 Task: When was the Art Deco period most prominent?
Action: Mouse moved to (410, 183)
Screenshot: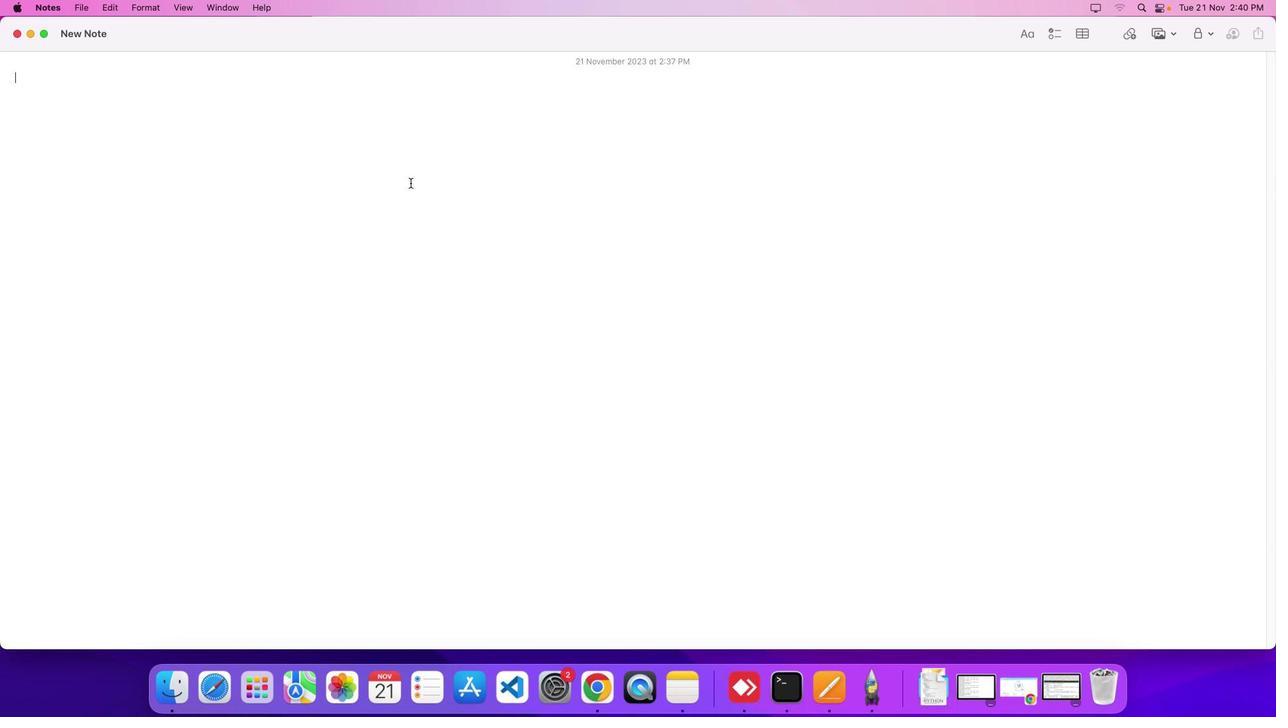 
Action: Mouse pressed left at (410, 183)
Screenshot: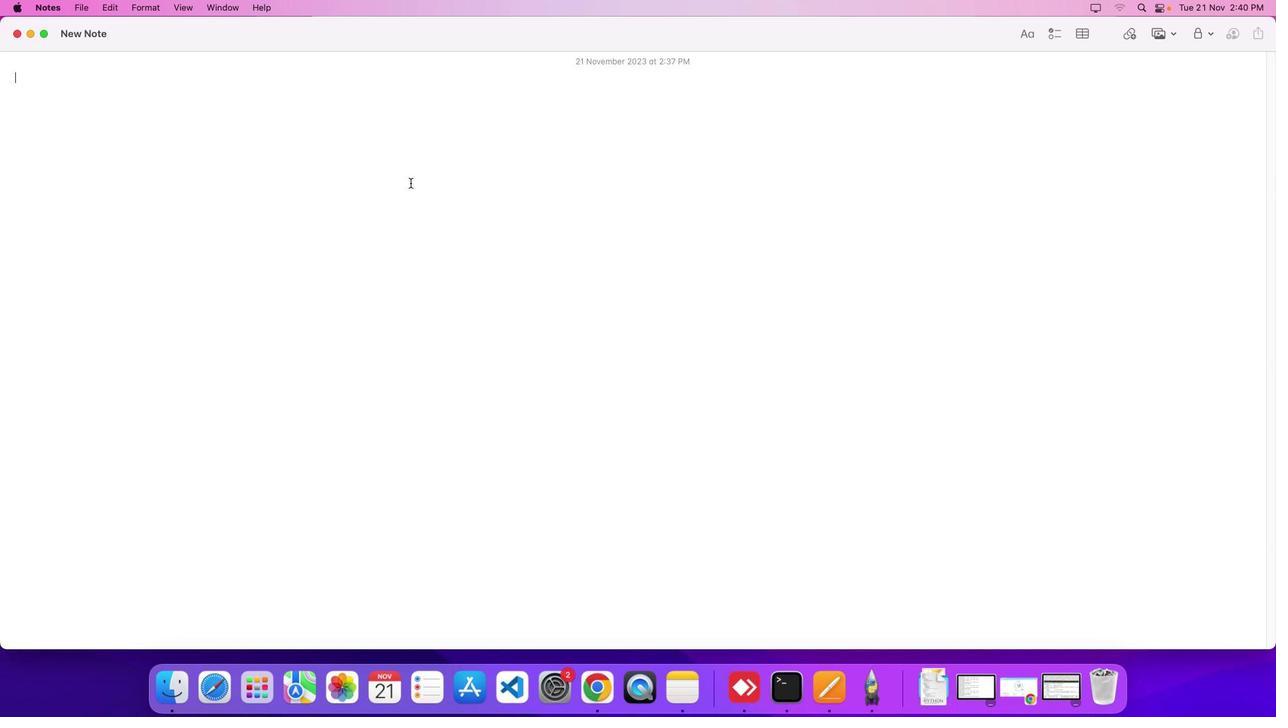 
Action: Mouse moved to (410, 183)
Screenshot: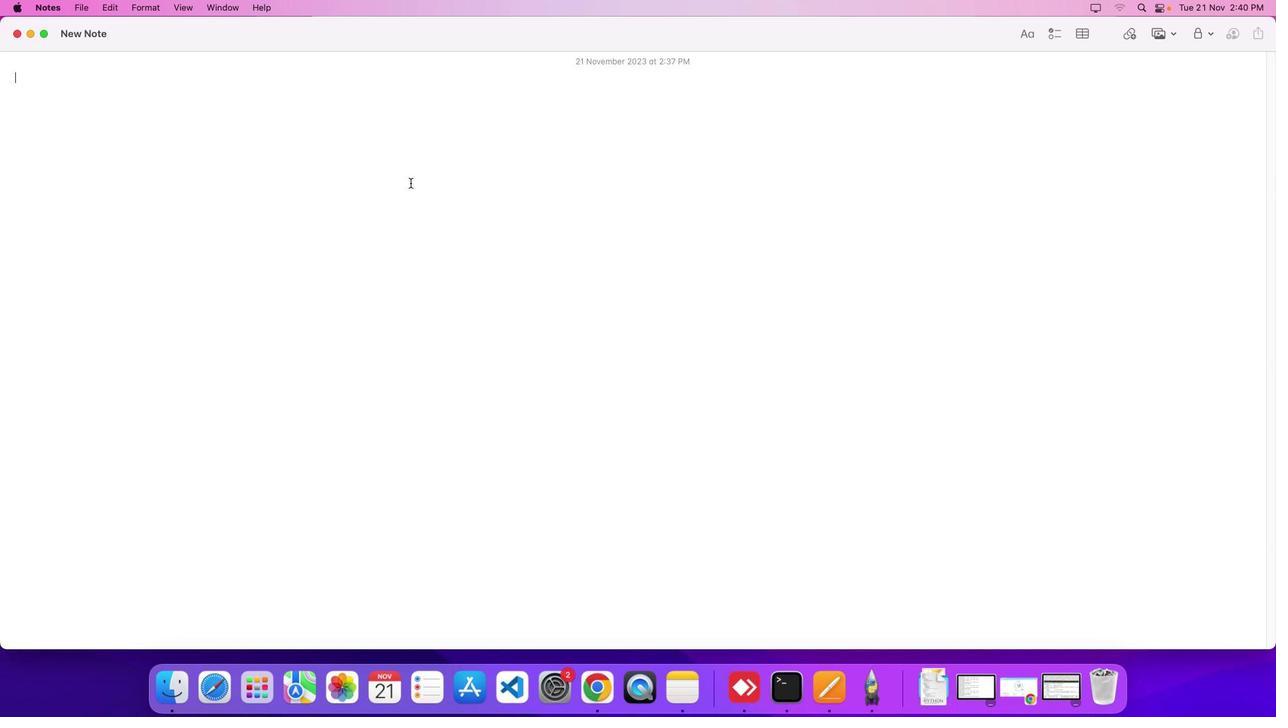 
Action: Key pressed Key.shift'W''h''e''n'Key.space'w''a''s'Key.space't''h''e'Key.spaceKey.shift'A''r''t'Key.spaceKey.shift'D''e''c''o'Key.space'p''e''r''i''o''d'Key.space'm''o''s''t'Key.space'p''r''o''m''i''n''e''n''t'Key.shift_r'?'Key.enter
Screenshot: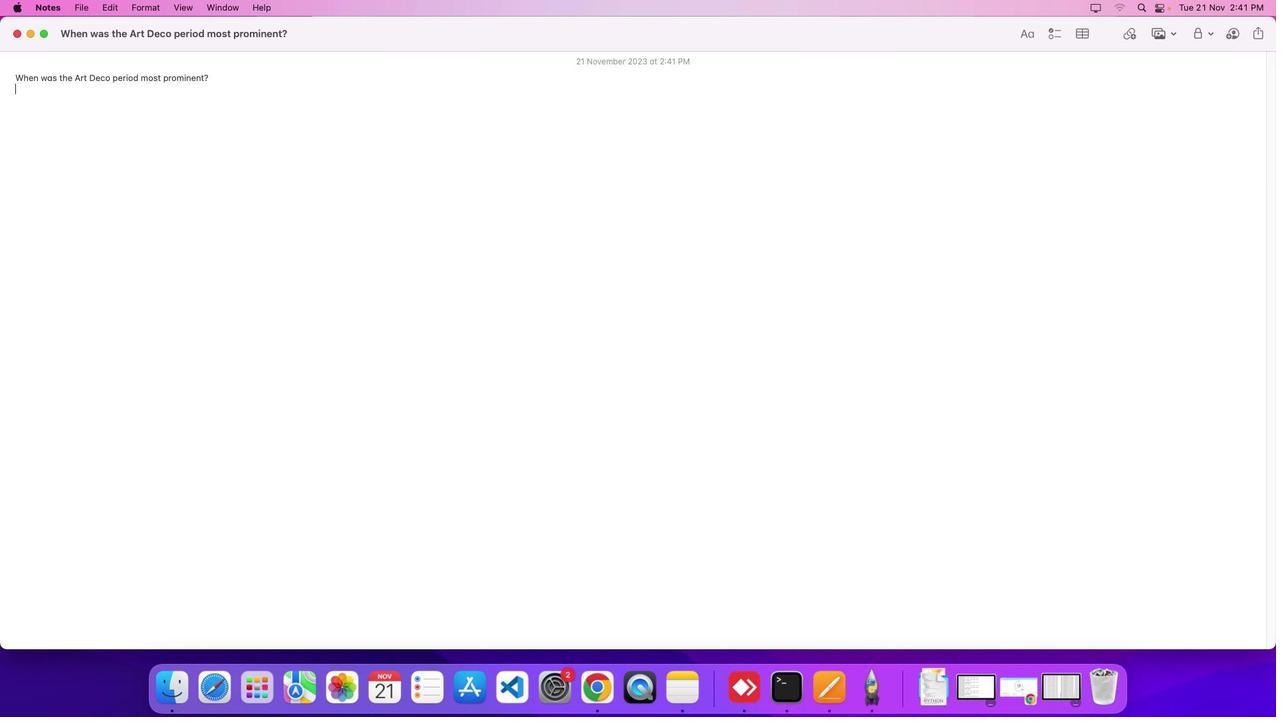 
Action: Mouse moved to (1012, 691)
Screenshot: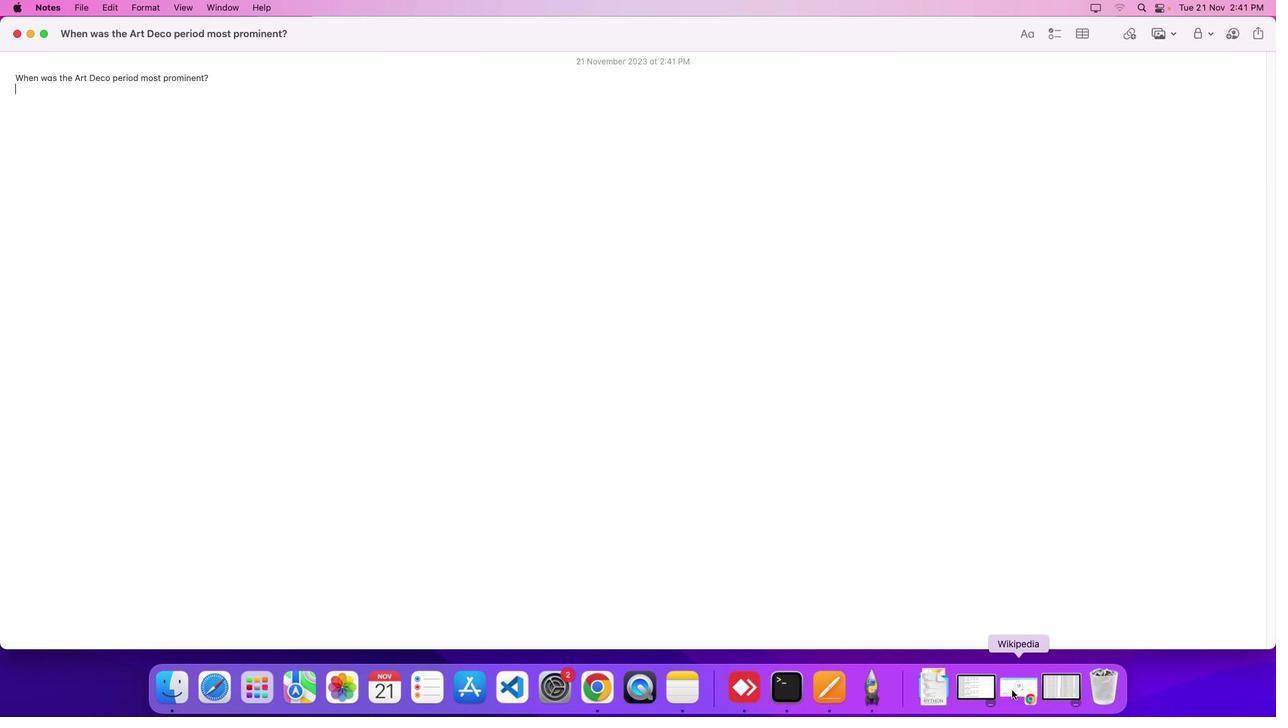 
Action: Mouse pressed left at (1012, 691)
Screenshot: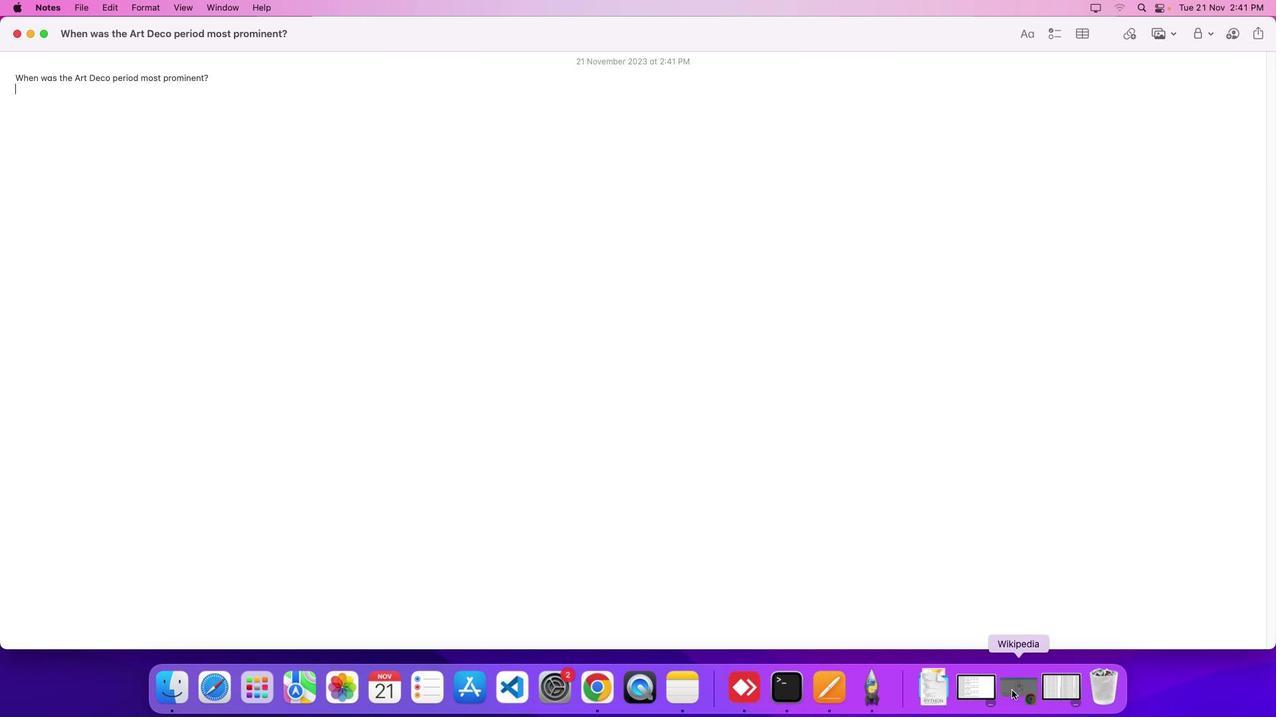 
Action: Mouse moved to (1021, 690)
Screenshot: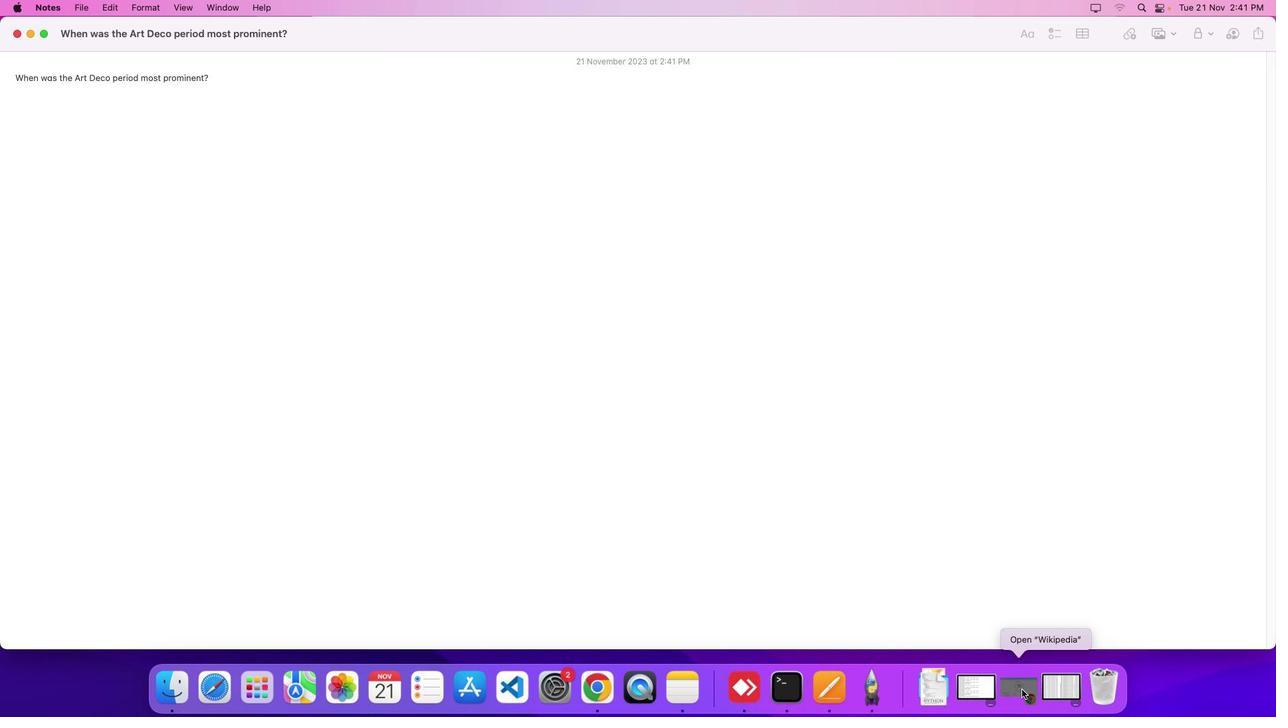 
Action: Mouse pressed left at (1021, 690)
Screenshot: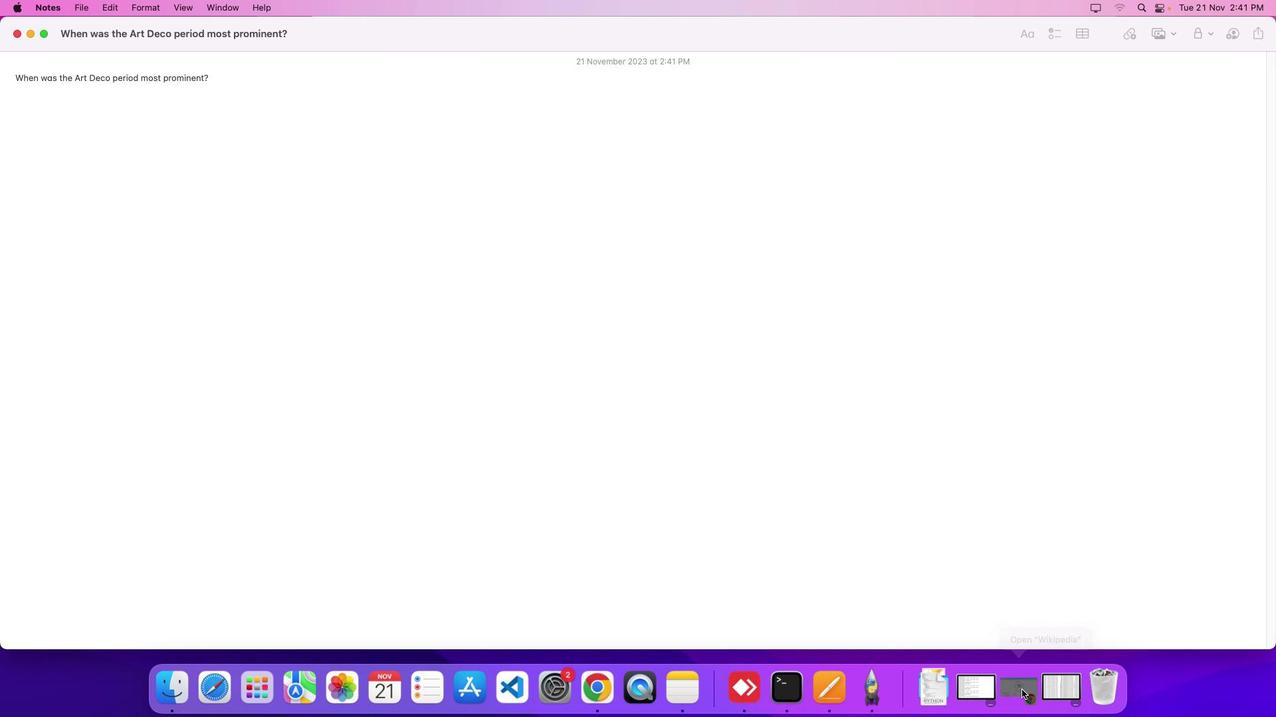 
Action: Mouse moved to (1017, 689)
Screenshot: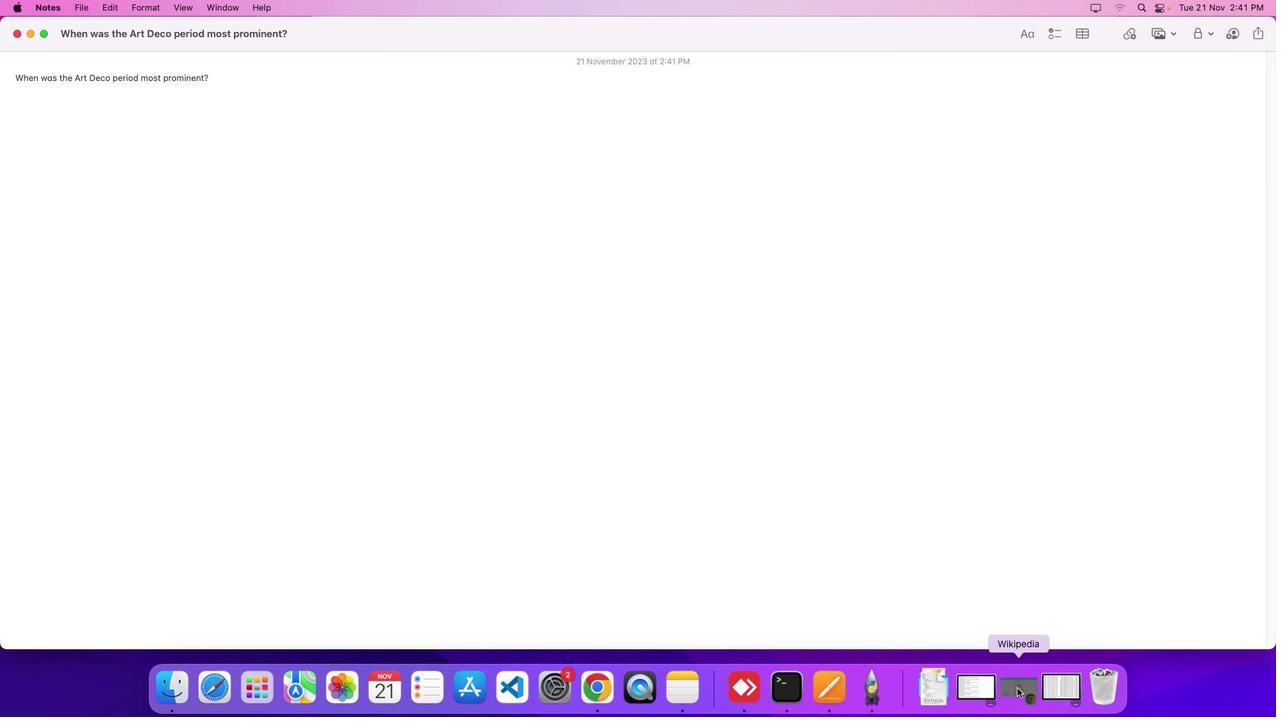 
Action: Mouse pressed left at (1017, 689)
Screenshot: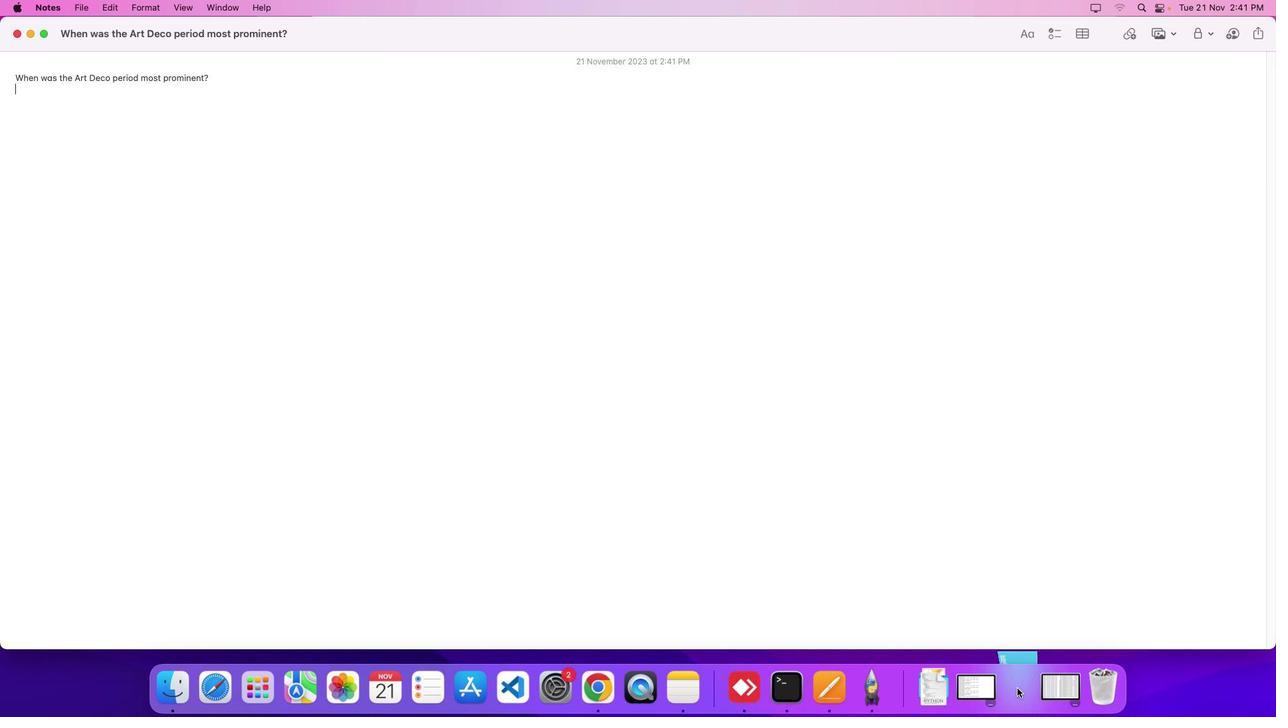 
Action: Mouse moved to (595, 424)
Screenshot: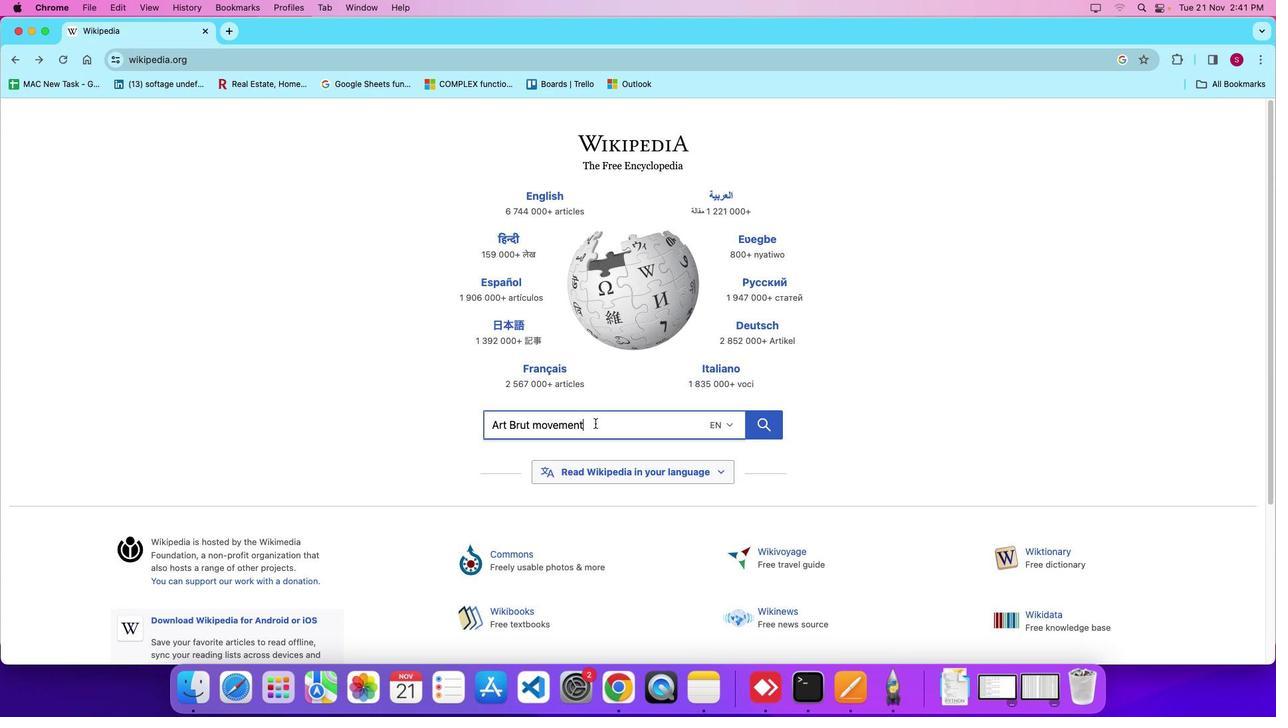 
Action: Mouse pressed left at (595, 424)
Screenshot: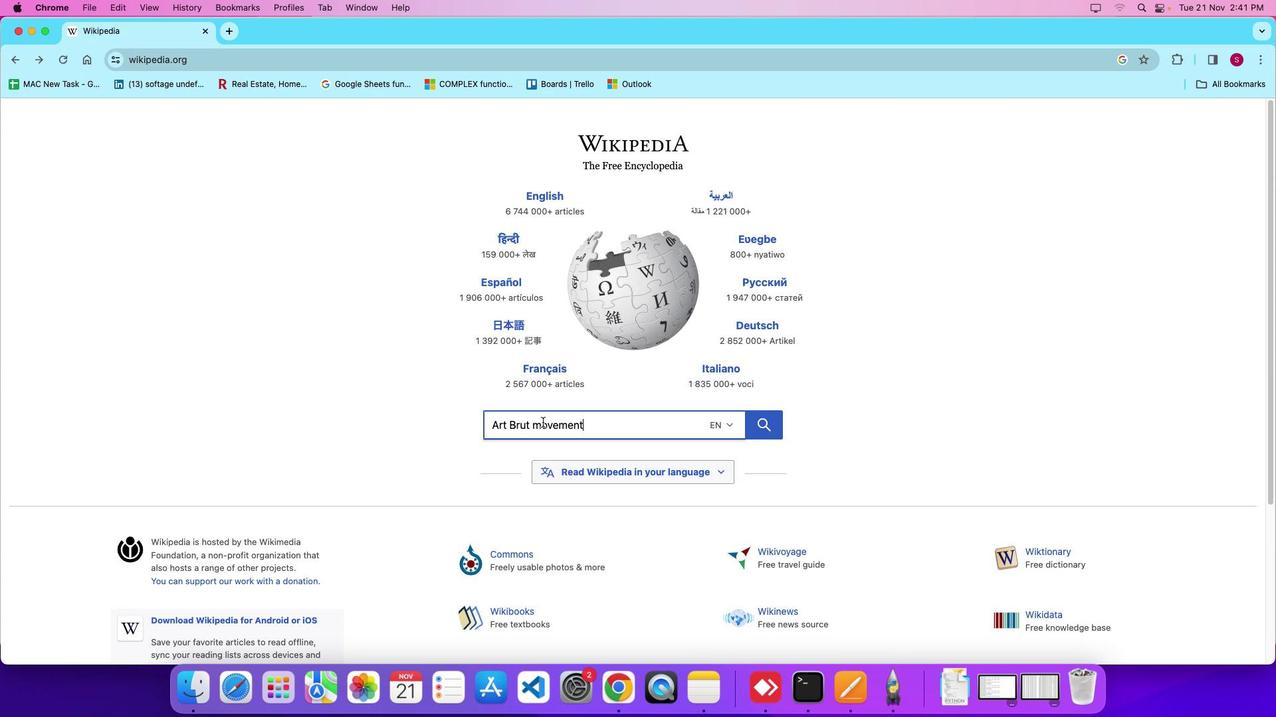 
Action: Mouse moved to (451, 420)
Screenshot: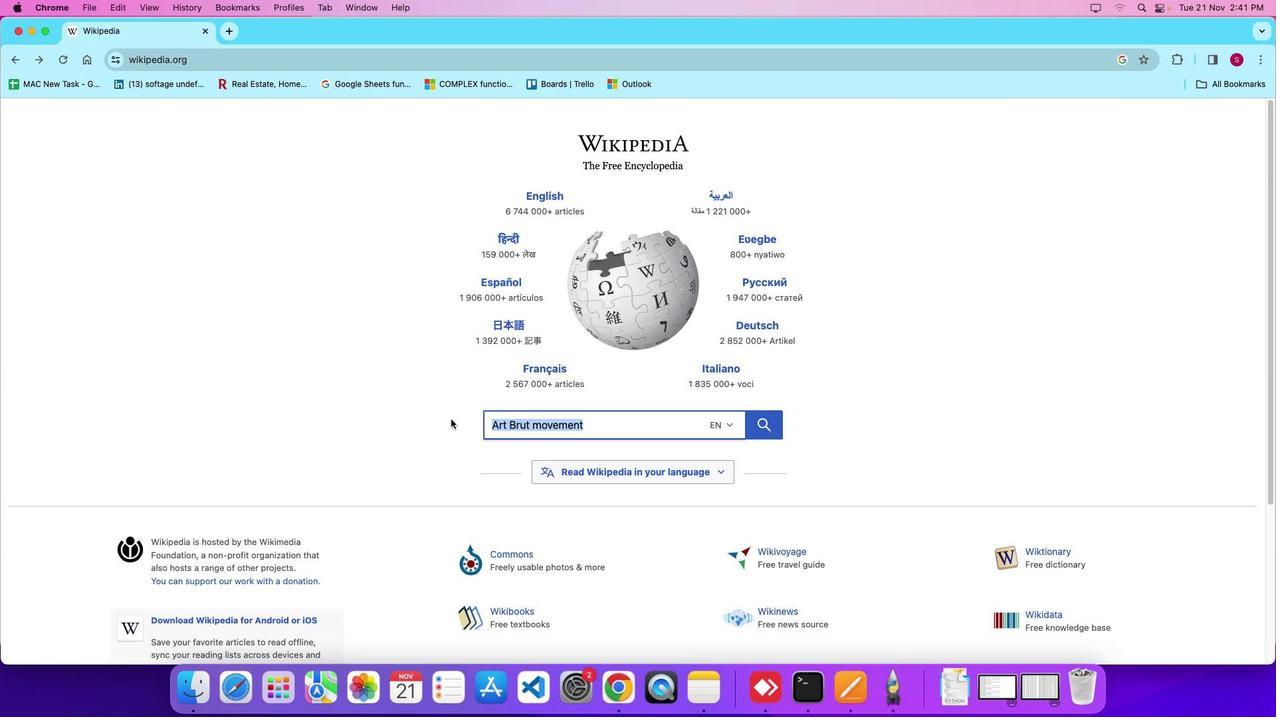
Action: Key pressed Key.shift'A''r''t'Key.spaceKey.shift'D''e''c''o'Key.spaceKey.shift'P''e''r''i''o''d'
Screenshot: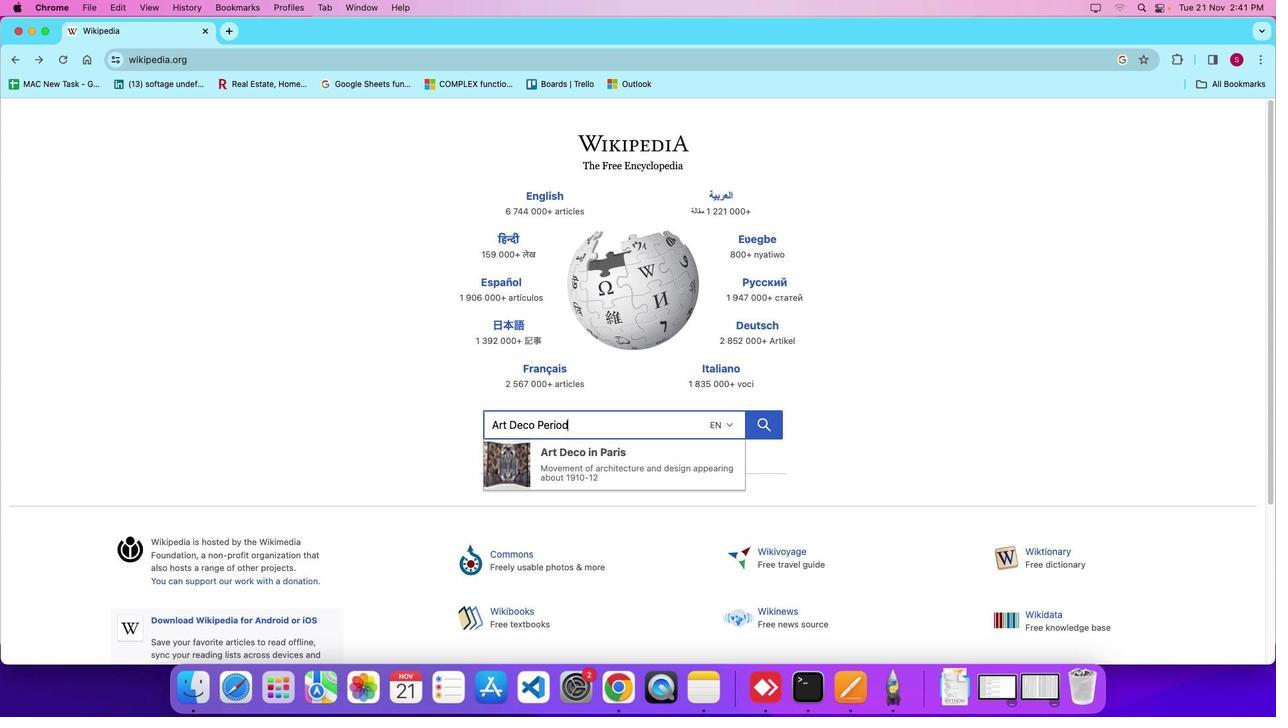 
Action: Mouse moved to (767, 425)
Screenshot: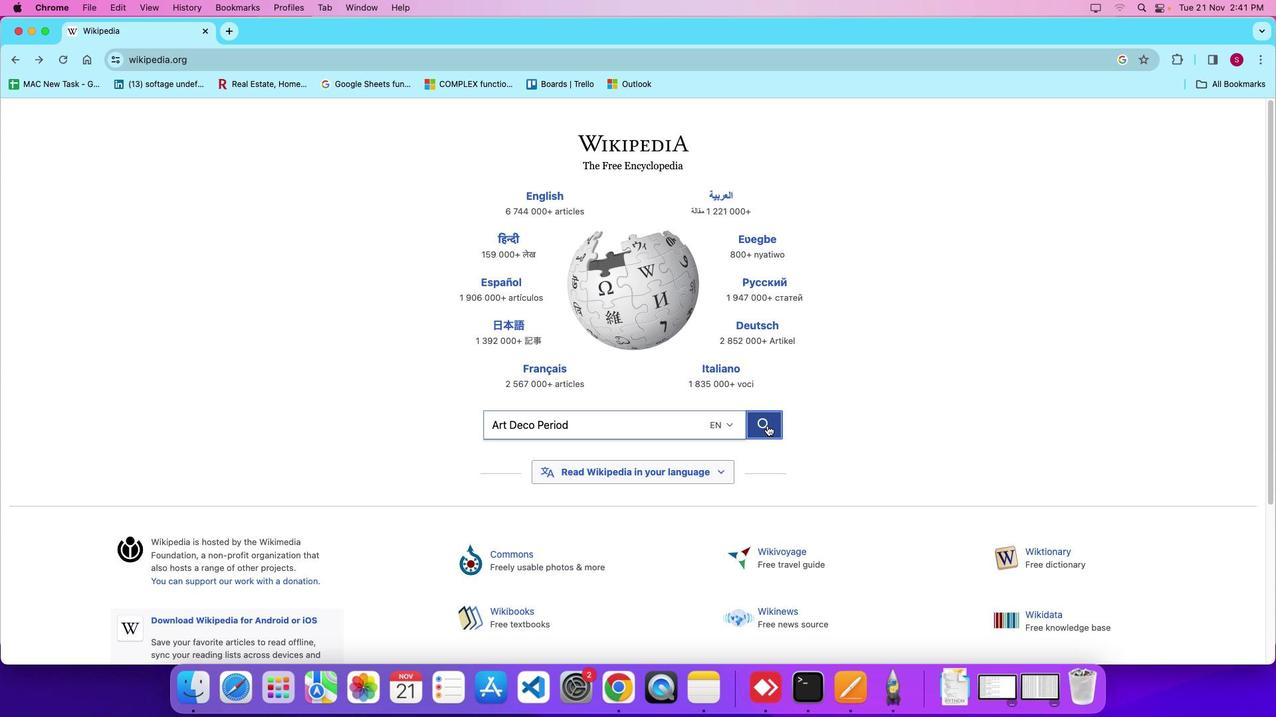 
Action: Mouse pressed left at (767, 425)
Screenshot: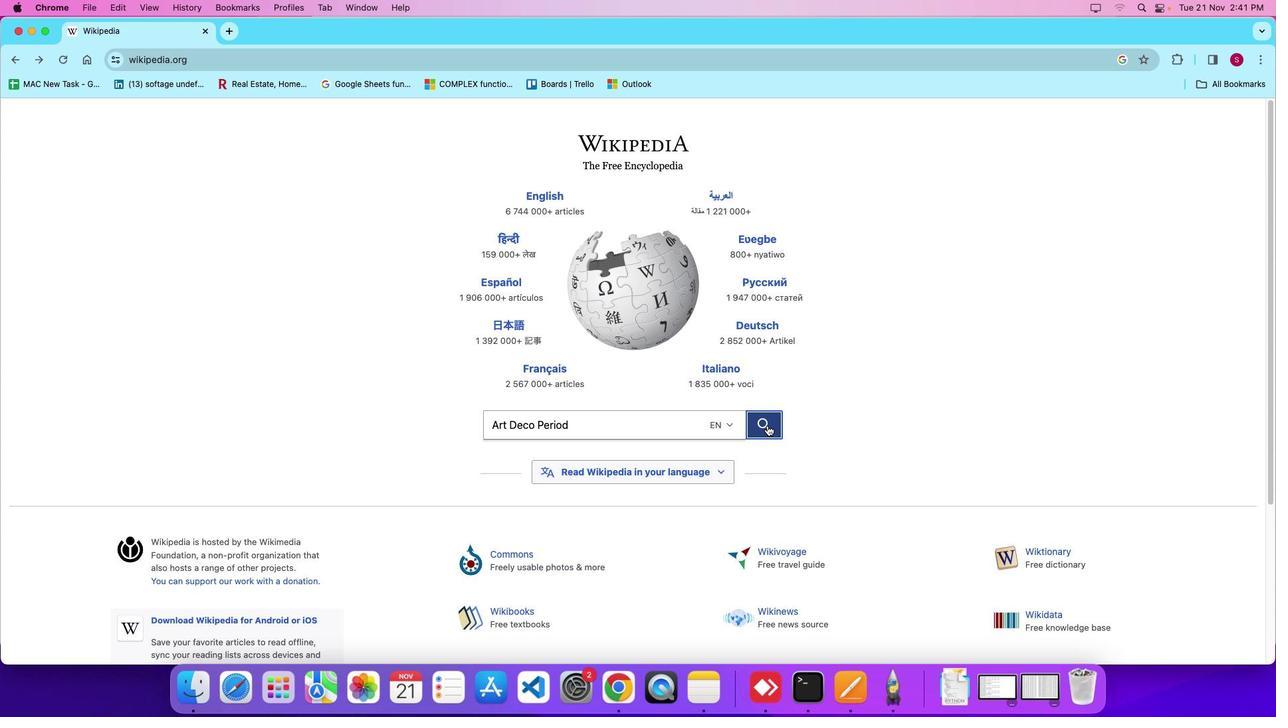 
Action: Mouse moved to (233, 404)
Screenshot: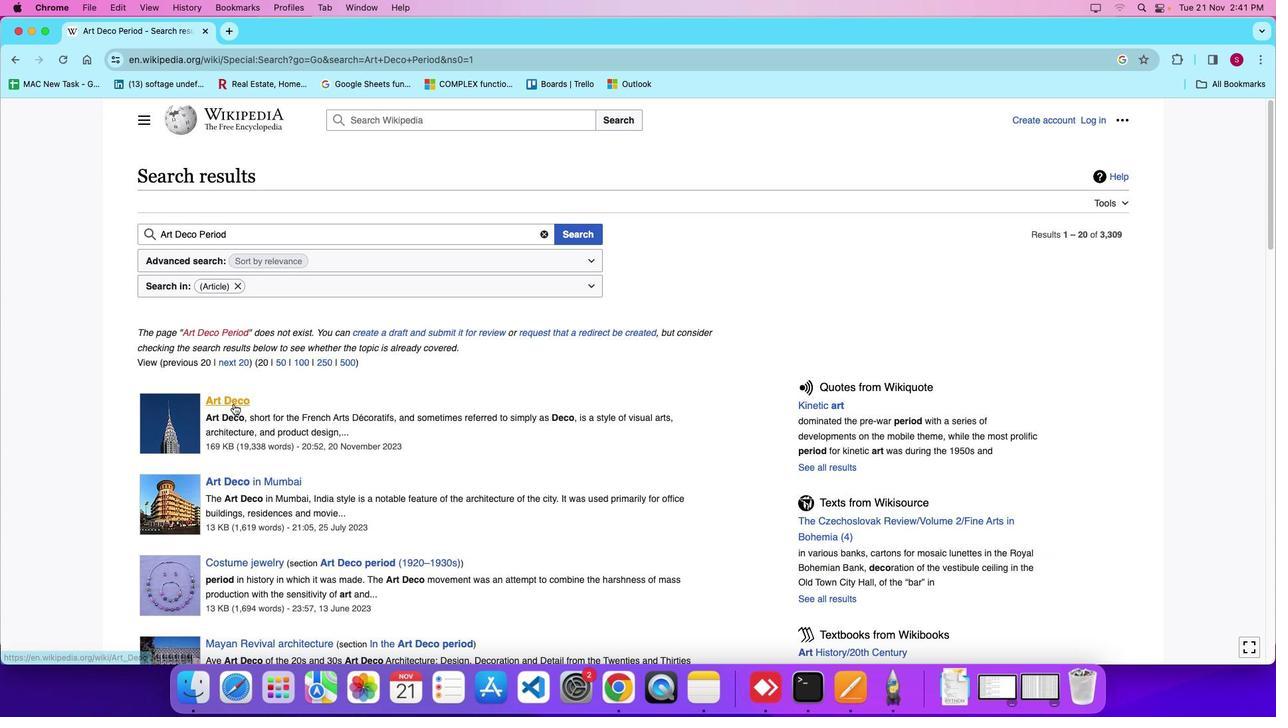 
Action: Mouse pressed left at (233, 404)
Screenshot: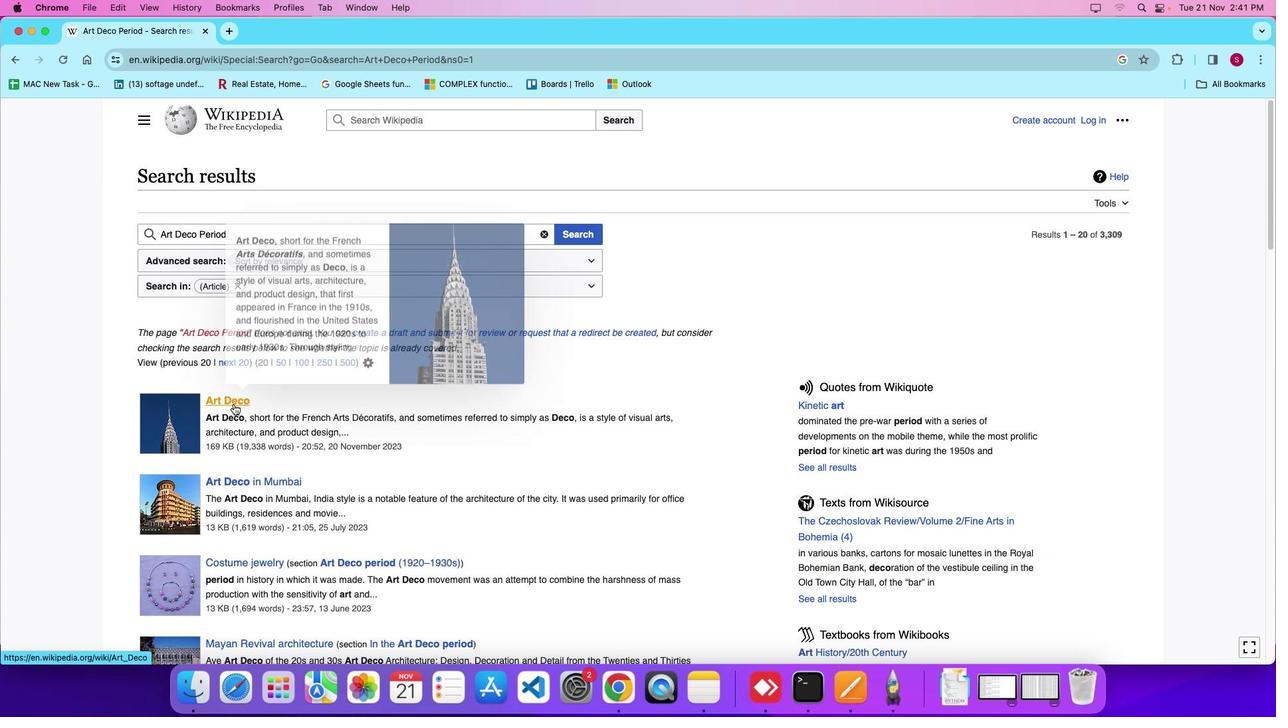 
Action: Mouse moved to (1042, 444)
Screenshot: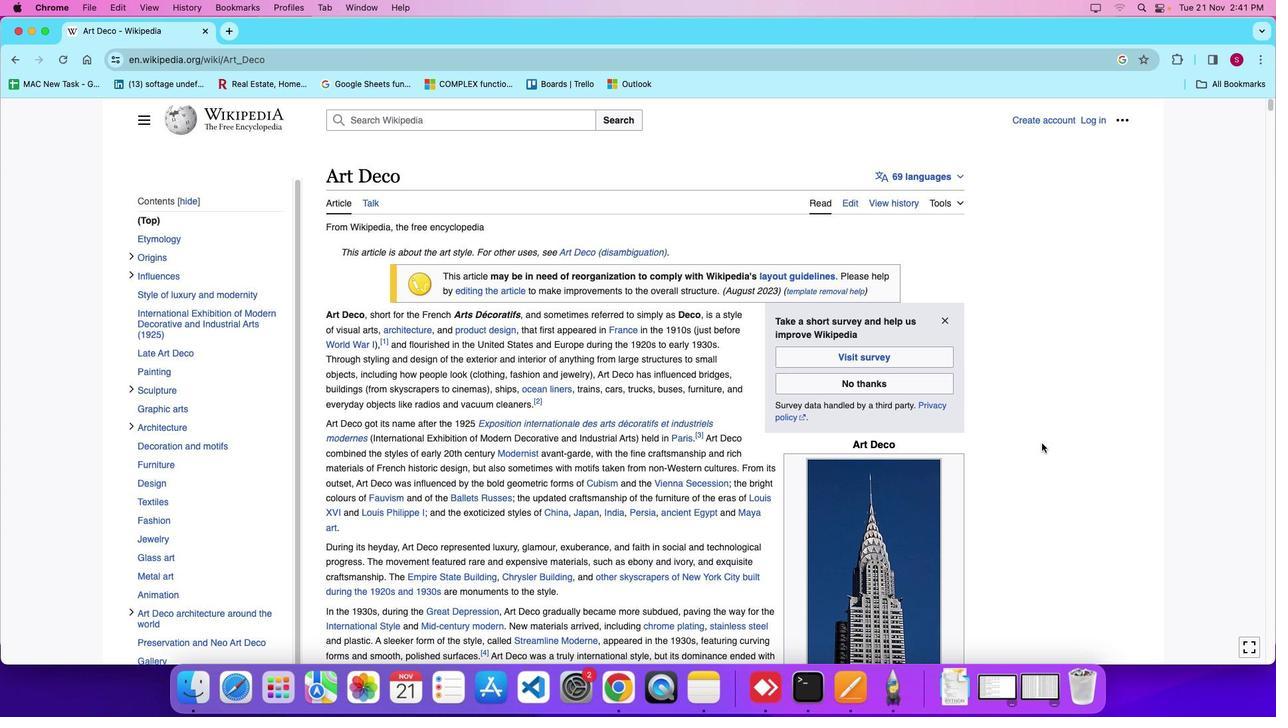 
Action: Mouse scrolled (1042, 444) with delta (0, 0)
Screenshot: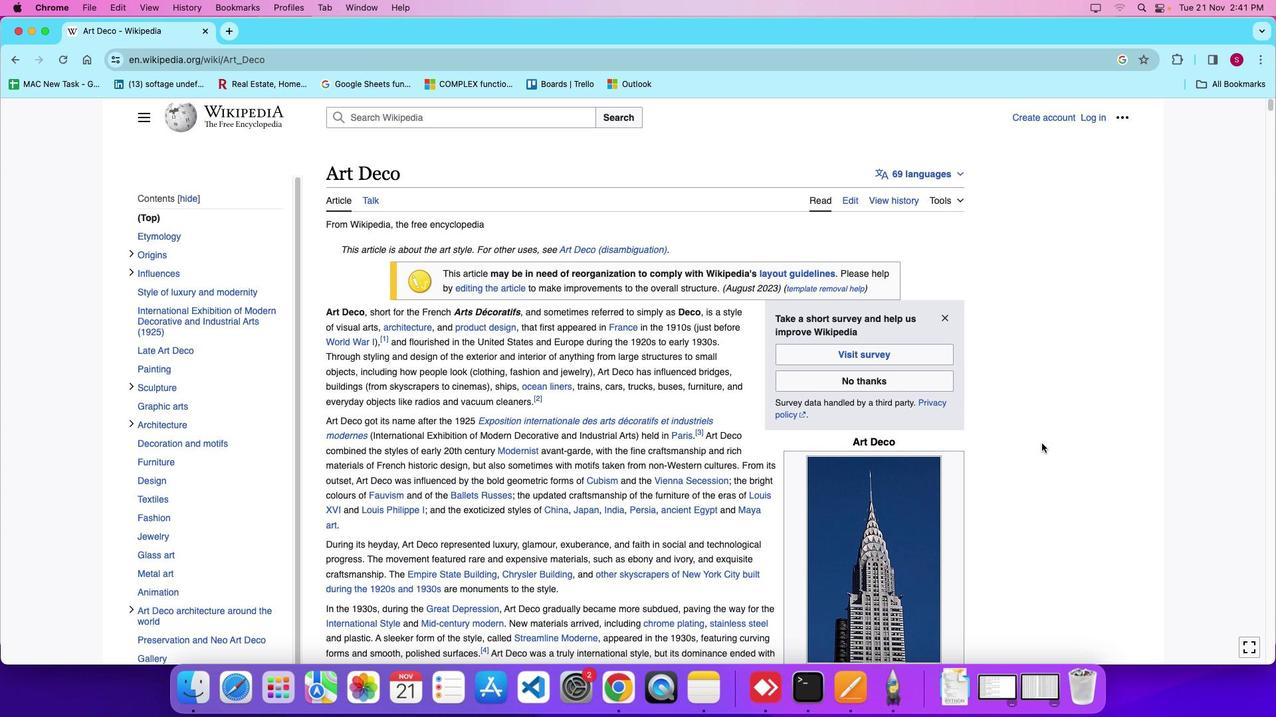 
Action: Mouse scrolled (1042, 444) with delta (0, 0)
Screenshot: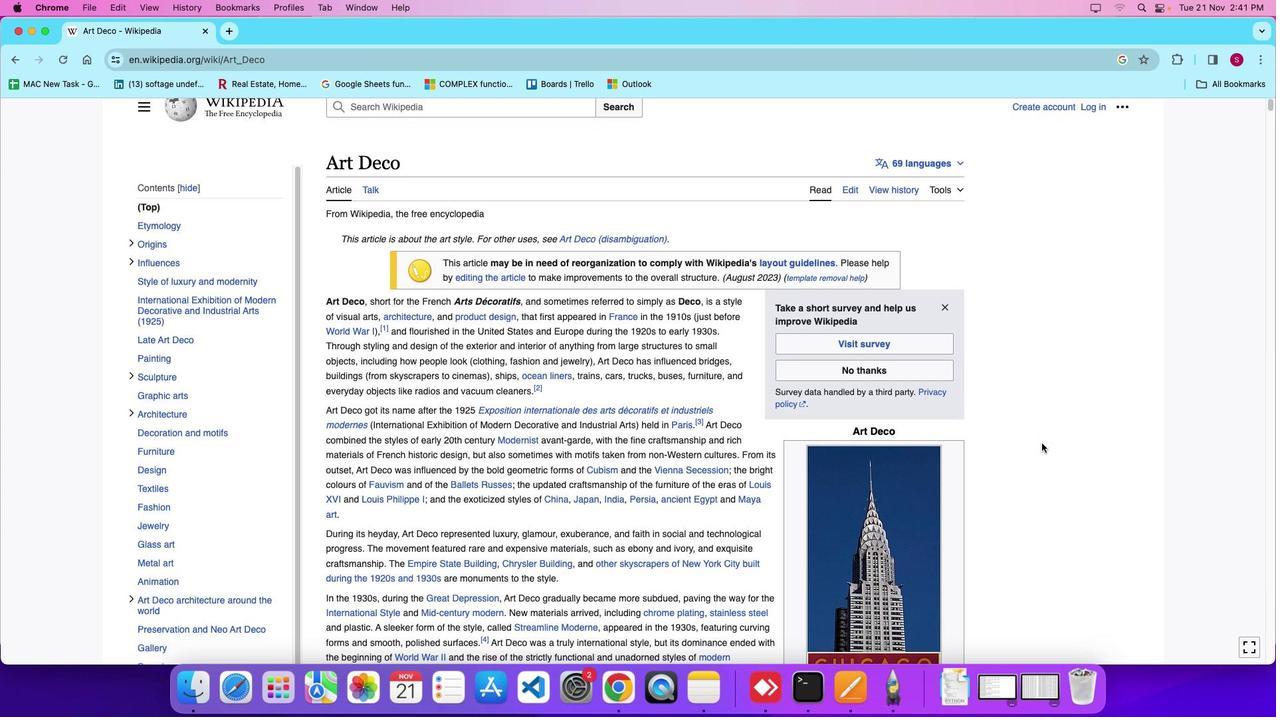 
Action: Mouse scrolled (1042, 444) with delta (0, 0)
Screenshot: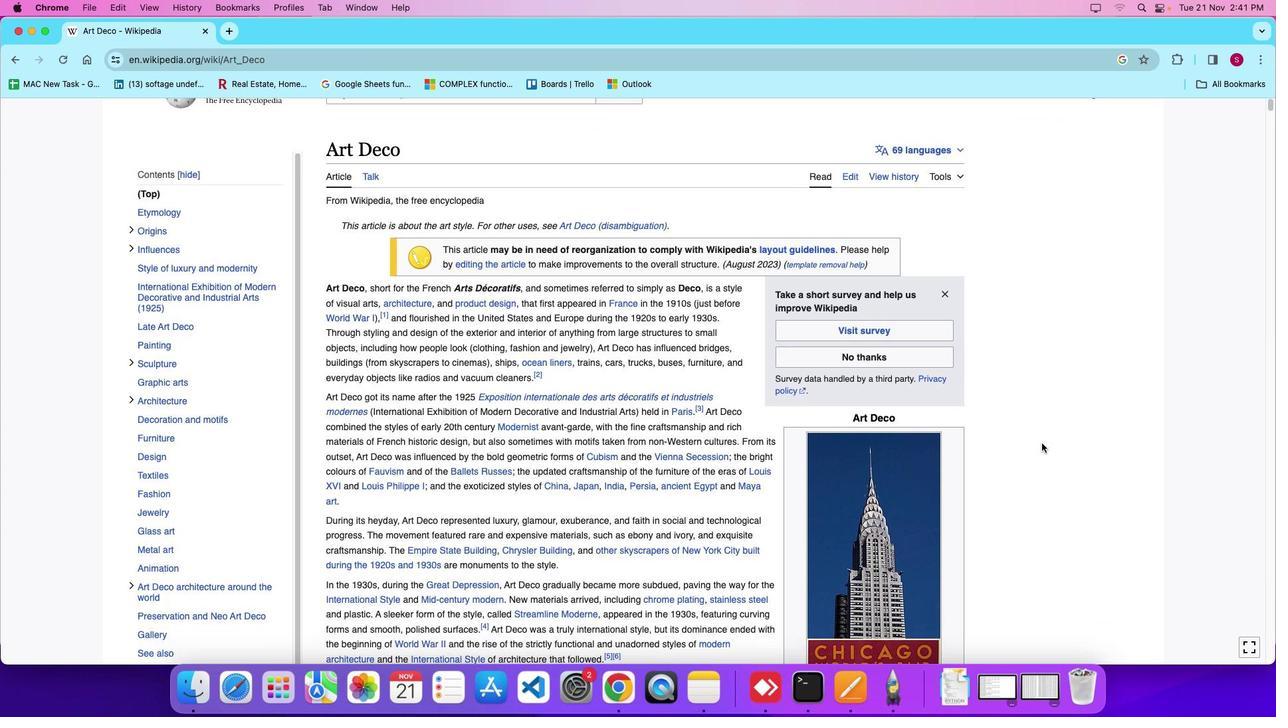 
Action: Mouse scrolled (1042, 444) with delta (0, 0)
Screenshot: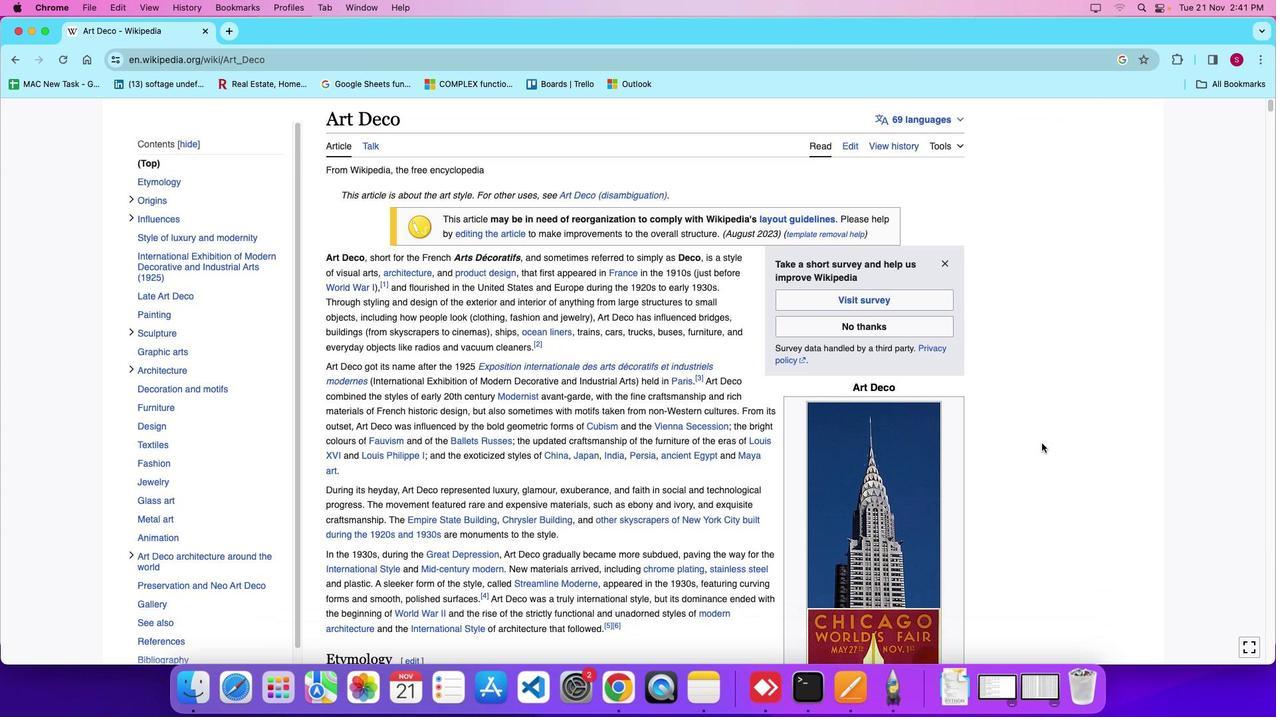 
Action: Mouse moved to (1048, 446)
Screenshot: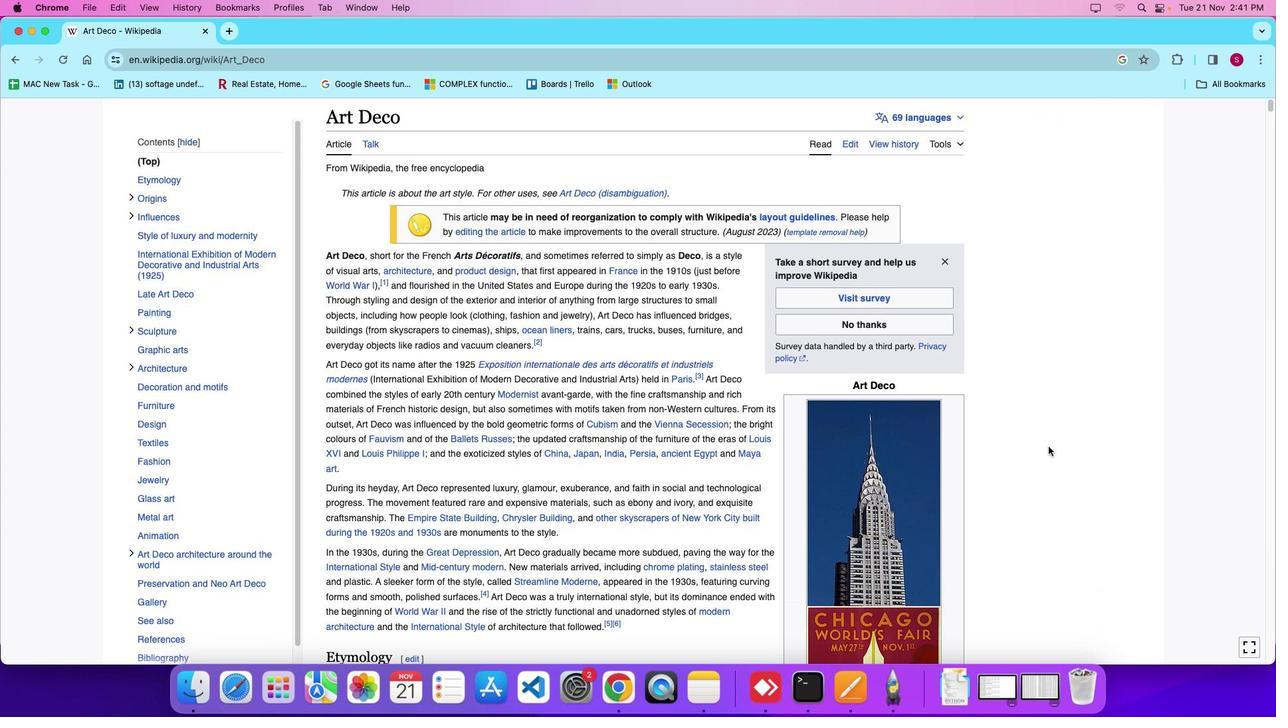 
Action: Mouse scrolled (1048, 446) with delta (0, 0)
Screenshot: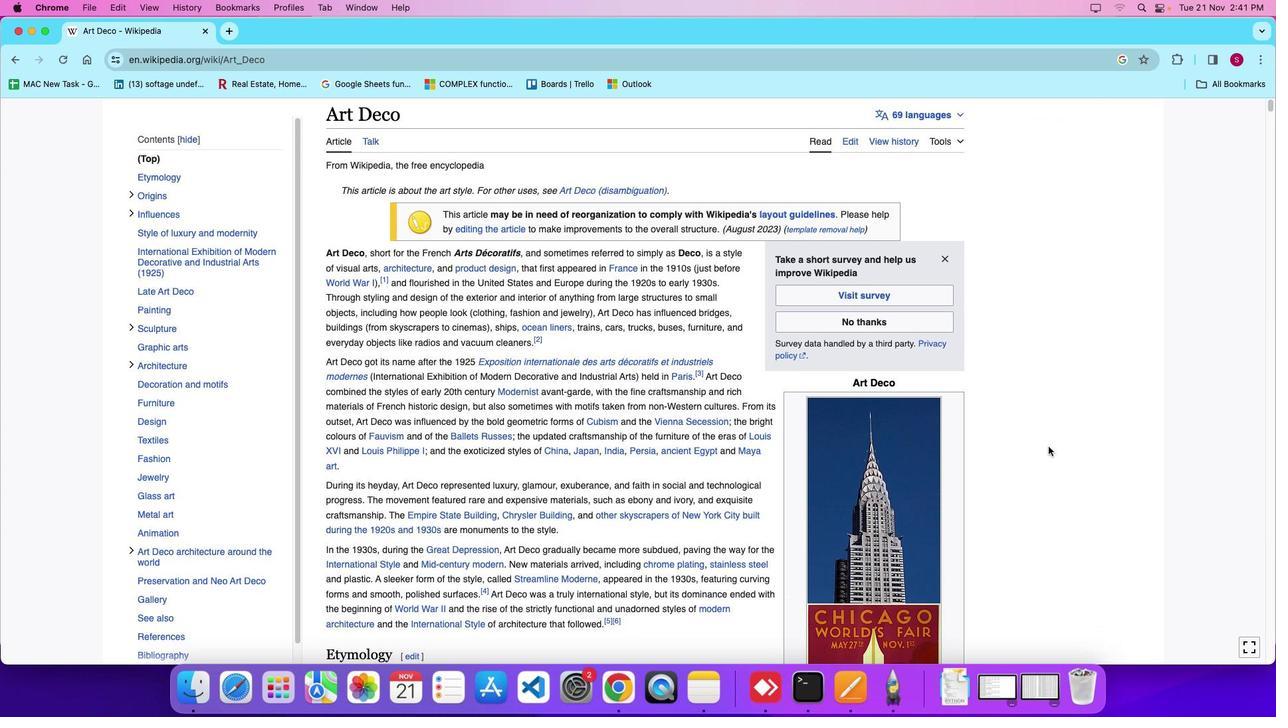 
Action: Mouse moved to (1041, 481)
Screenshot: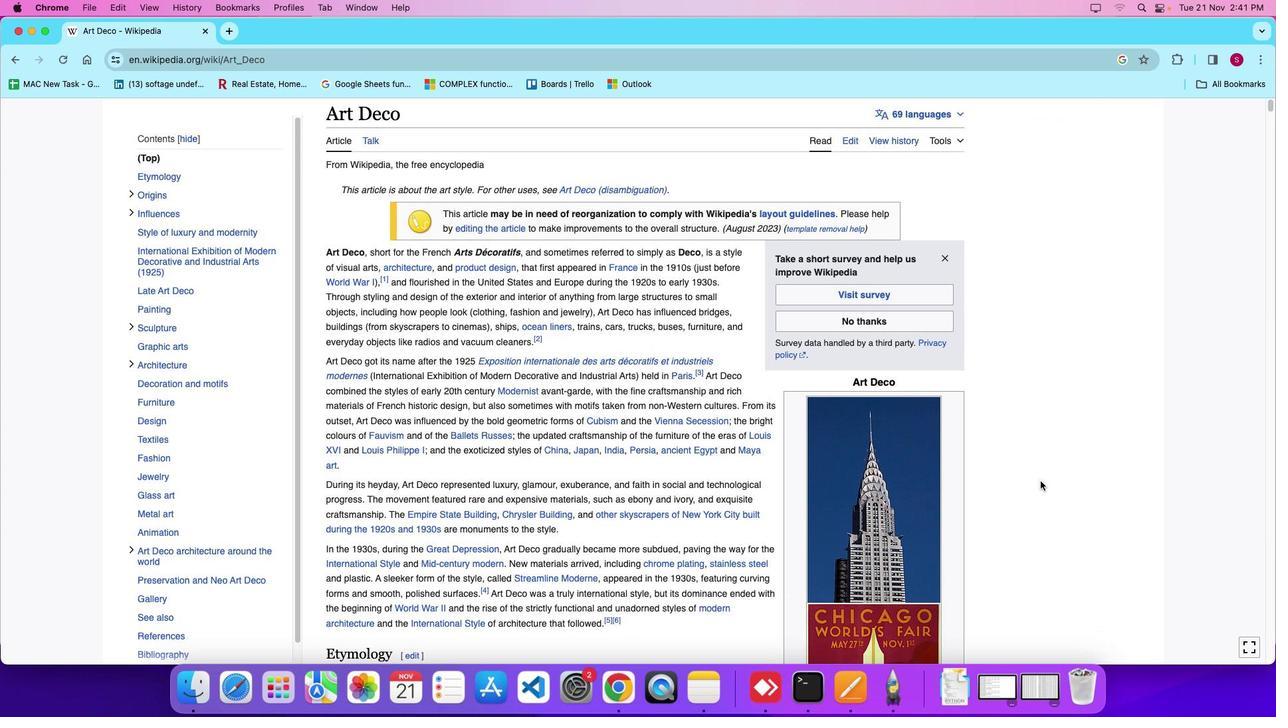
Action: Mouse scrolled (1041, 481) with delta (0, 0)
Screenshot: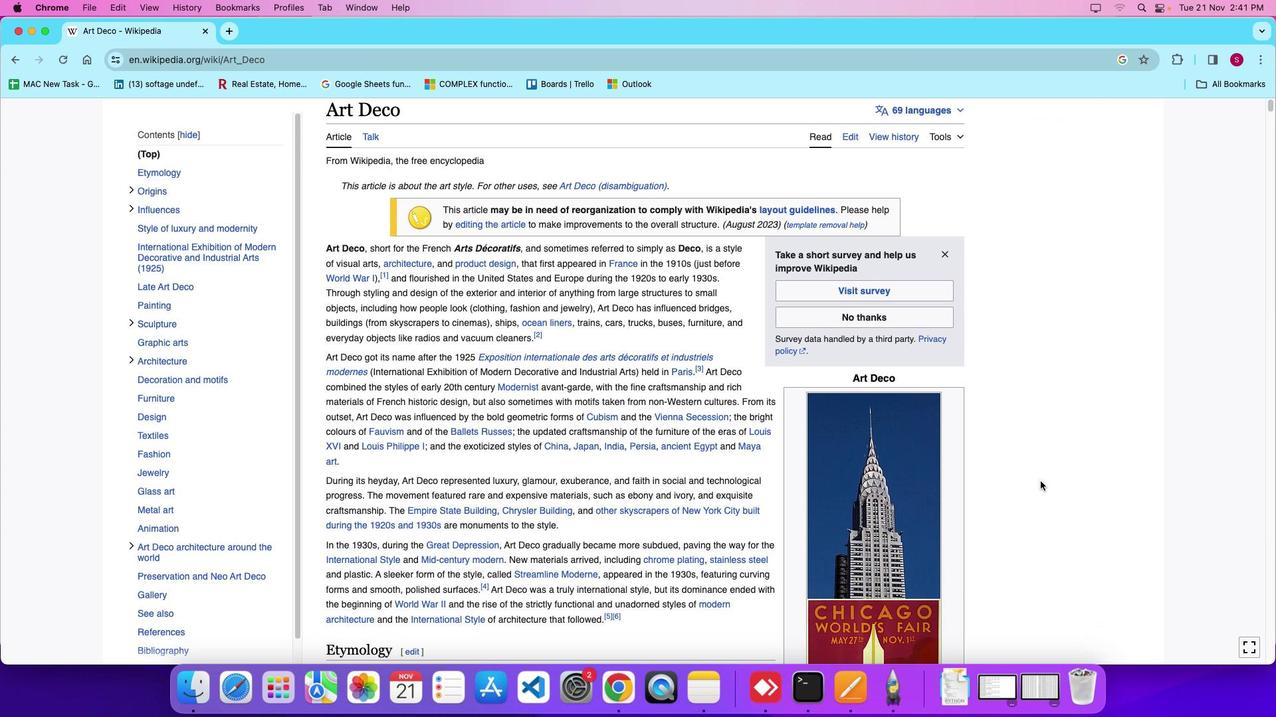 
Action: Mouse moved to (1040, 481)
Screenshot: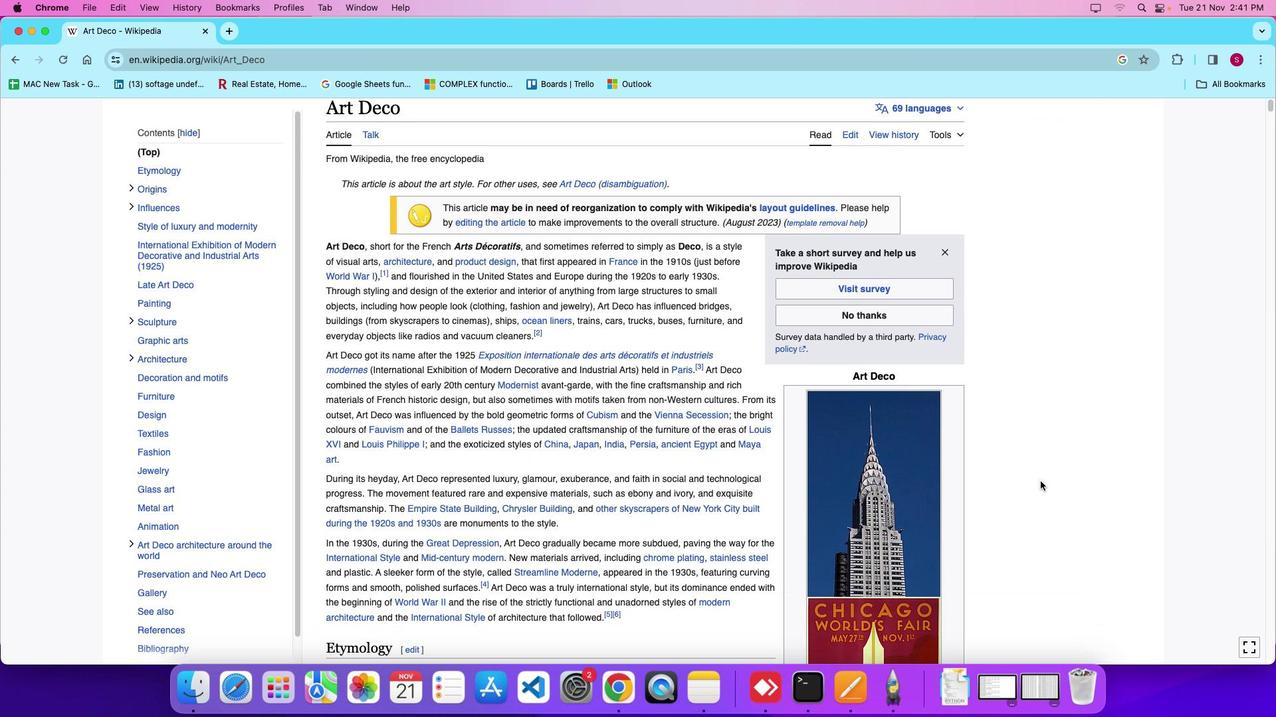 
Action: Mouse scrolled (1040, 481) with delta (0, 0)
Screenshot: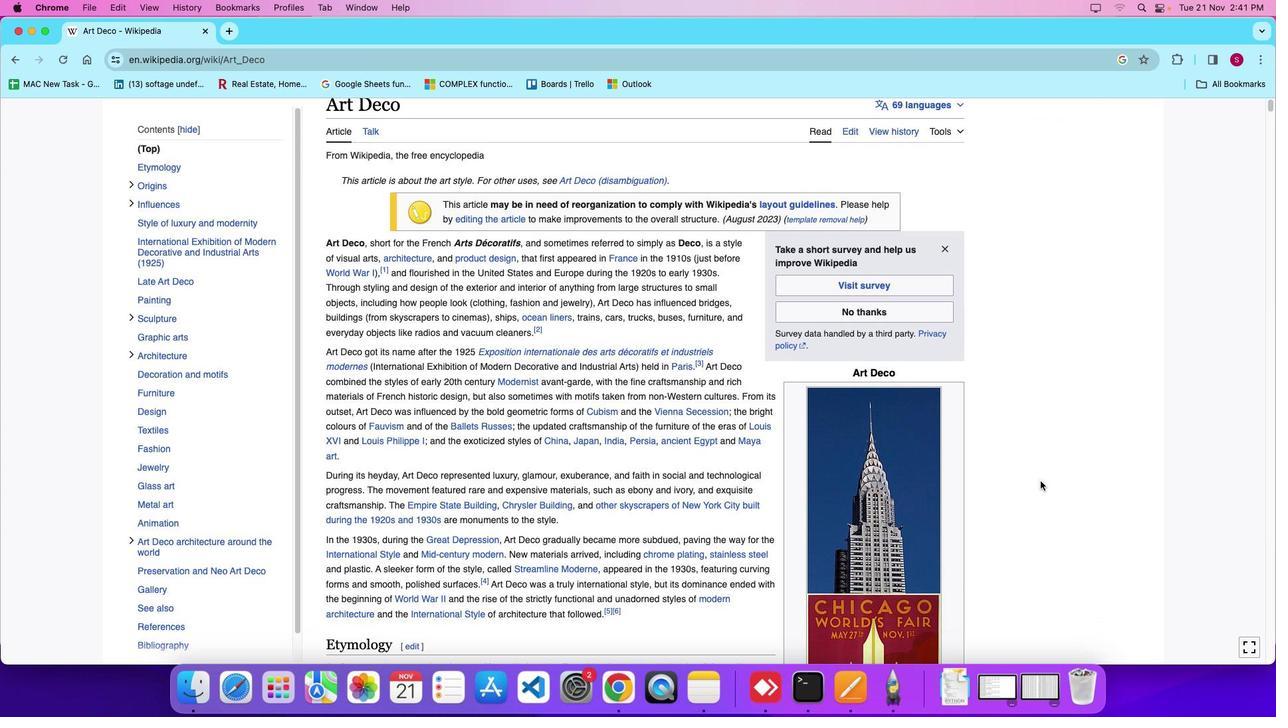 
Action: Mouse scrolled (1040, 481) with delta (0, 0)
Screenshot: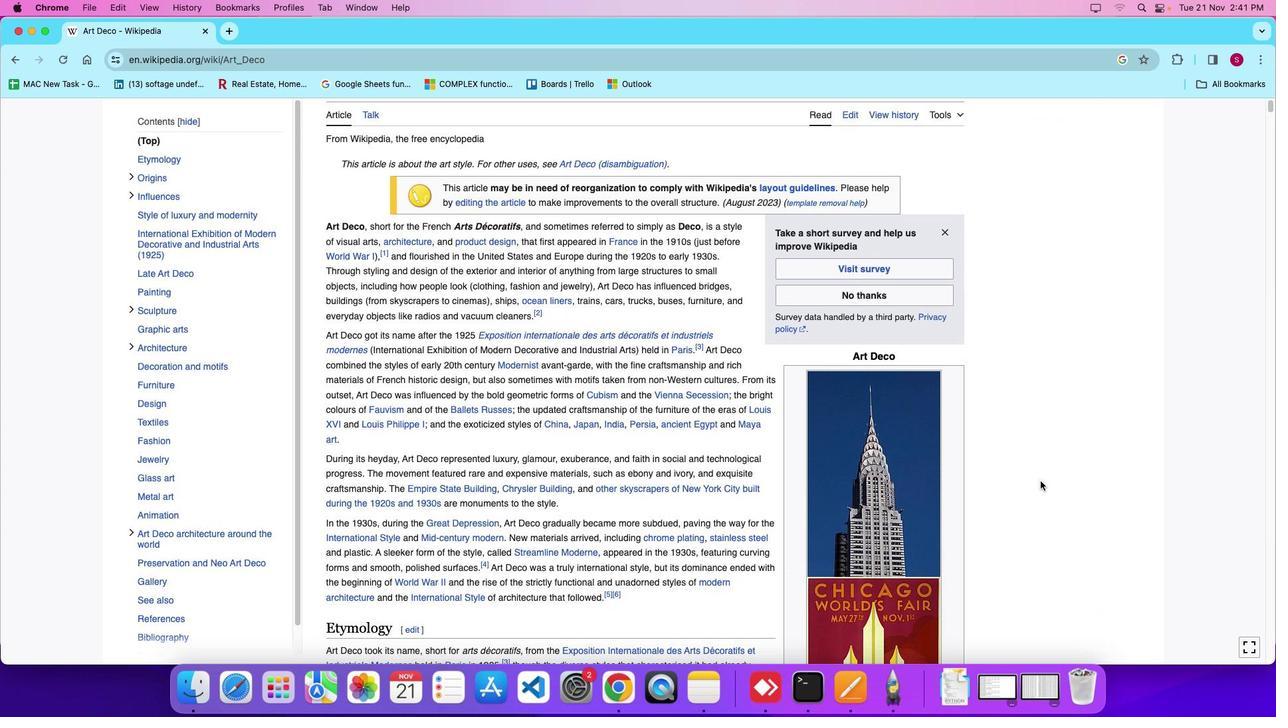 
Action: Mouse scrolled (1040, 481) with delta (0, 0)
Screenshot: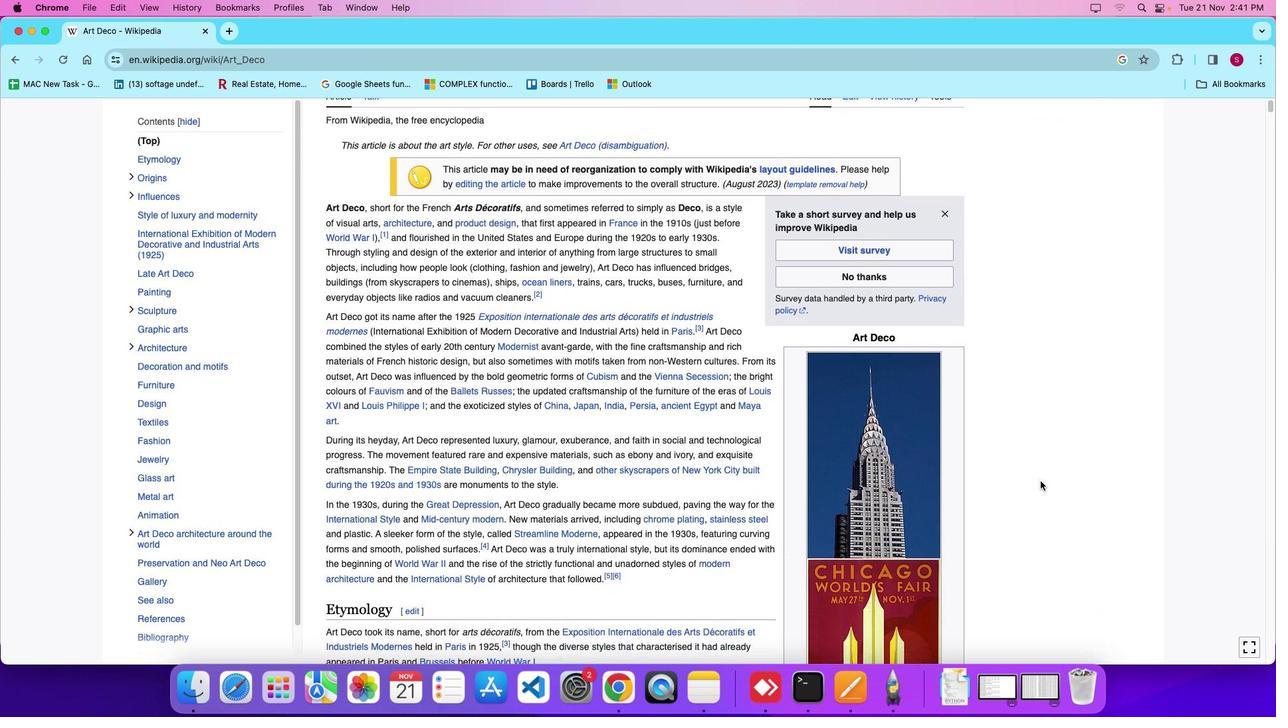 
Action: Mouse moved to (1039, 483)
Screenshot: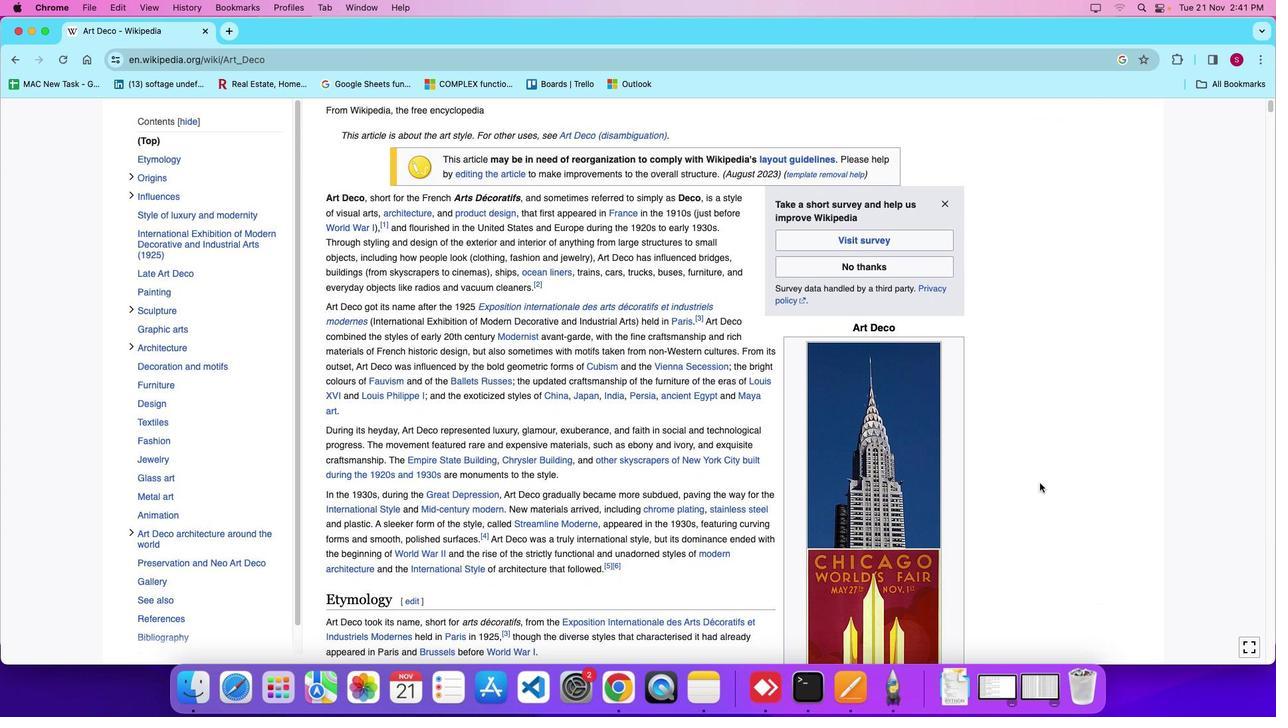 
Action: Mouse scrolled (1039, 483) with delta (0, 0)
Screenshot: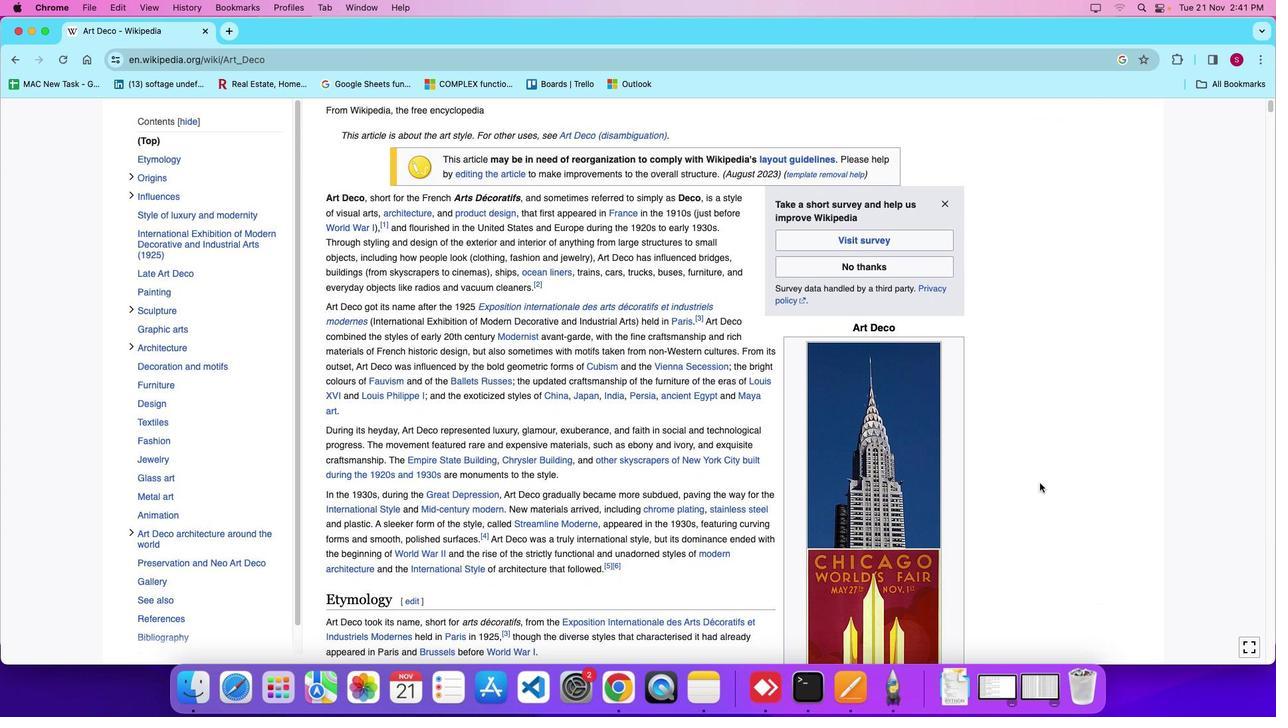 
Action: Mouse scrolled (1039, 483) with delta (0, 0)
Screenshot: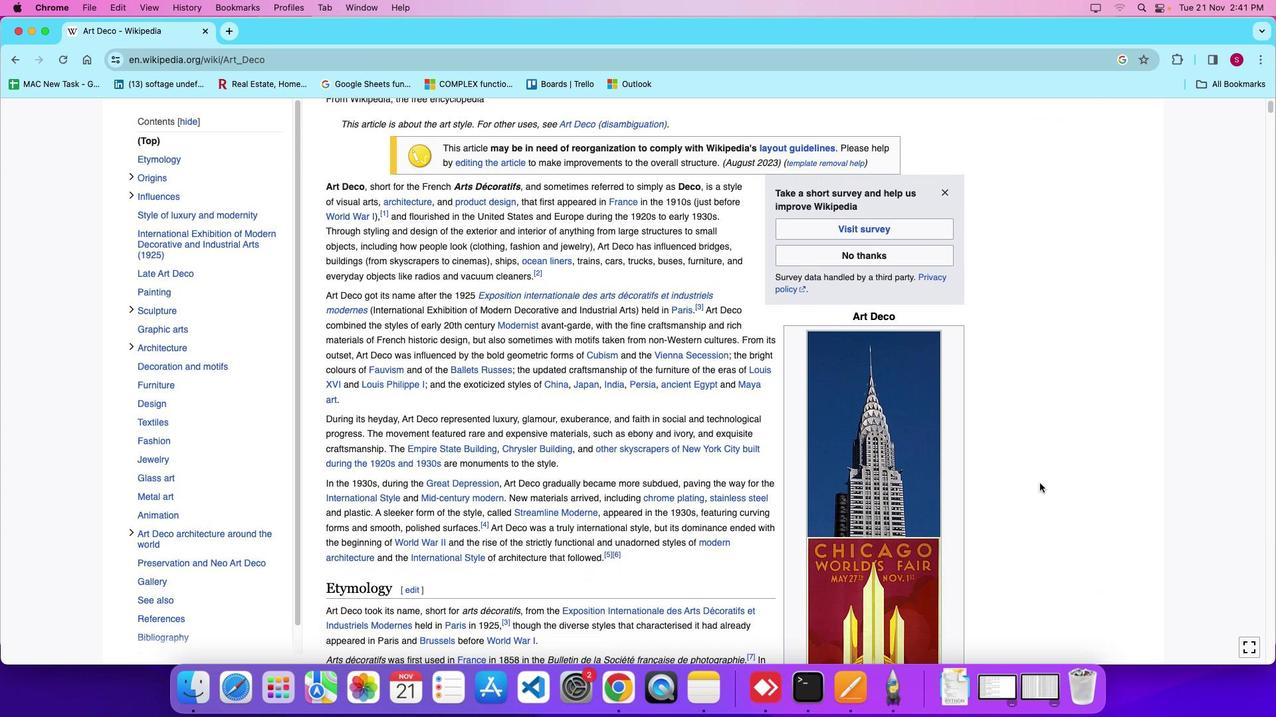 
Action: Mouse scrolled (1039, 483) with delta (0, 0)
Screenshot: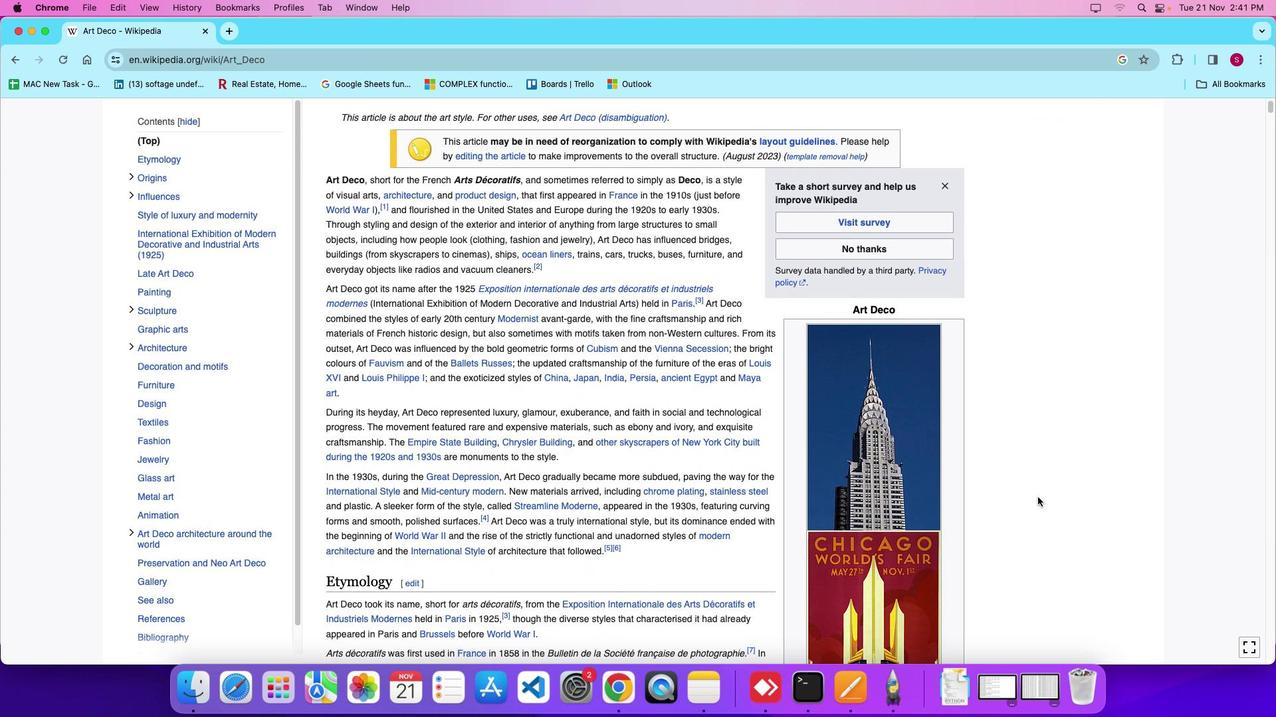 
Action: Mouse moved to (1038, 497)
Screenshot: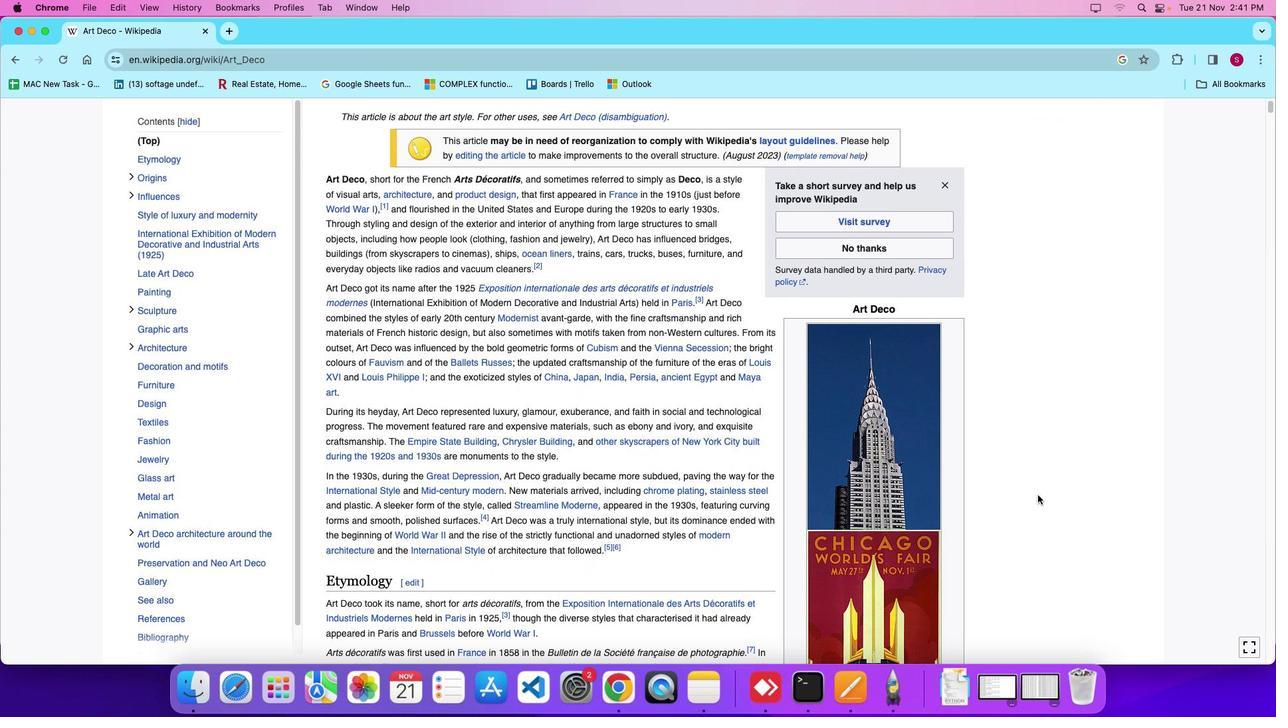 
Action: Mouse scrolled (1038, 497) with delta (0, 0)
Screenshot: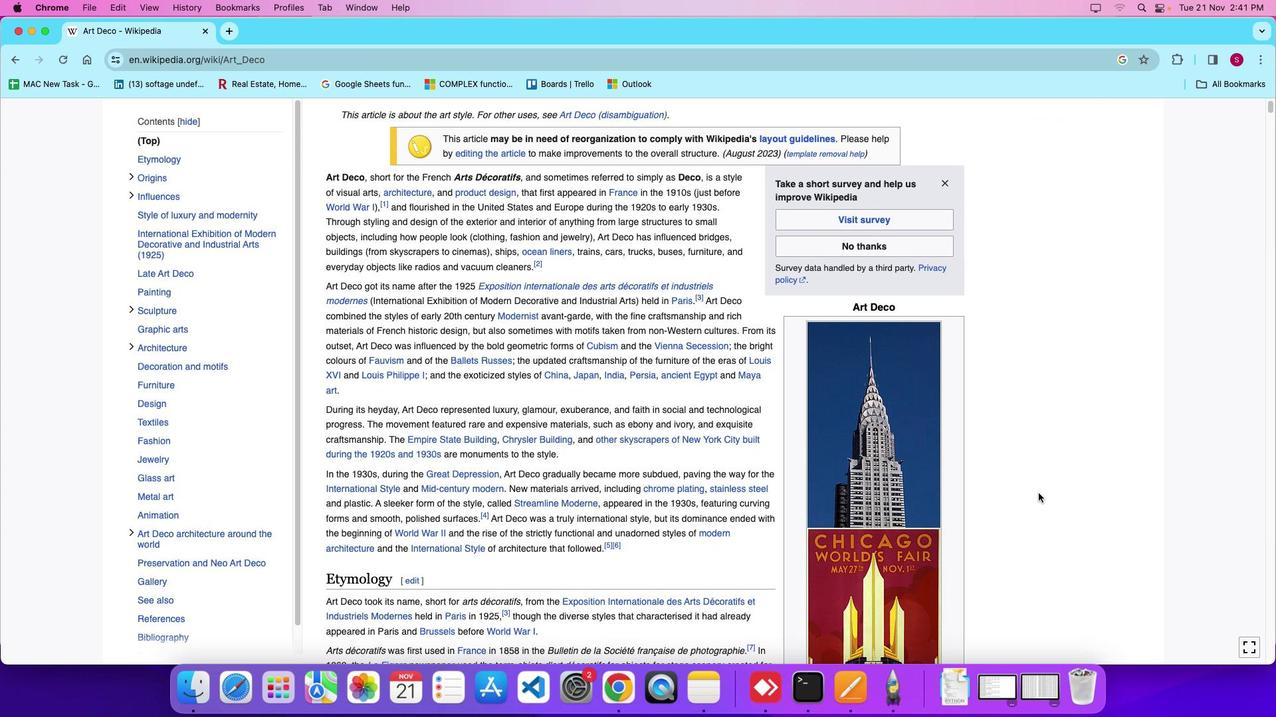 
Action: Mouse moved to (1038, 493)
Screenshot: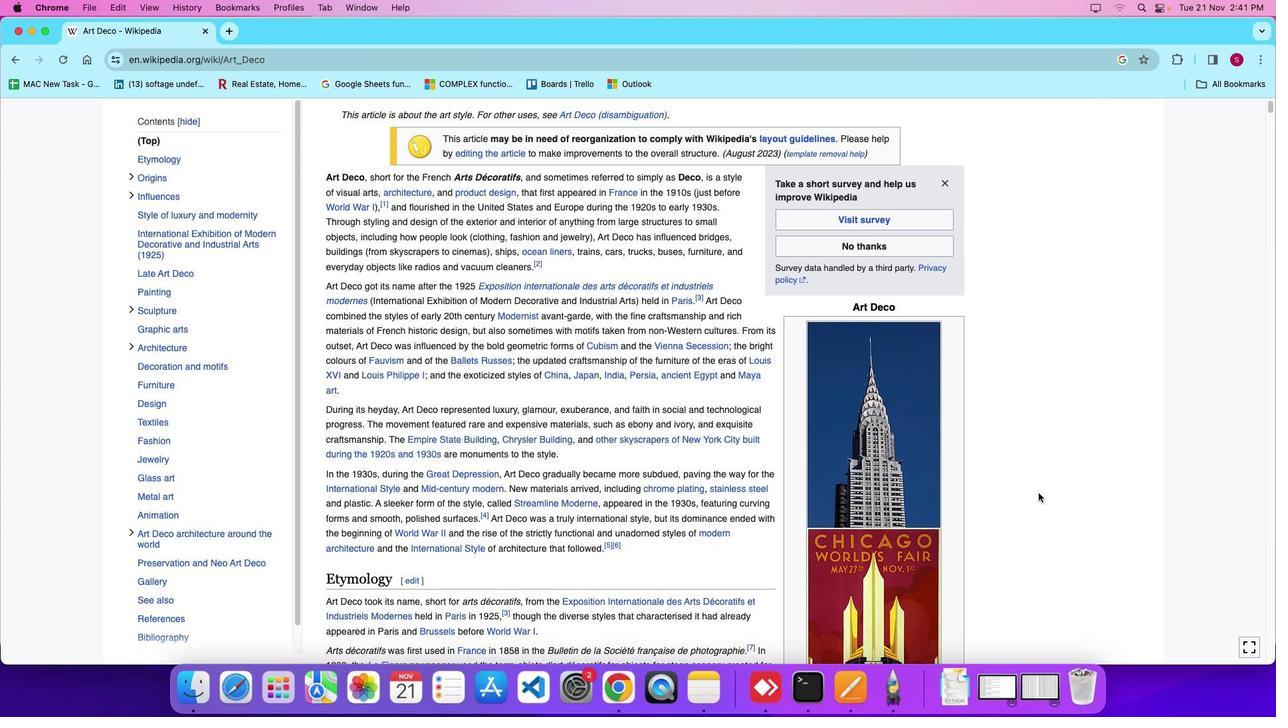 
Action: Mouse scrolled (1038, 493) with delta (0, 0)
Screenshot: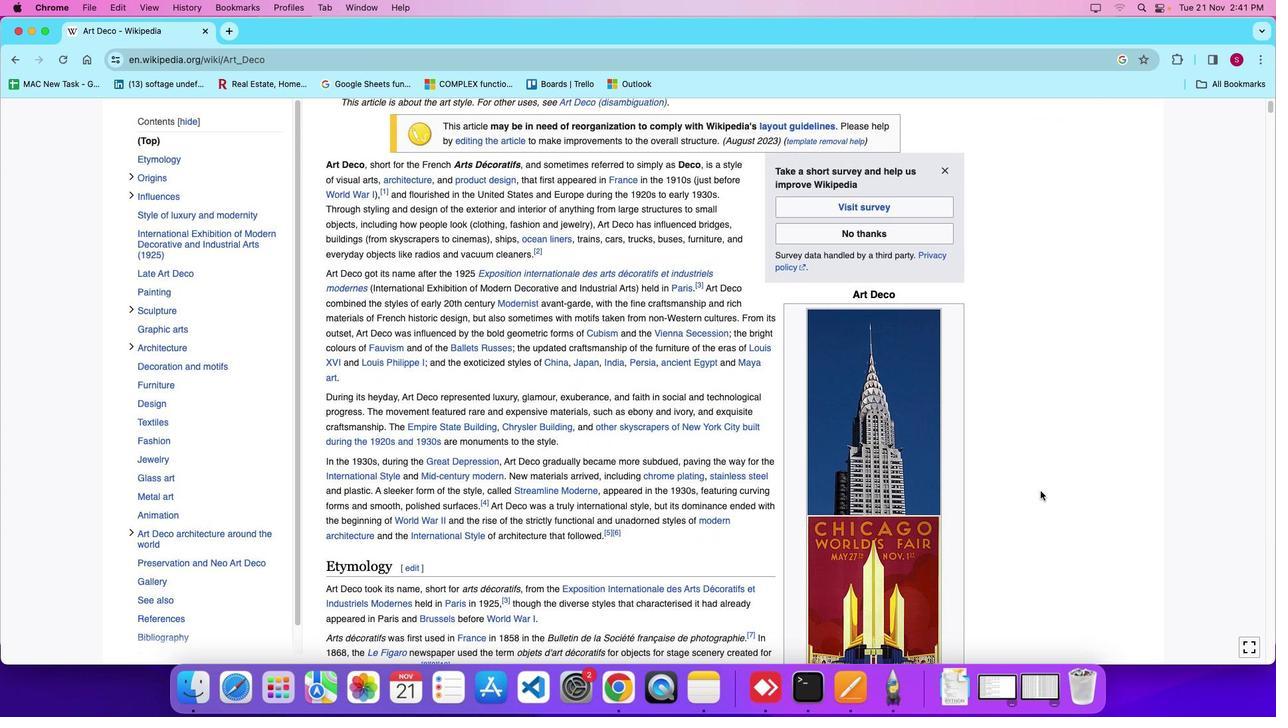 
Action: Mouse moved to (1038, 493)
Screenshot: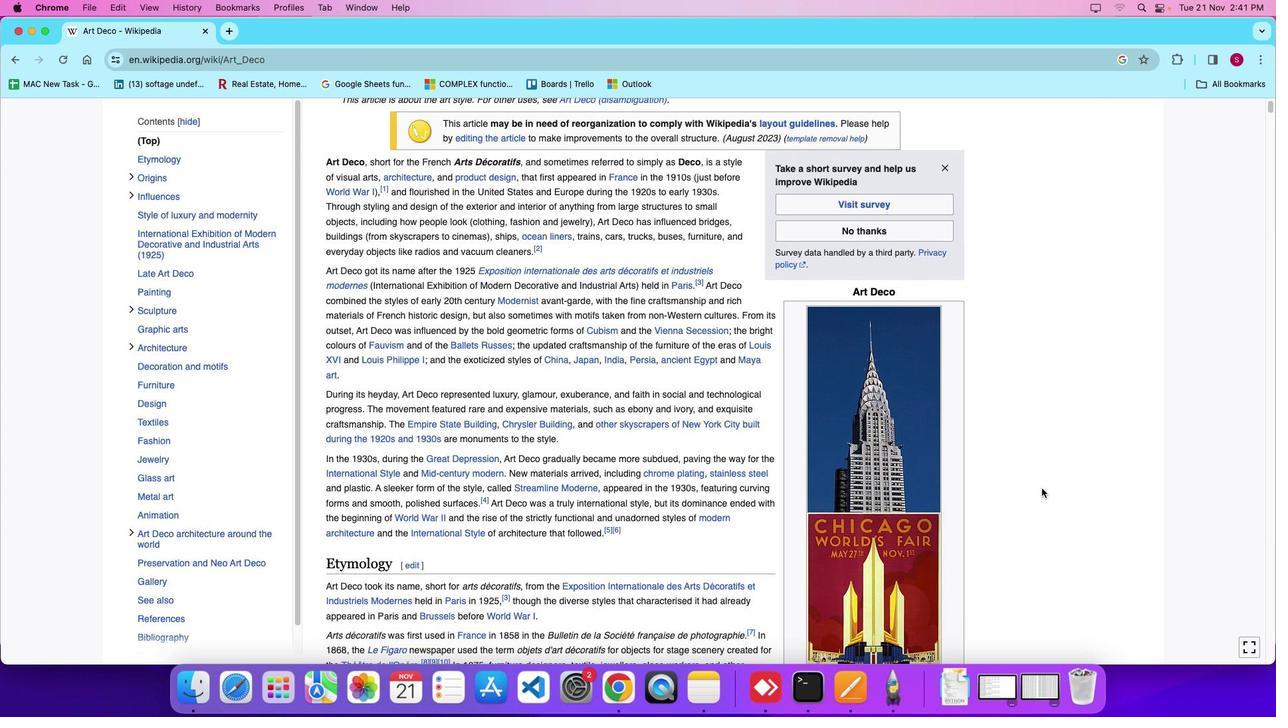 
Action: Mouse scrolled (1038, 493) with delta (0, 0)
Screenshot: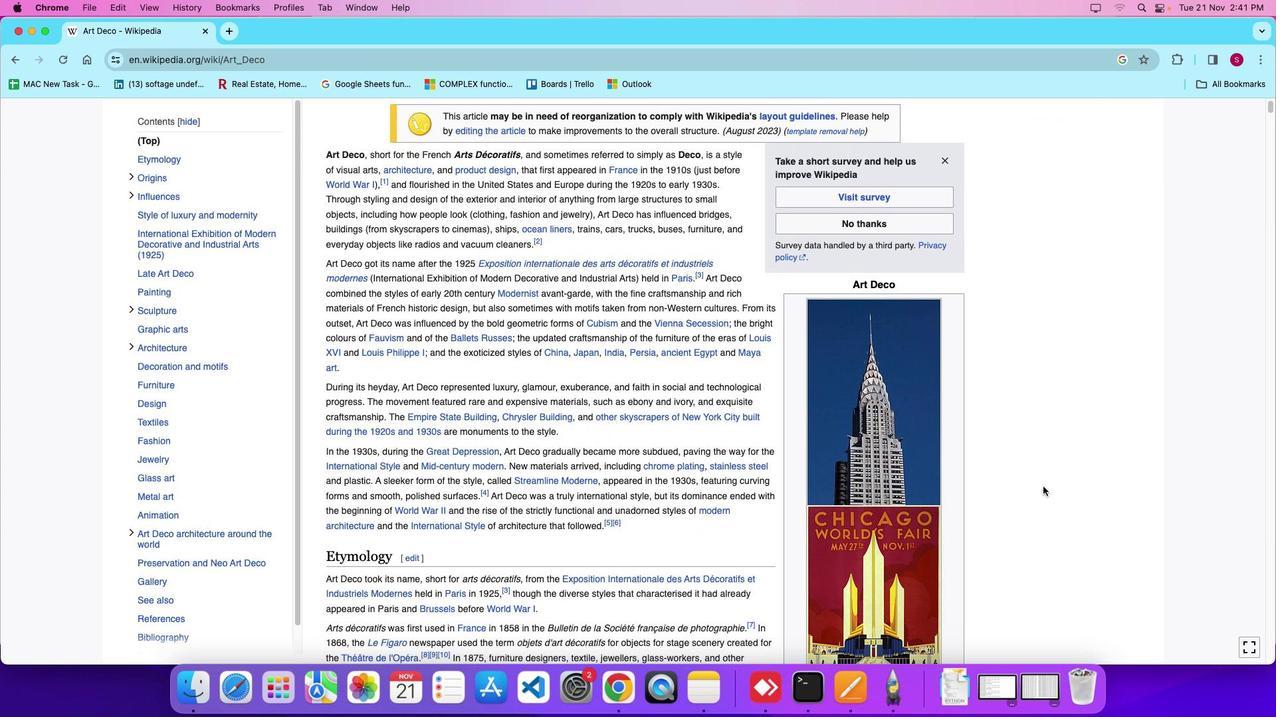 
Action: Mouse moved to (1058, 482)
Screenshot: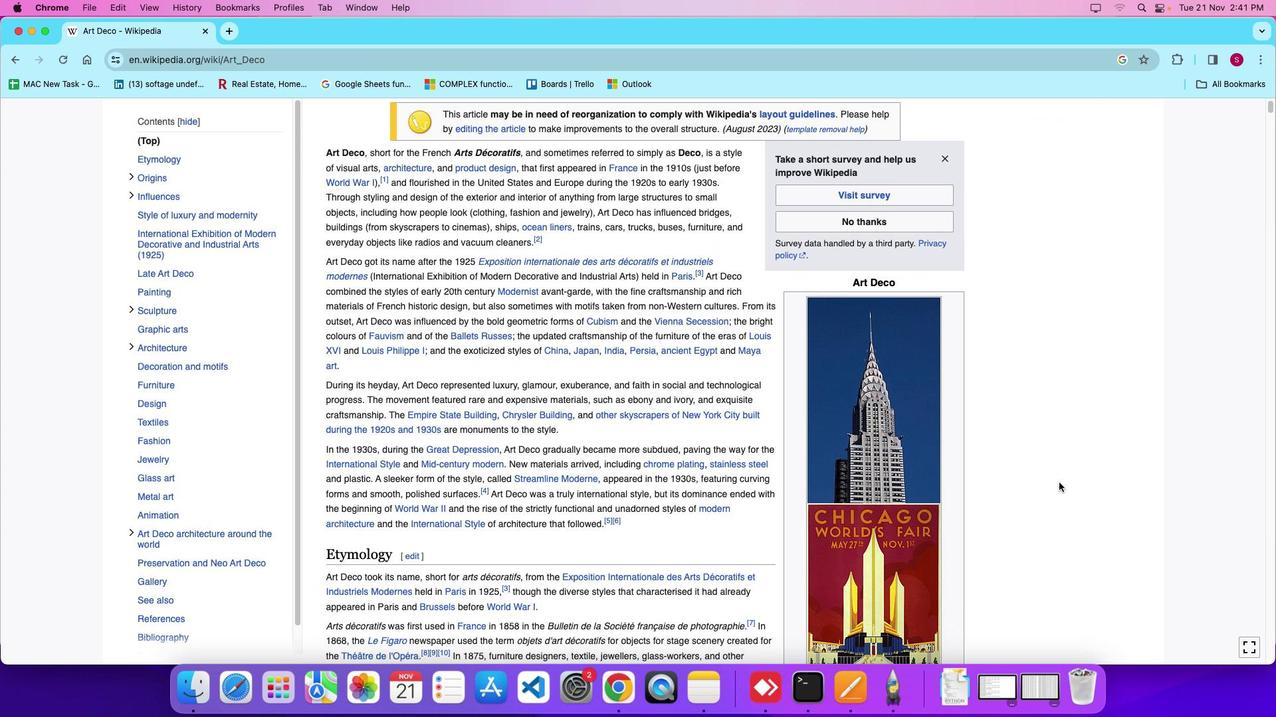 
Action: Mouse scrolled (1058, 482) with delta (0, 0)
Screenshot: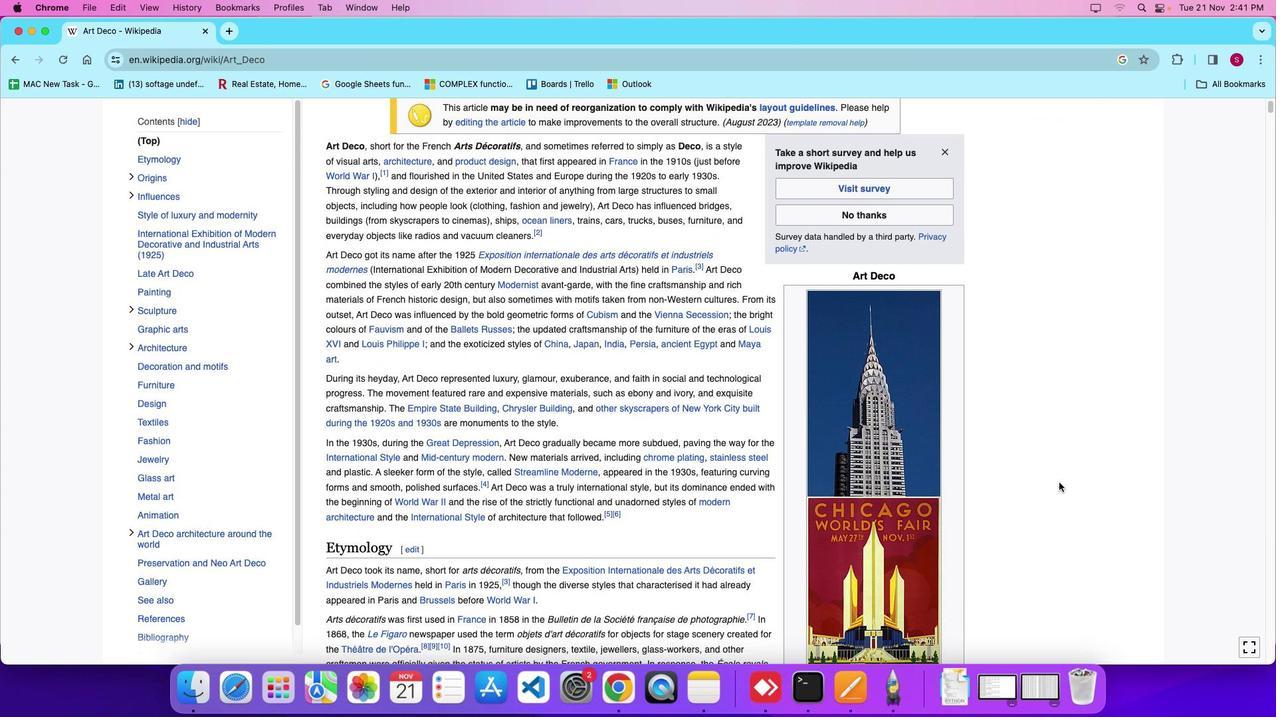 
Action: Mouse scrolled (1058, 482) with delta (0, 0)
Screenshot: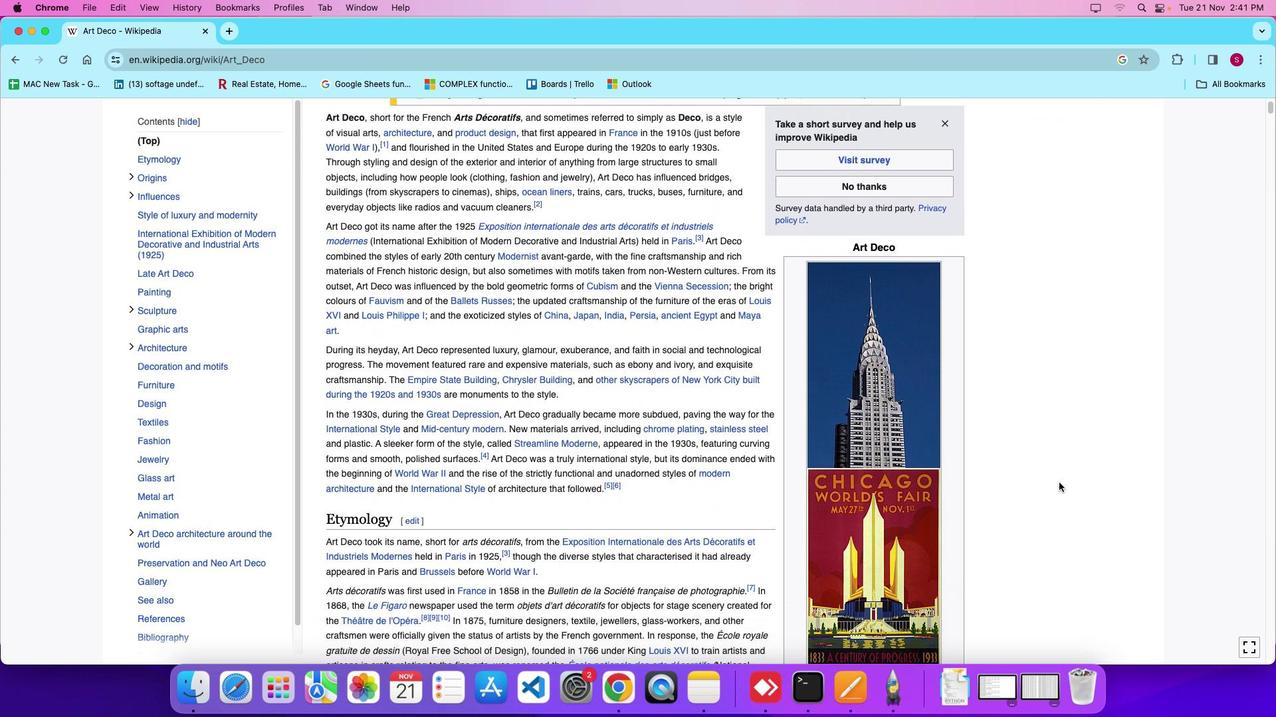 
Action: Mouse scrolled (1058, 482) with delta (0, 0)
Screenshot: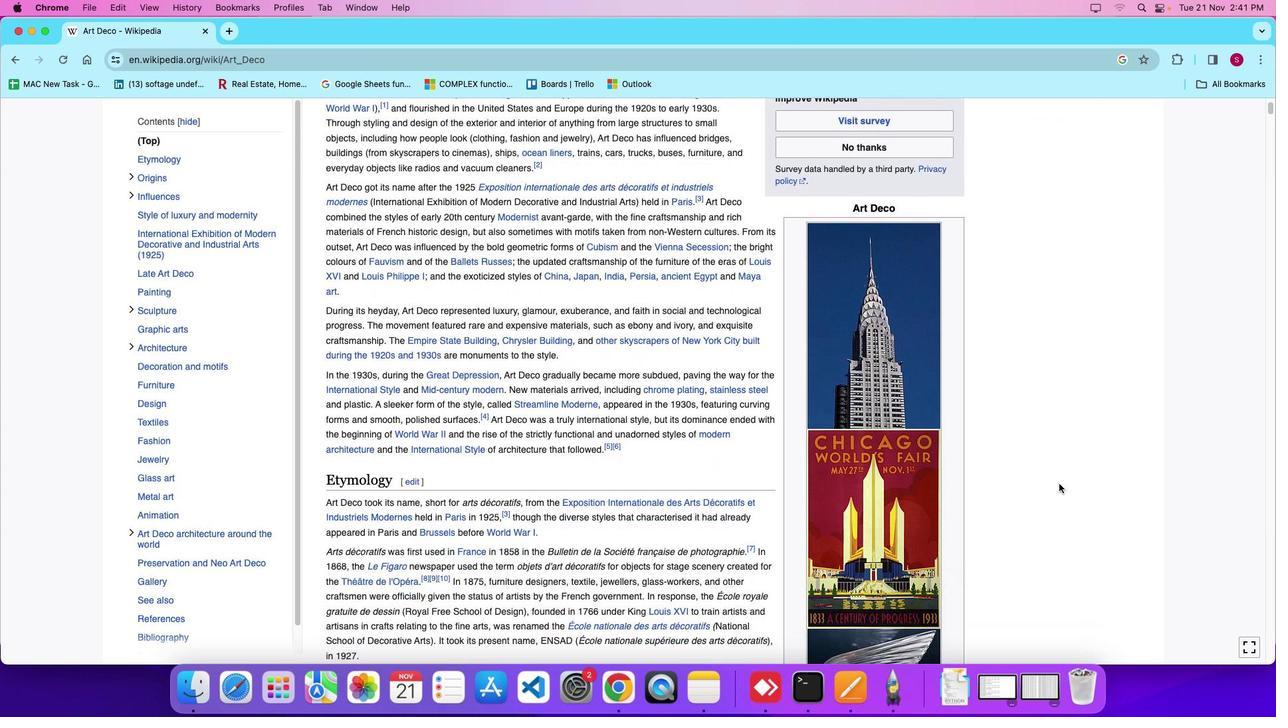 
Action: Mouse moved to (1058, 483)
Screenshot: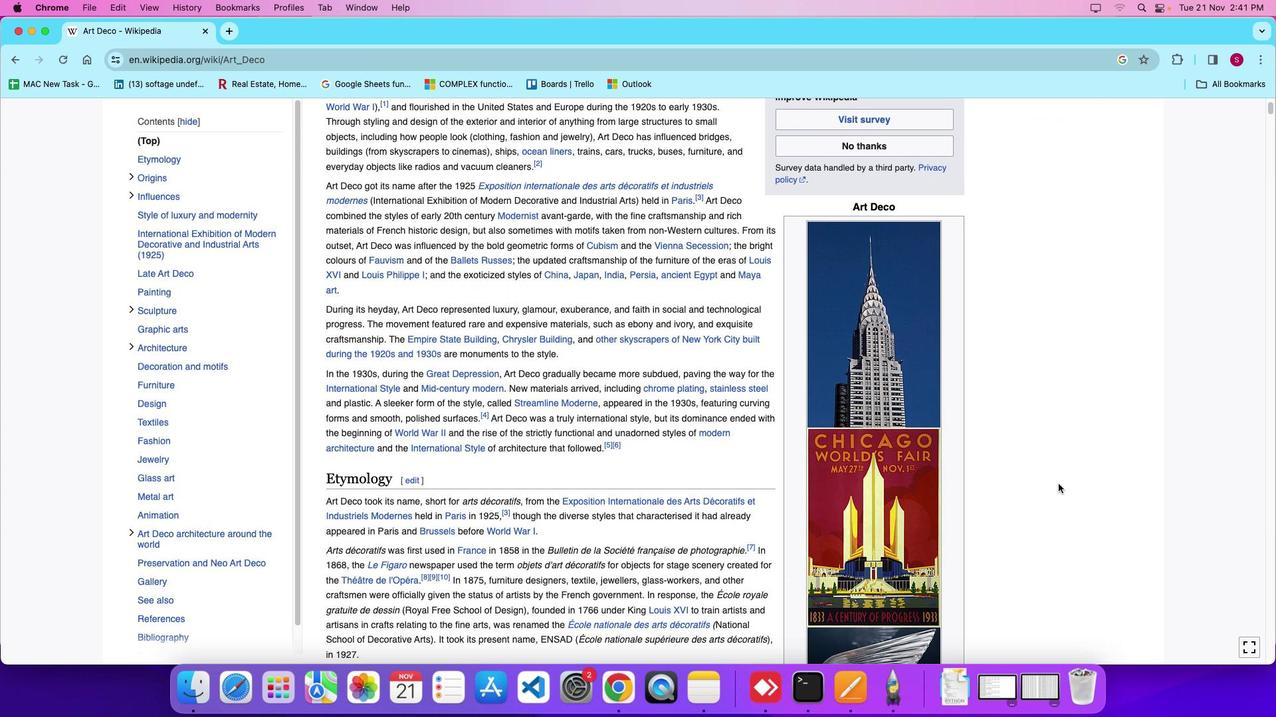 
Action: Mouse scrolled (1058, 483) with delta (0, 0)
Screenshot: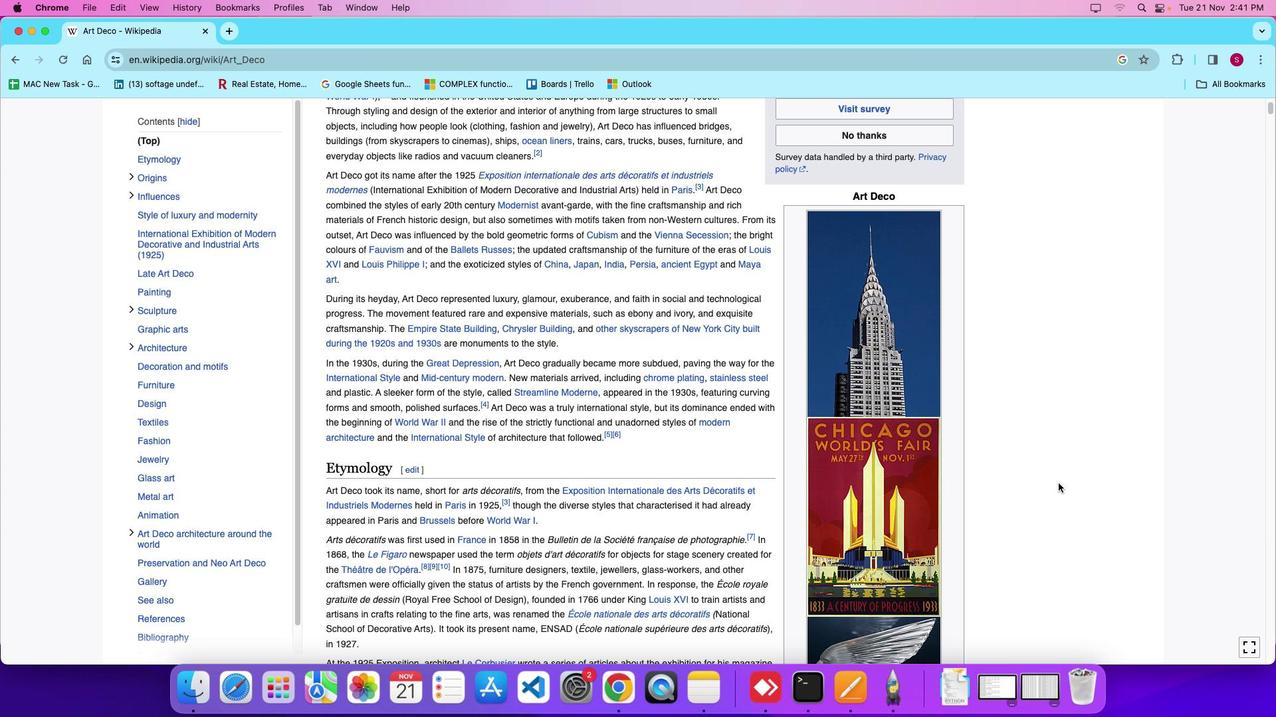 
Action: Mouse scrolled (1058, 483) with delta (0, 0)
Screenshot: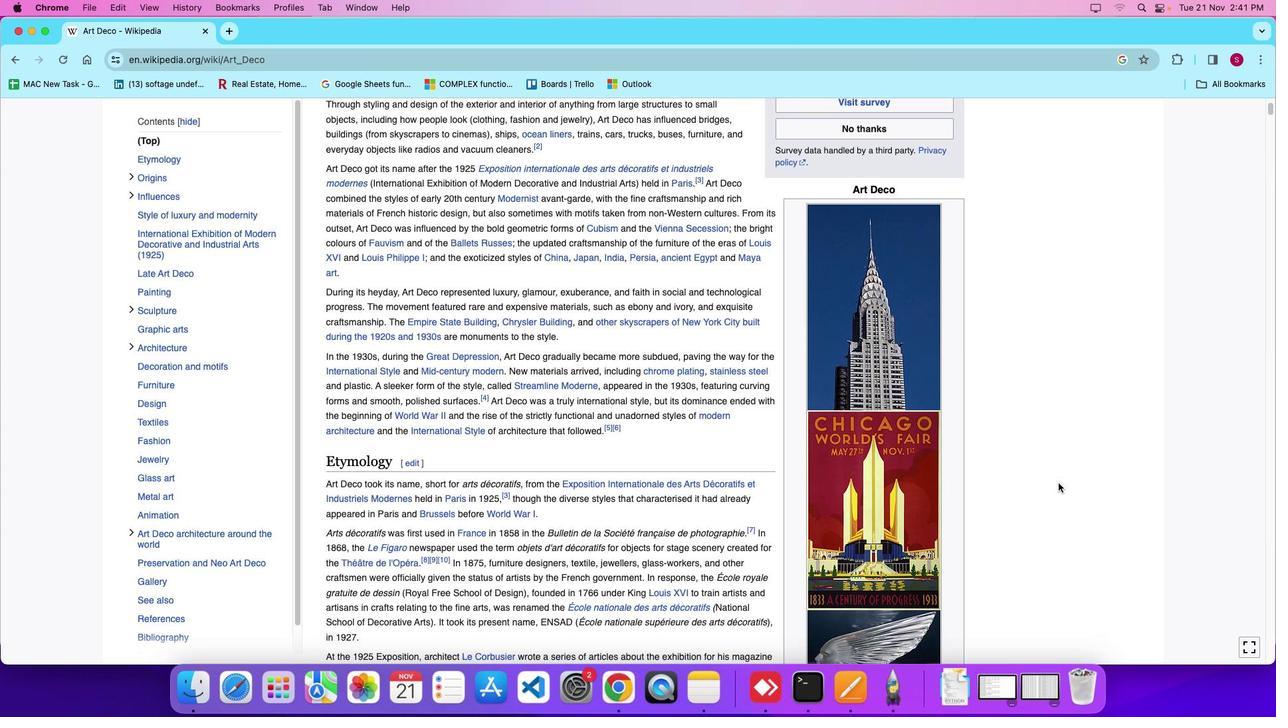 
Action: Mouse moved to (1046, 512)
Screenshot: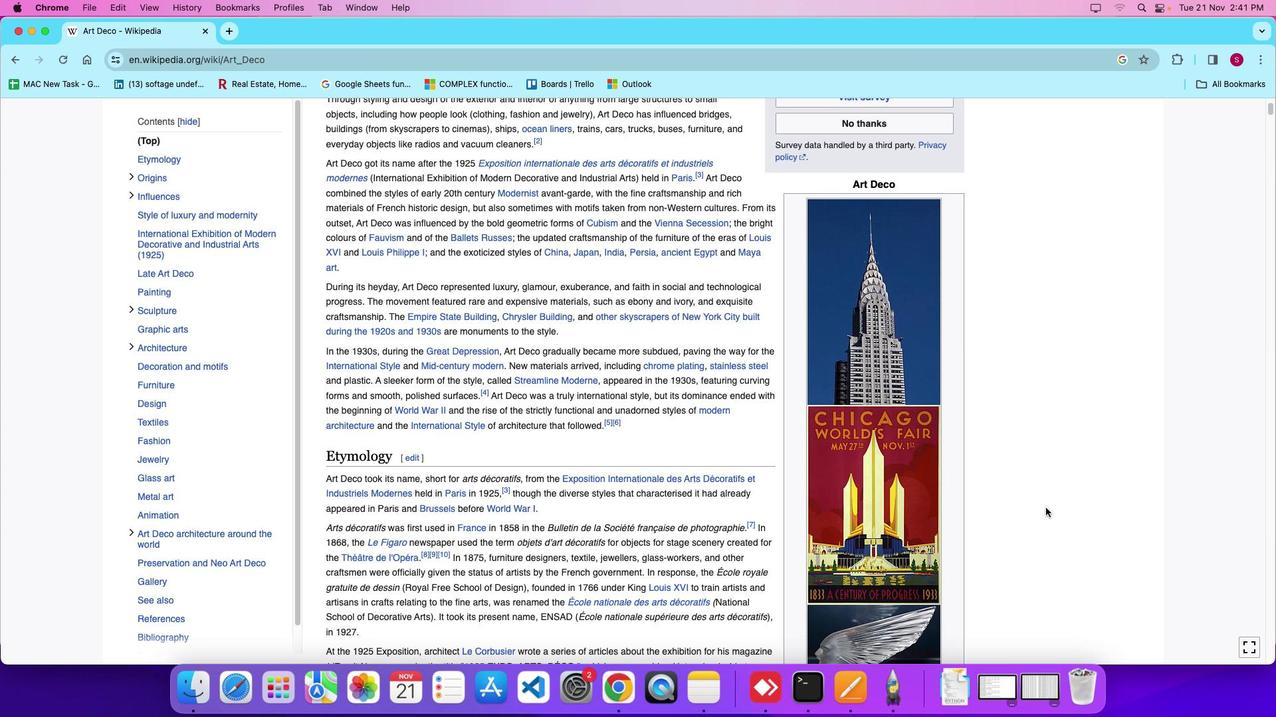 
Action: Mouse scrolled (1046, 512) with delta (0, 0)
Screenshot: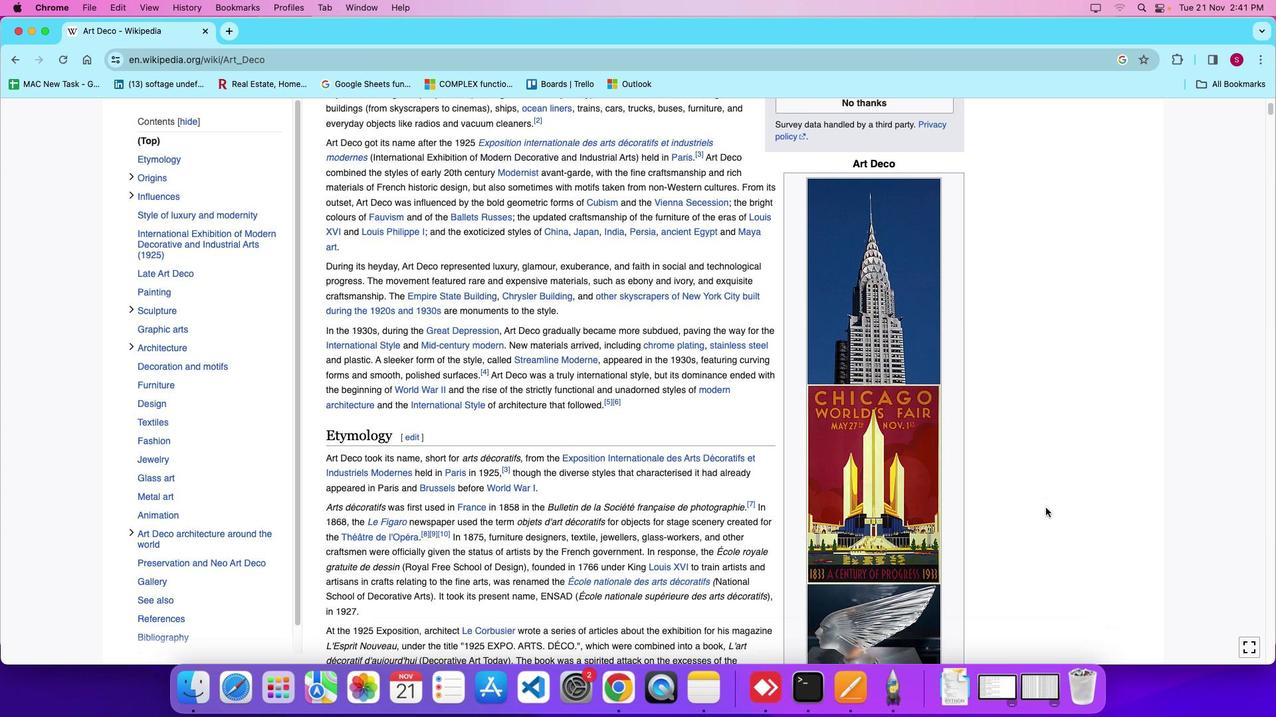 
Action: Mouse moved to (1046, 508)
Screenshot: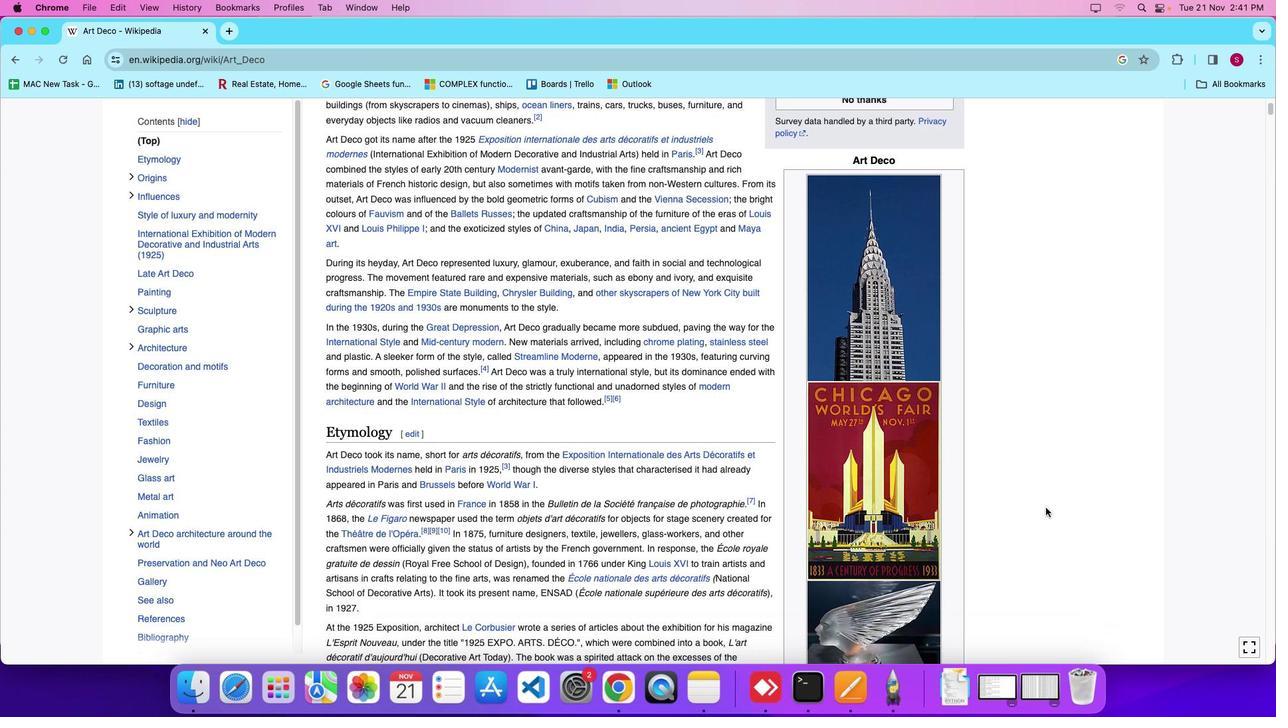 
Action: Mouse scrolled (1046, 508) with delta (0, 0)
Screenshot: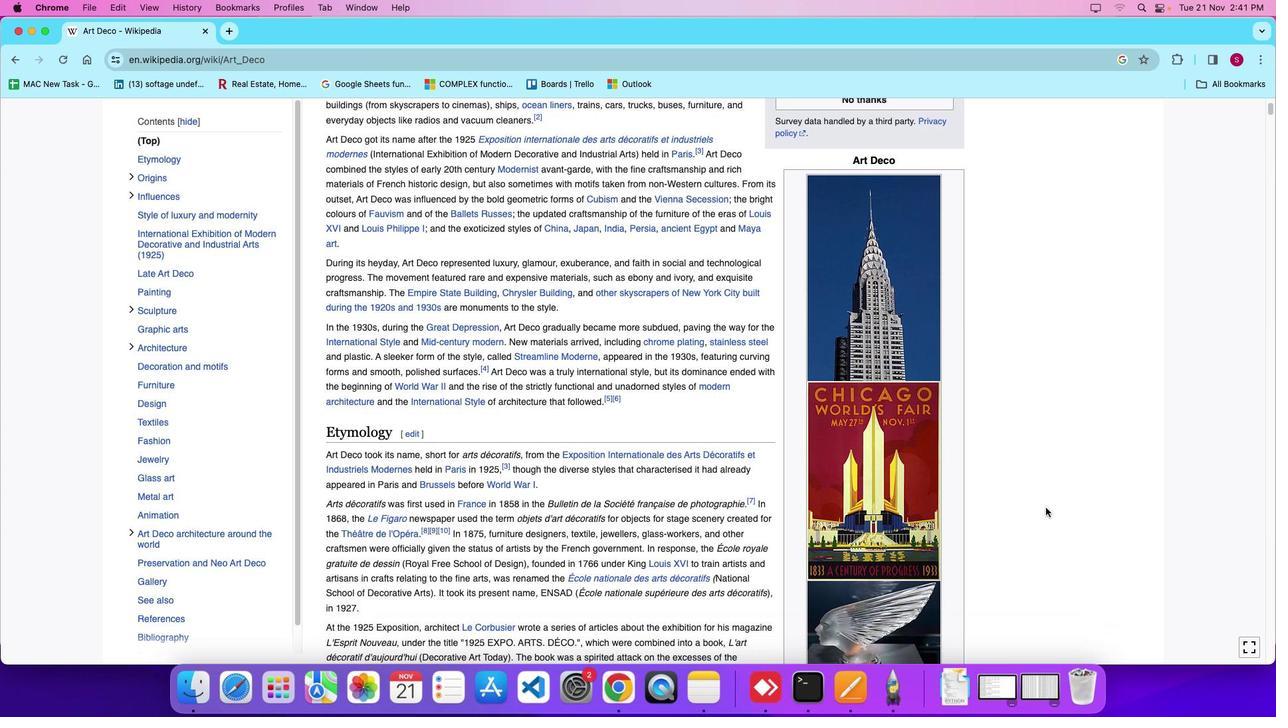 
Action: Mouse moved to (1047, 515)
Screenshot: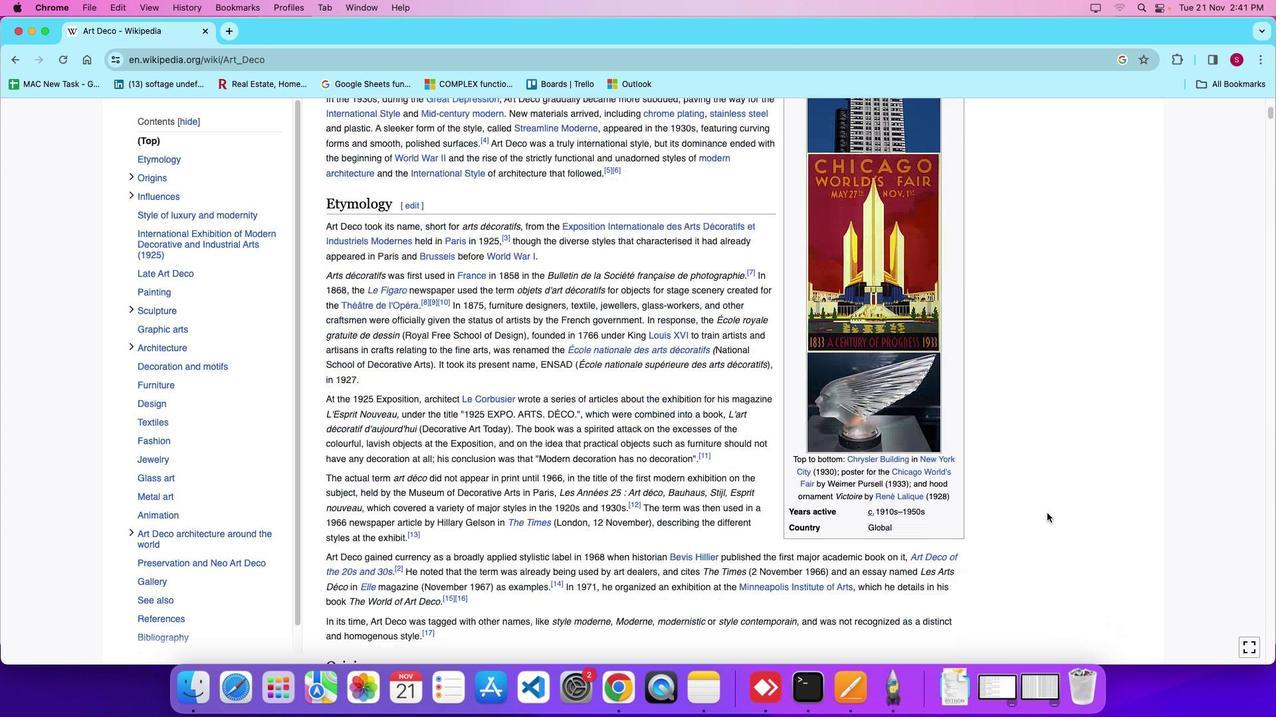 
Action: Mouse scrolled (1047, 515) with delta (0, 0)
Screenshot: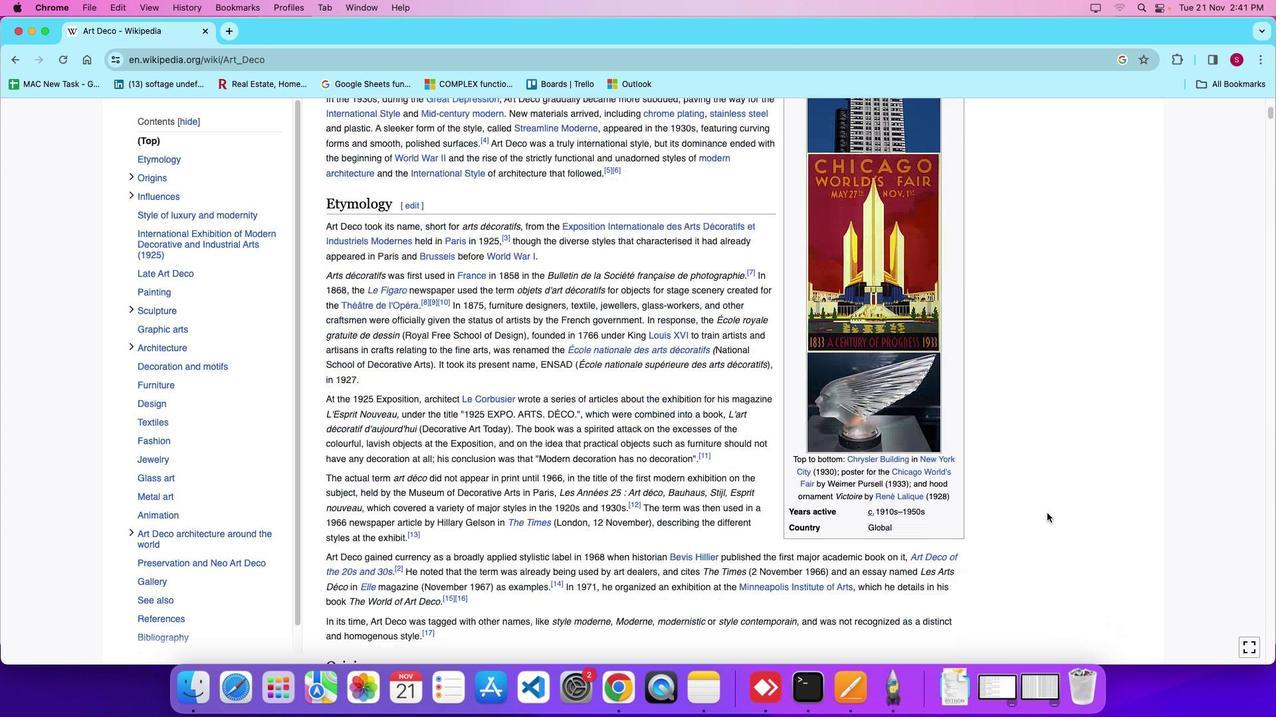 
Action: Mouse moved to (1047, 515)
Screenshot: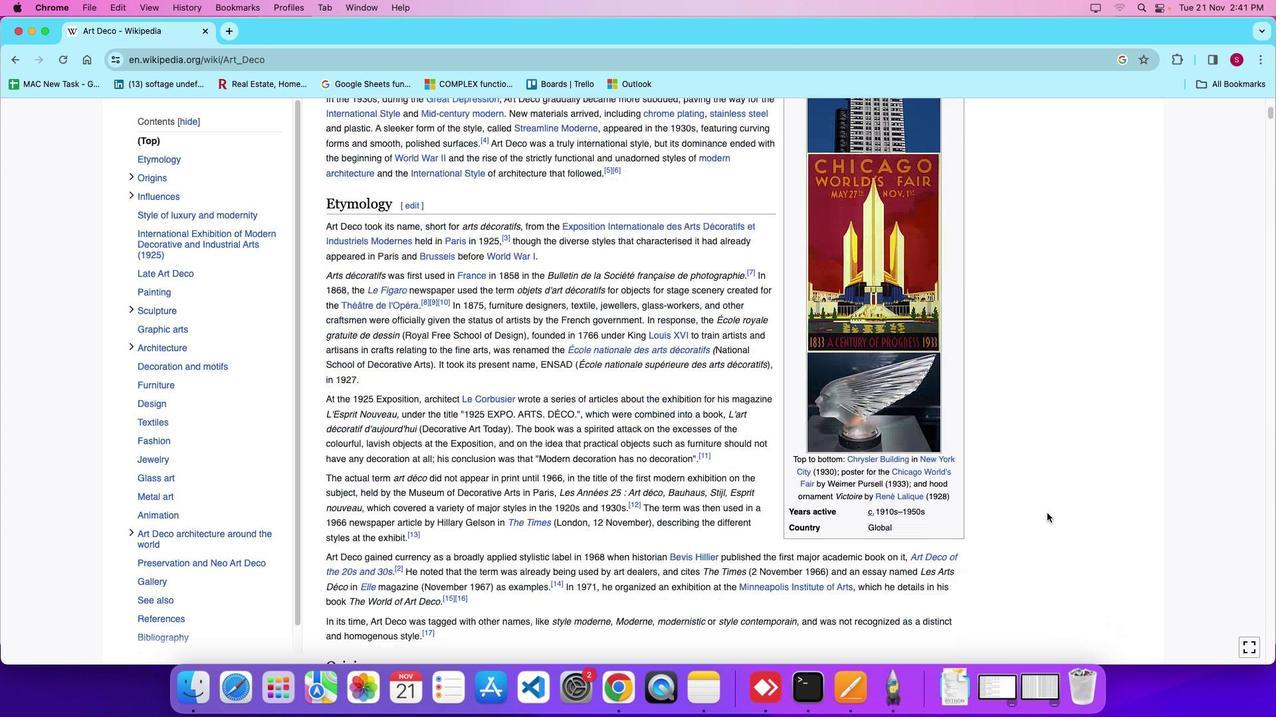 
Action: Mouse scrolled (1047, 515) with delta (0, 0)
Screenshot: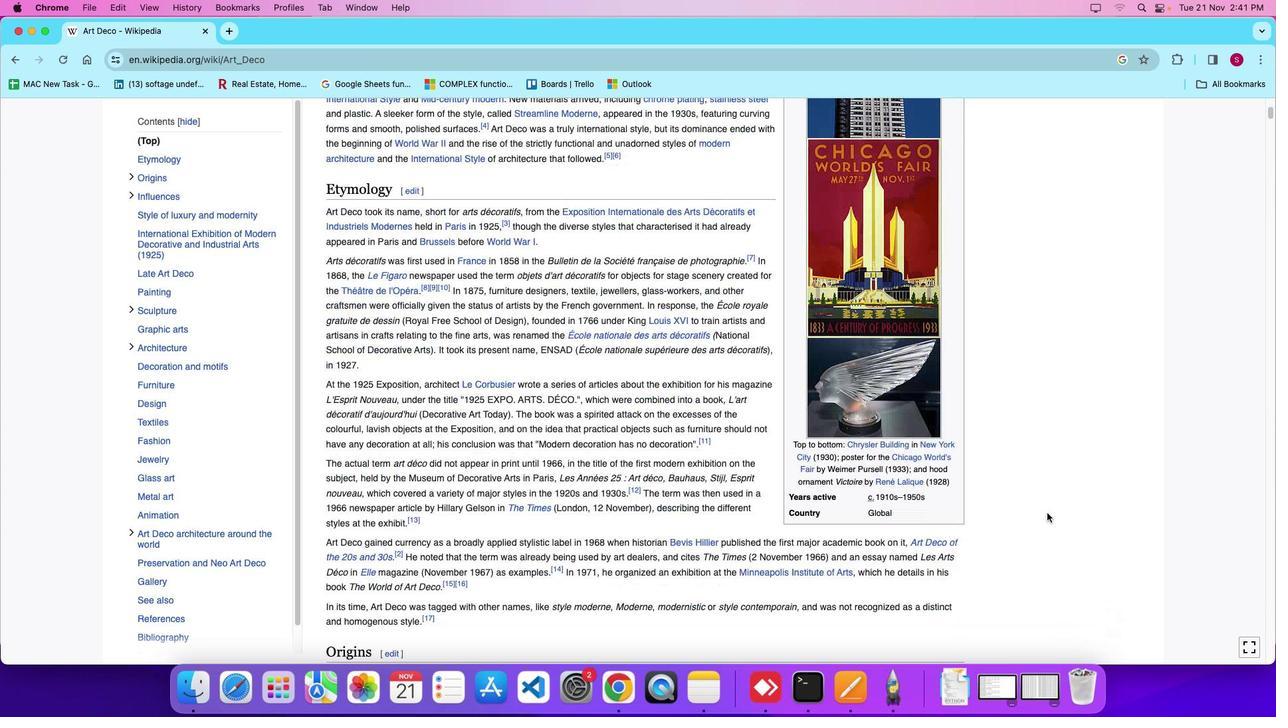 
Action: Mouse moved to (1047, 515)
Screenshot: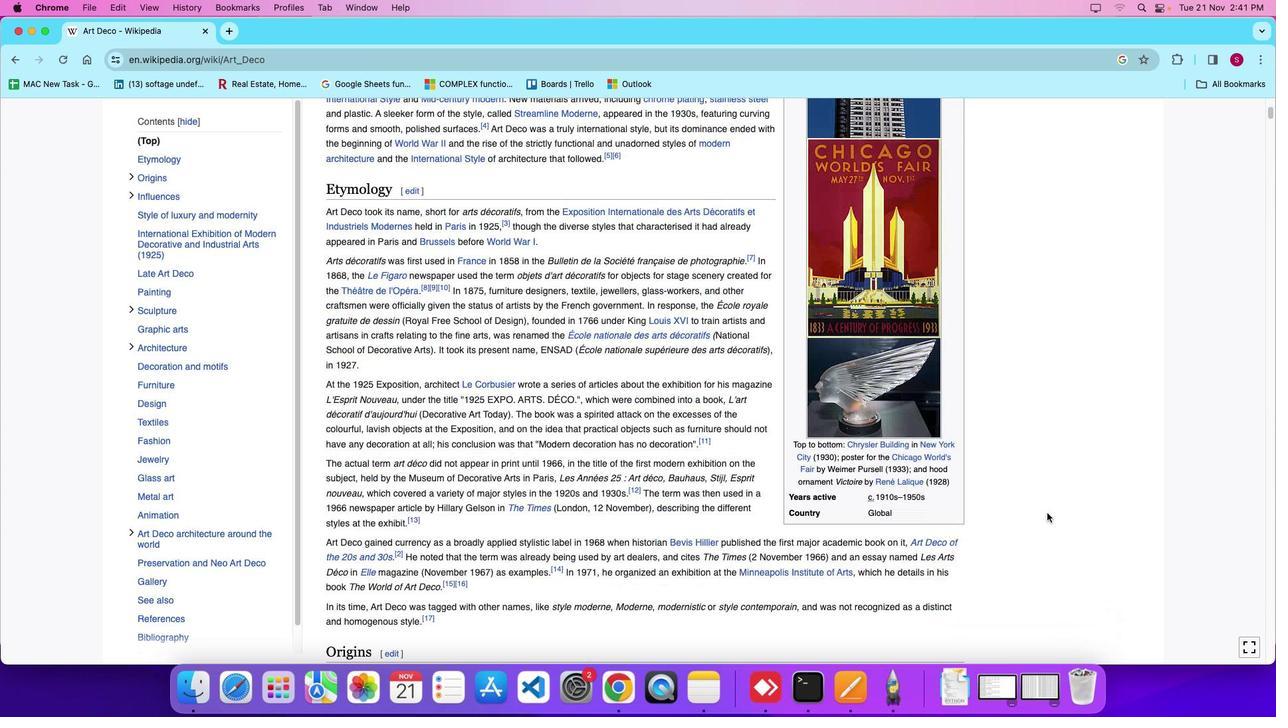 
Action: Mouse scrolled (1047, 515) with delta (0, -4)
Screenshot: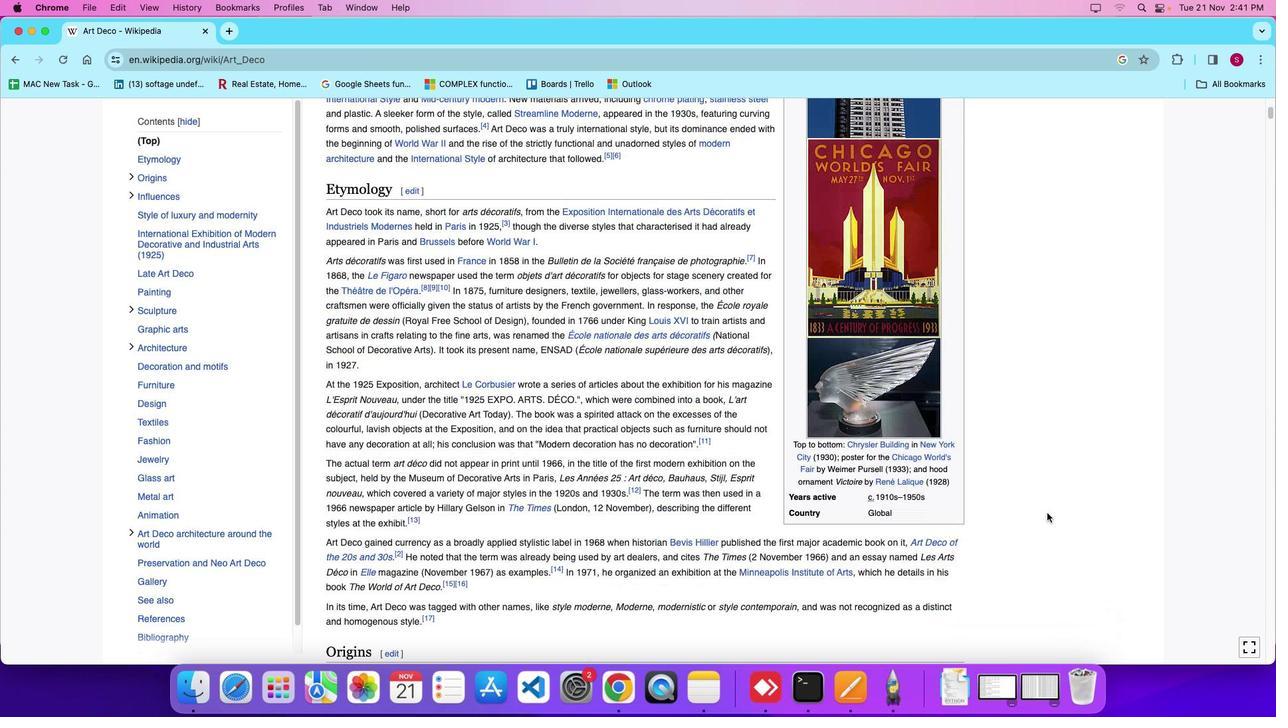 
Action: Mouse moved to (1046, 515)
Screenshot: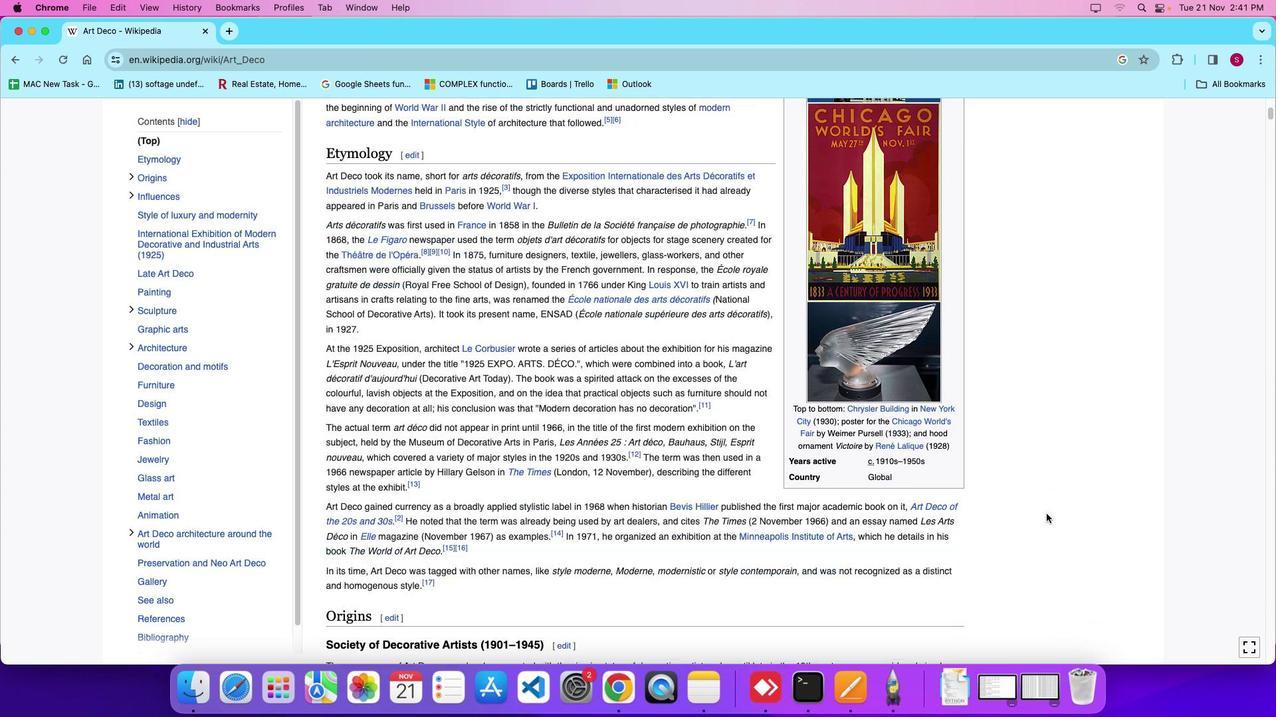 
Action: Mouse scrolled (1046, 515) with delta (0, 0)
Screenshot: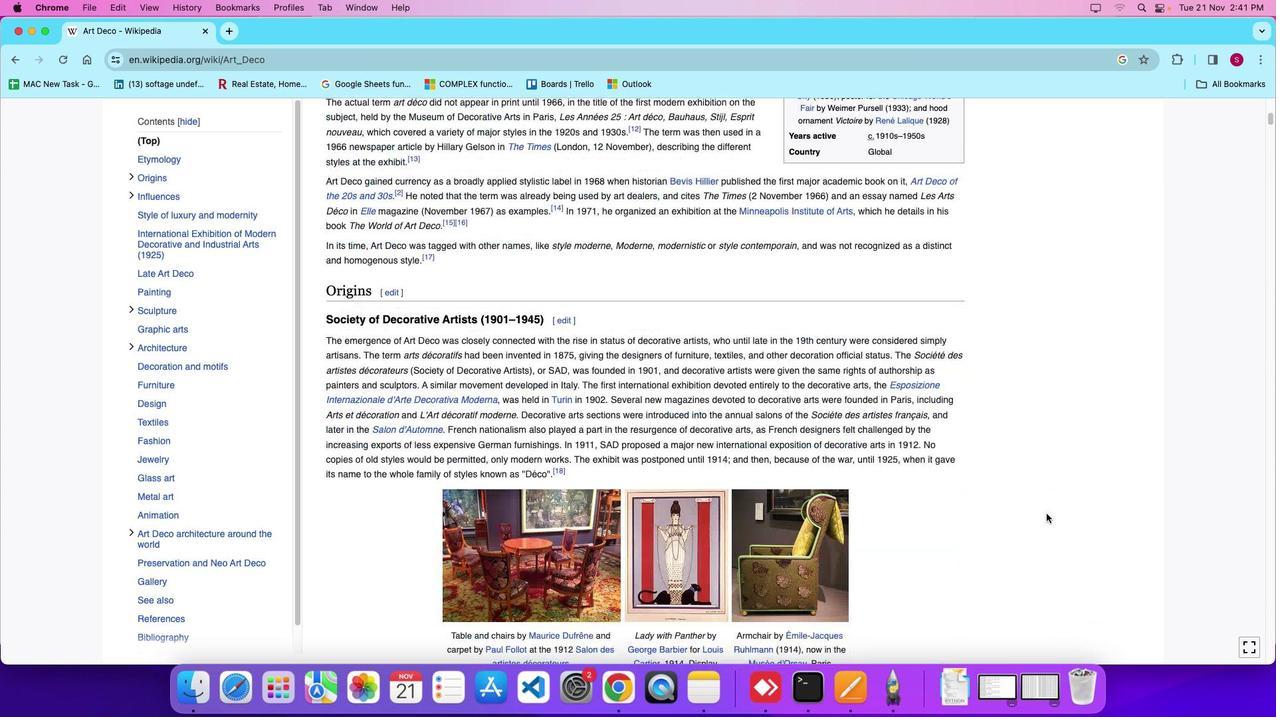 
Action: Mouse scrolled (1046, 515) with delta (0, 0)
Screenshot: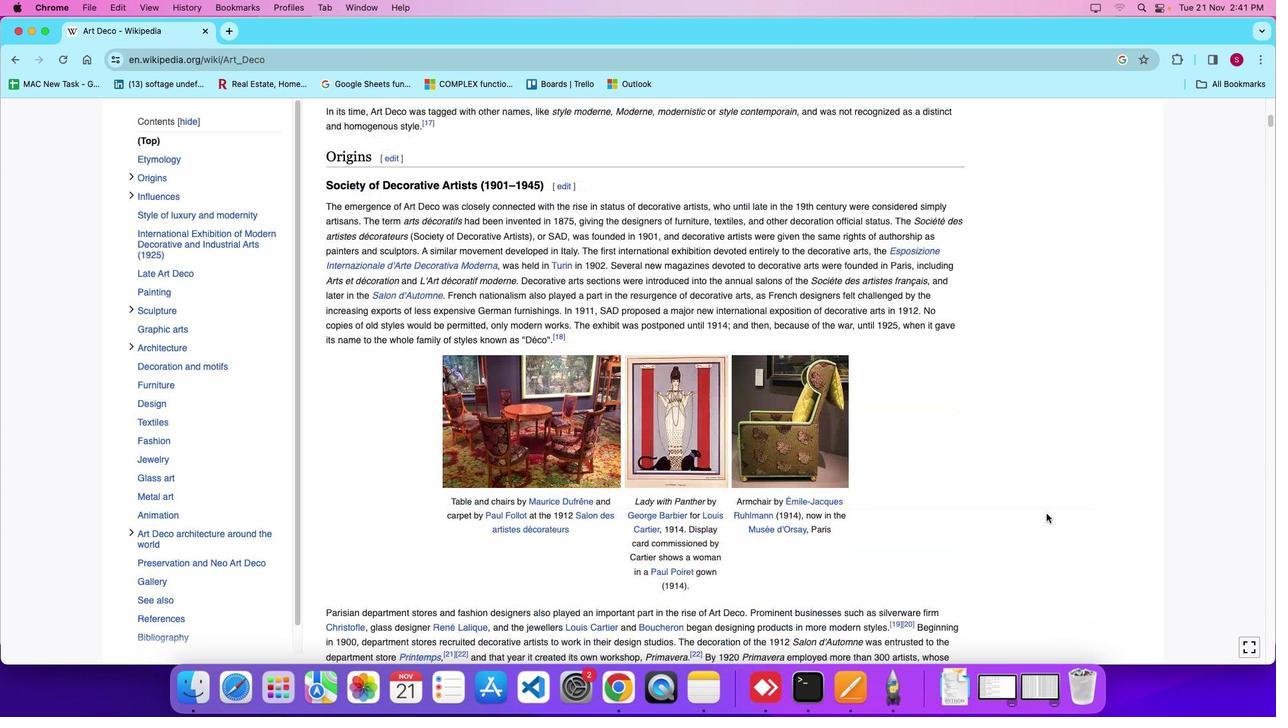 
Action: Mouse moved to (1046, 514)
Screenshot: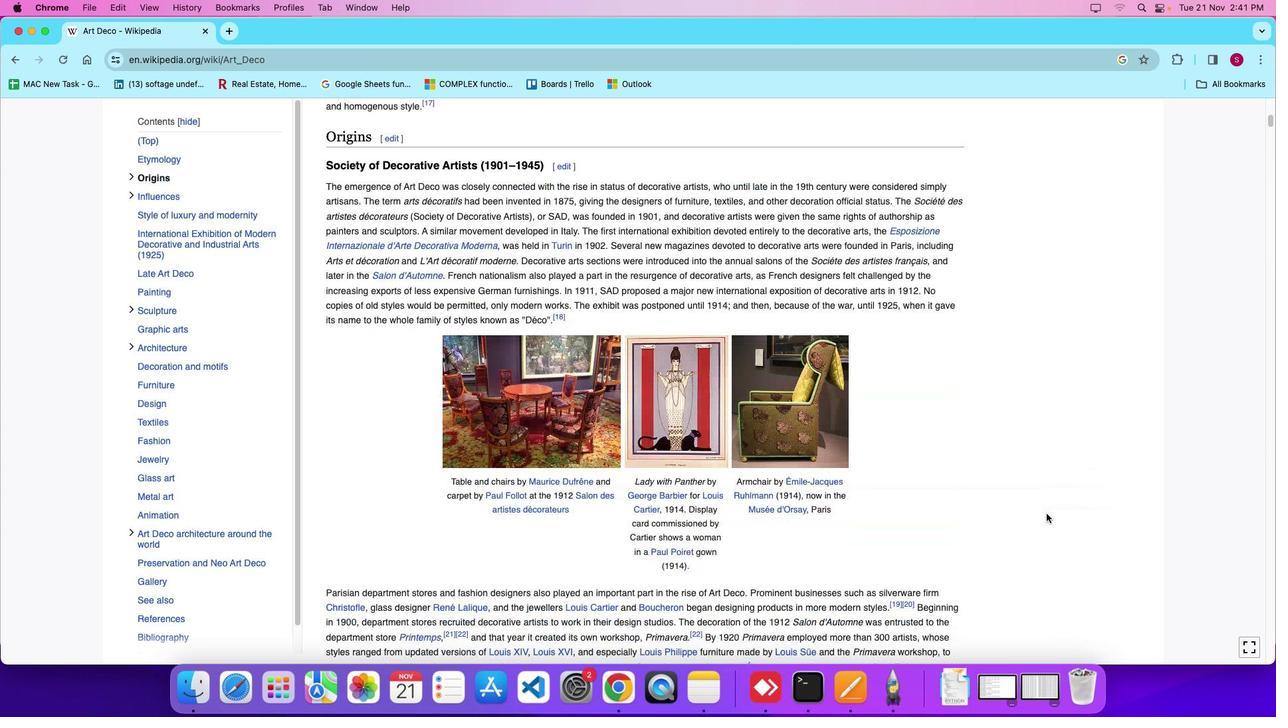 
Action: Mouse scrolled (1046, 514) with delta (0, -4)
Screenshot: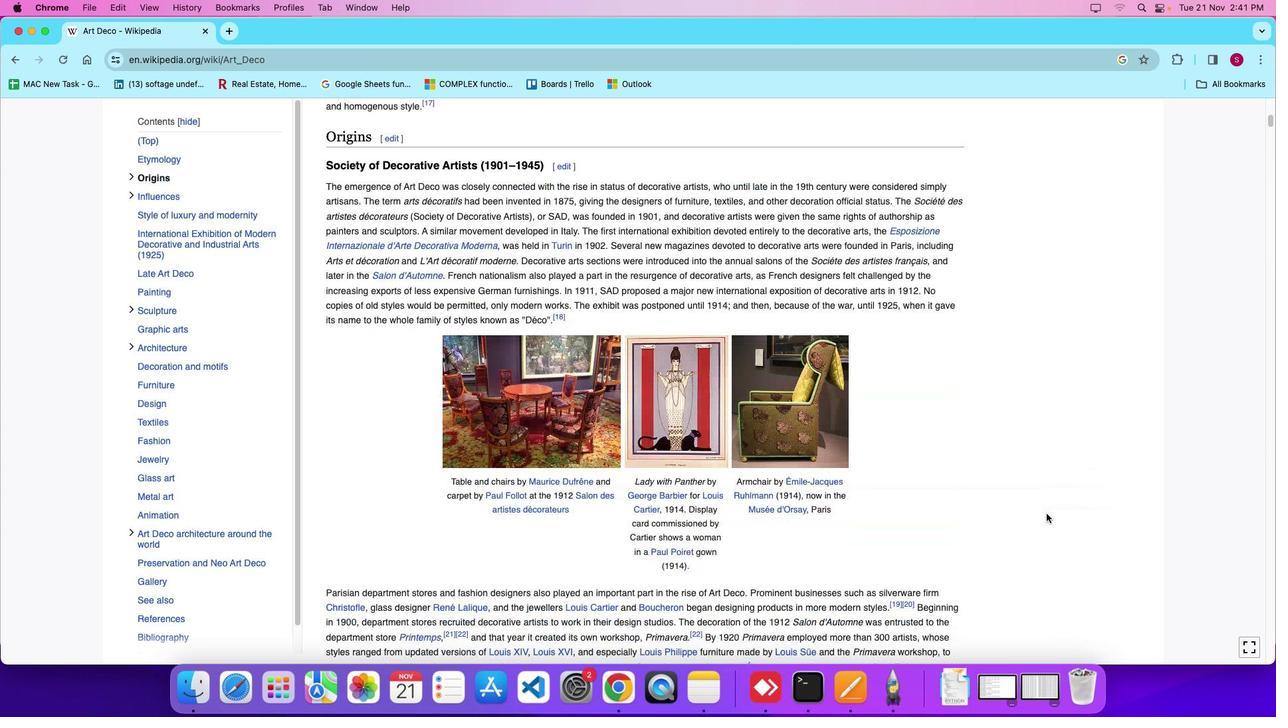 
Action: Mouse moved to (1046, 514)
Screenshot: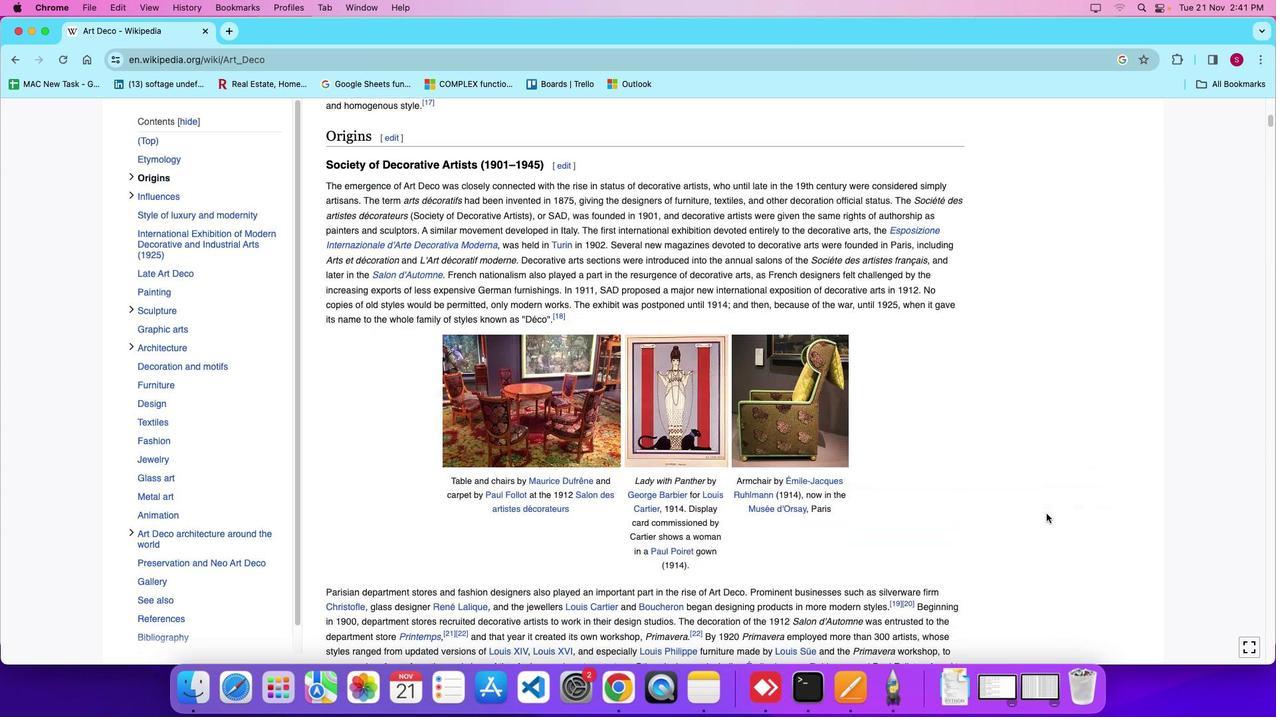 
Action: Mouse scrolled (1046, 514) with delta (0, -5)
Screenshot: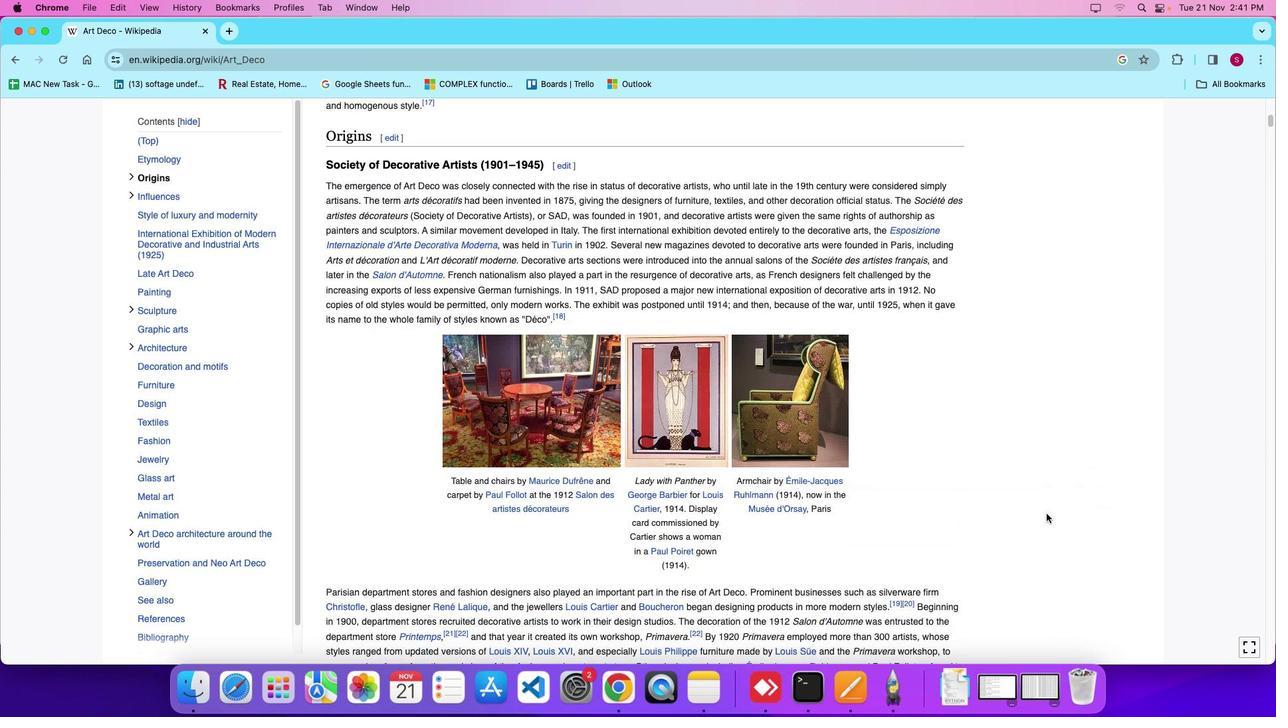 
Action: Mouse moved to (1045, 511)
Screenshot: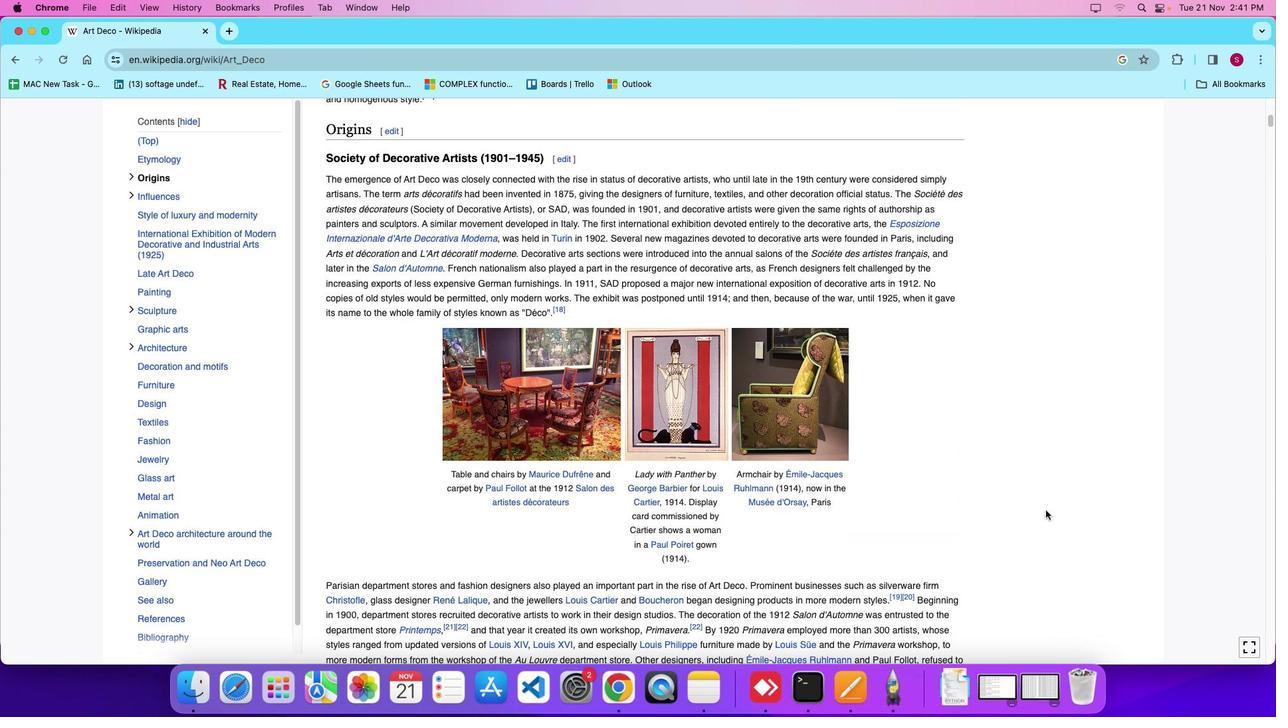 
Action: Mouse scrolled (1045, 511) with delta (0, 0)
Screenshot: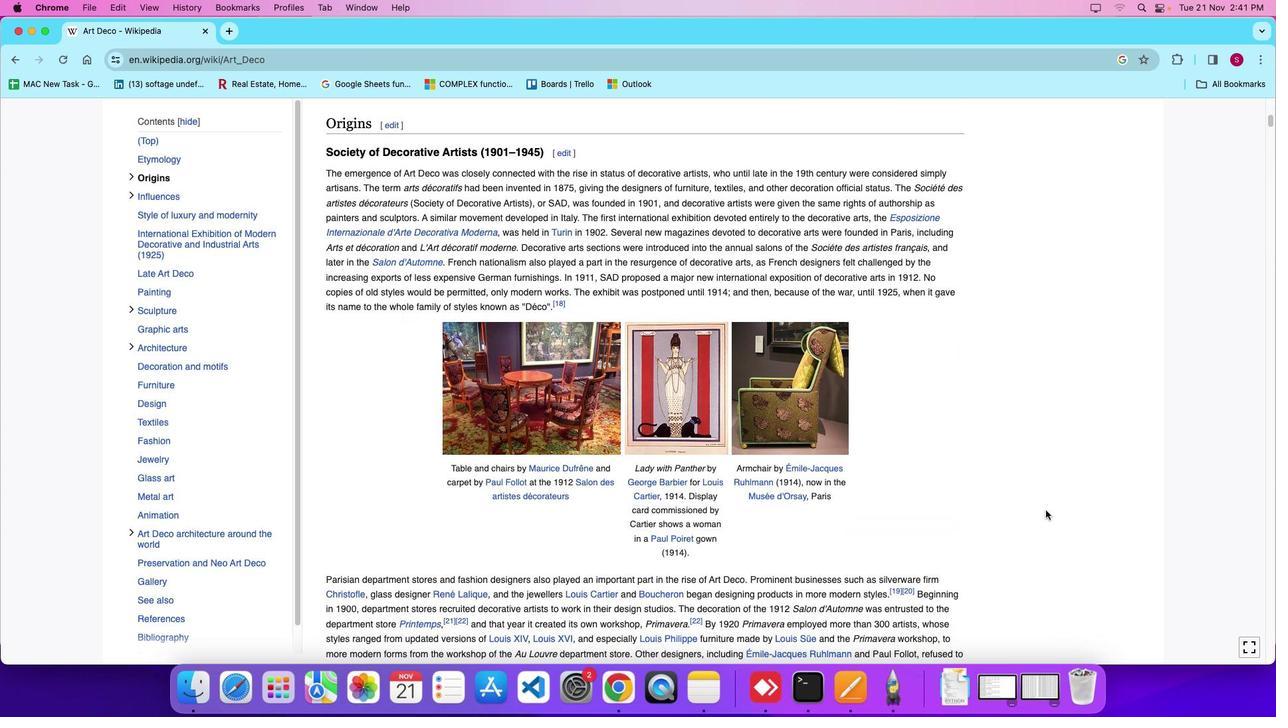 
Action: Mouse moved to (1045, 511)
Screenshot: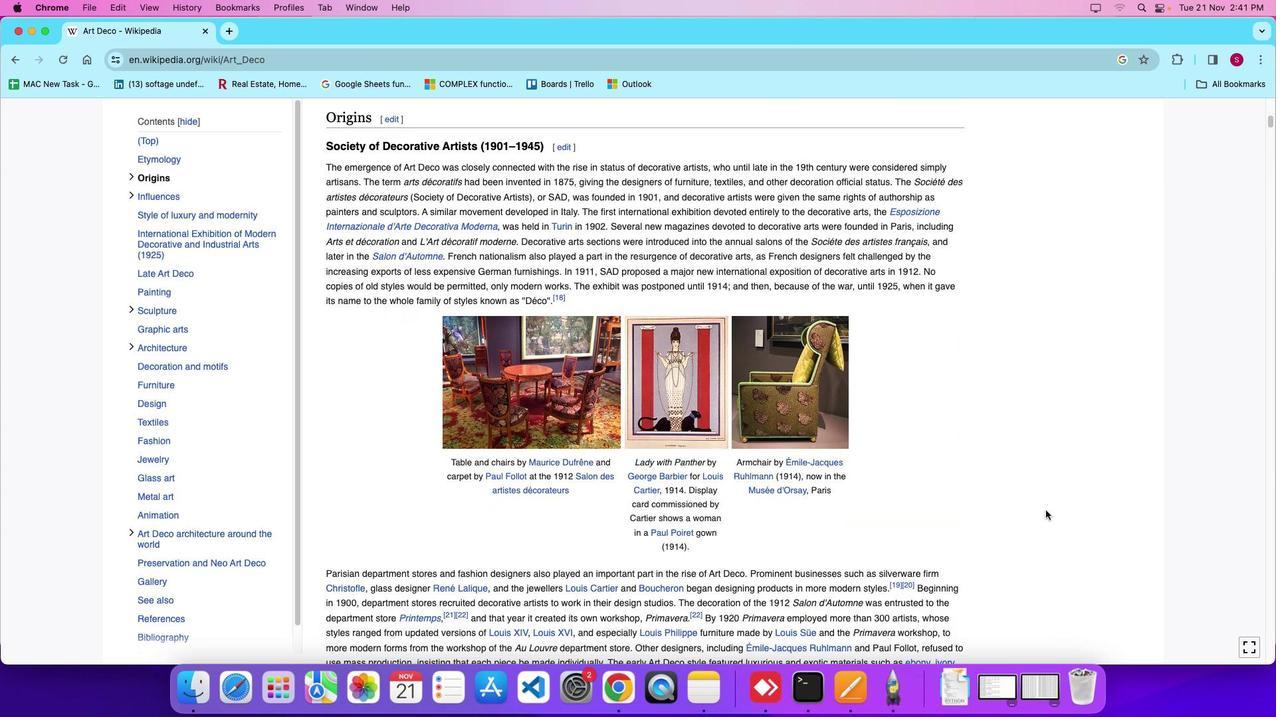 
Action: Mouse scrolled (1045, 511) with delta (0, 0)
Screenshot: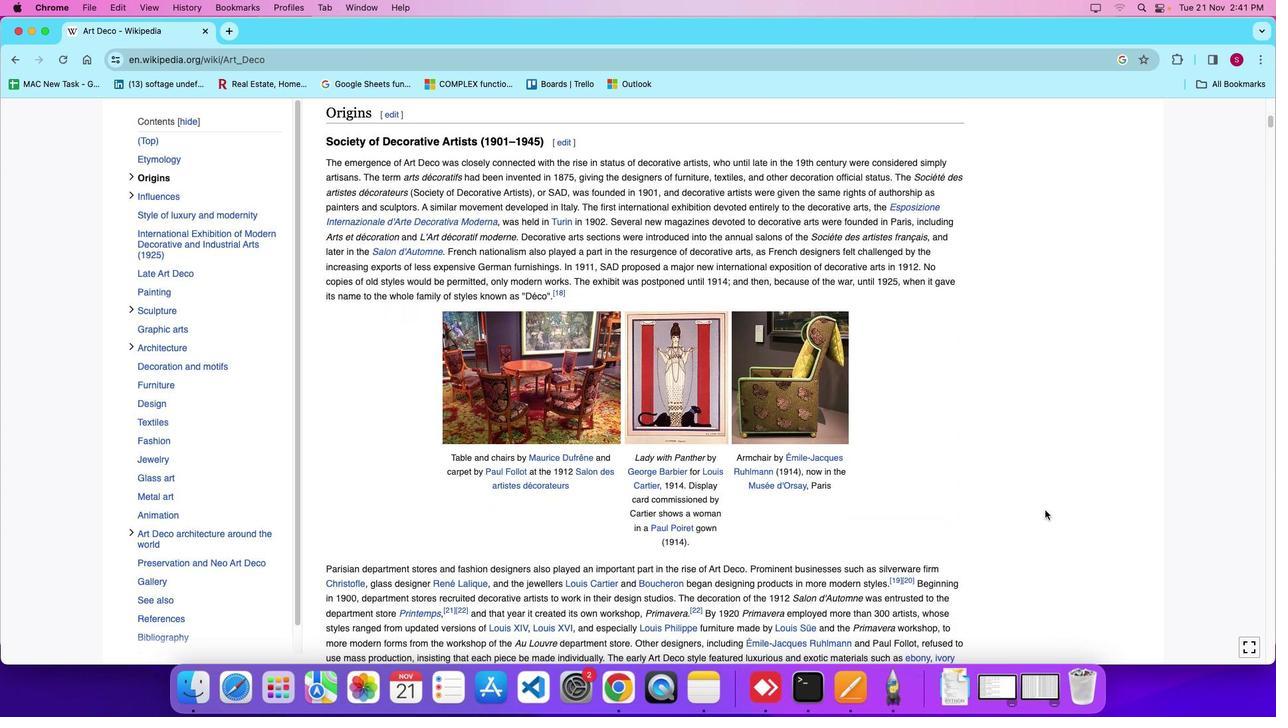 
Action: Mouse moved to (1039, 515)
Screenshot: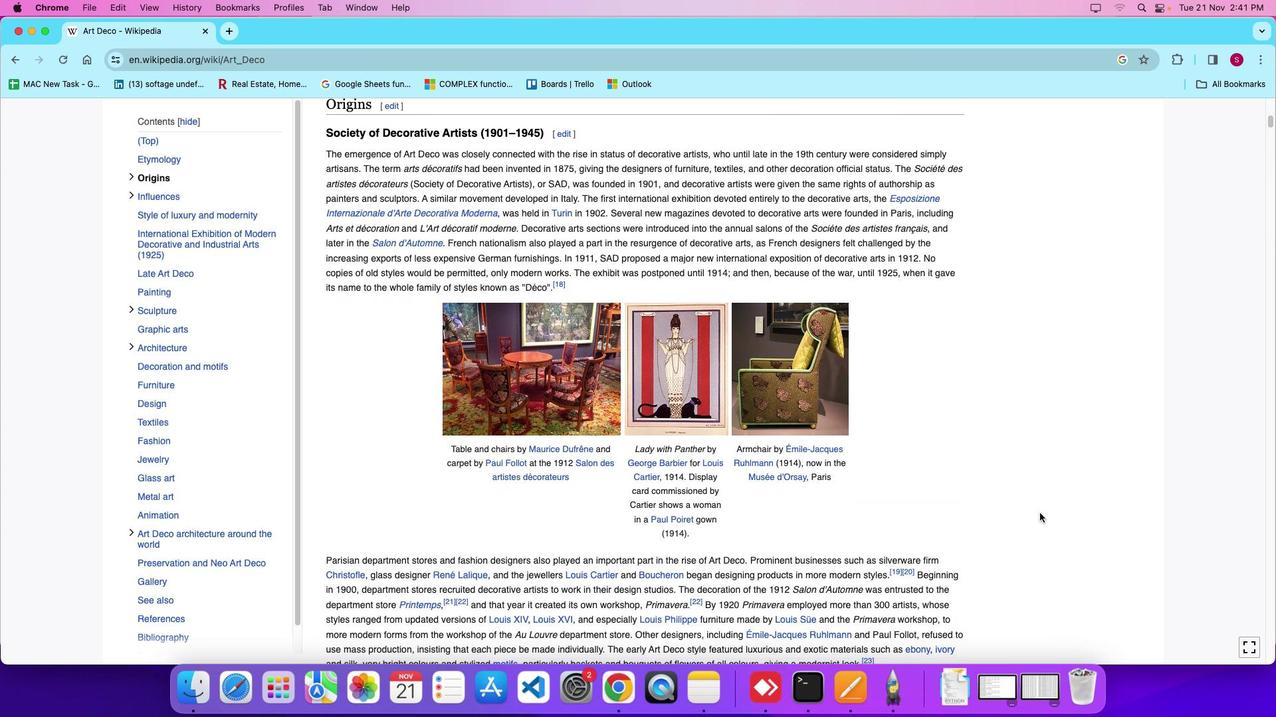 
Action: Mouse scrolled (1039, 515) with delta (0, 0)
Screenshot: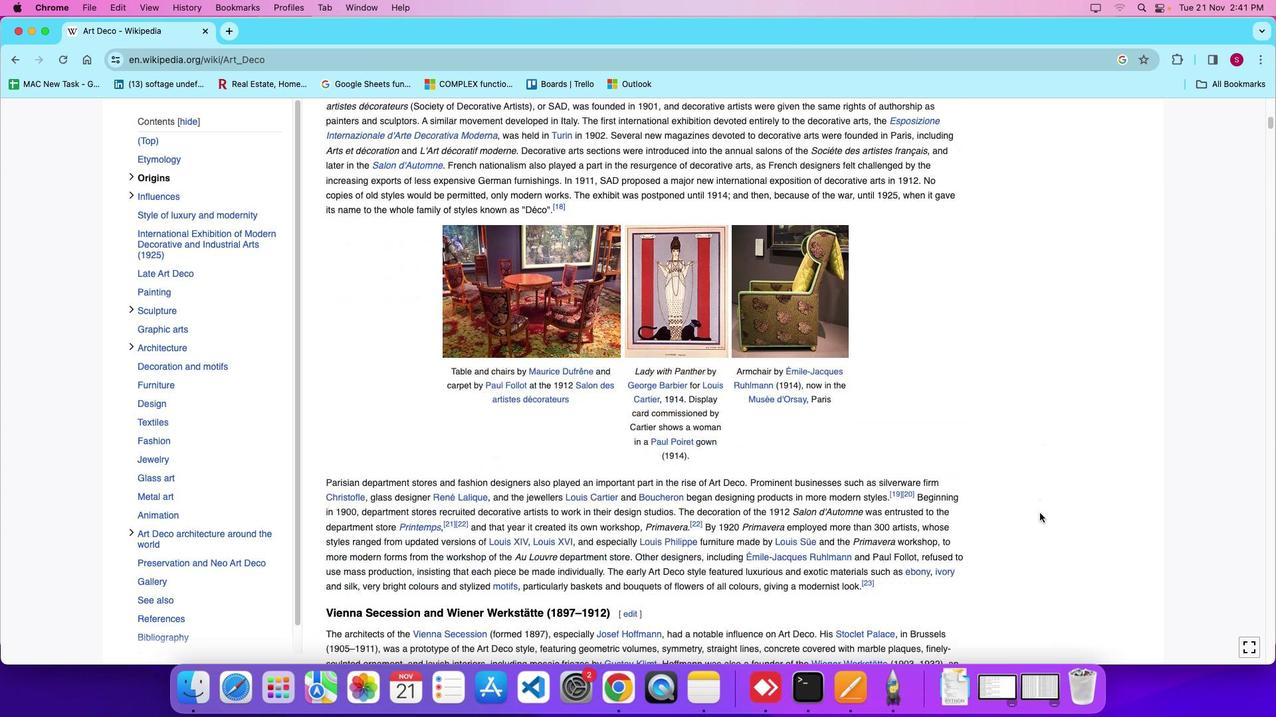 
Action: Mouse scrolled (1039, 515) with delta (0, 0)
Screenshot: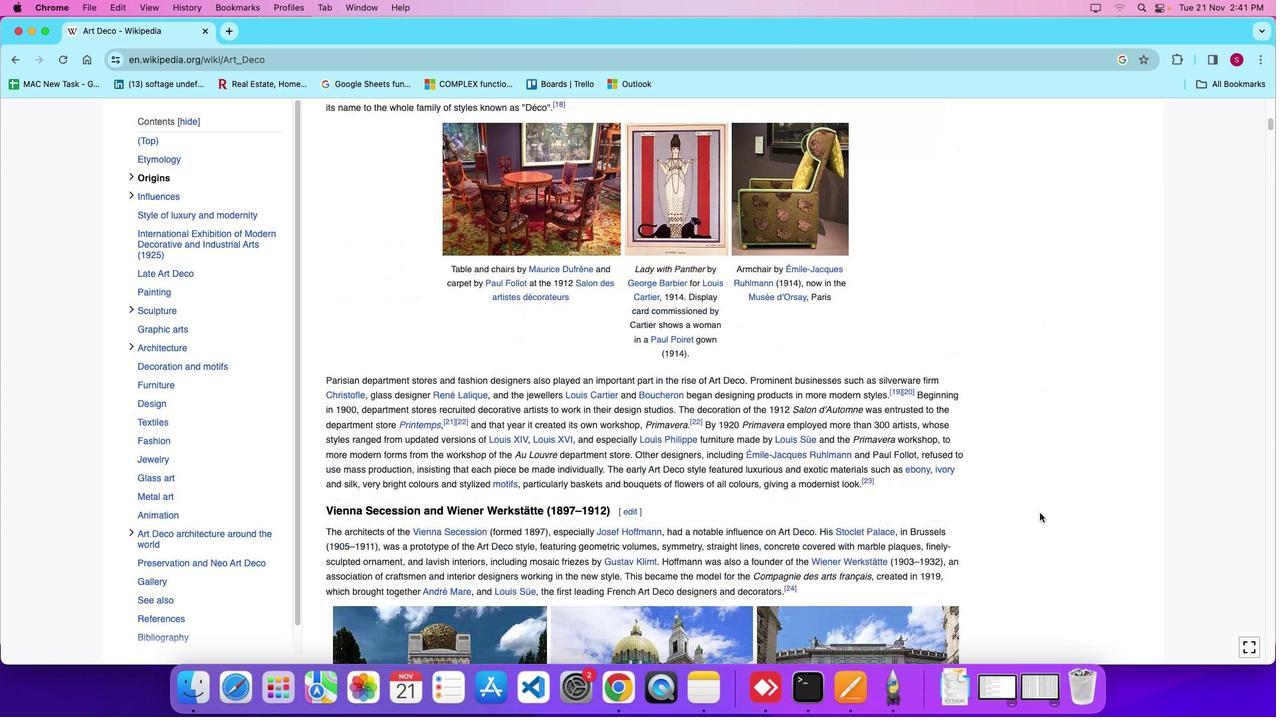 
Action: Mouse moved to (1039, 513)
Screenshot: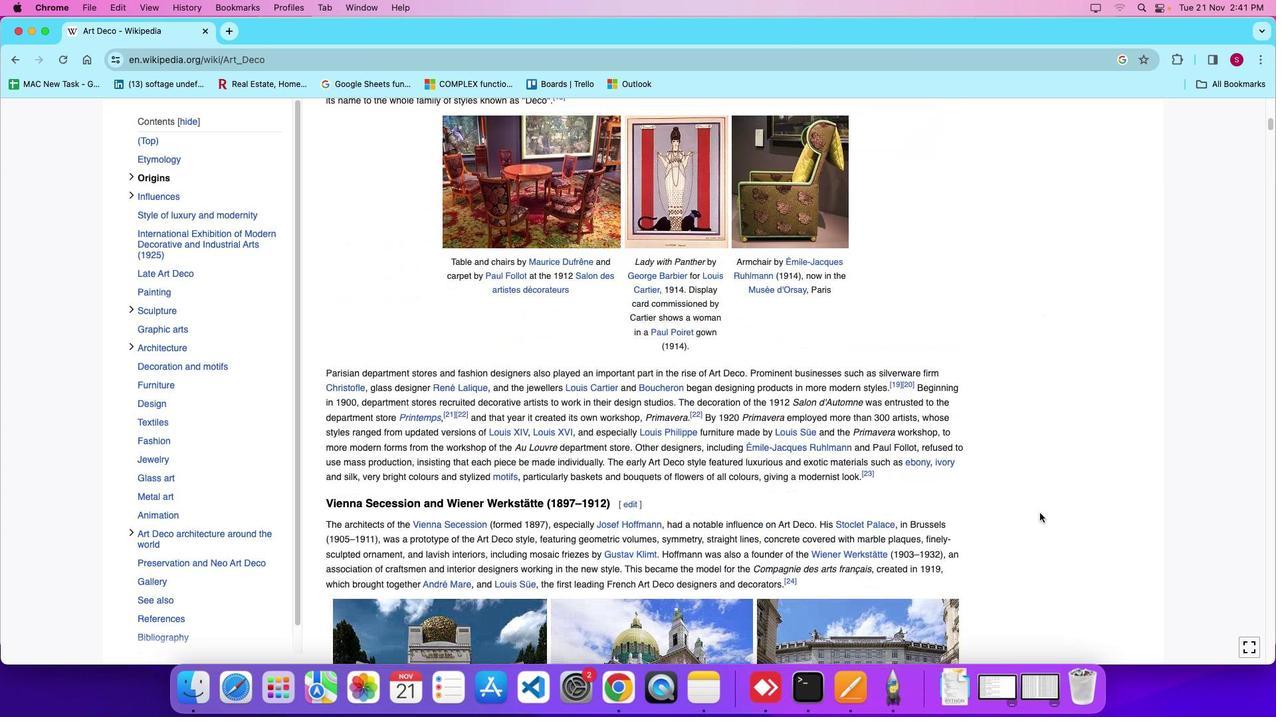
Action: Mouse scrolled (1039, 513) with delta (0, -3)
Screenshot: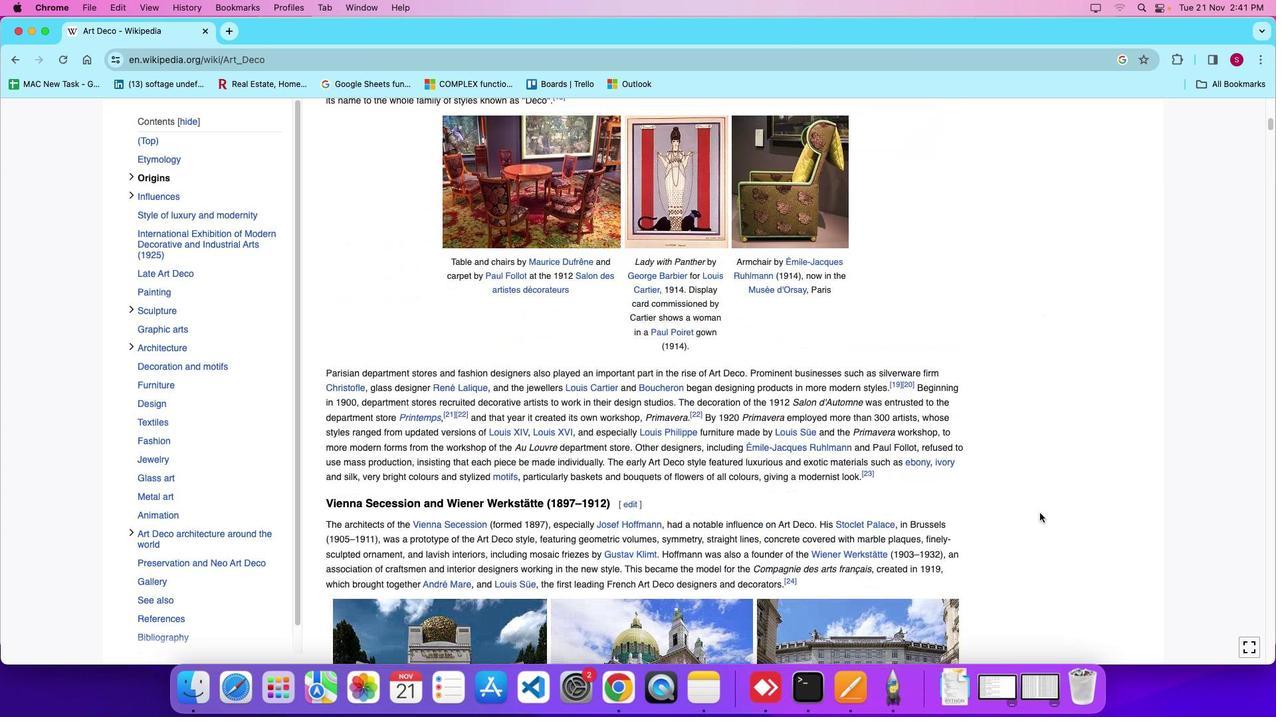 
Action: Mouse moved to (1040, 513)
Screenshot: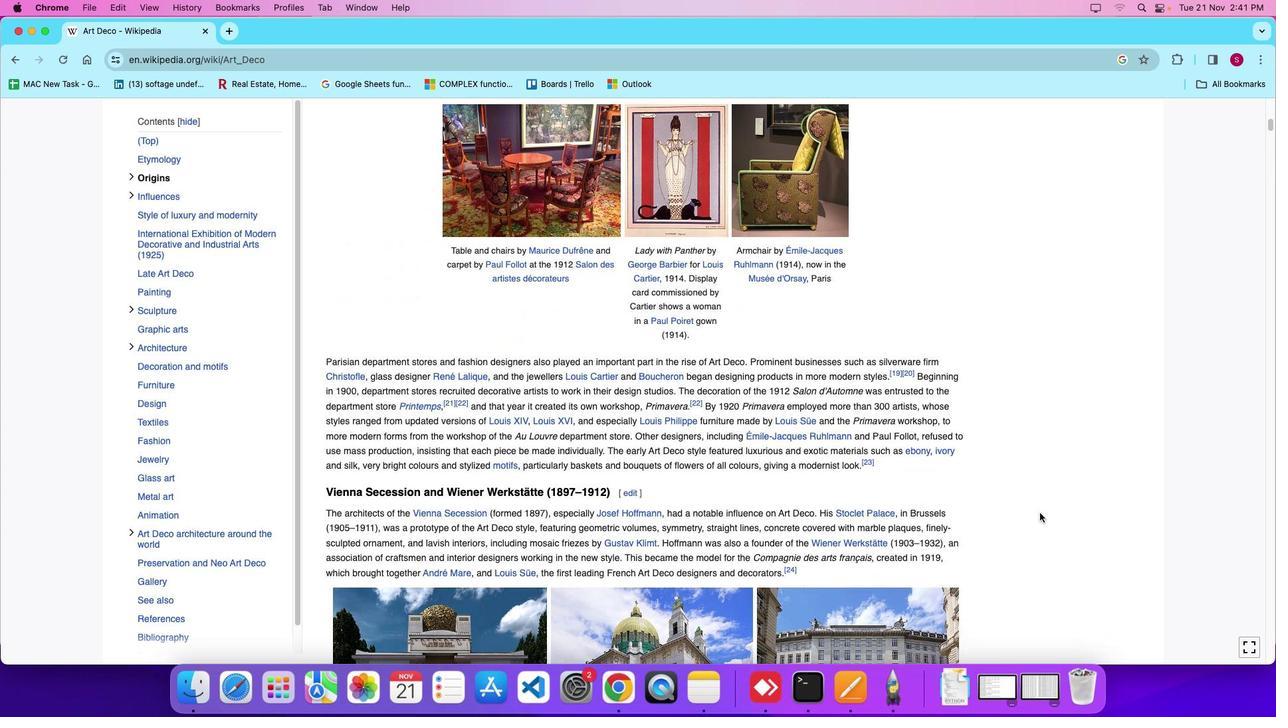 
Action: Mouse scrolled (1040, 513) with delta (0, 0)
Screenshot: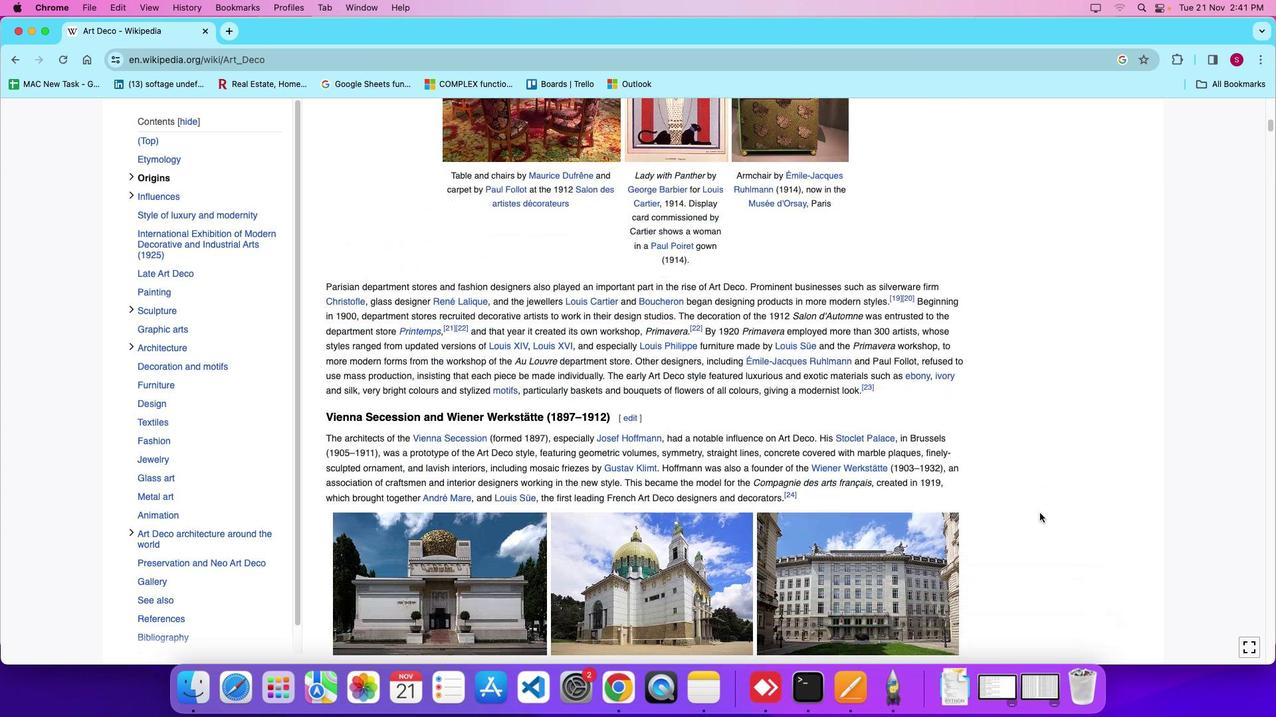 
Action: Mouse scrolled (1040, 513) with delta (0, 0)
Screenshot: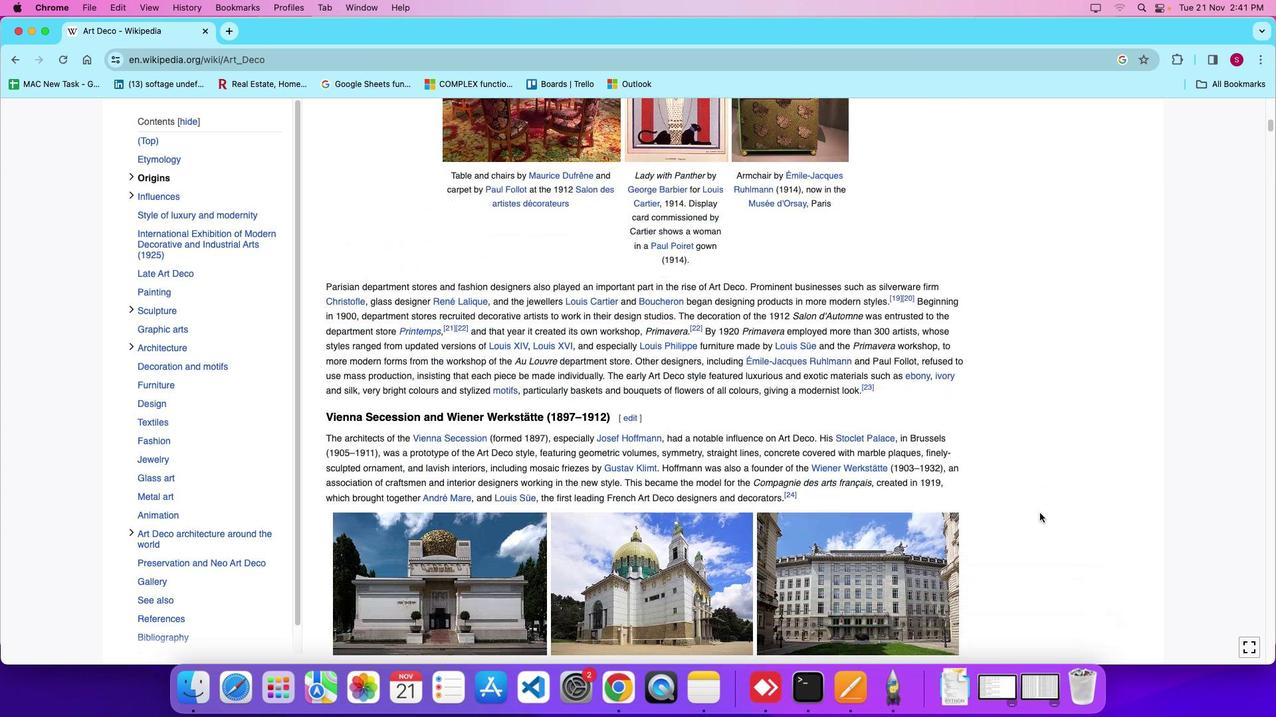 
Action: Mouse scrolled (1040, 513) with delta (0, -3)
Screenshot: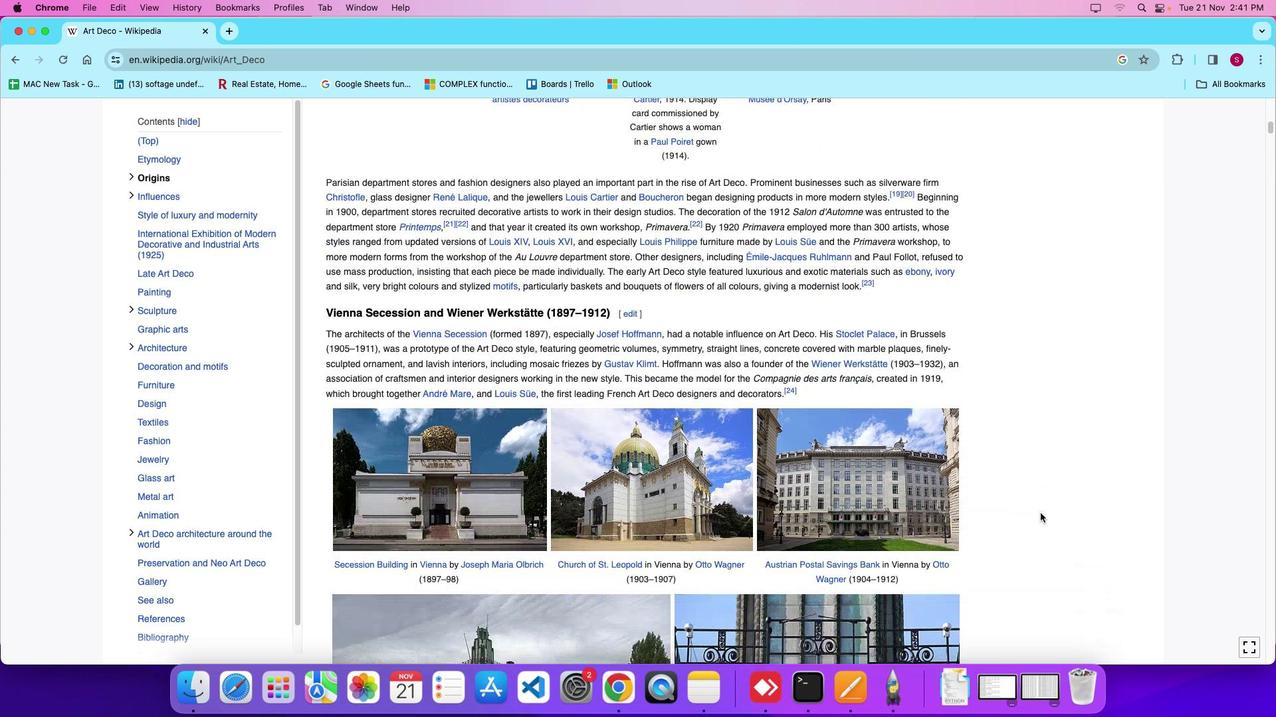 
Action: Mouse moved to (1040, 513)
Screenshot: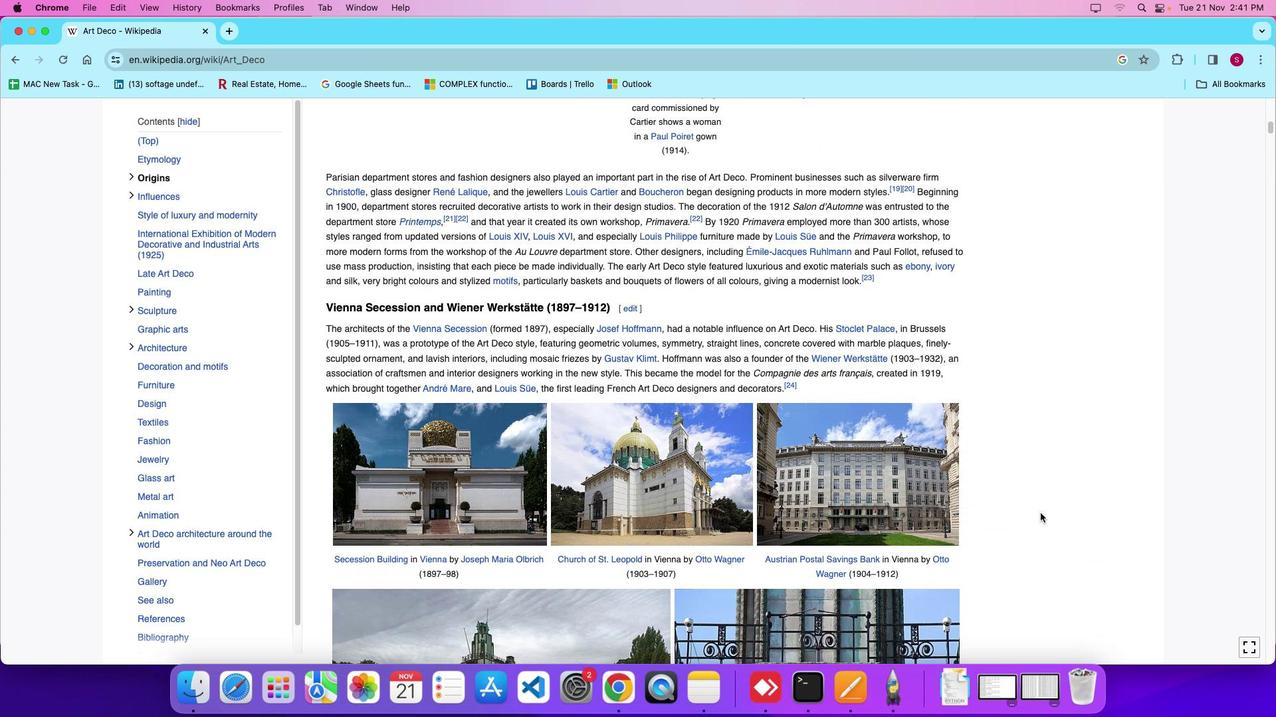 
Action: Mouse scrolled (1040, 513) with delta (0, 0)
Screenshot: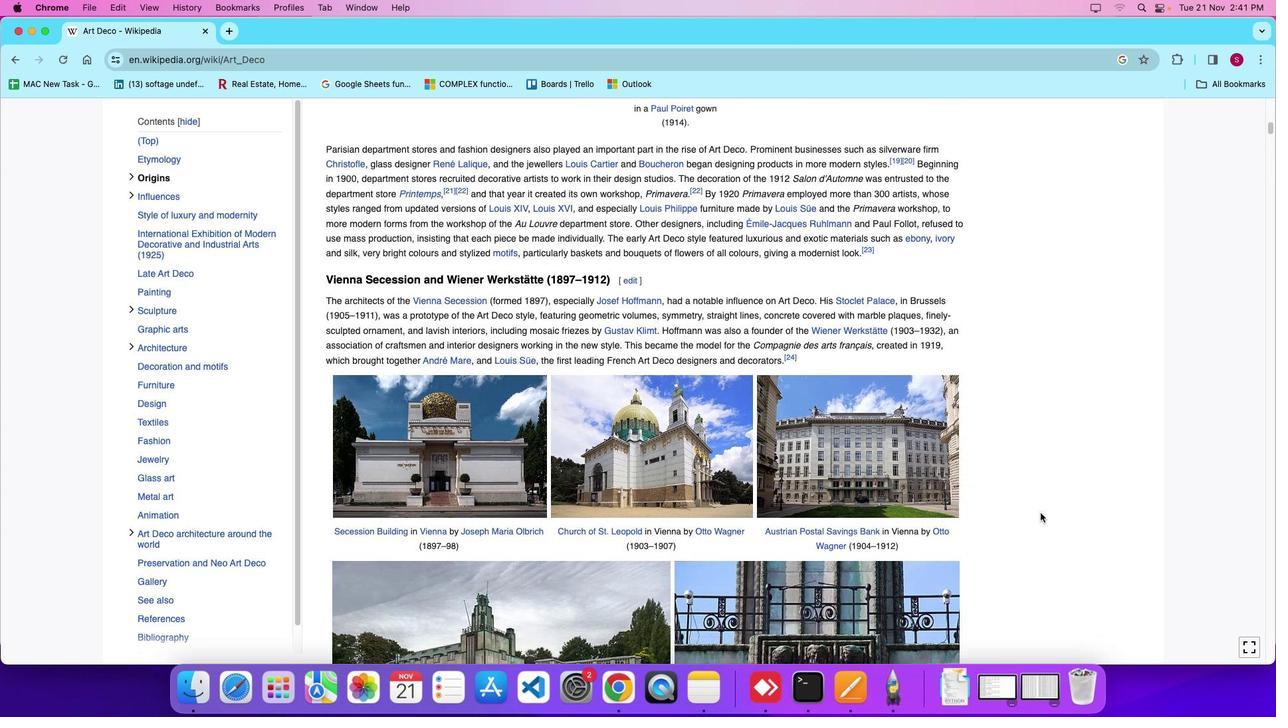 
Action: Mouse scrolled (1040, 513) with delta (0, 0)
Screenshot: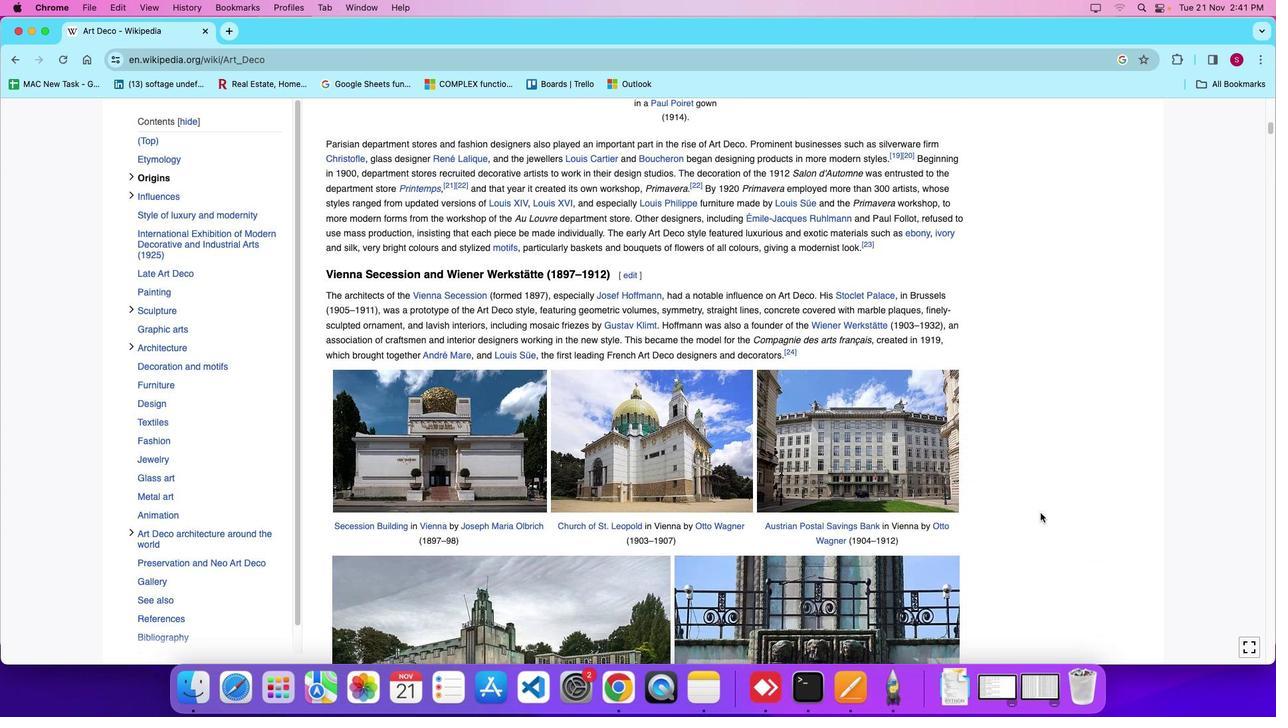 
Action: Mouse scrolled (1040, 513) with delta (0, 0)
Screenshot: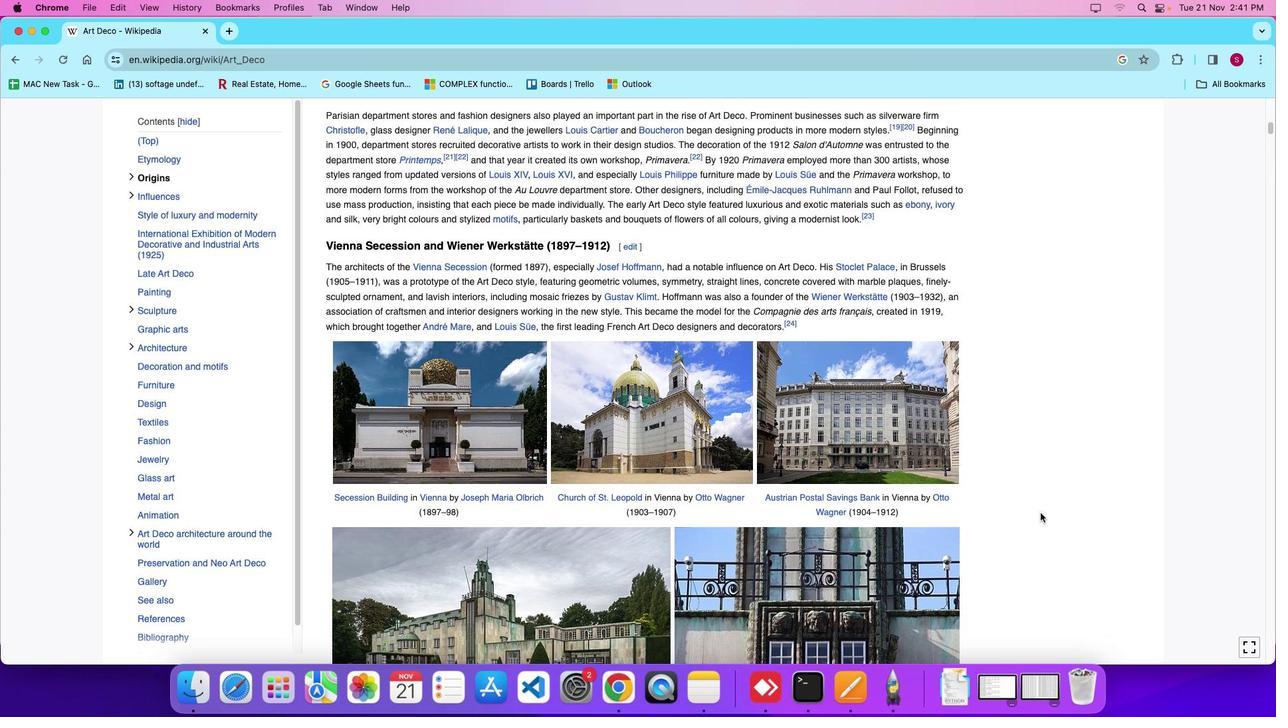 
Action: Mouse scrolled (1040, 513) with delta (0, 0)
Screenshot: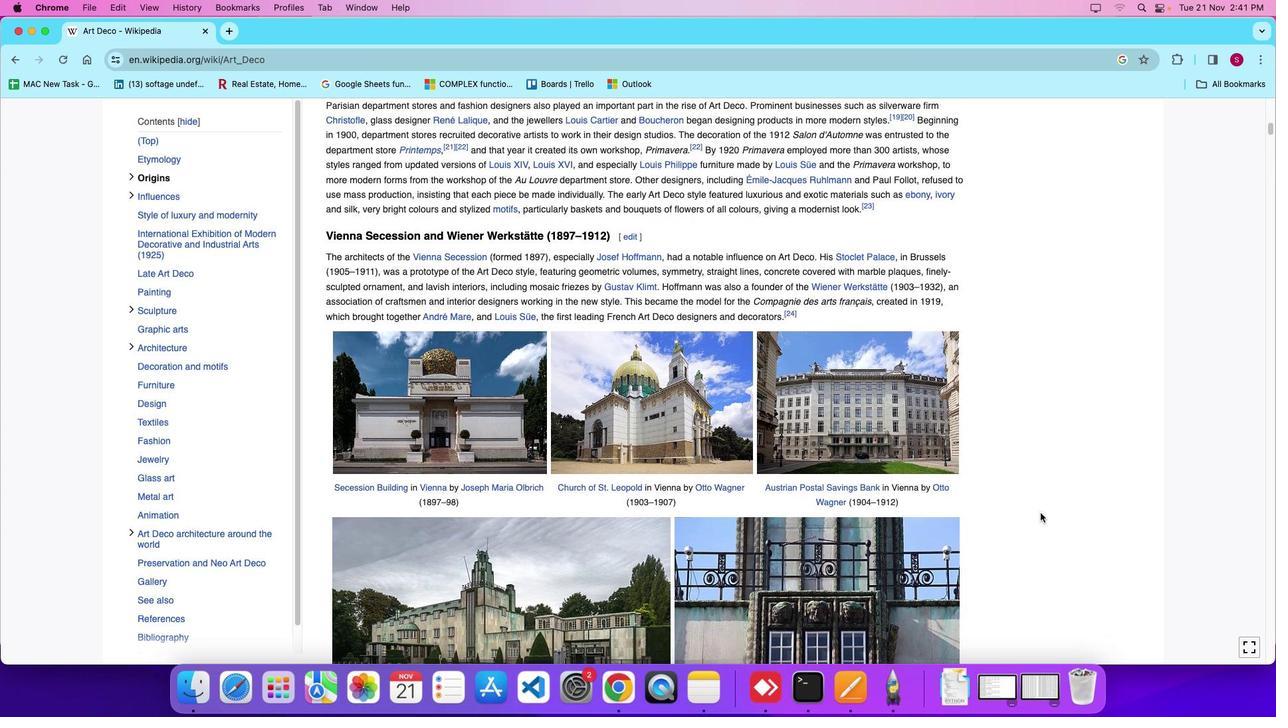 
Action: Mouse scrolled (1040, 513) with delta (0, 0)
Screenshot: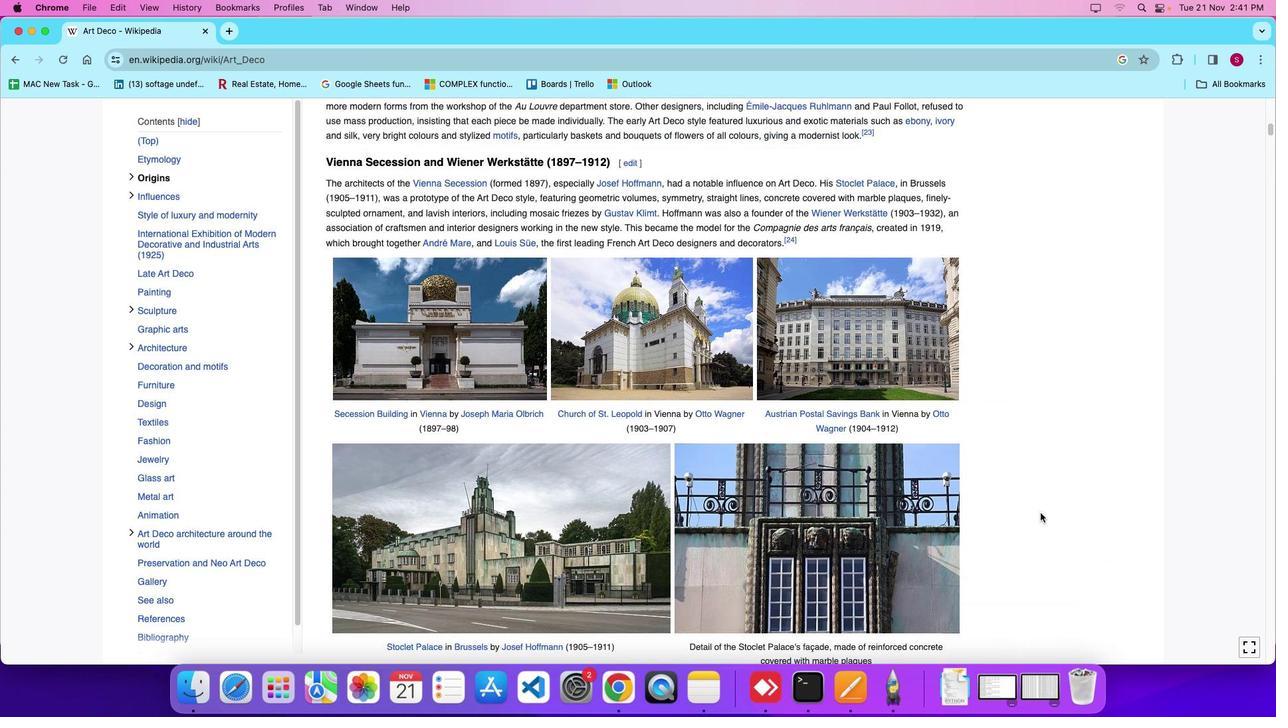 
Action: Mouse scrolled (1040, 513) with delta (0, 0)
Screenshot: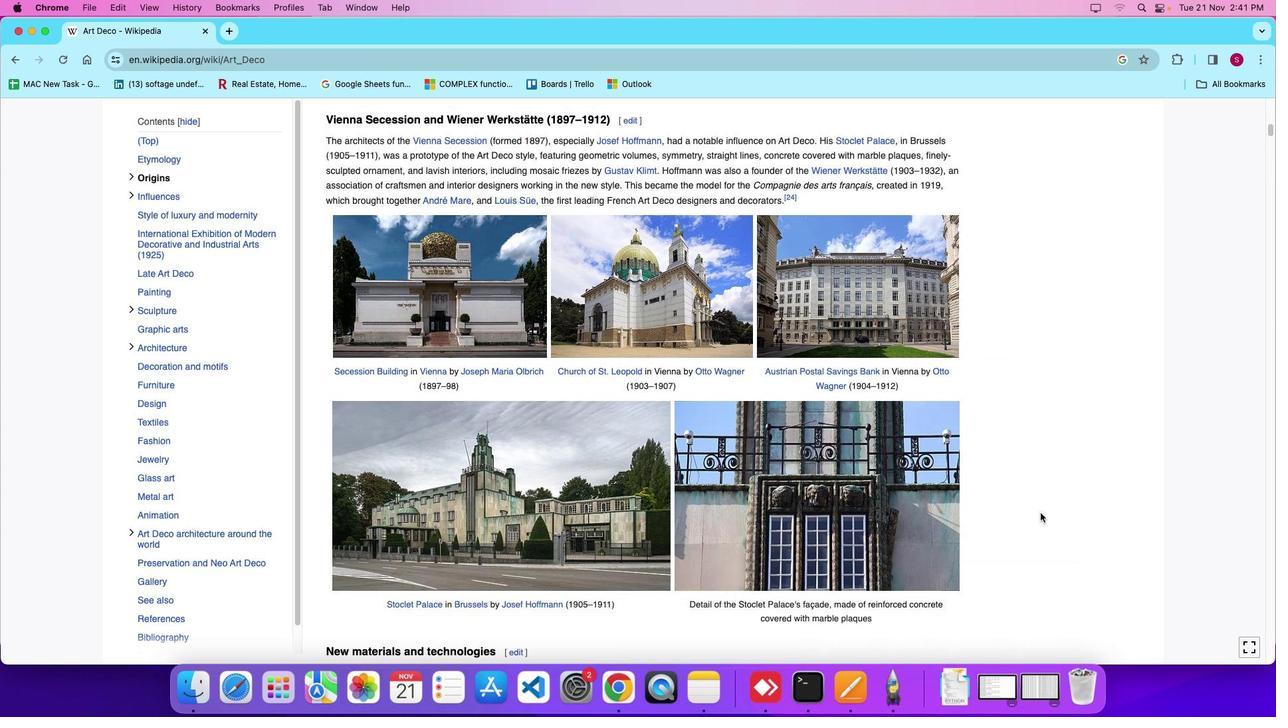 
Action: Mouse scrolled (1040, 513) with delta (0, -2)
Screenshot: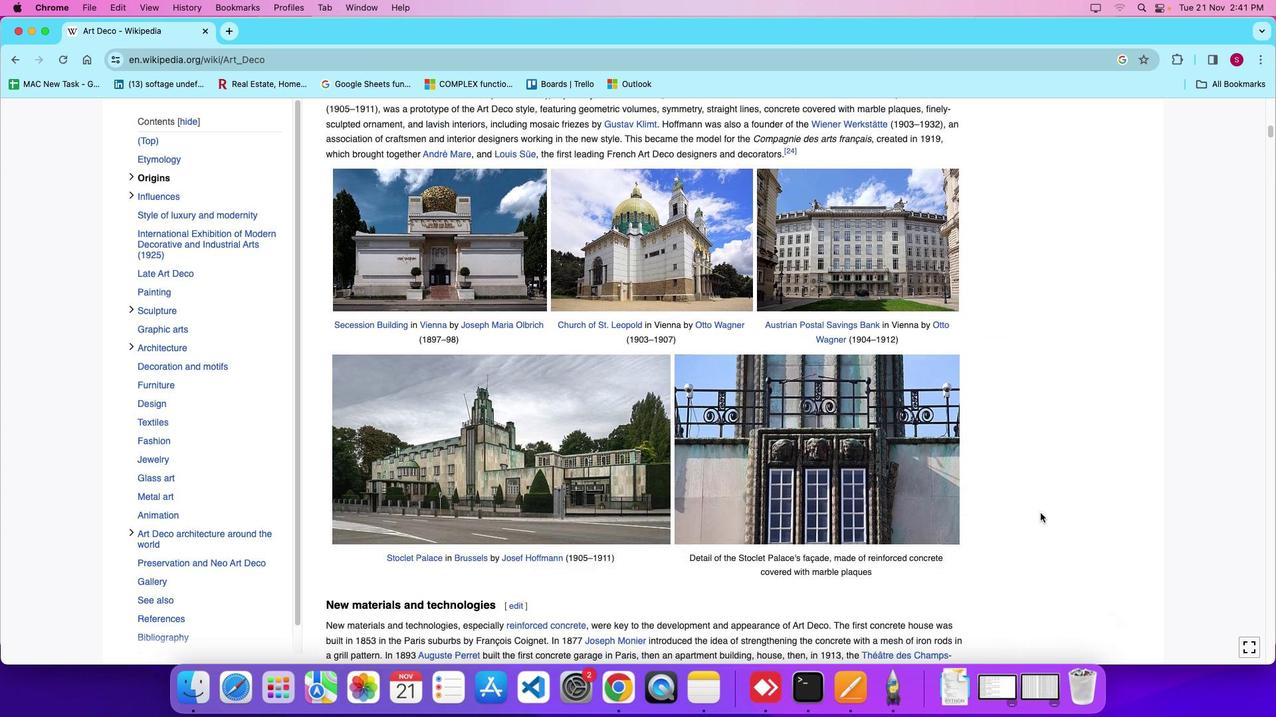 
Action: Mouse scrolled (1040, 513) with delta (0, 0)
Screenshot: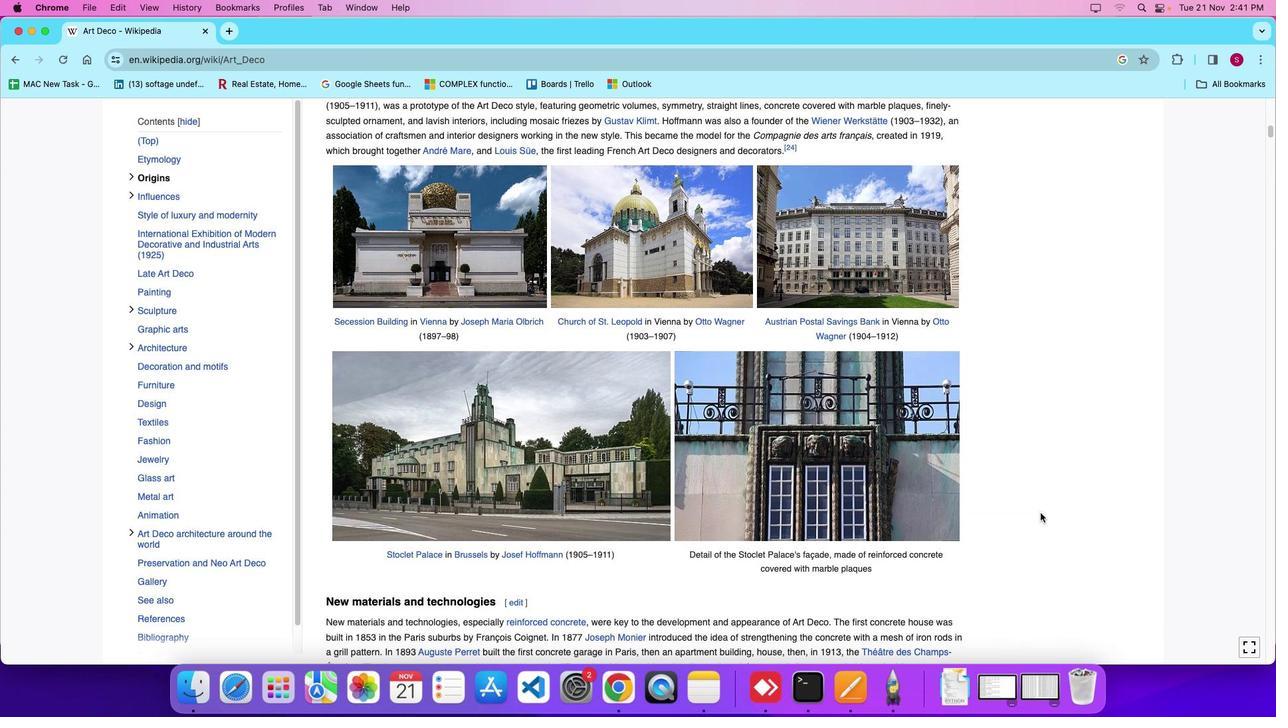 
Action: Mouse scrolled (1040, 513) with delta (0, 0)
Screenshot: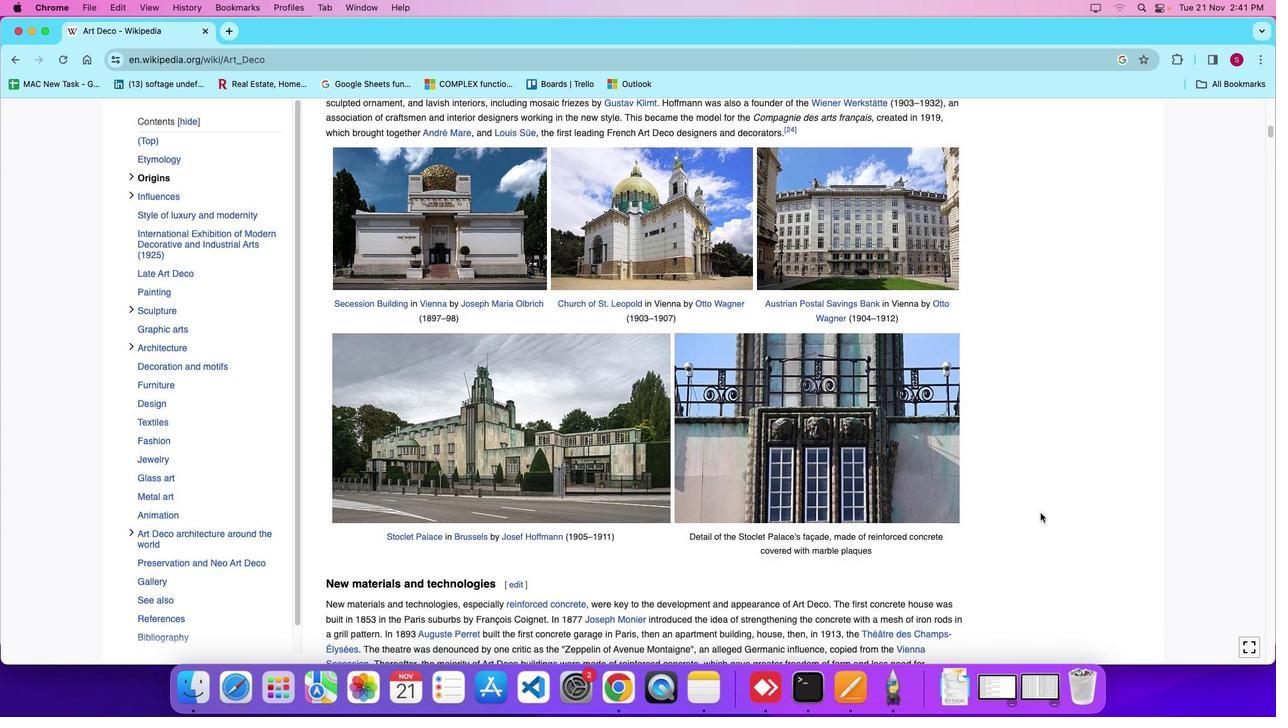 
Action: Mouse scrolled (1040, 513) with delta (0, 0)
Screenshot: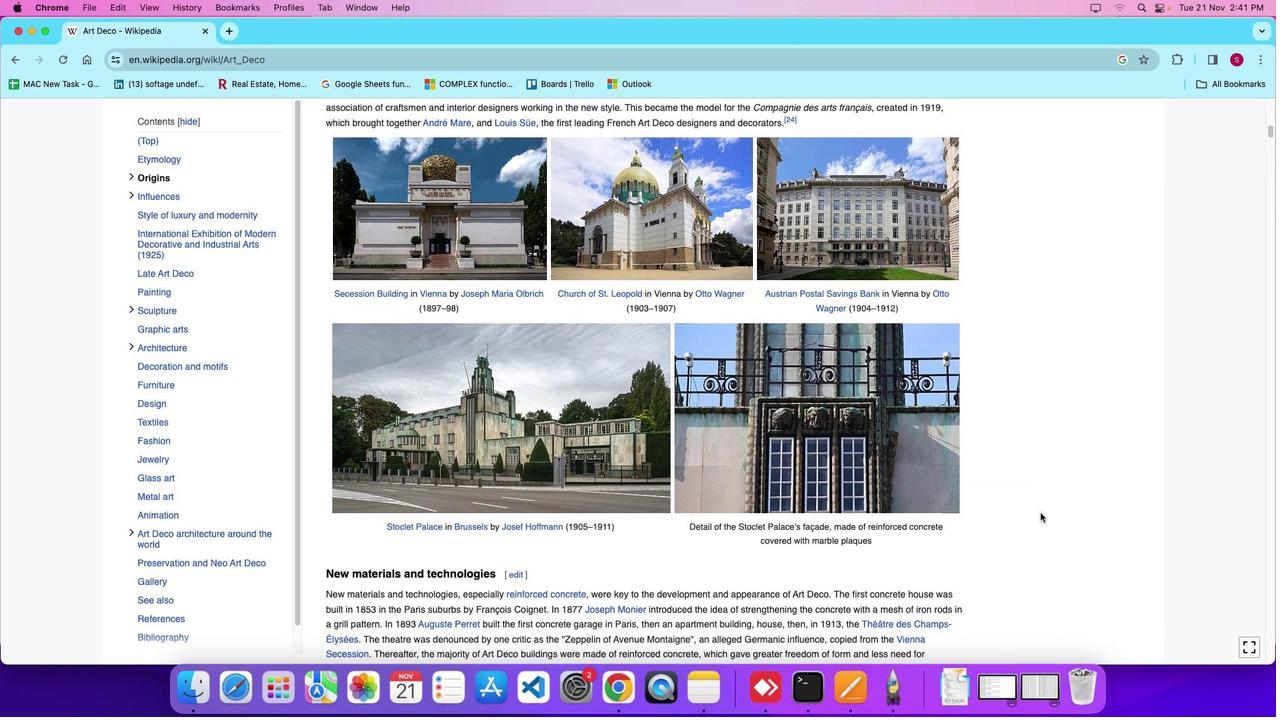 
Action: Mouse moved to (1040, 513)
Screenshot: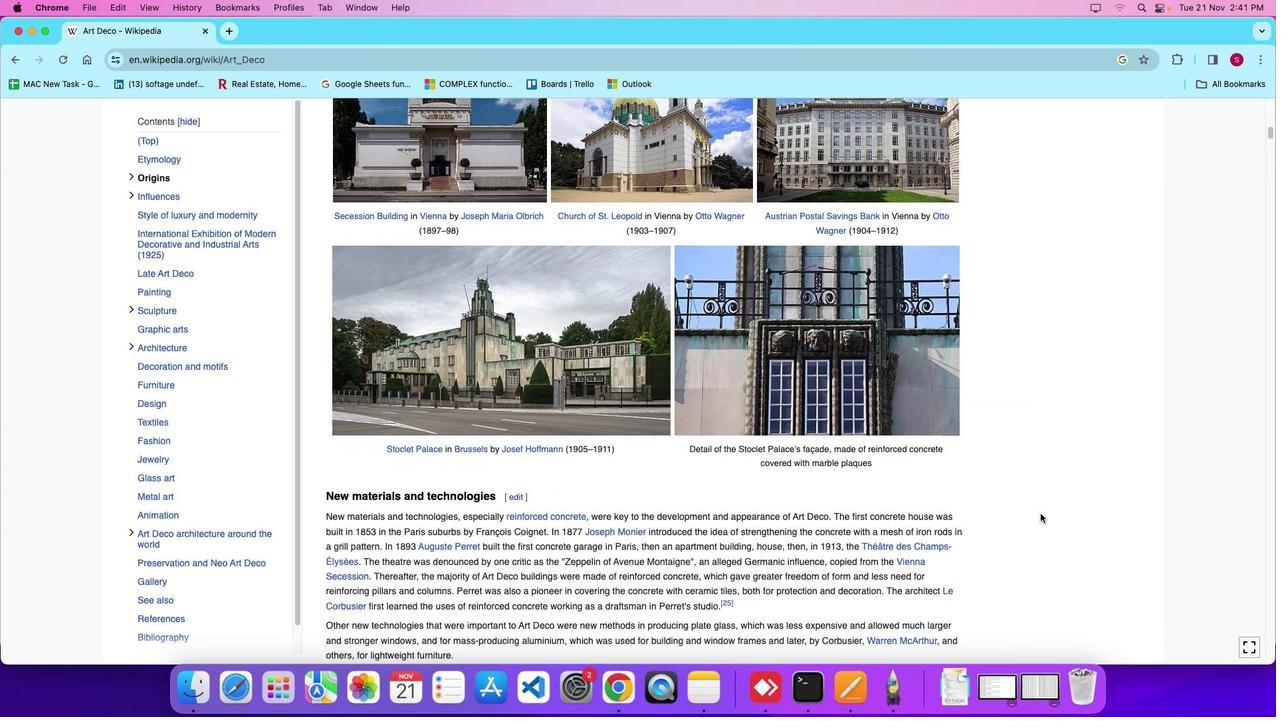 
Action: Mouse scrolled (1040, 513) with delta (0, 0)
Screenshot: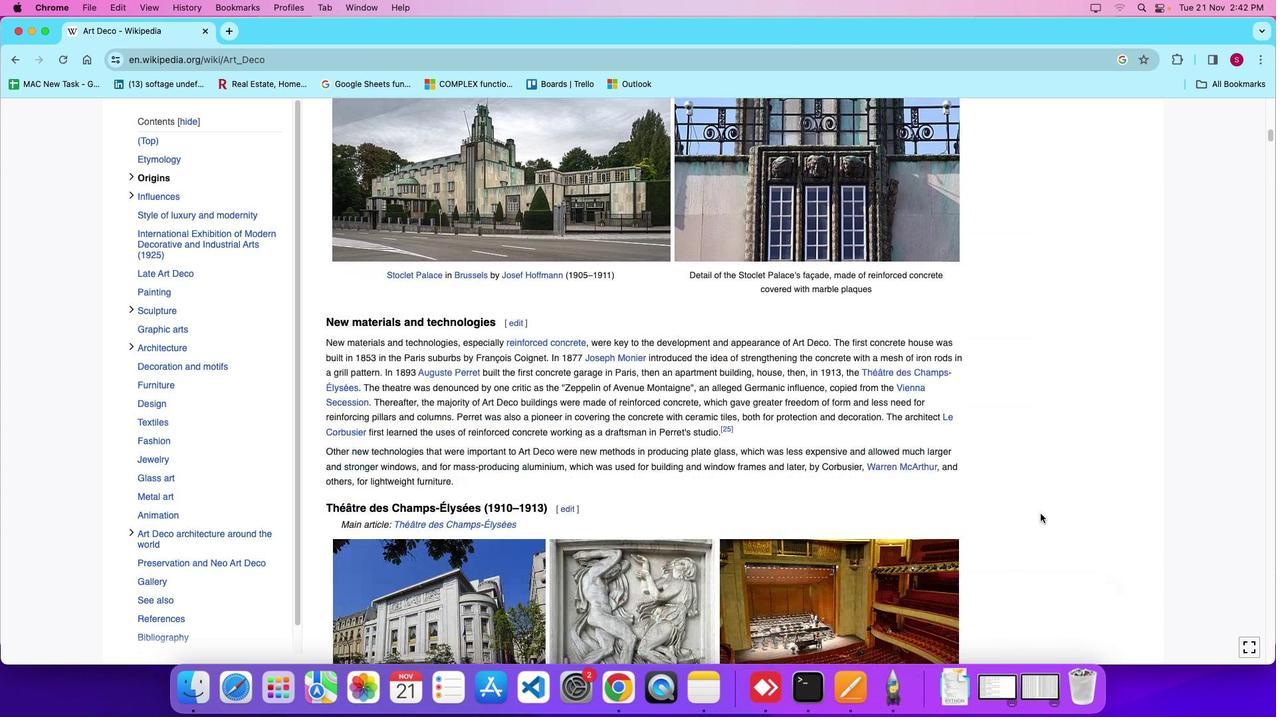 
Action: Mouse scrolled (1040, 513) with delta (0, 0)
Screenshot: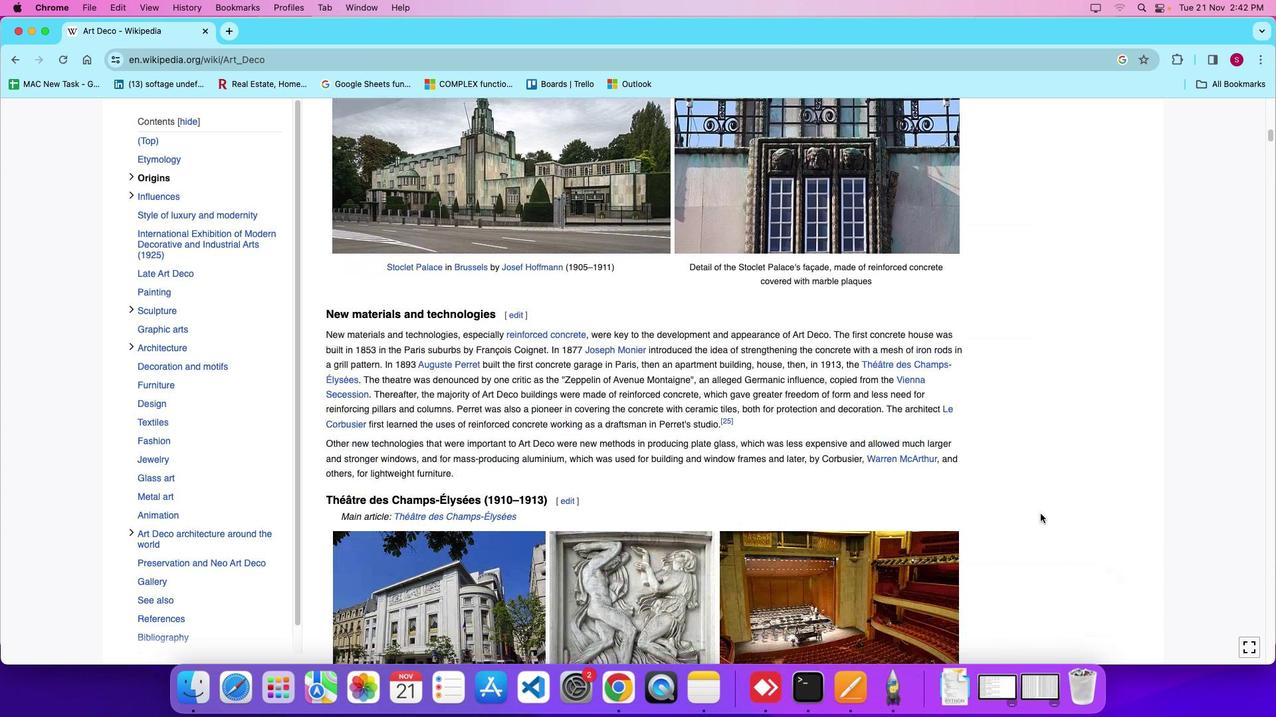 
Action: Mouse moved to (1040, 514)
Screenshot: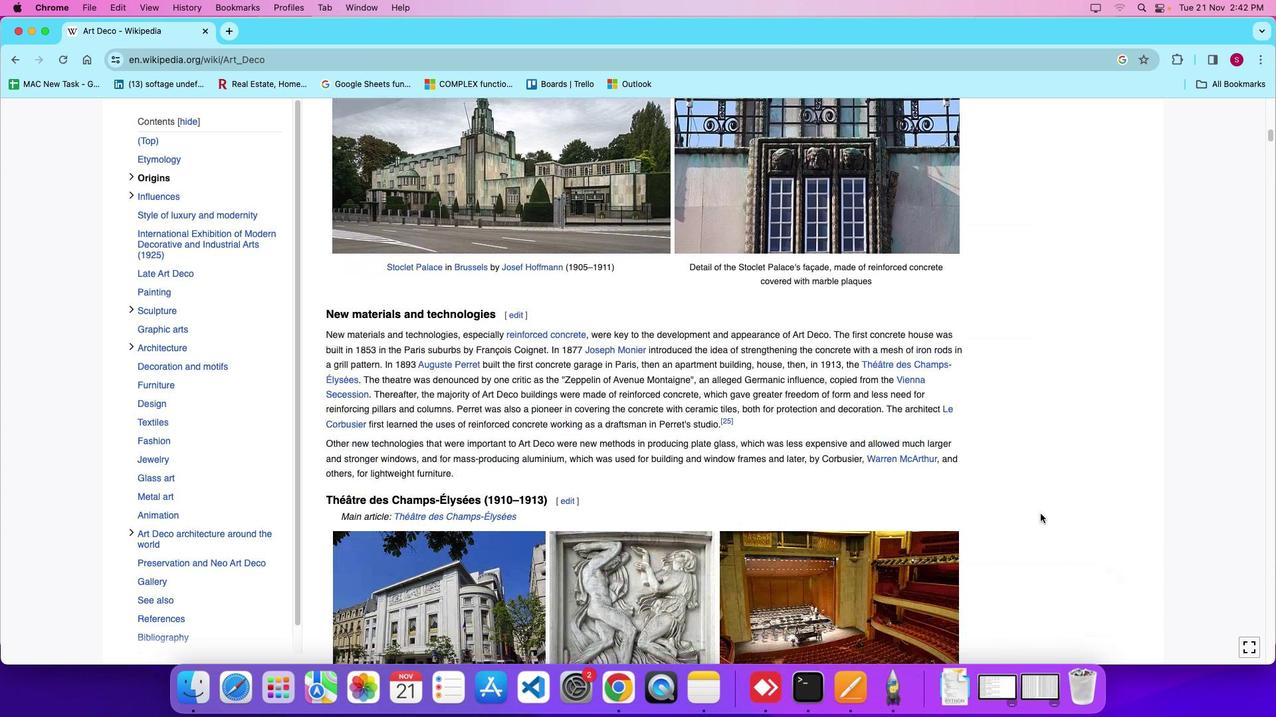 
Action: Mouse scrolled (1040, 514) with delta (0, -4)
Screenshot: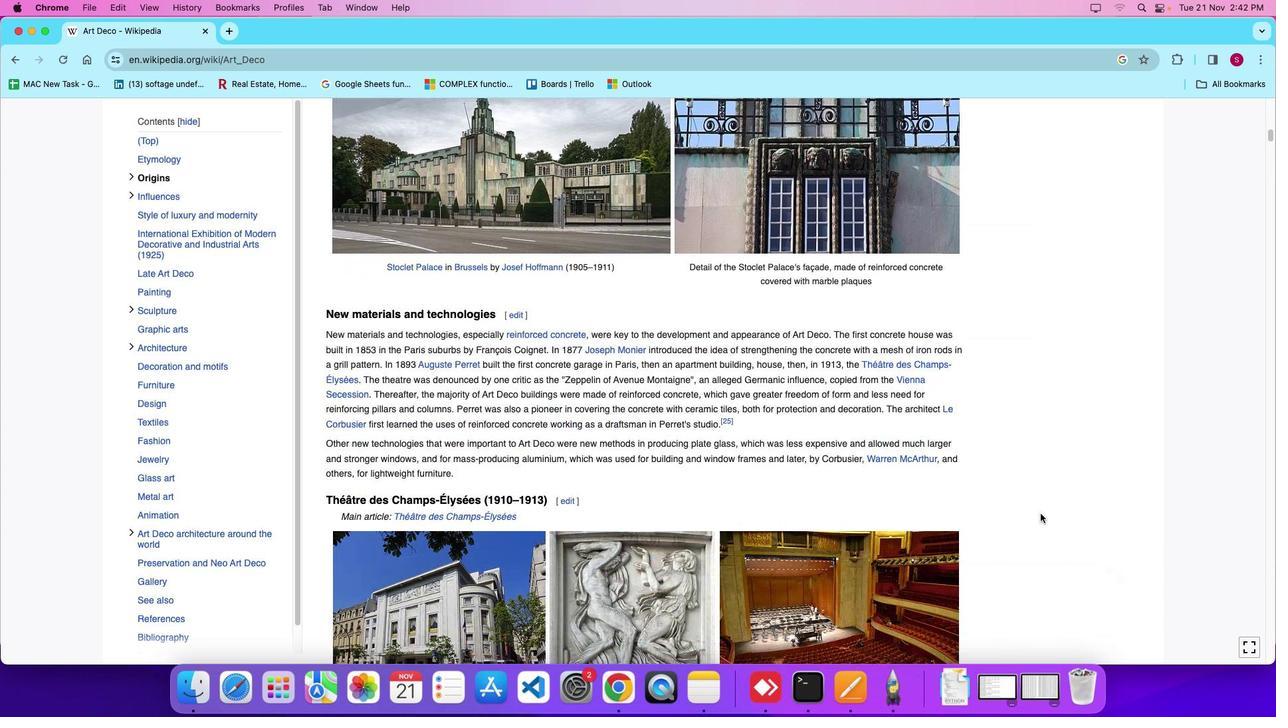 
Action: Mouse scrolled (1040, 514) with delta (0, 0)
Screenshot: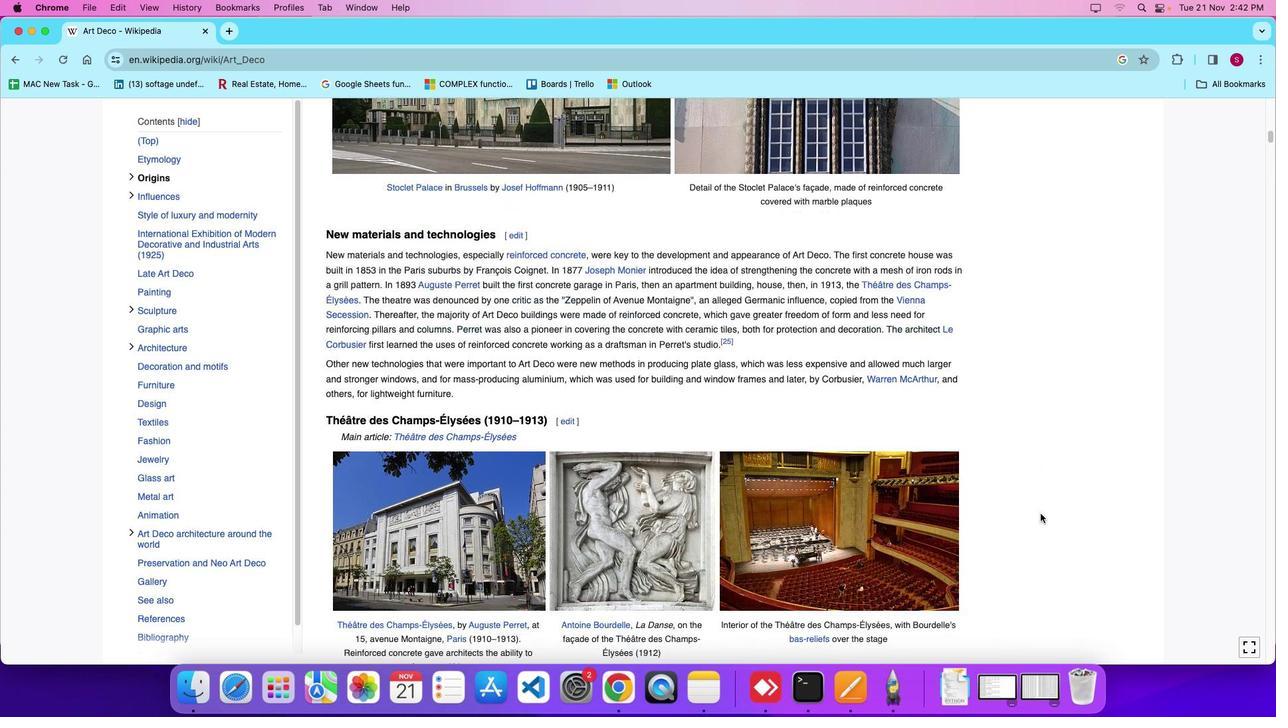 
Action: Mouse scrolled (1040, 514) with delta (0, 0)
Screenshot: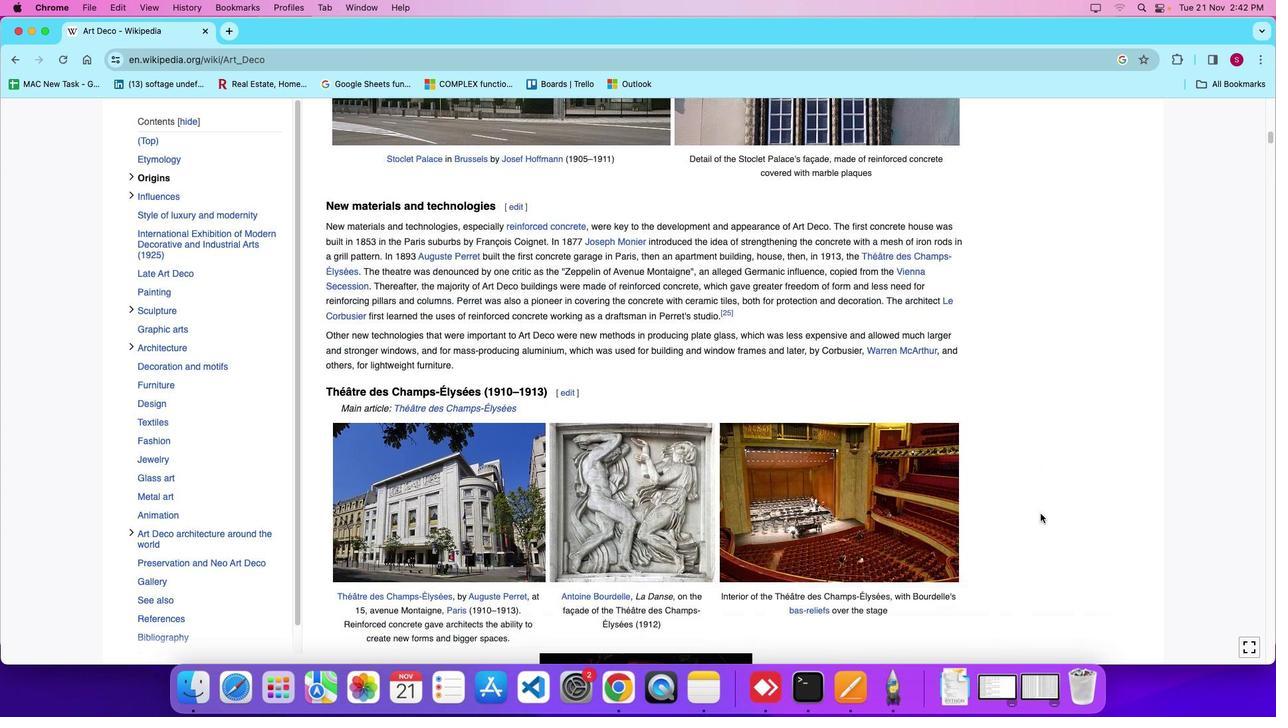 
Action: Mouse scrolled (1040, 514) with delta (0, -3)
Screenshot: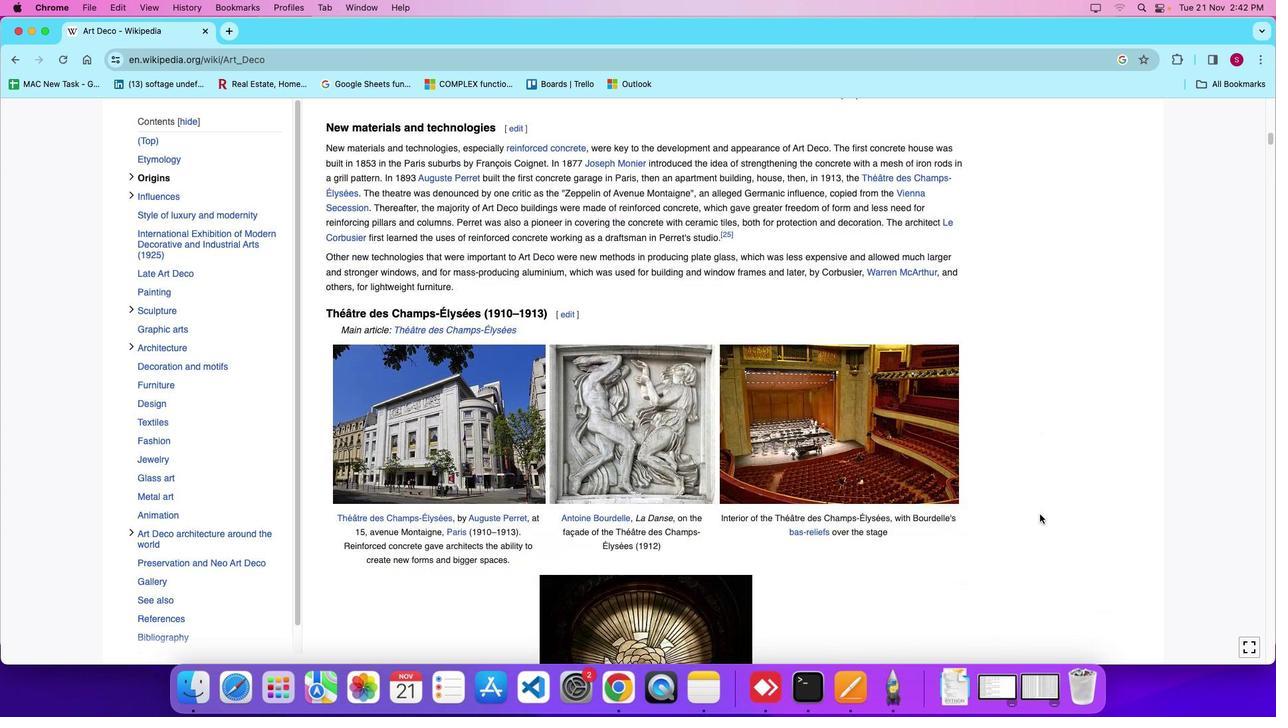 
Action: Mouse moved to (1039, 515)
Screenshot: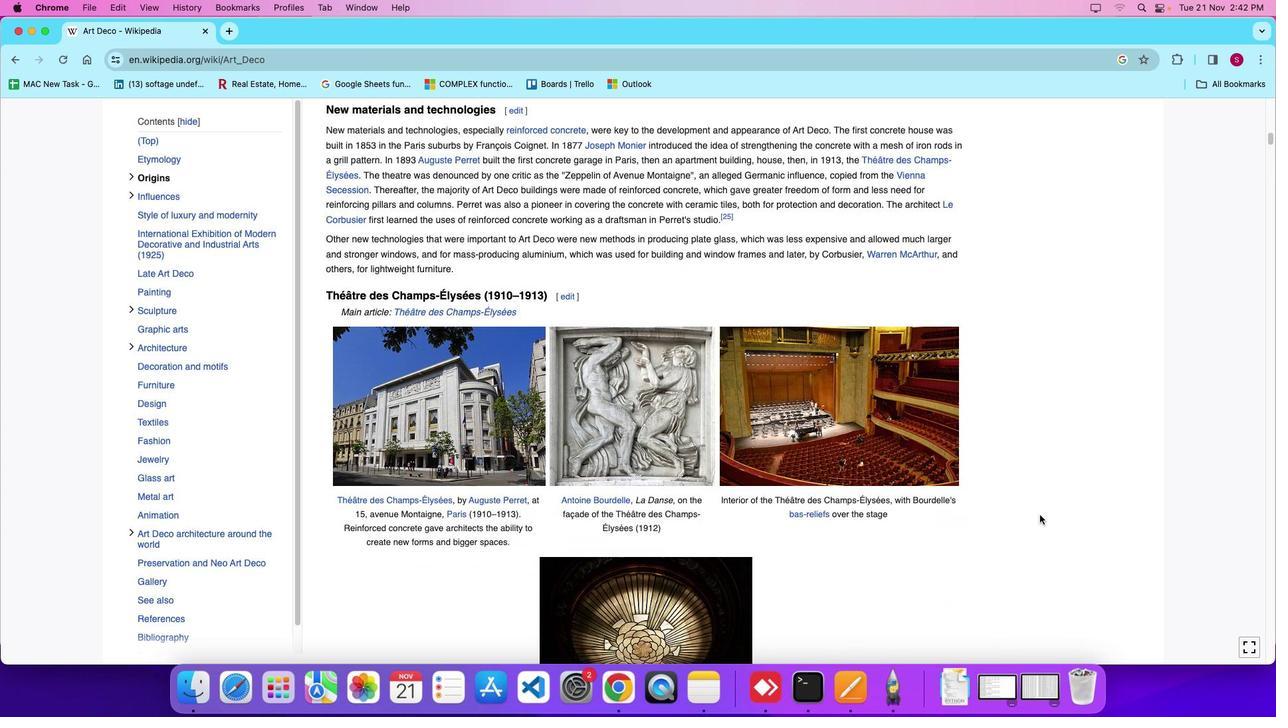 
Action: Mouse scrolled (1039, 515) with delta (0, 0)
Screenshot: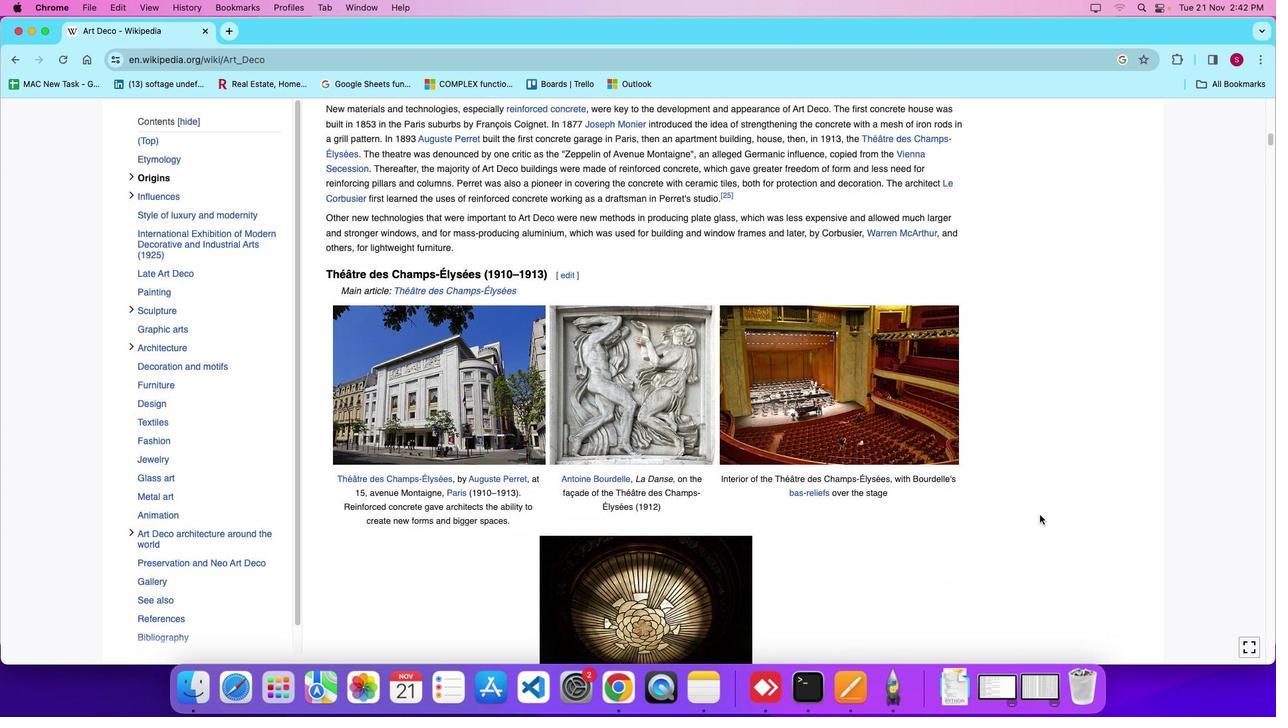 
Action: Mouse scrolled (1039, 515) with delta (0, 0)
Screenshot: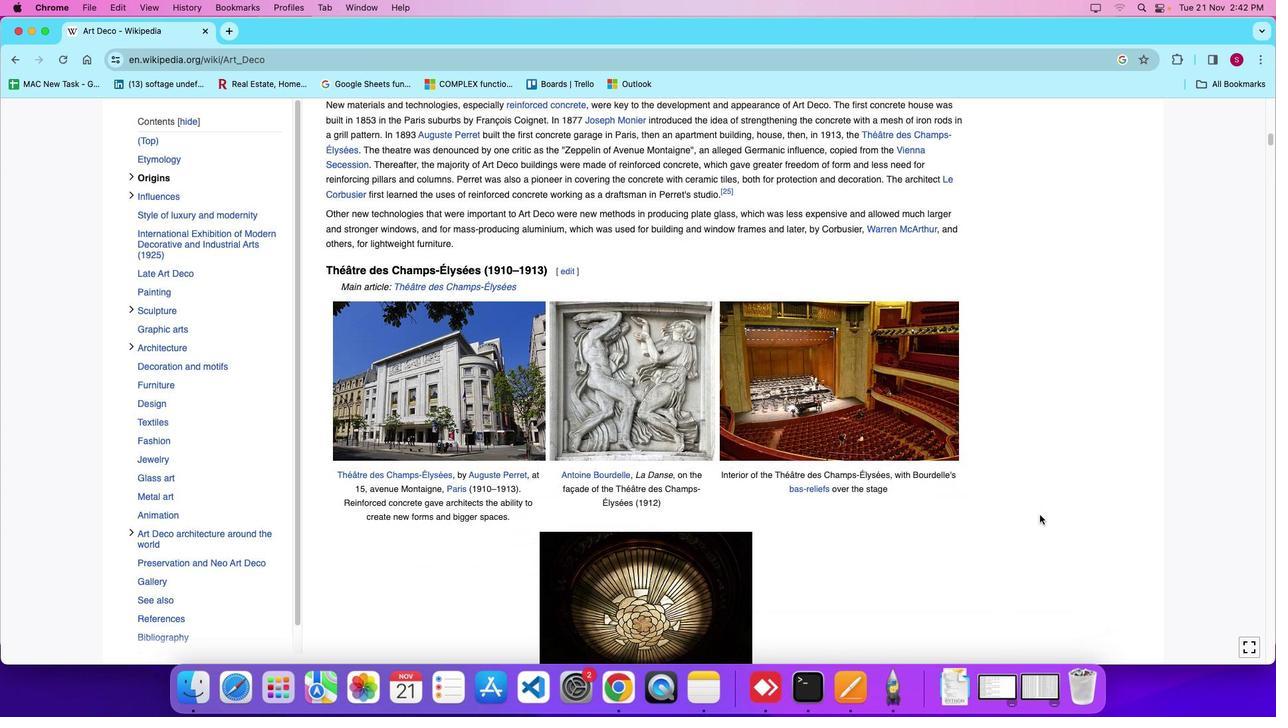 
Action: Mouse scrolled (1039, 515) with delta (0, 0)
Screenshot: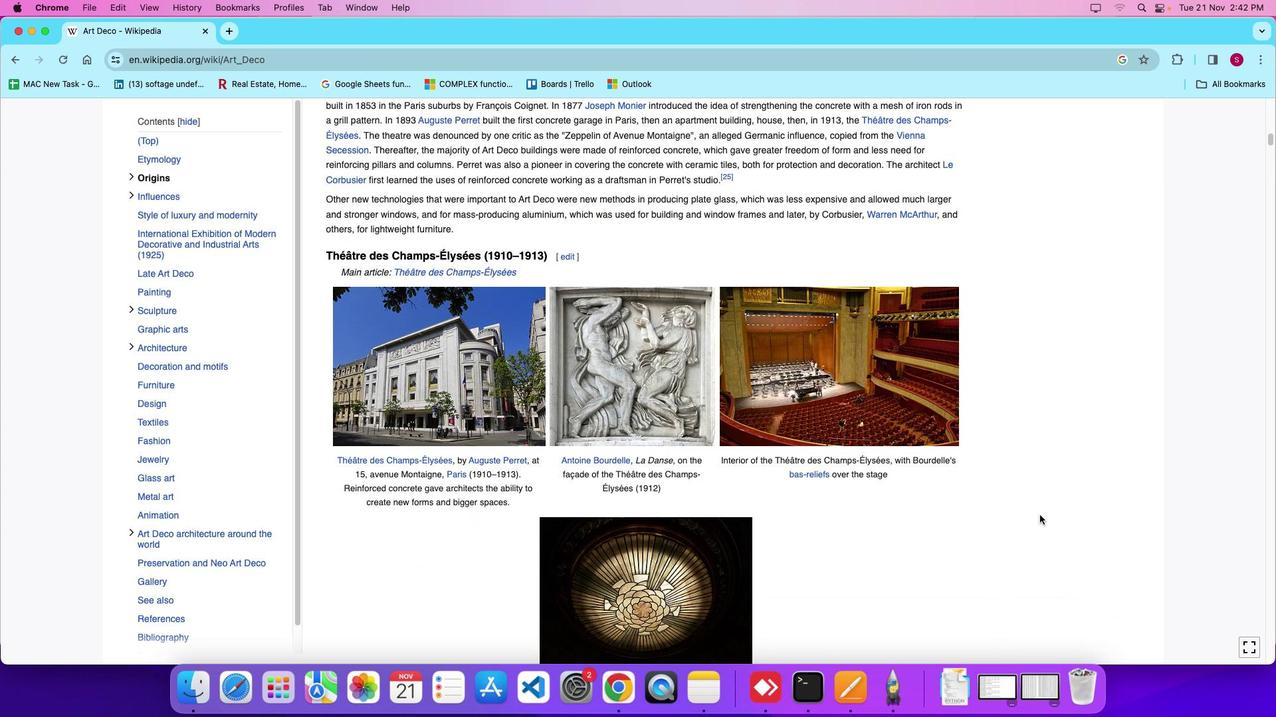 
Action: Mouse scrolled (1039, 515) with delta (0, 0)
Screenshot: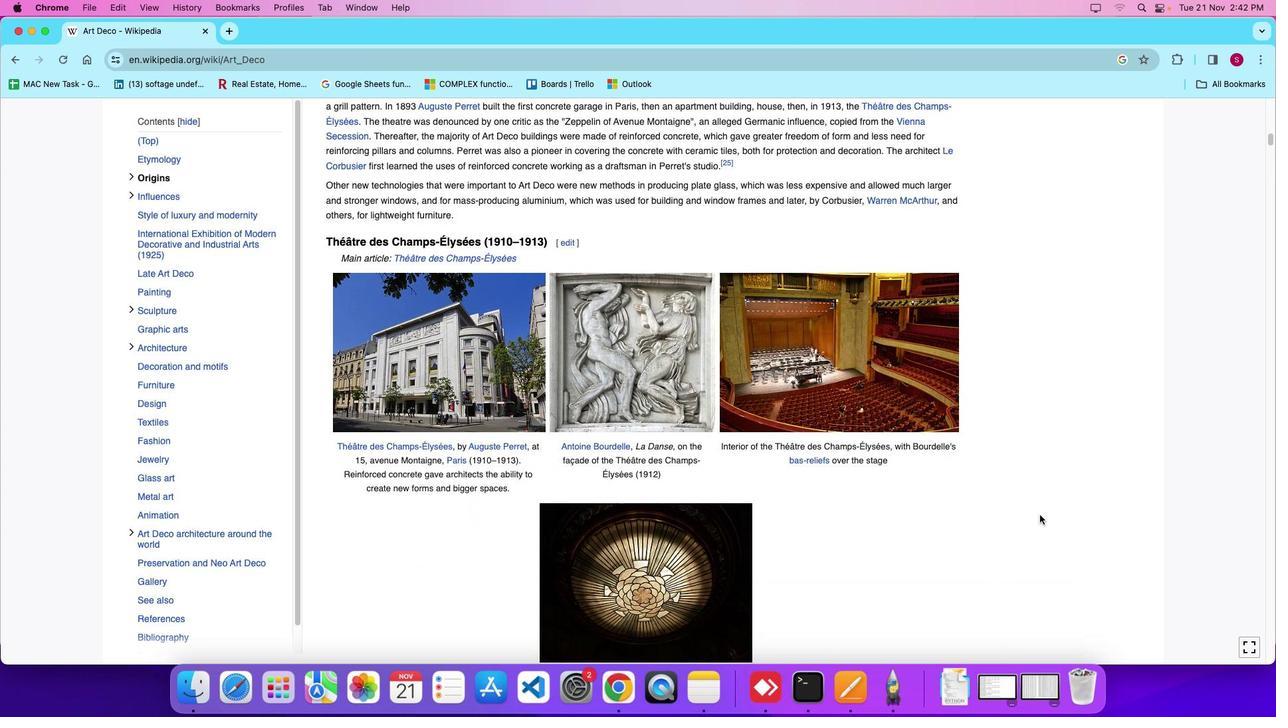 
Action: Mouse scrolled (1039, 515) with delta (0, 0)
Screenshot: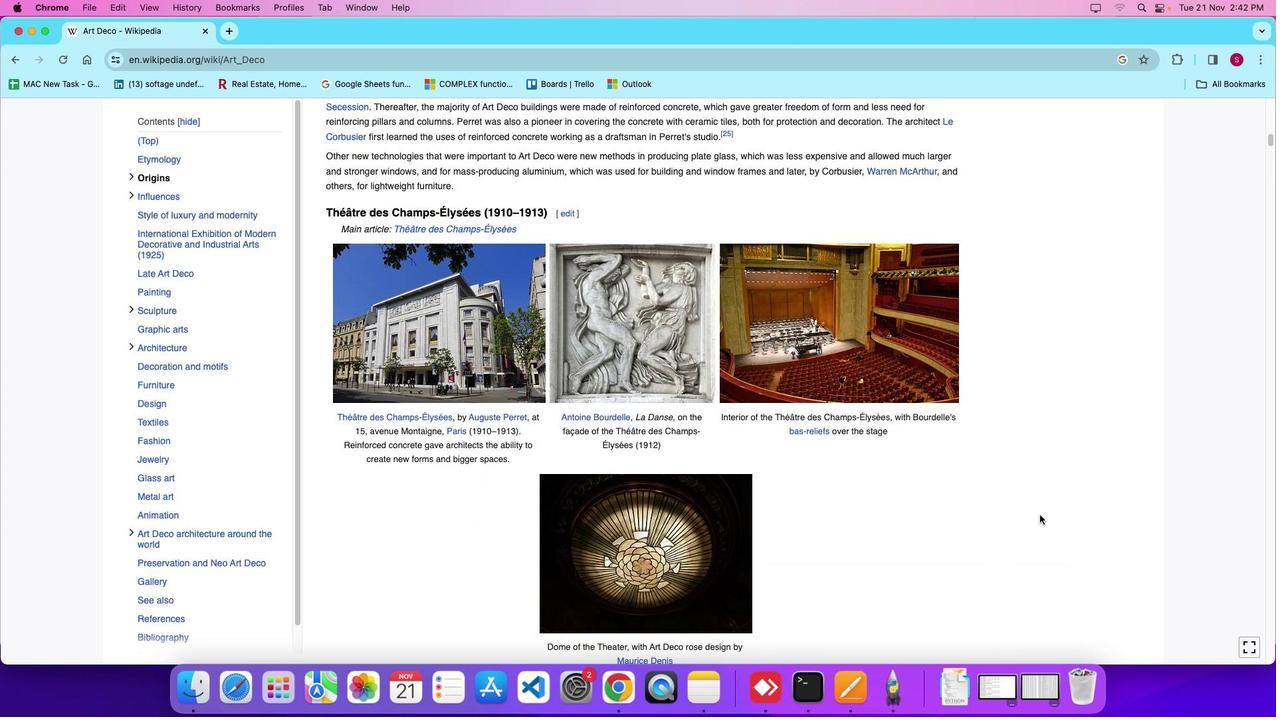 
Action: Mouse scrolled (1039, 515) with delta (0, 0)
Screenshot: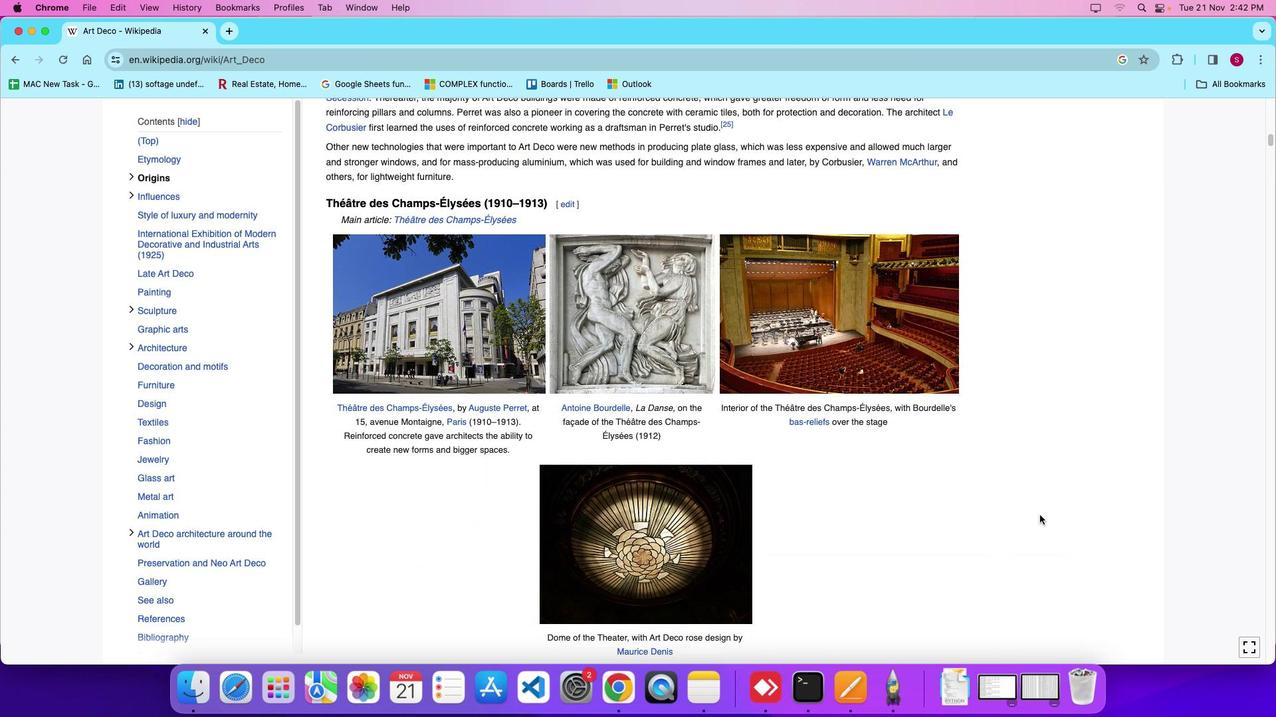 
Action: Mouse moved to (1039, 514)
Screenshot: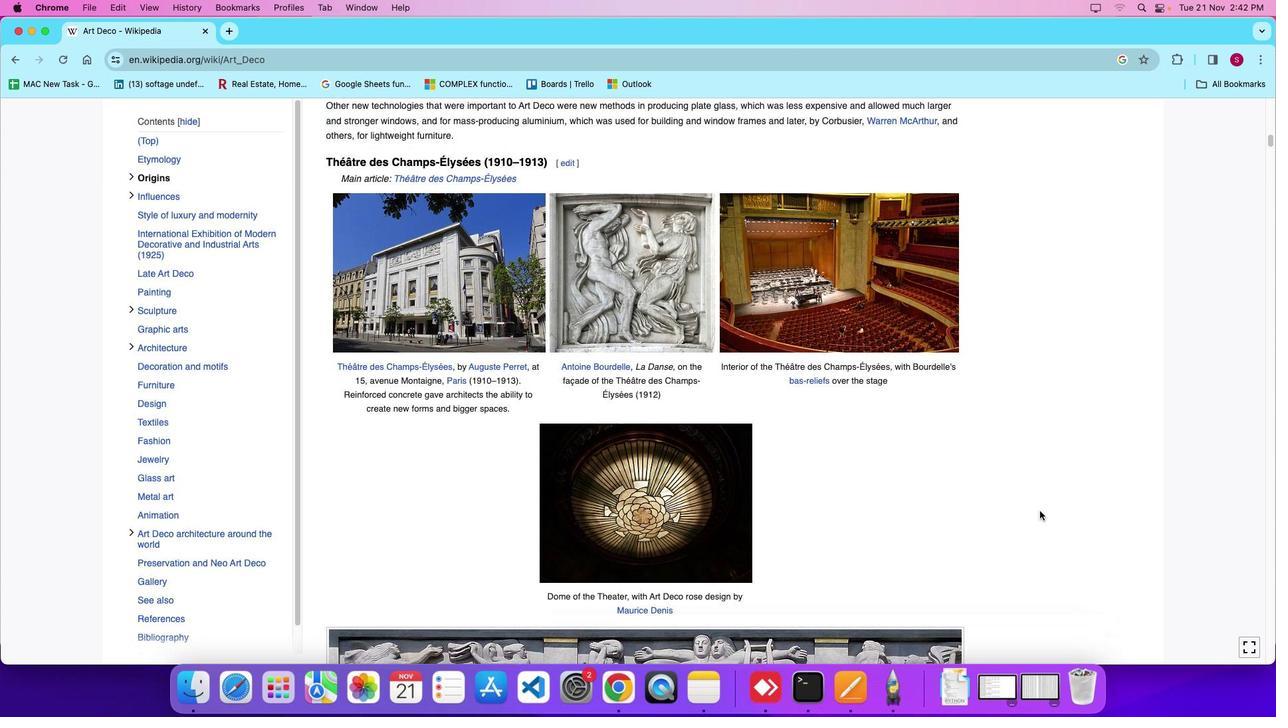 
Action: Mouse scrolled (1039, 514) with delta (0, 0)
Screenshot: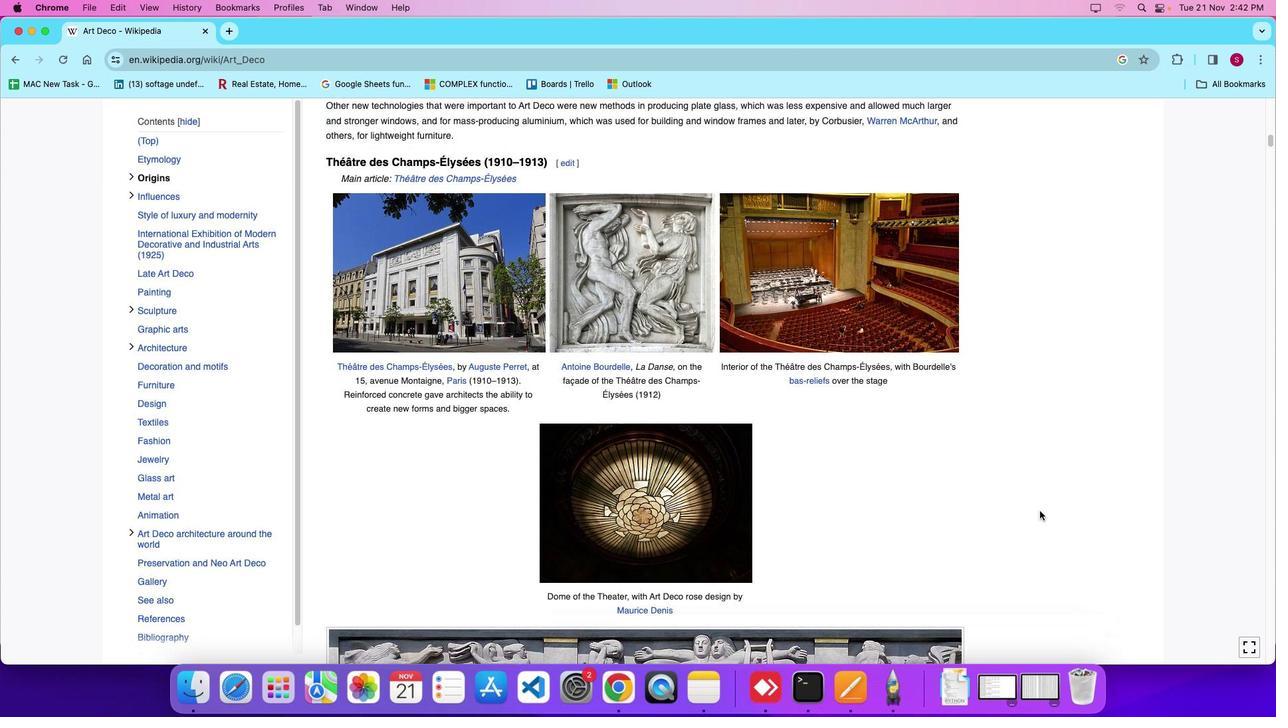 
Action: Mouse moved to (1039, 513)
Screenshot: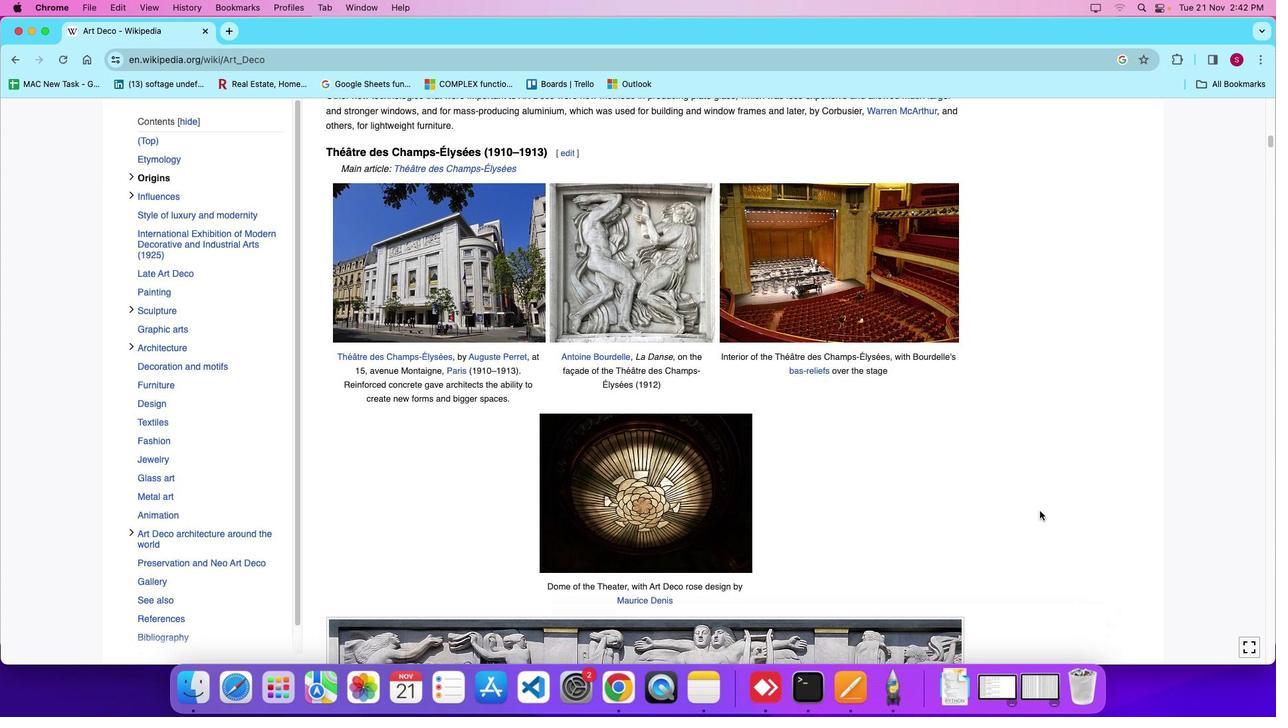 
Action: Mouse scrolled (1039, 513) with delta (0, 0)
Screenshot: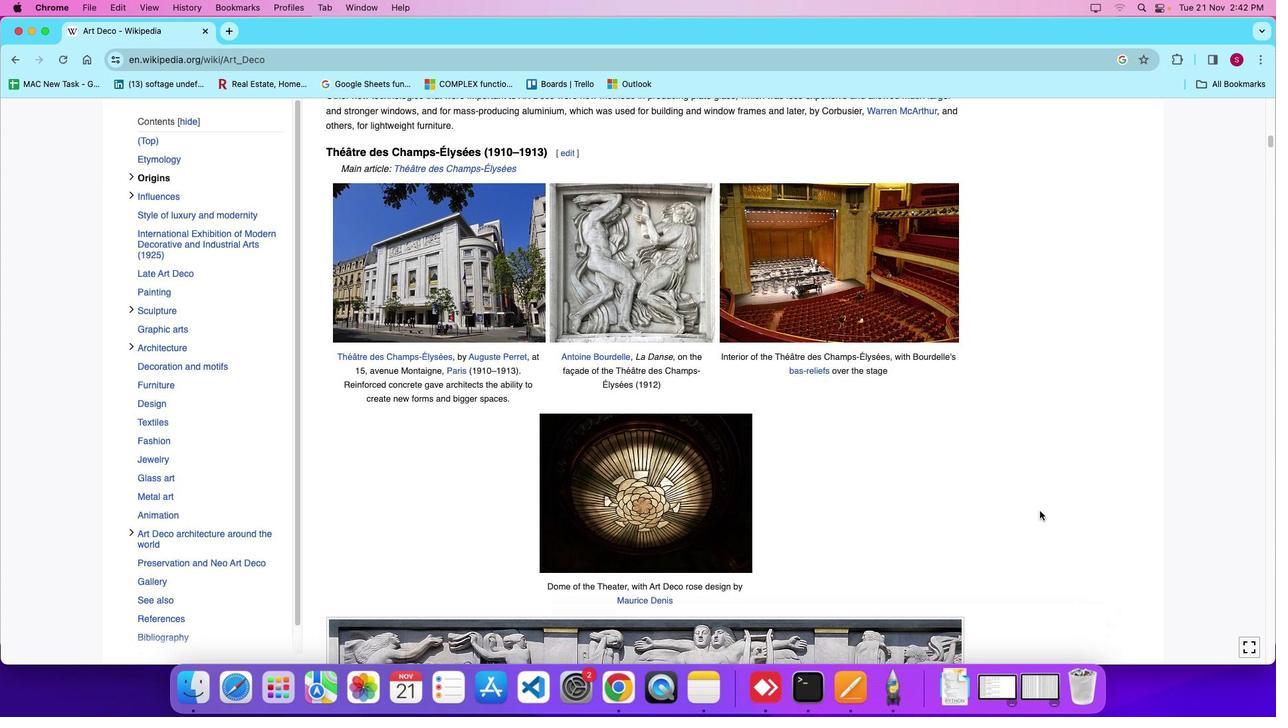 
Action: Mouse moved to (1039, 511)
Screenshot: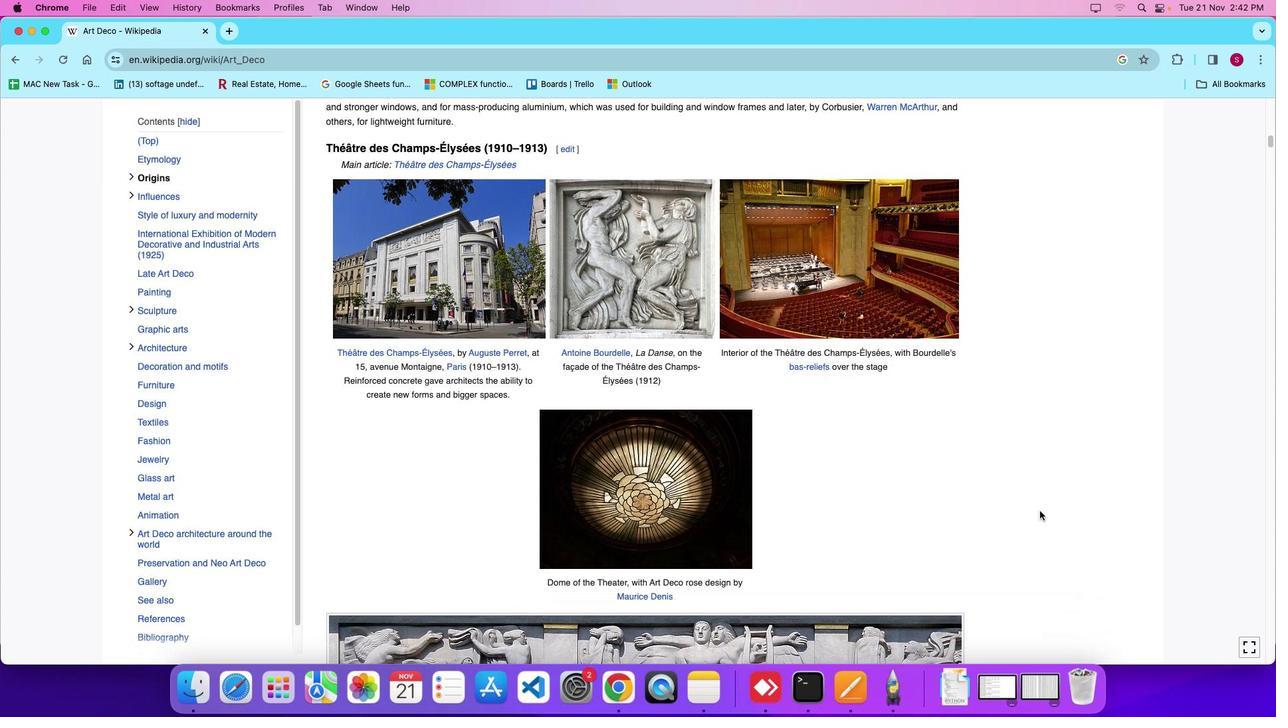 
Action: Mouse scrolled (1039, 511) with delta (0, 0)
Screenshot: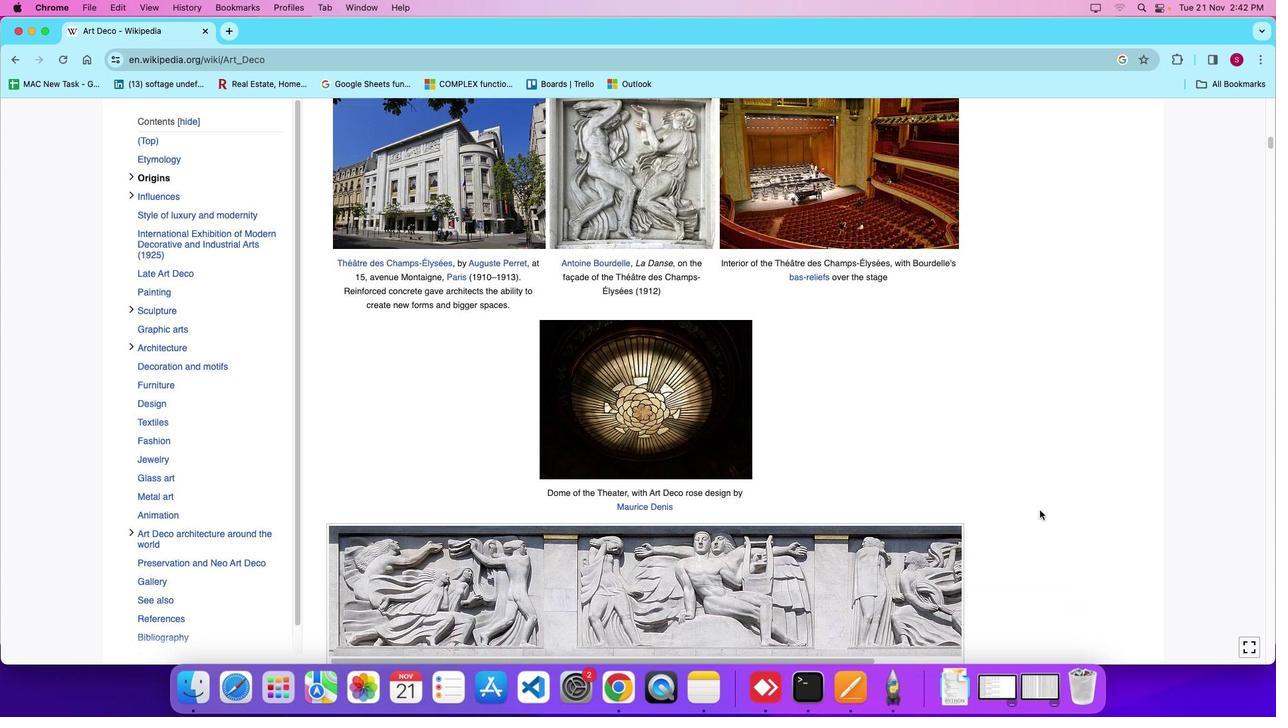 
Action: Mouse scrolled (1039, 511) with delta (0, 0)
Screenshot: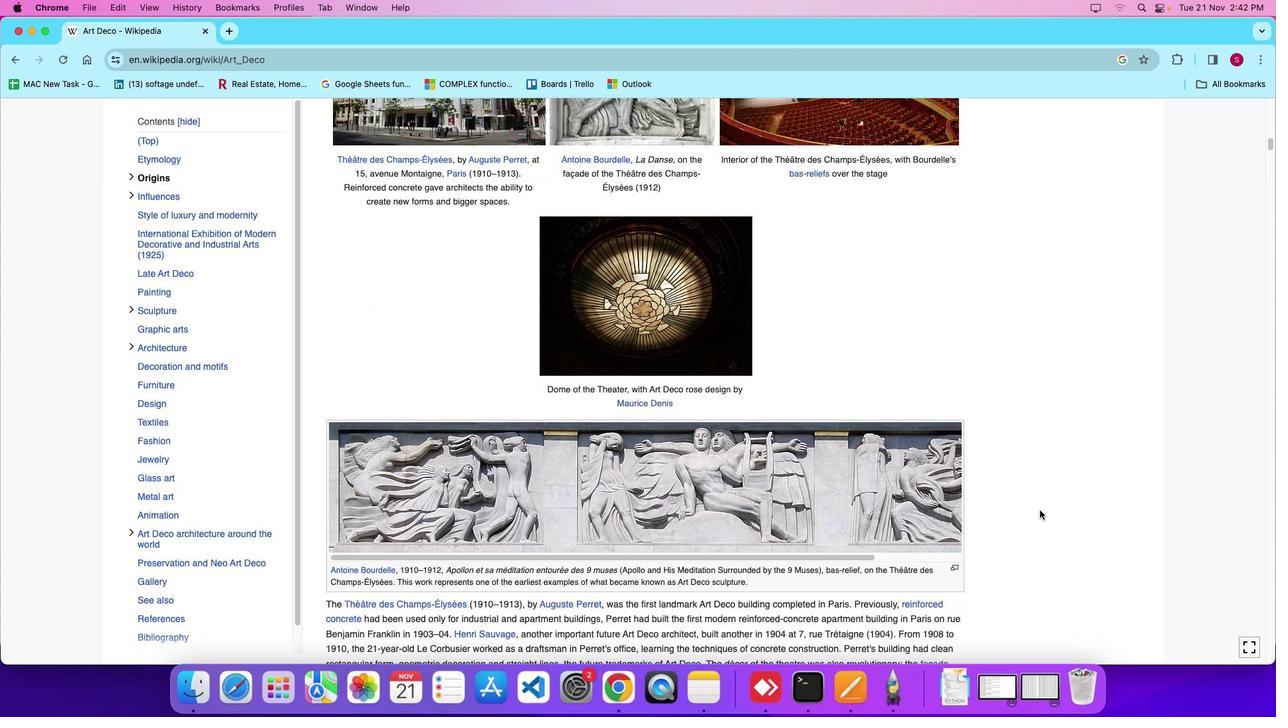 
Action: Mouse scrolled (1039, 511) with delta (0, -4)
Screenshot: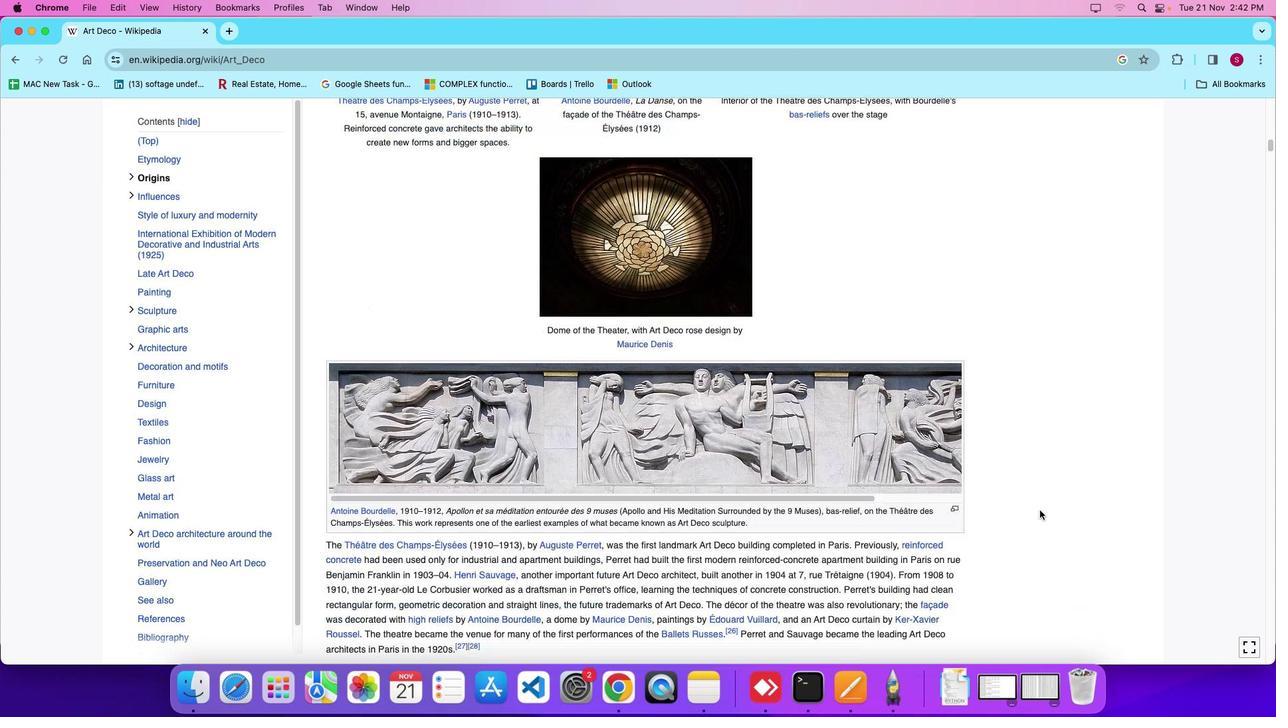 
Action: Mouse moved to (1038, 511)
Screenshot: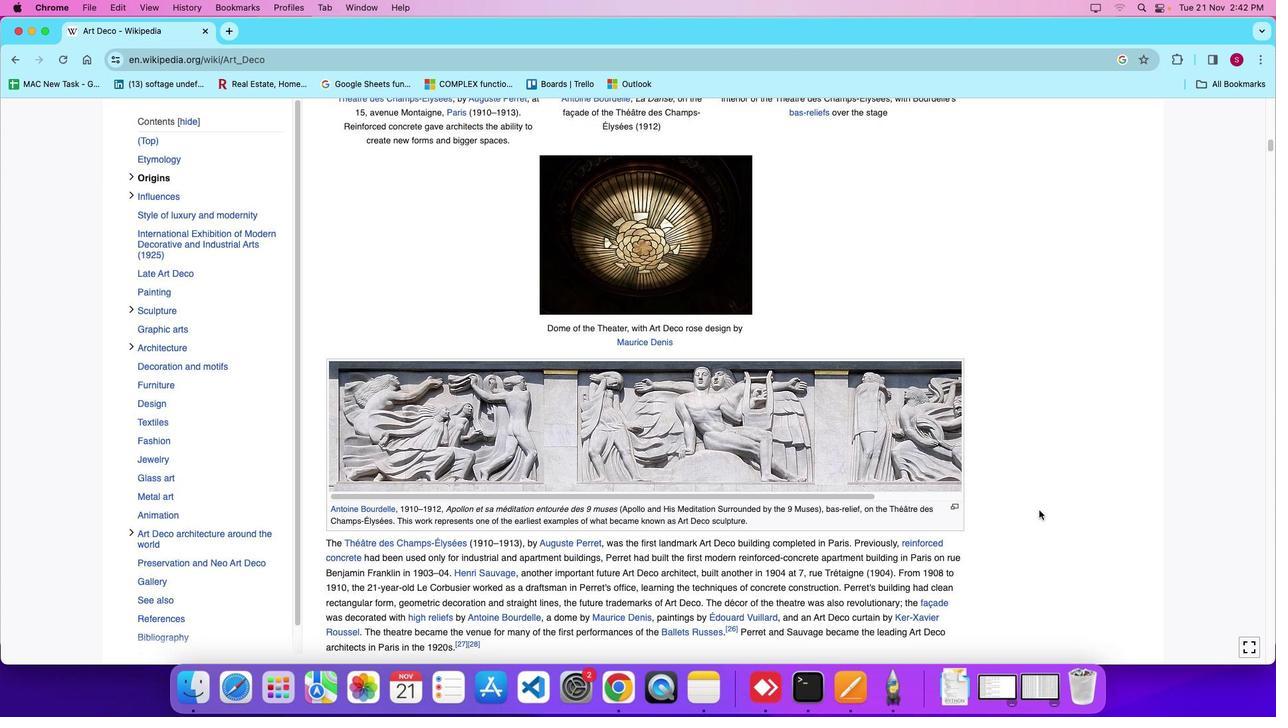 
Action: Mouse scrolled (1038, 511) with delta (0, 0)
Screenshot: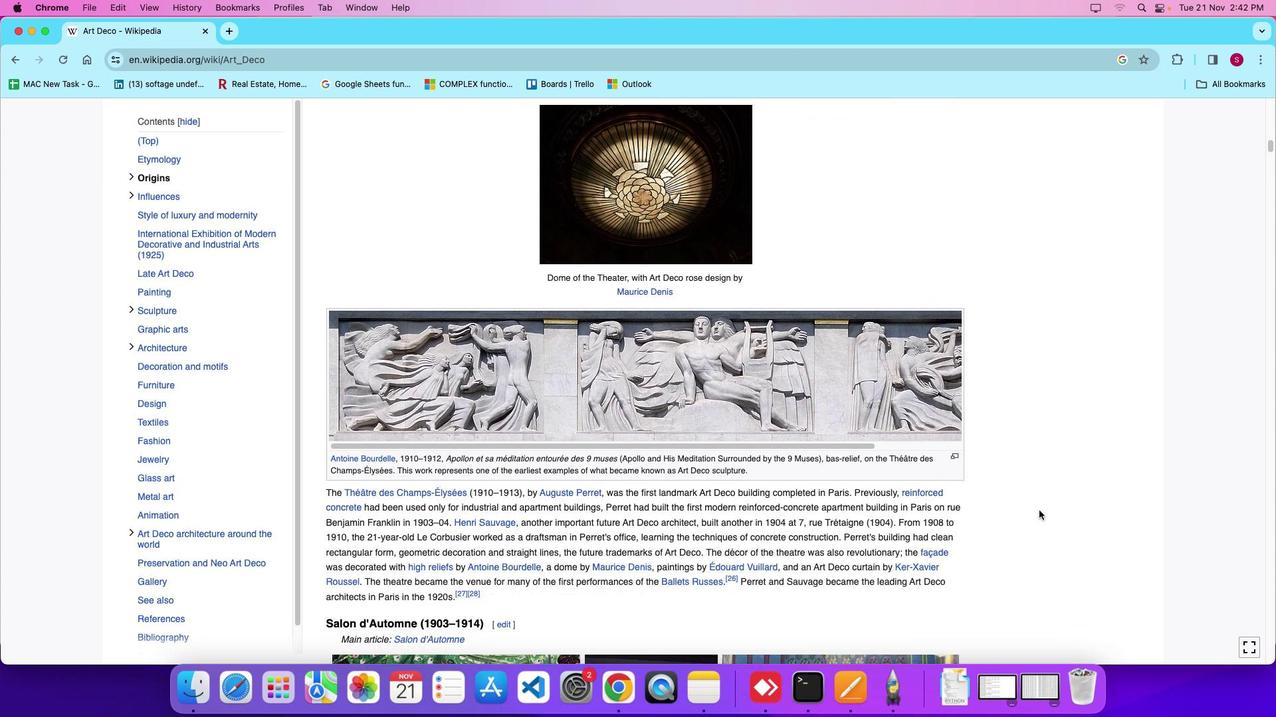 
Action: Mouse scrolled (1038, 511) with delta (0, 0)
Screenshot: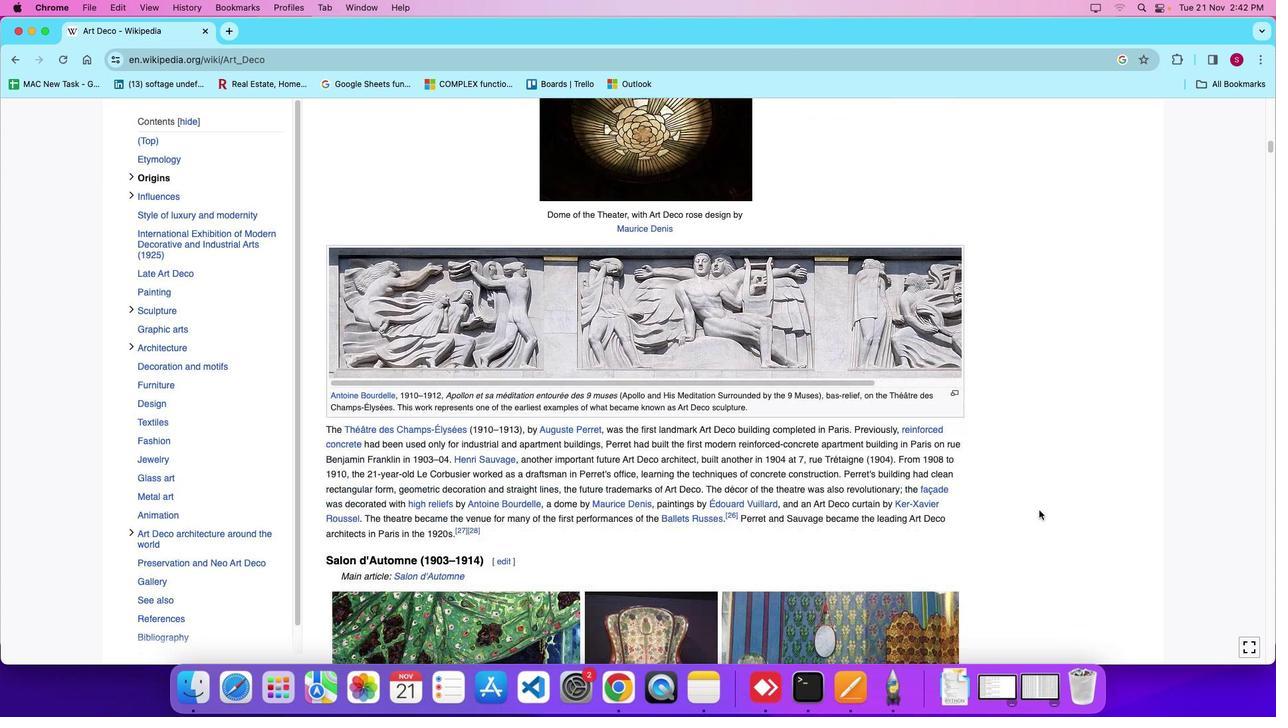 
Action: Mouse scrolled (1038, 511) with delta (0, -3)
Screenshot: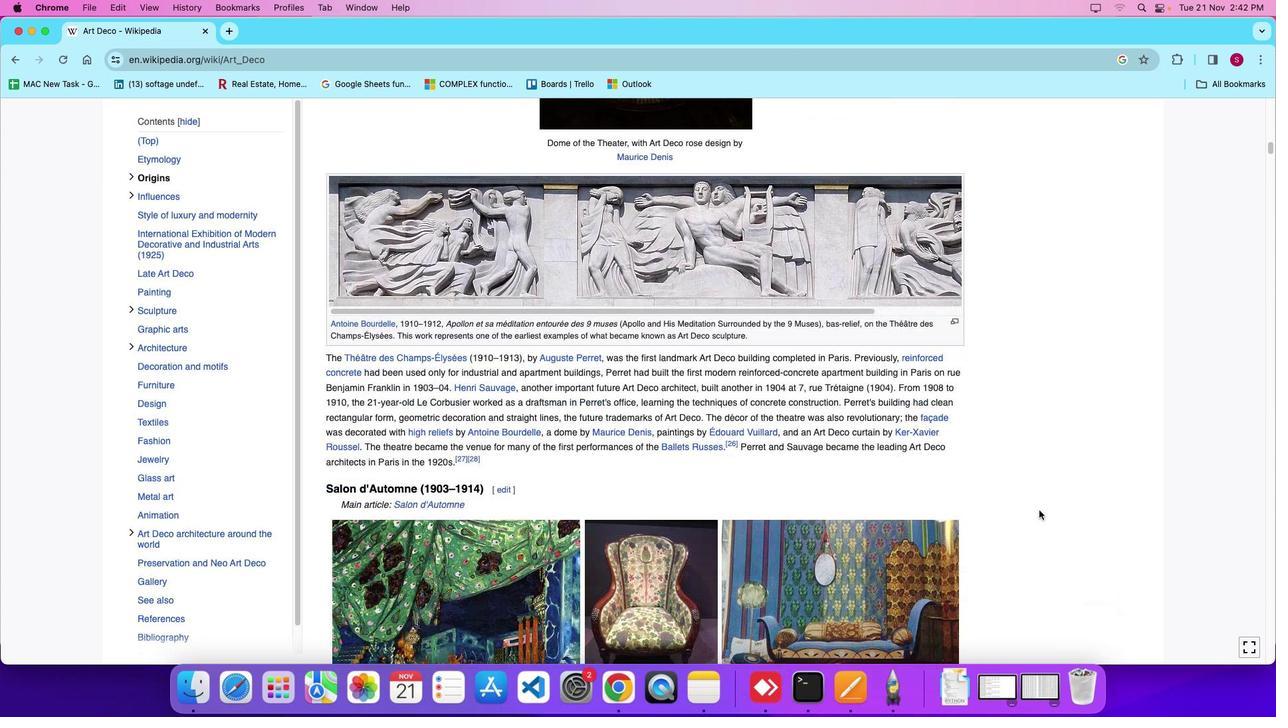 
Action: Mouse moved to (1038, 510)
Screenshot: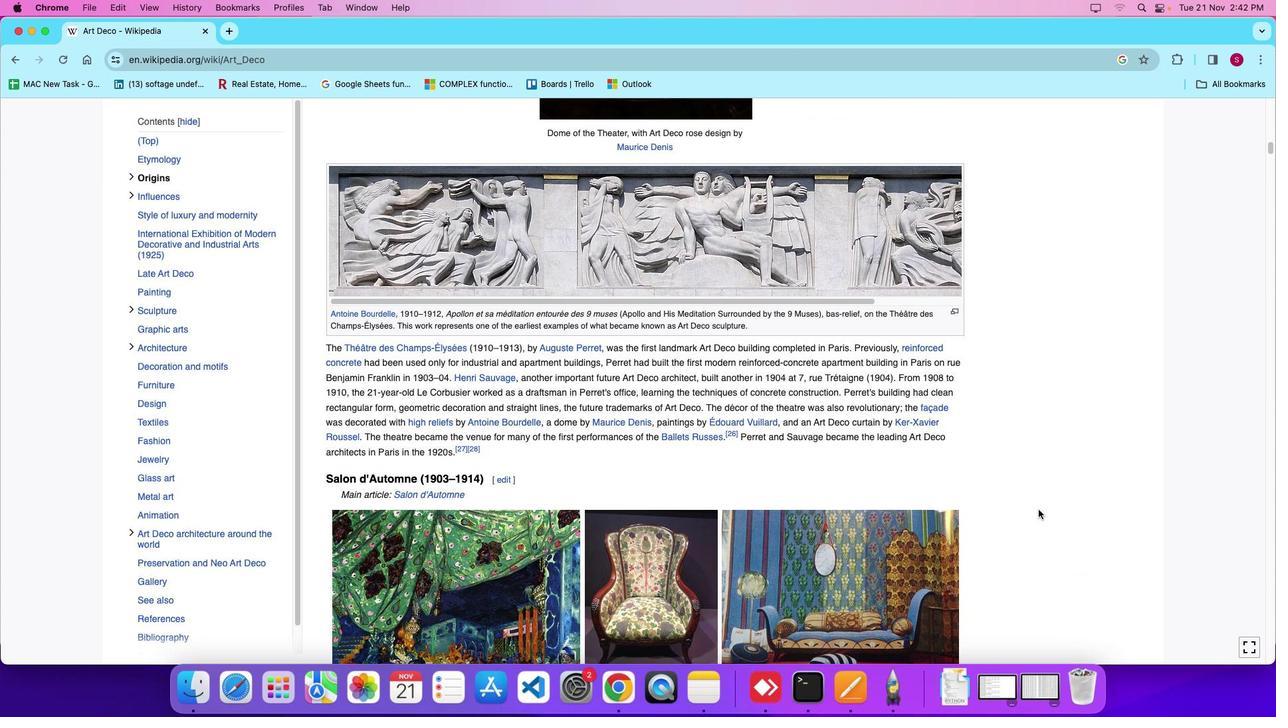 
Action: Mouse scrolled (1038, 510) with delta (0, 0)
Screenshot: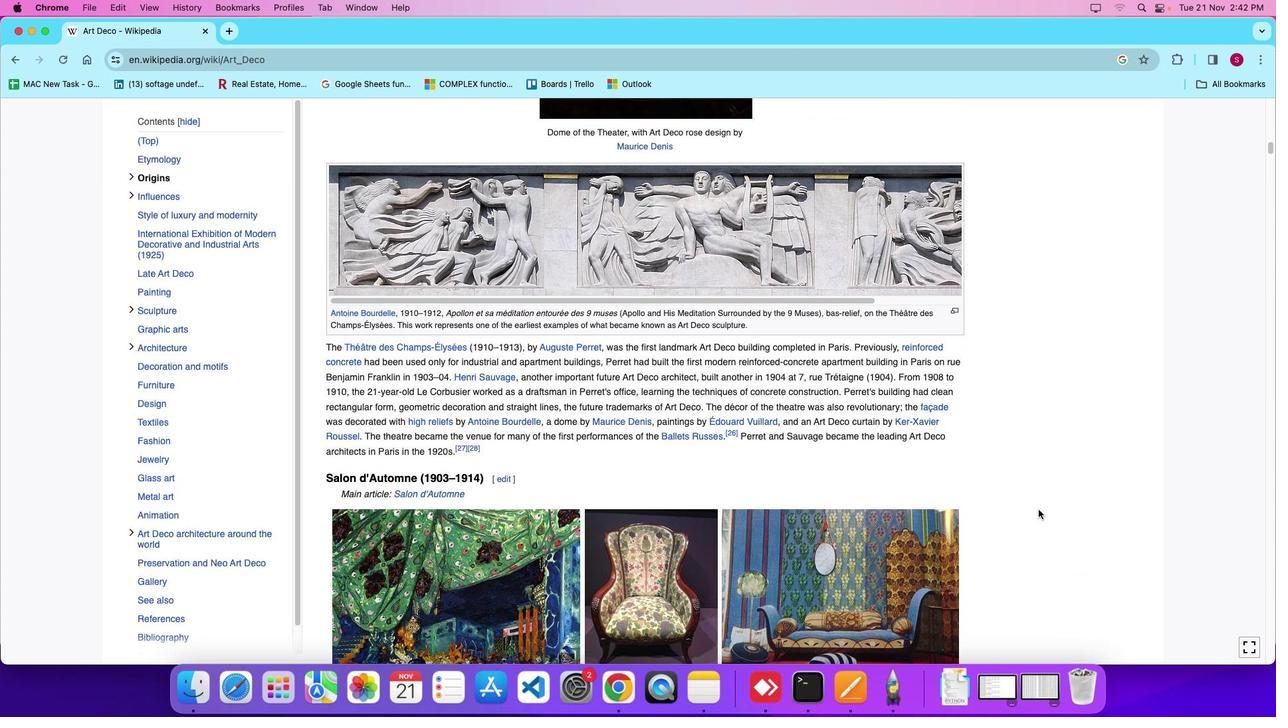 
Action: Mouse scrolled (1038, 510) with delta (0, 0)
Screenshot: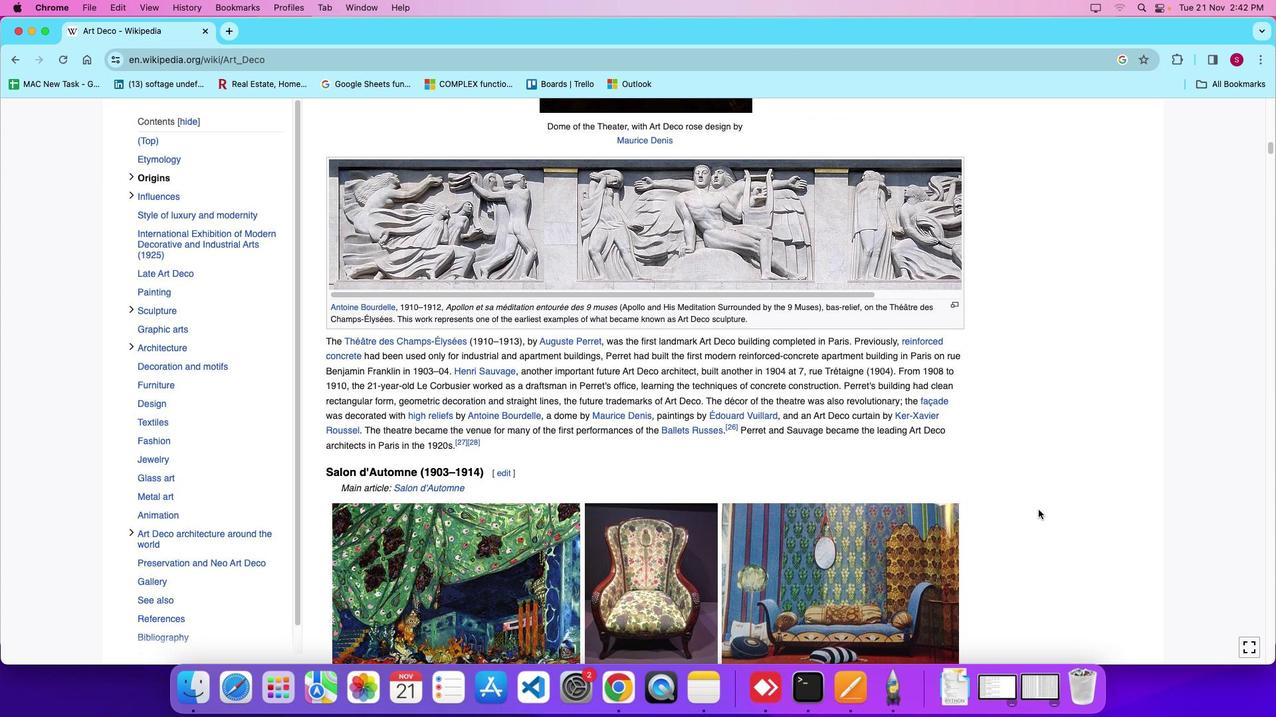 
Action: Mouse scrolled (1038, 510) with delta (0, 0)
Screenshot: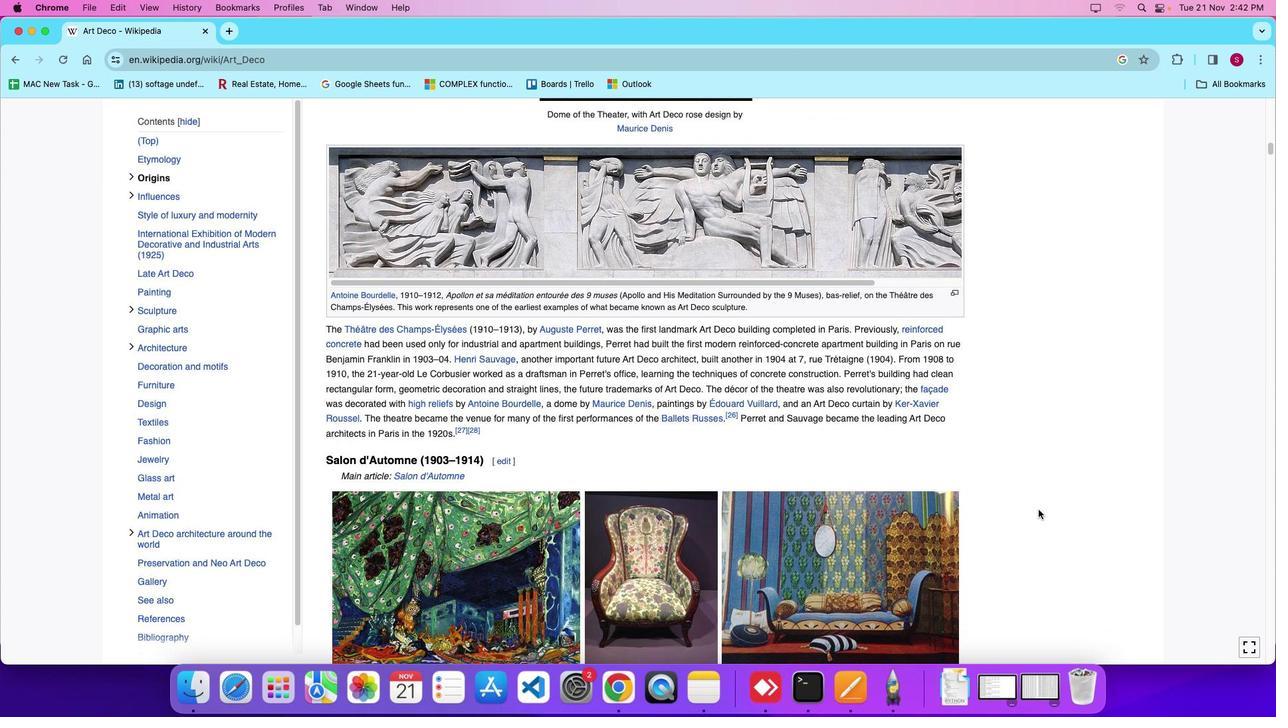 
Action: Mouse moved to (1031, 531)
Screenshot: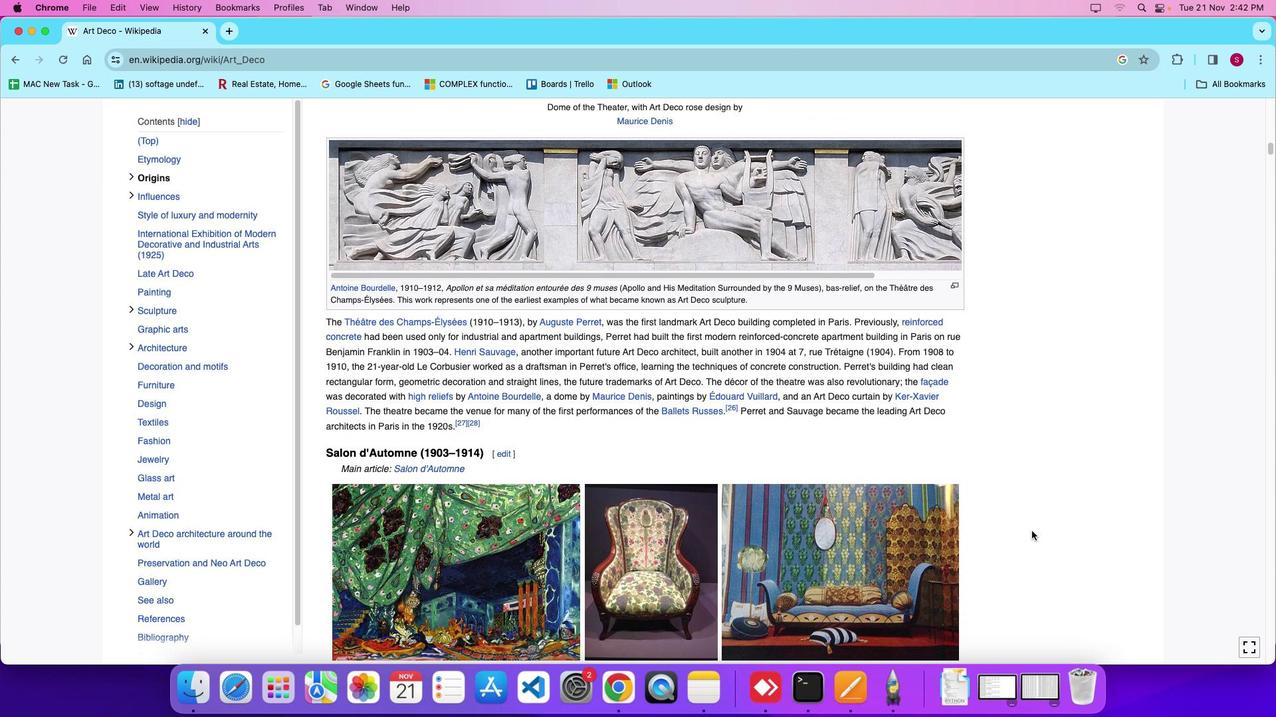 
Action: Mouse scrolled (1031, 531) with delta (0, 0)
Screenshot: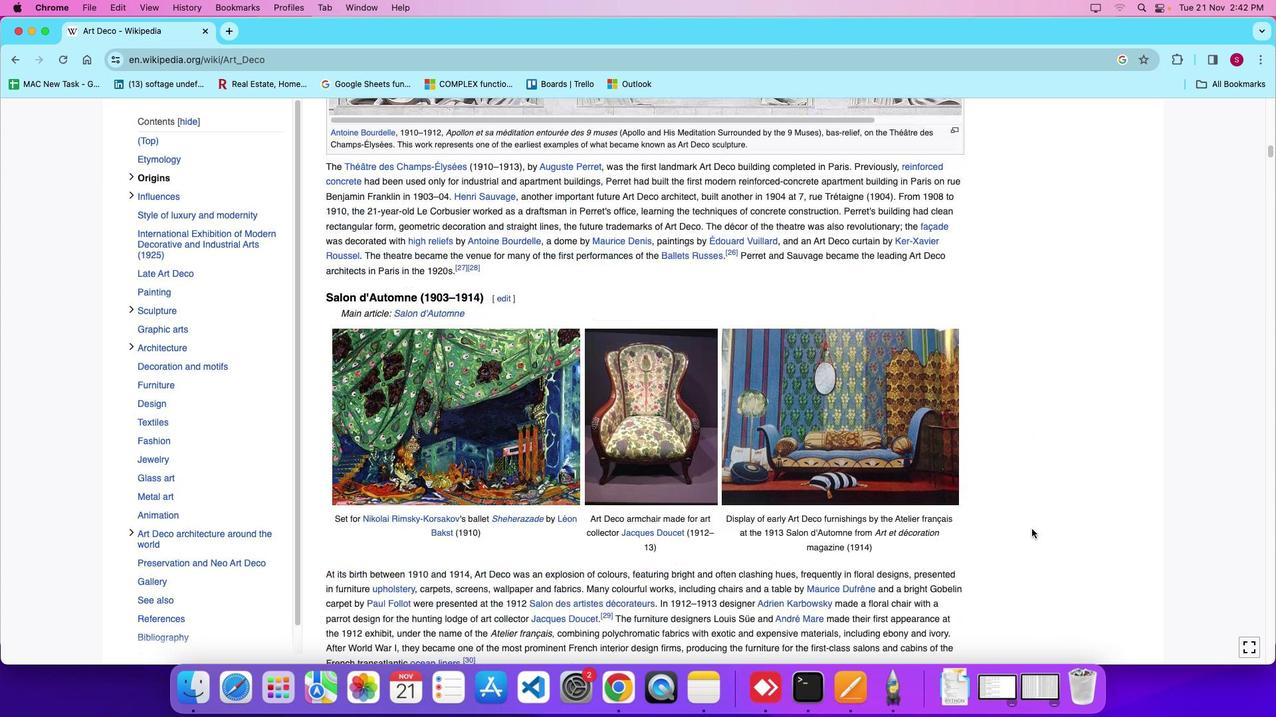 
Action: Mouse scrolled (1031, 531) with delta (0, 0)
Screenshot: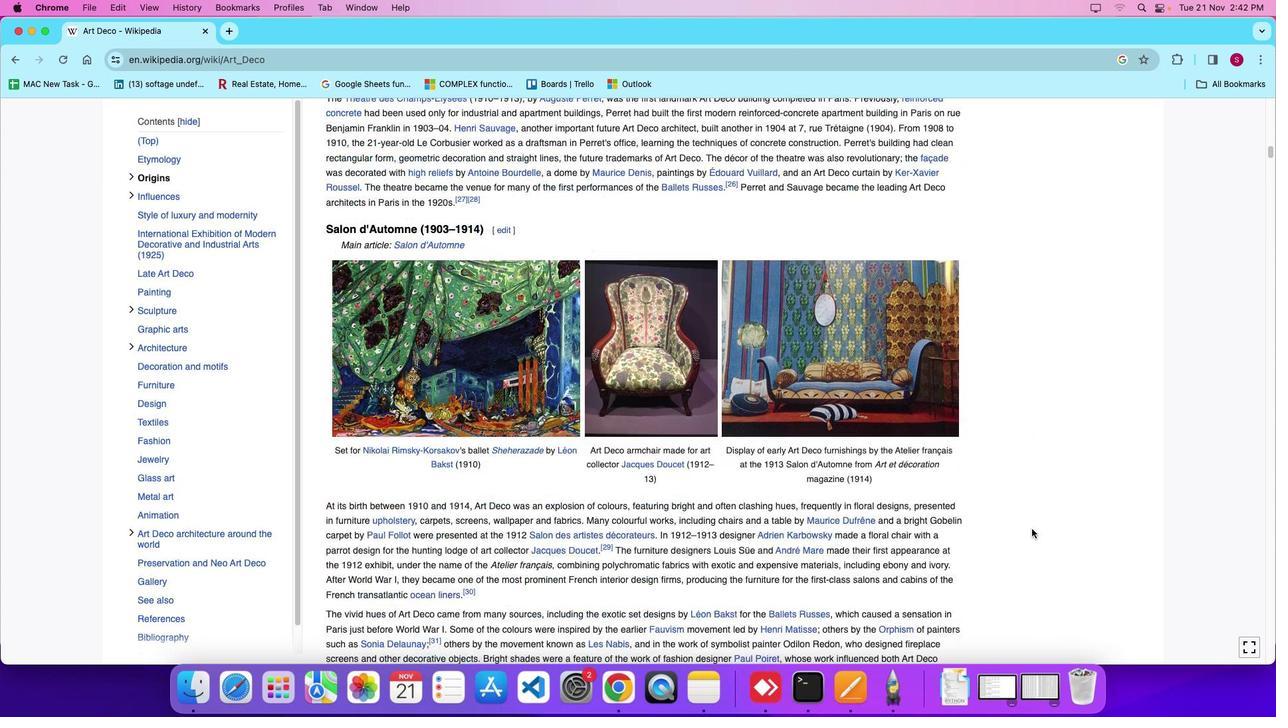 
Action: Mouse moved to (1031, 531)
Screenshot: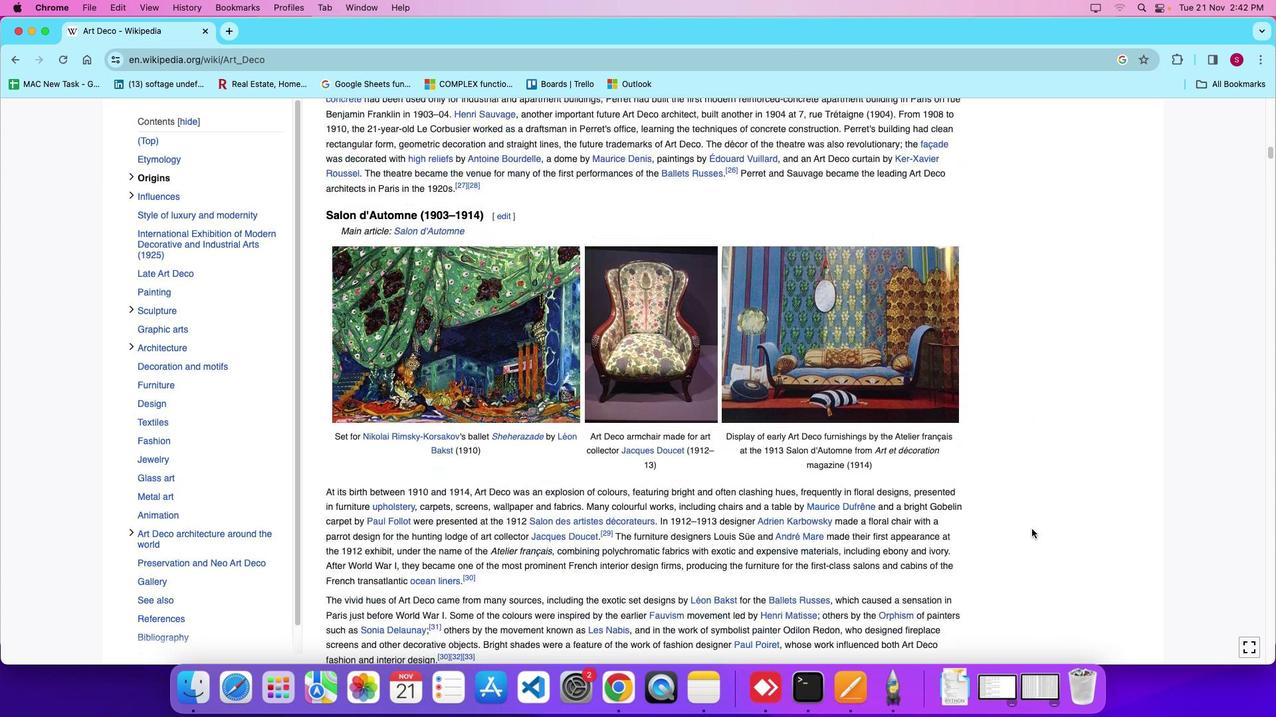 
Action: Mouse scrolled (1031, 531) with delta (0, -4)
Screenshot: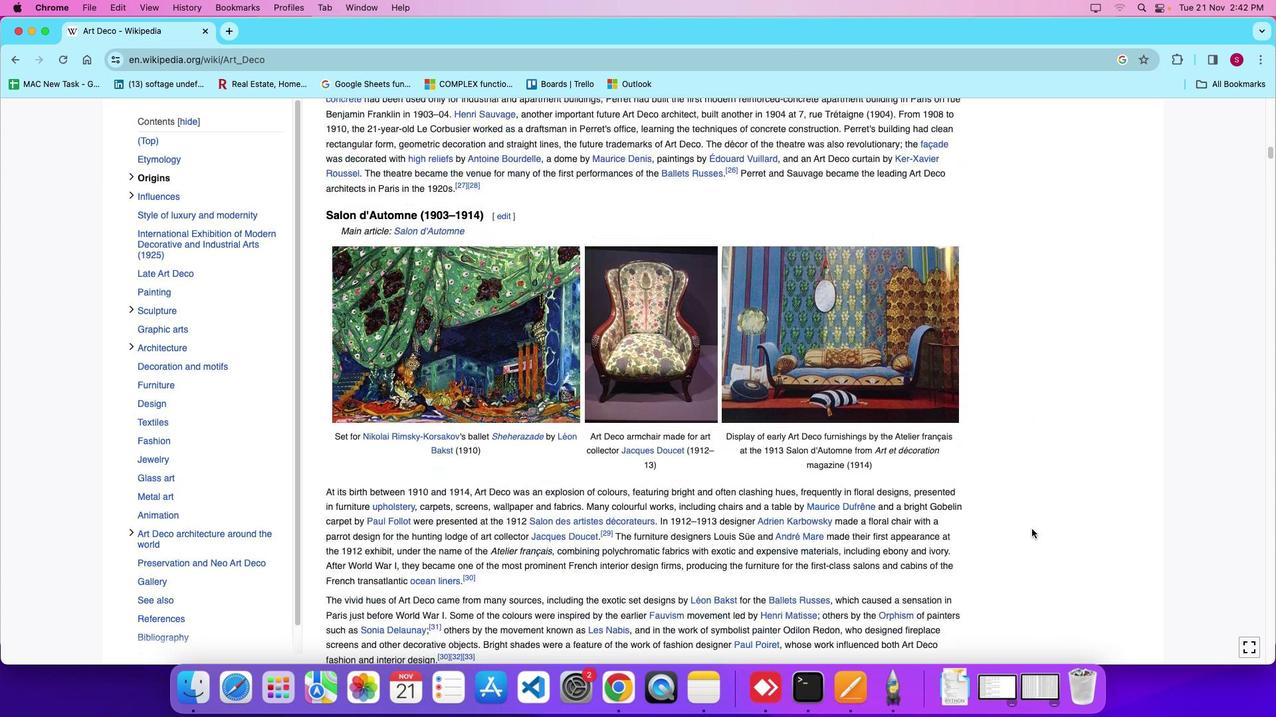 
Action: Mouse moved to (1031, 529)
Screenshot: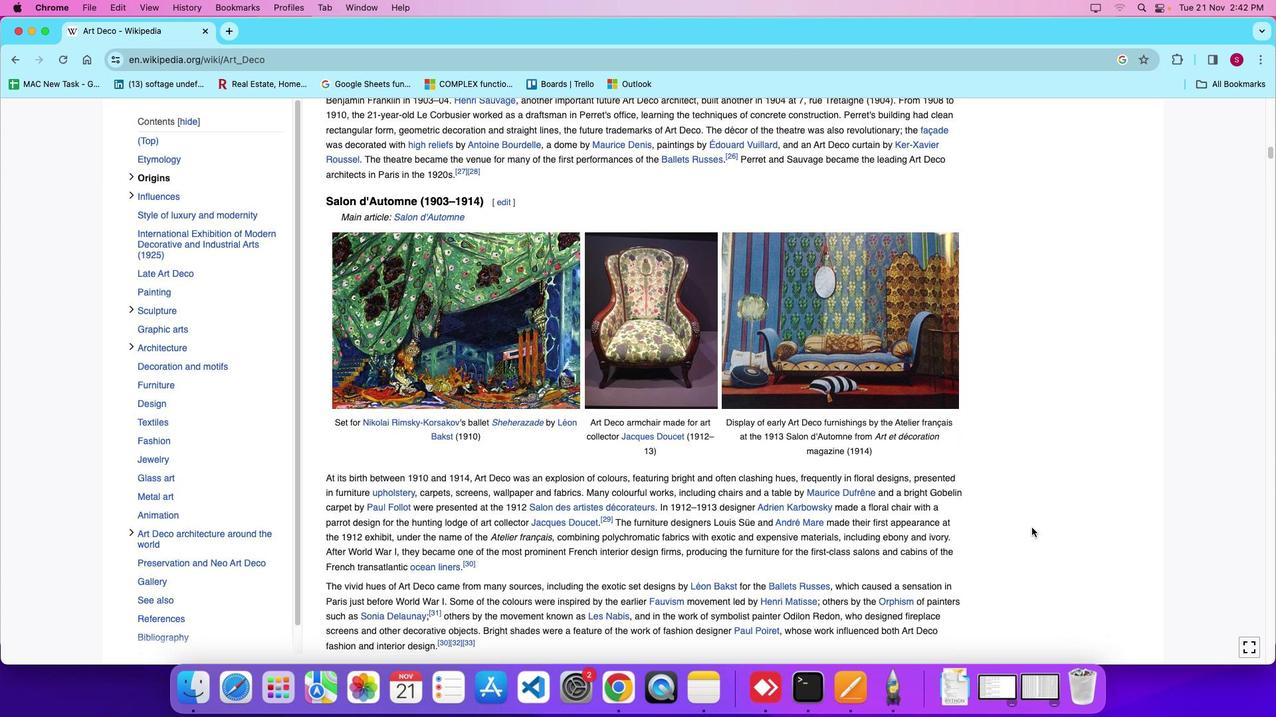 
Action: Mouse scrolled (1031, 529) with delta (0, 0)
Screenshot: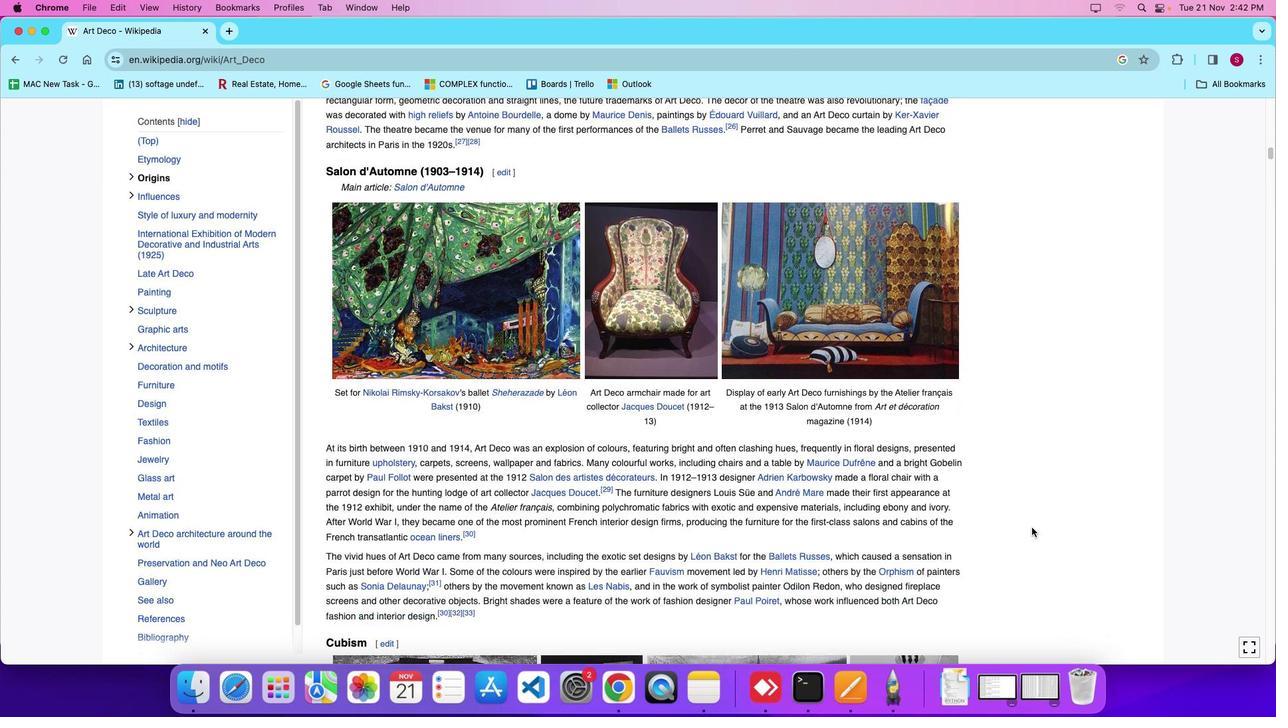 
Action: Mouse moved to (1031, 529)
Screenshot: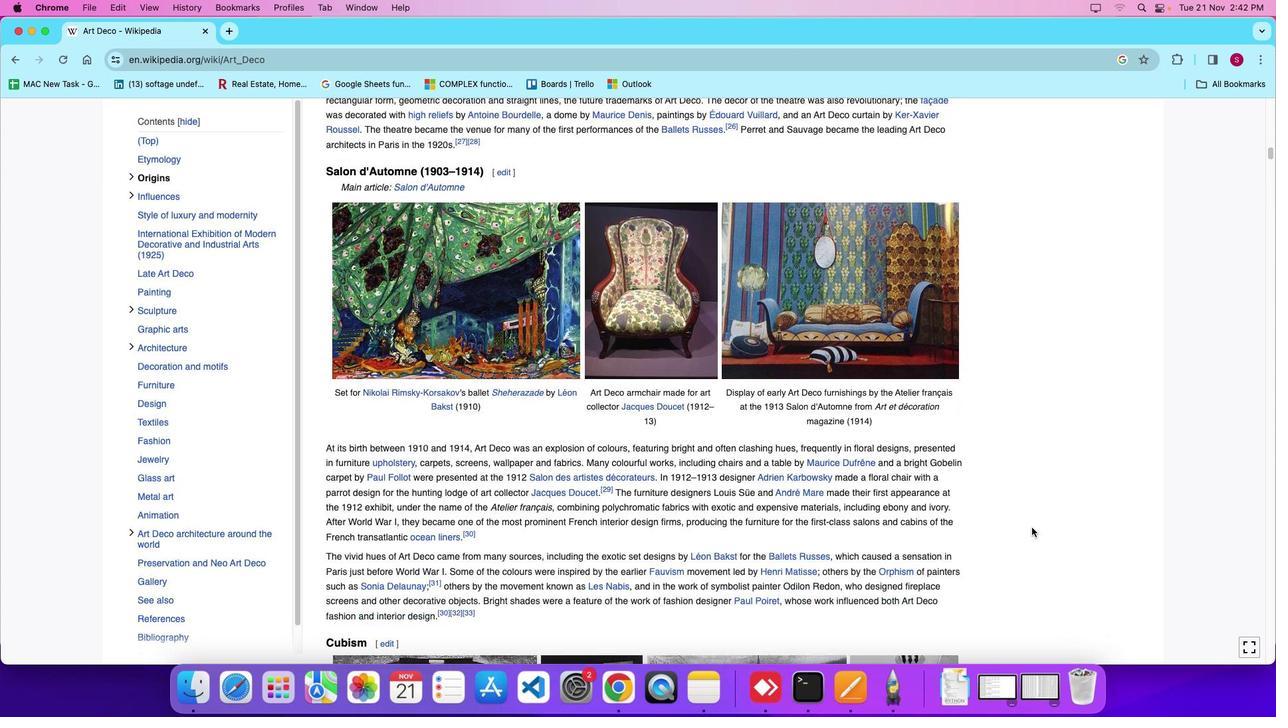 
Action: Mouse scrolled (1031, 529) with delta (0, 0)
Screenshot: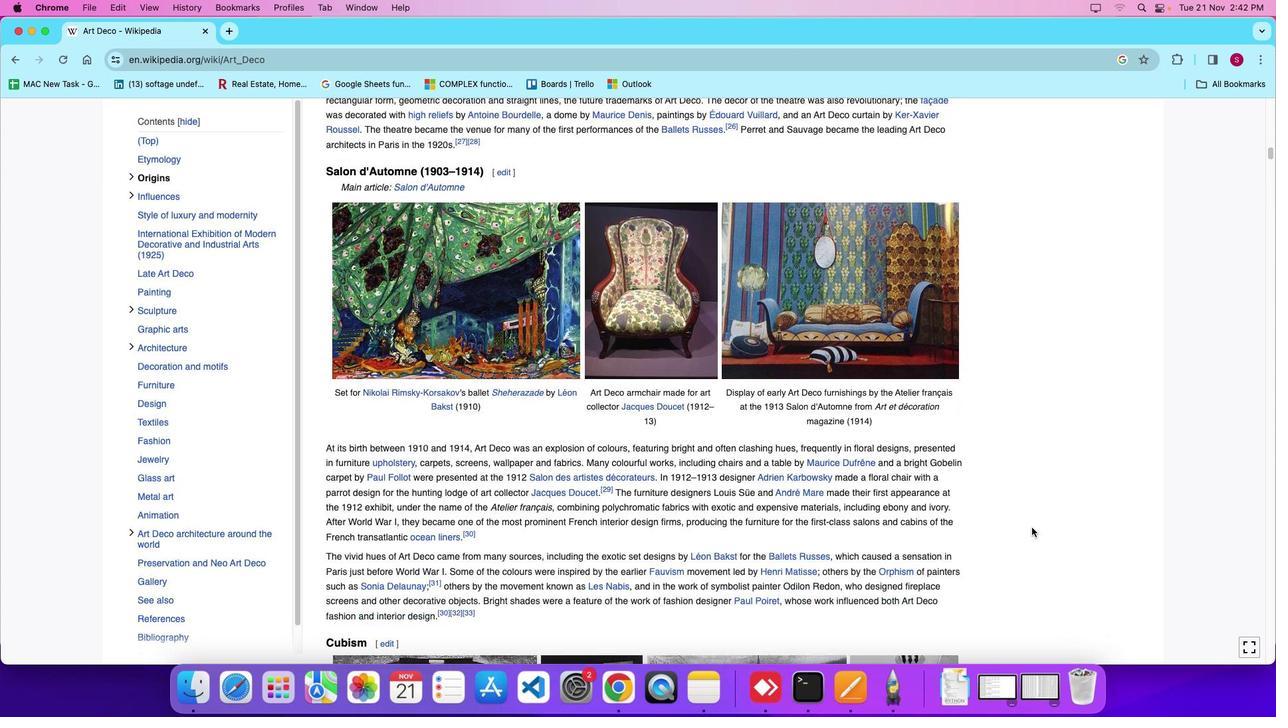 
Action: Mouse moved to (1031, 528)
Screenshot: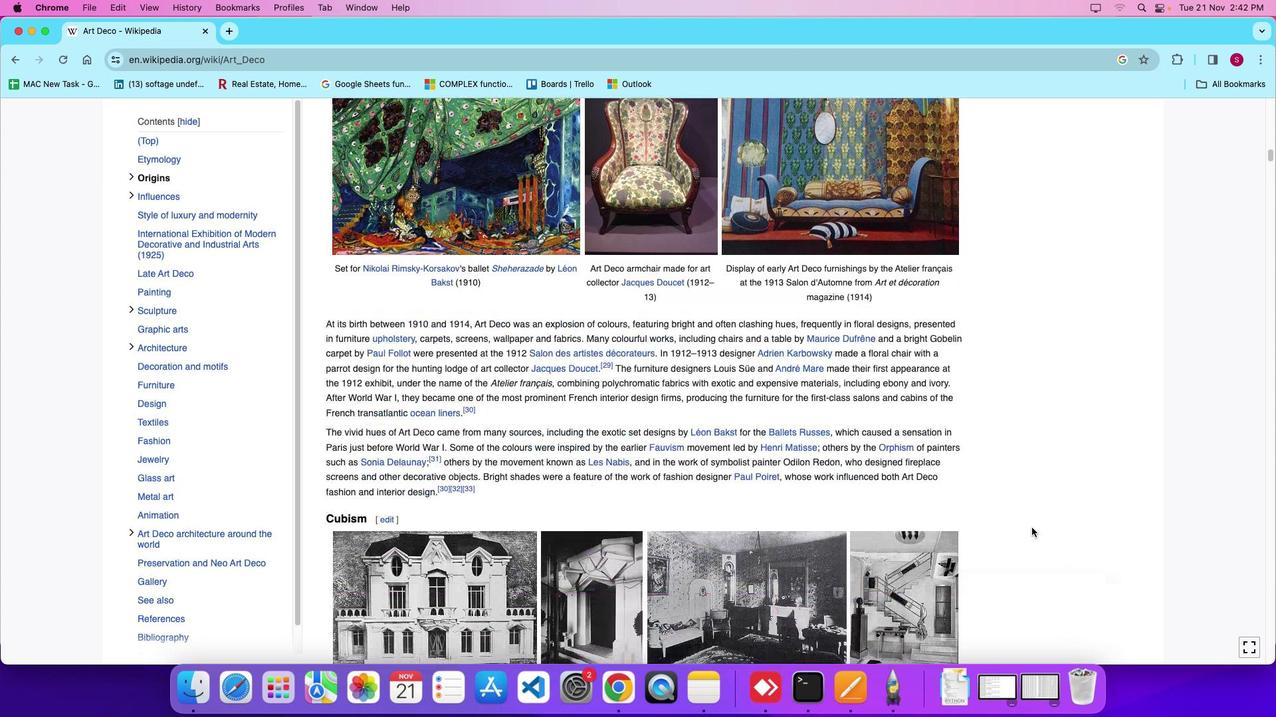 
Action: Mouse scrolled (1031, 528) with delta (0, -3)
Screenshot: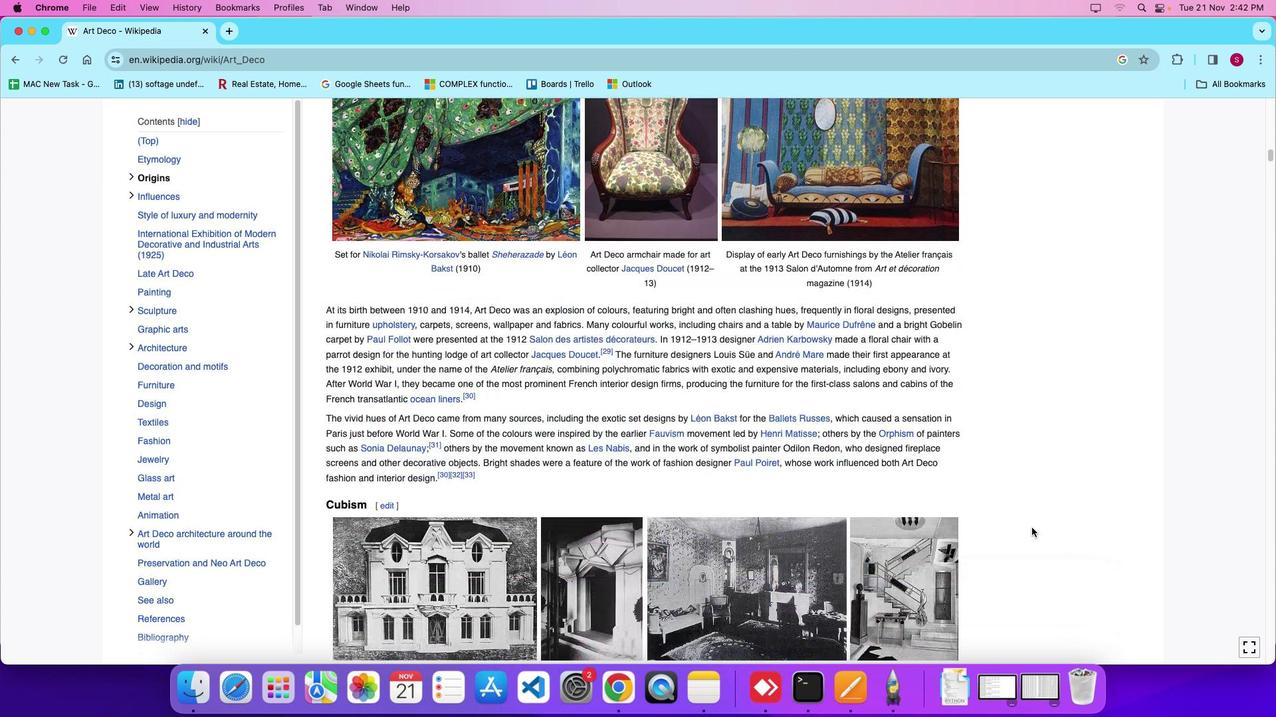 
Action: Mouse scrolled (1031, 528) with delta (0, 0)
Screenshot: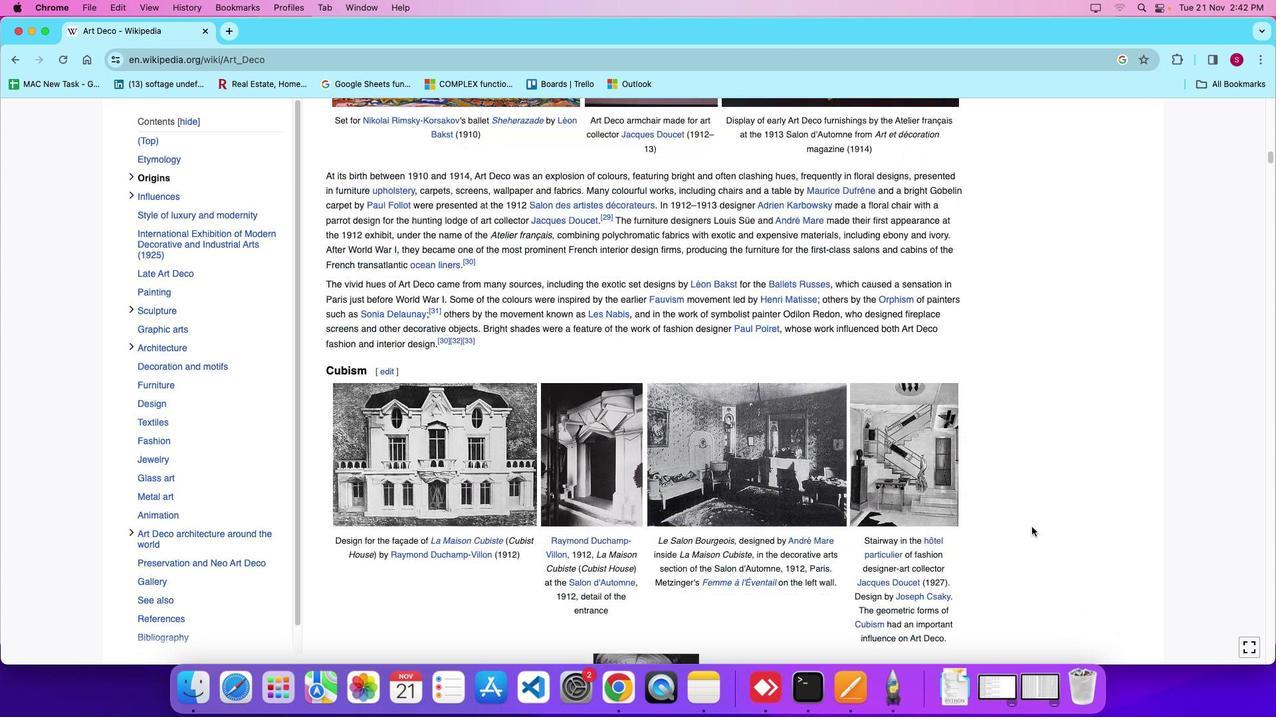 
Action: Mouse scrolled (1031, 528) with delta (0, 0)
Screenshot: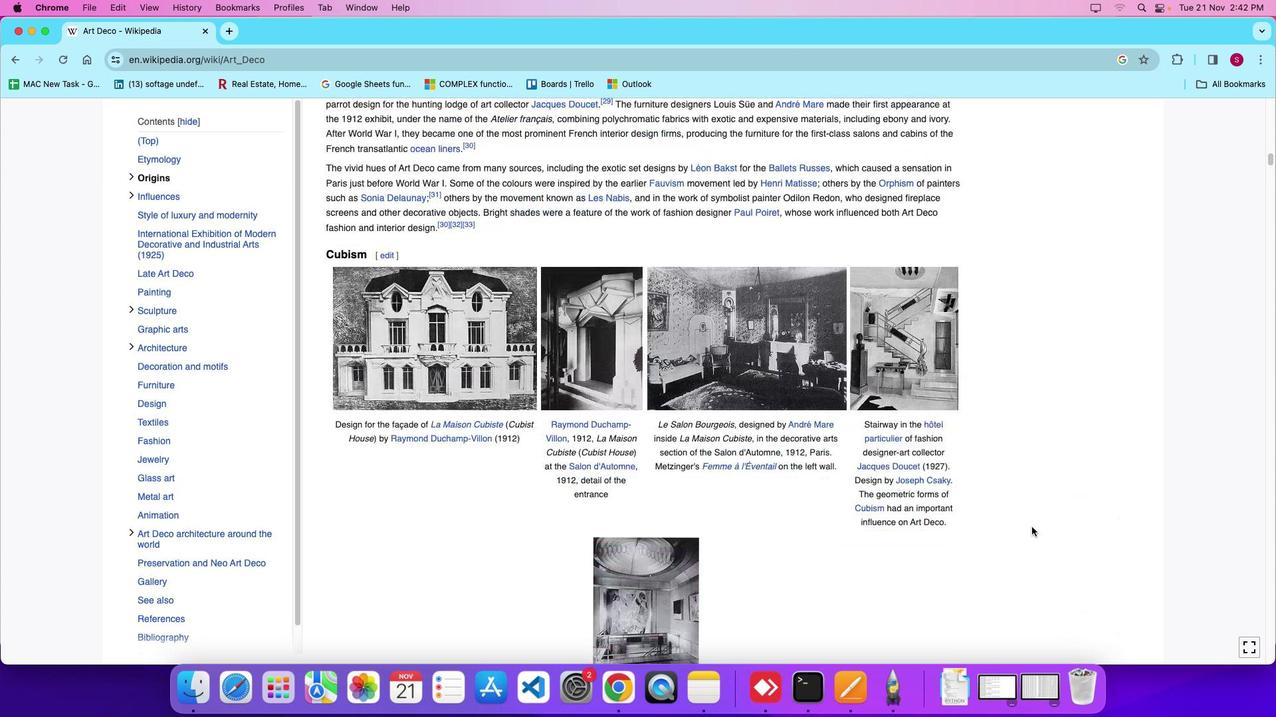 
Action: Mouse moved to (1031, 527)
Screenshot: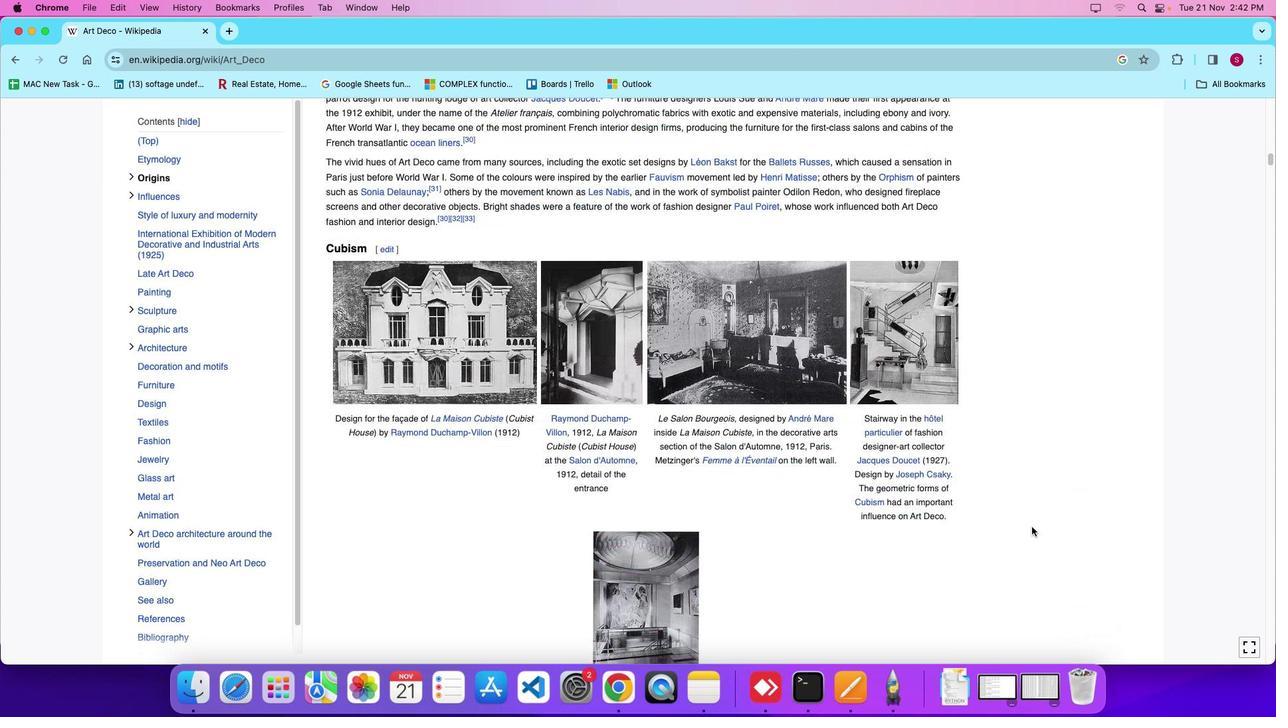 
Action: Mouse scrolled (1031, 527) with delta (0, -4)
Screenshot: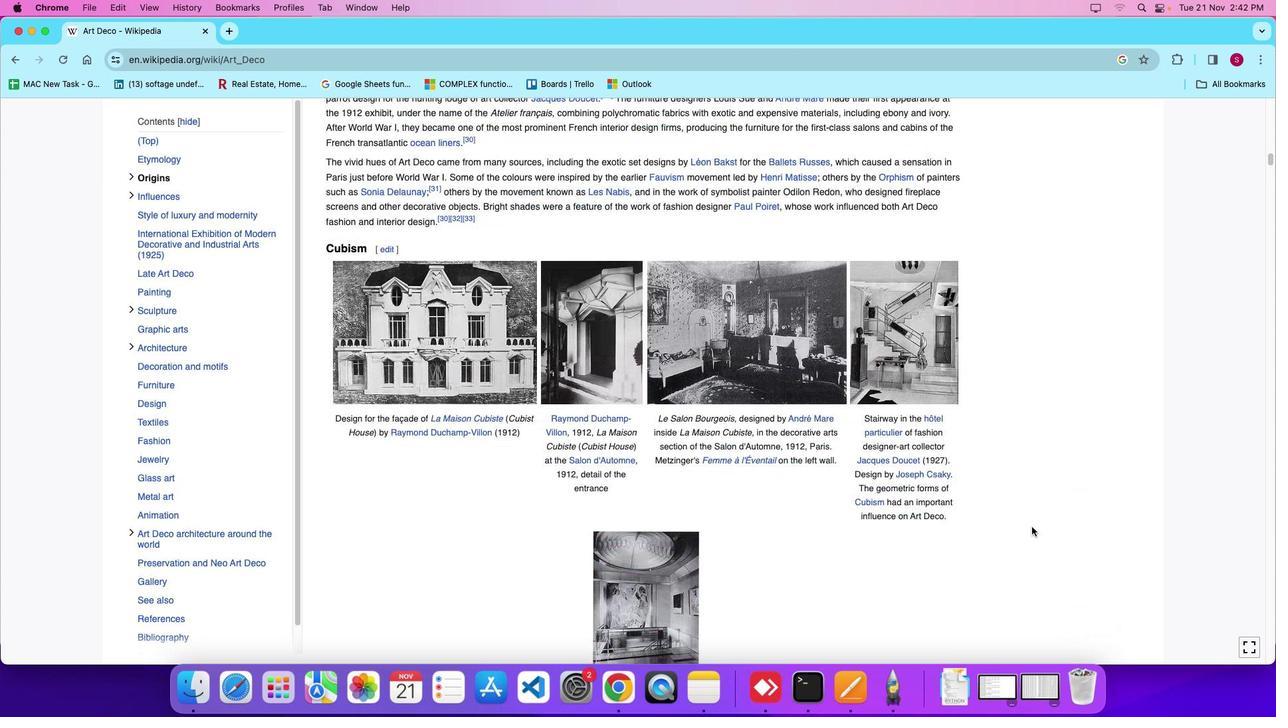 
Action: Mouse moved to (1031, 527)
Screenshot: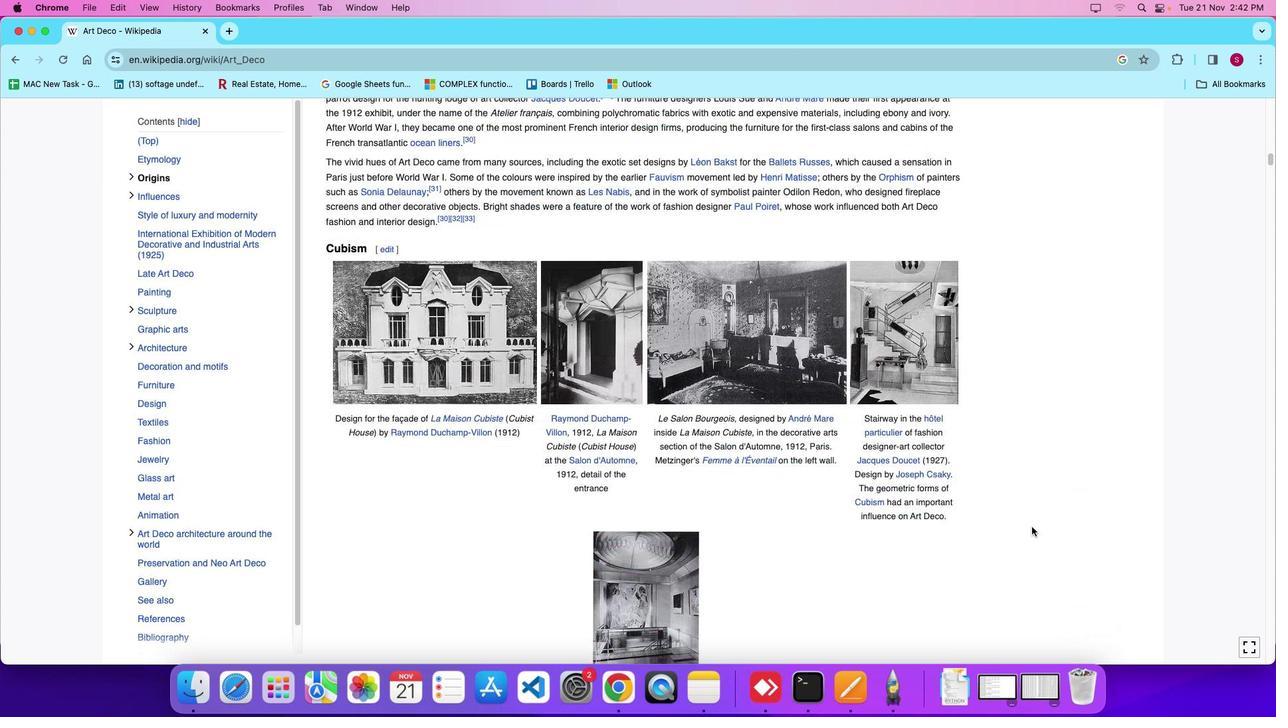 
Action: Mouse scrolled (1031, 527) with delta (0, 0)
Screenshot: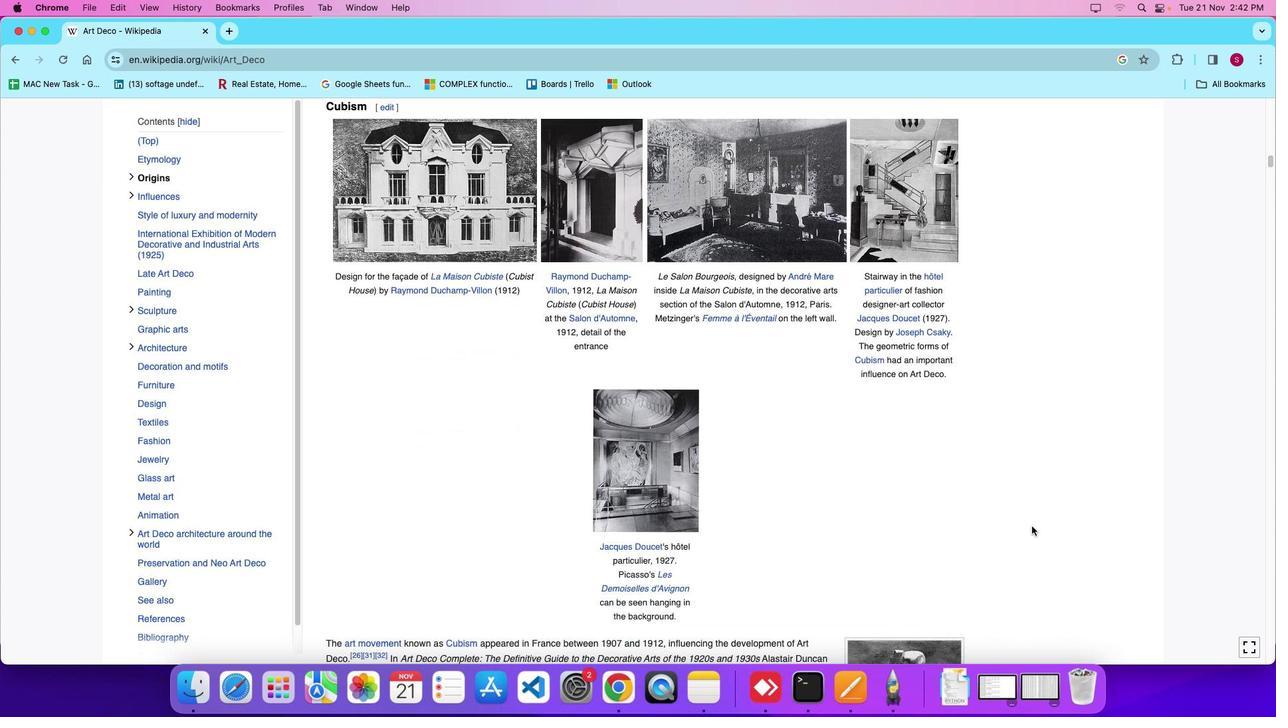
Action: Mouse scrolled (1031, 527) with delta (0, 0)
Screenshot: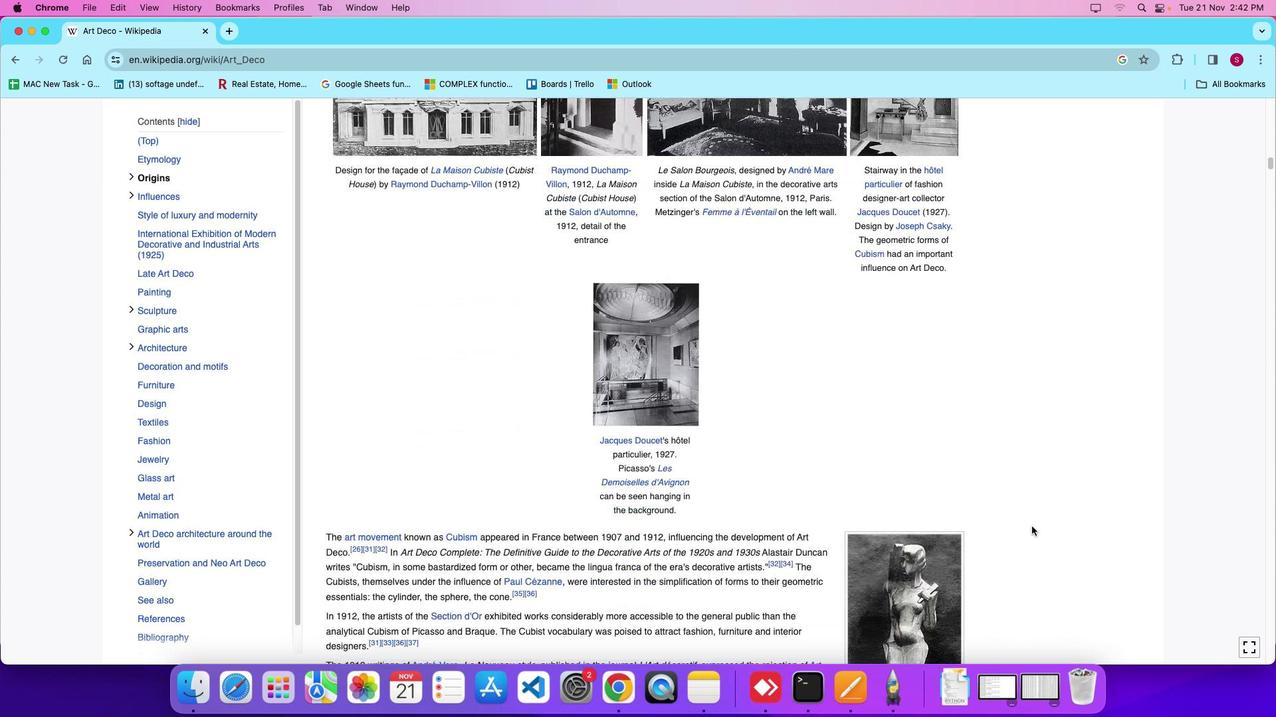 
Action: Mouse moved to (1031, 527)
Screenshot: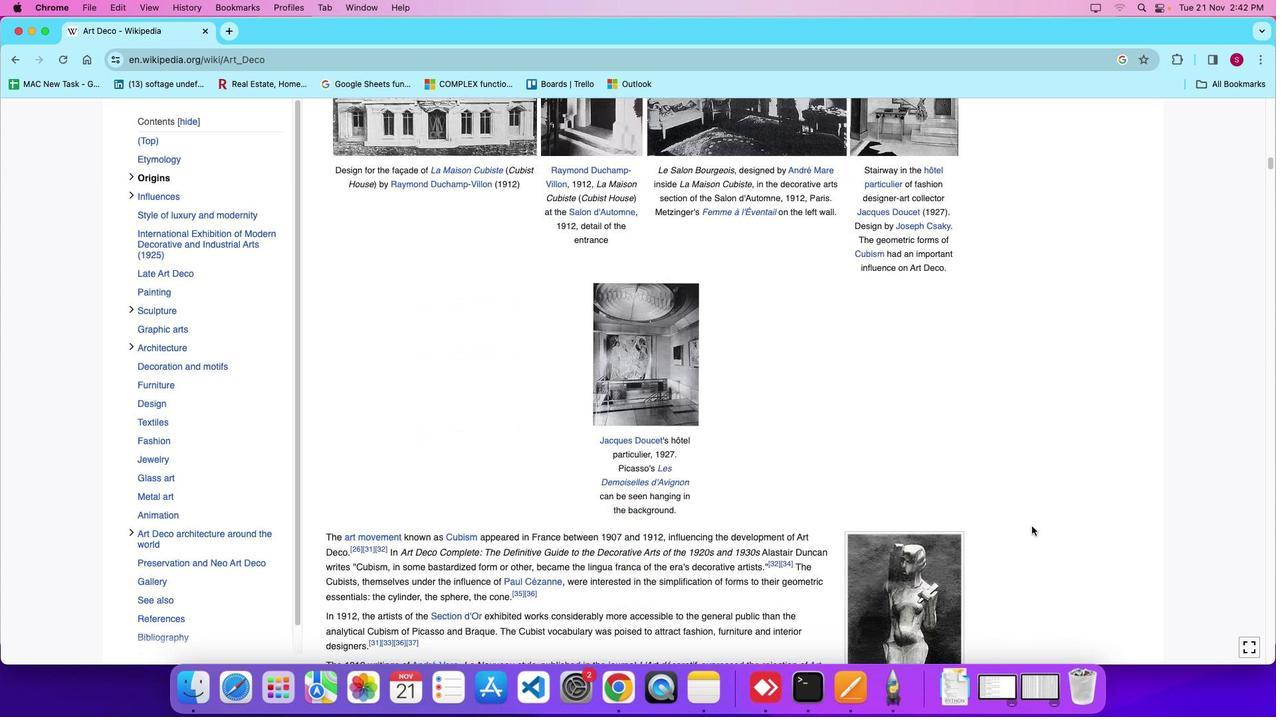 
Action: Mouse scrolled (1031, 527) with delta (0, -4)
Screenshot: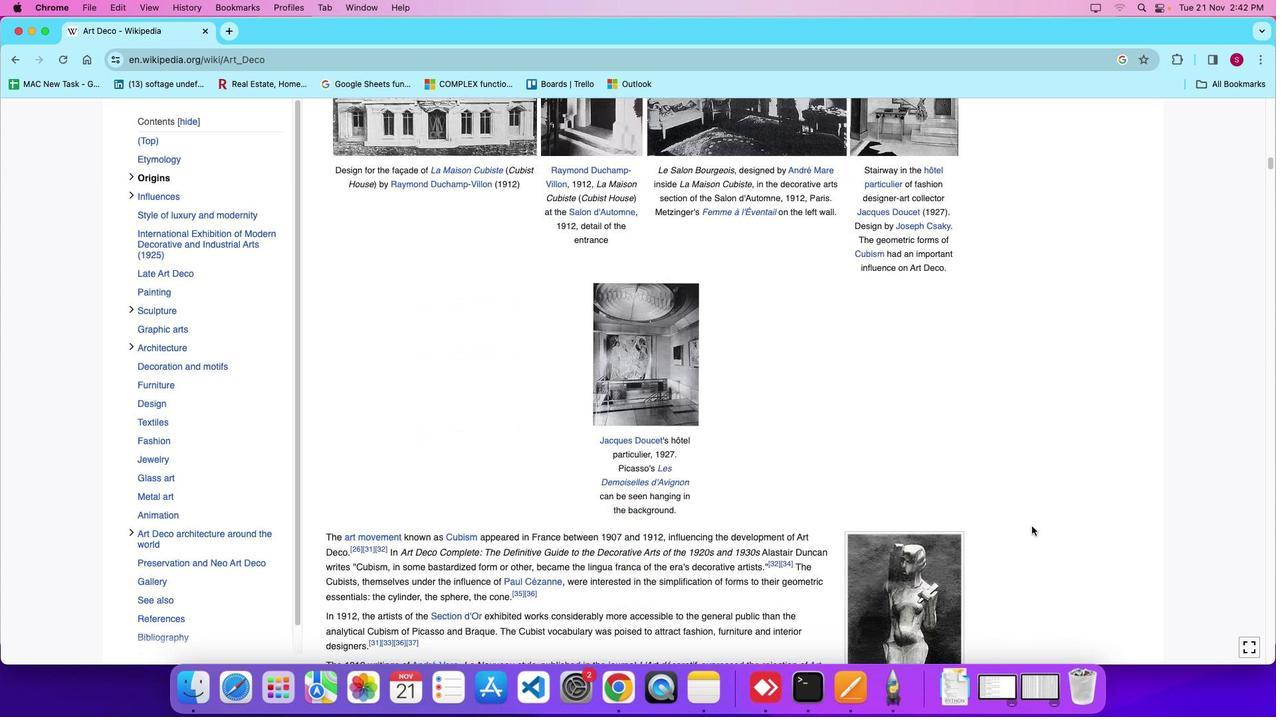 
Action: Mouse moved to (1031, 527)
Screenshot: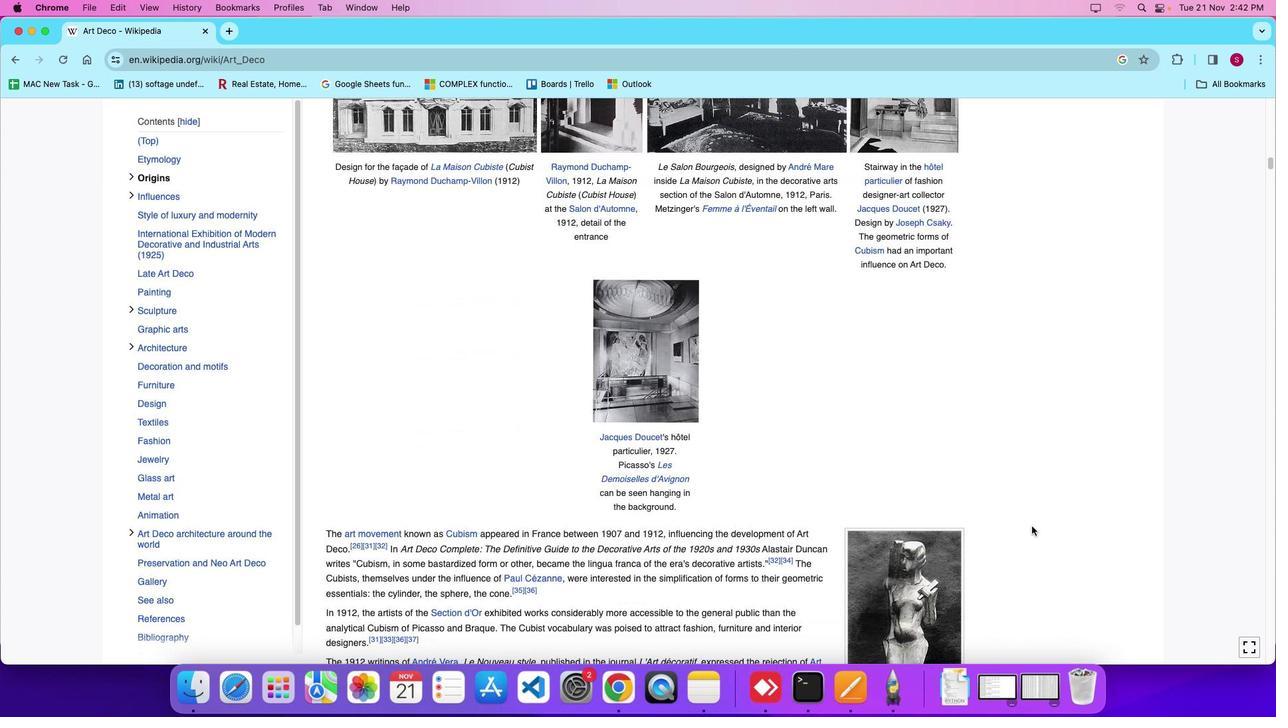 
Action: Mouse scrolled (1031, 527) with delta (0, 0)
Screenshot: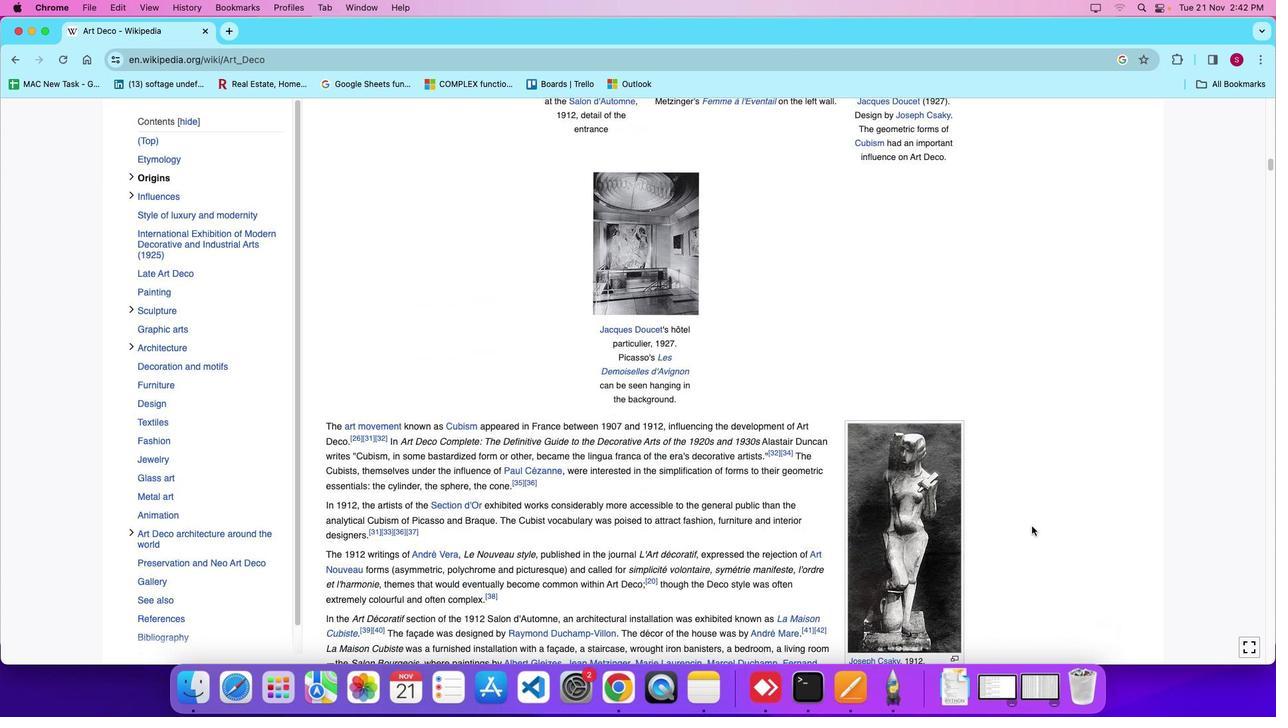 
Action: Mouse scrolled (1031, 527) with delta (0, 0)
Screenshot: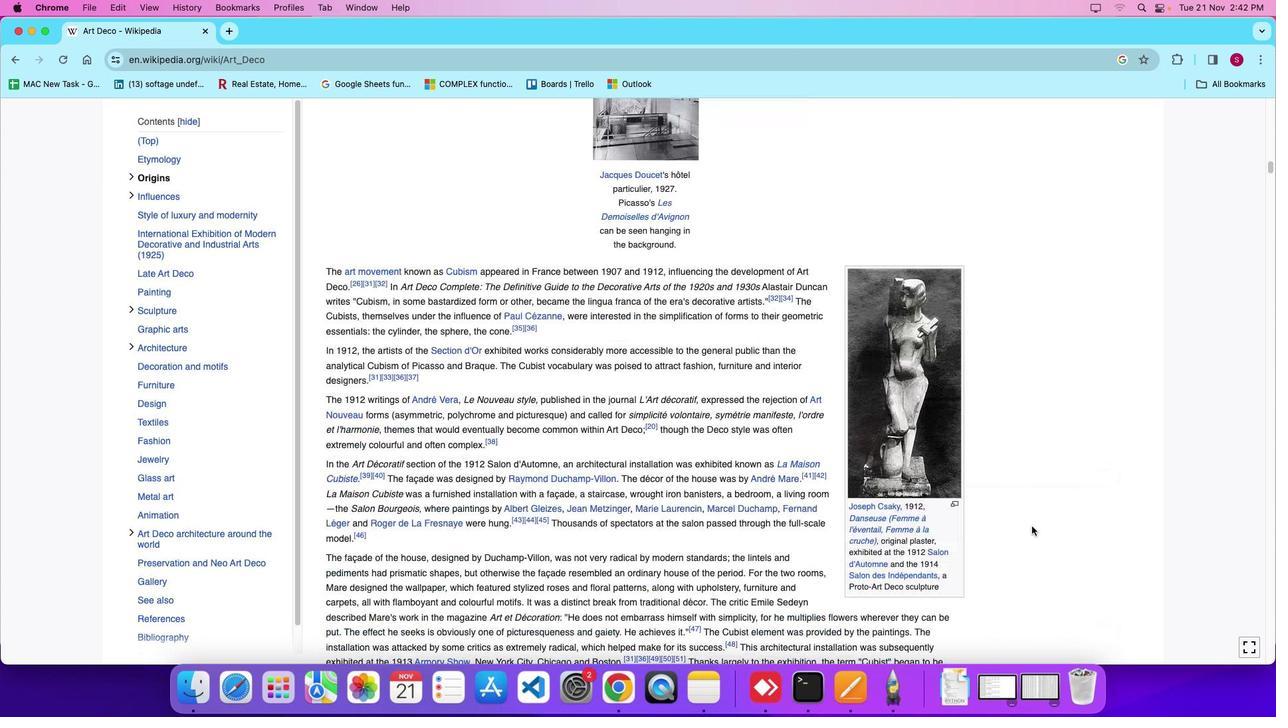 
Action: Mouse scrolled (1031, 527) with delta (0, -4)
Screenshot: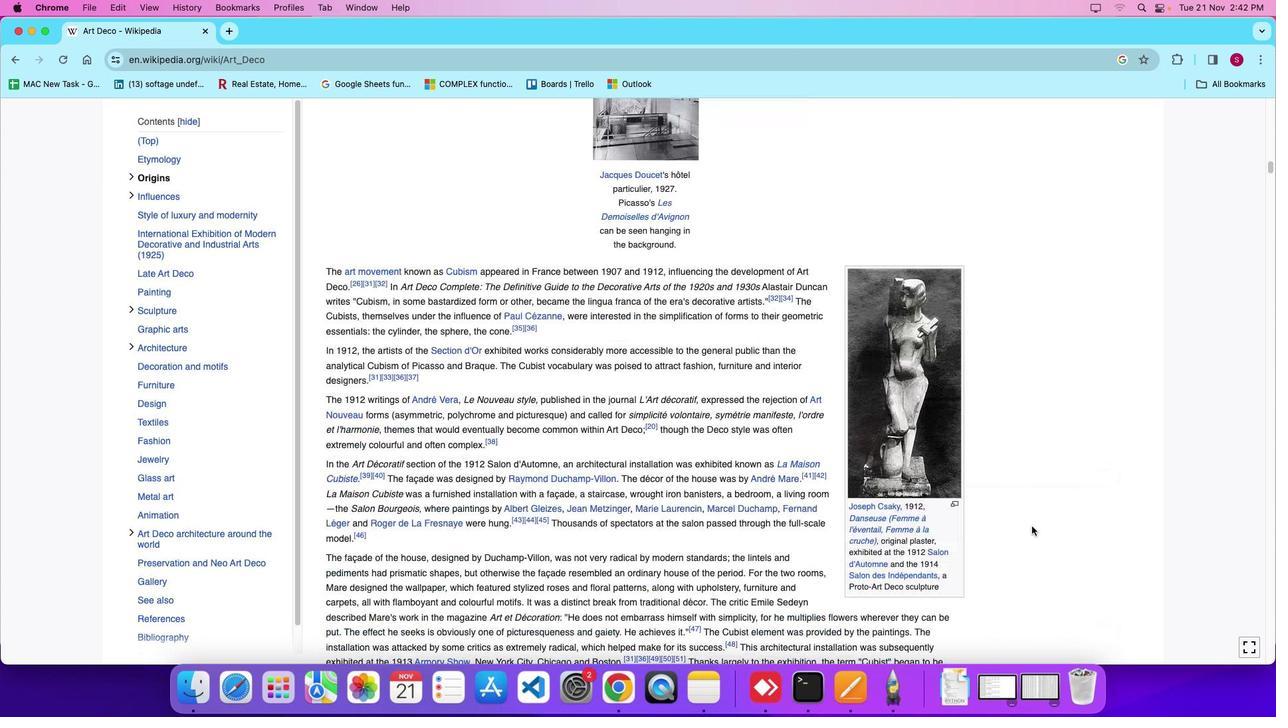 
Action: Mouse moved to (1031, 526)
Screenshot: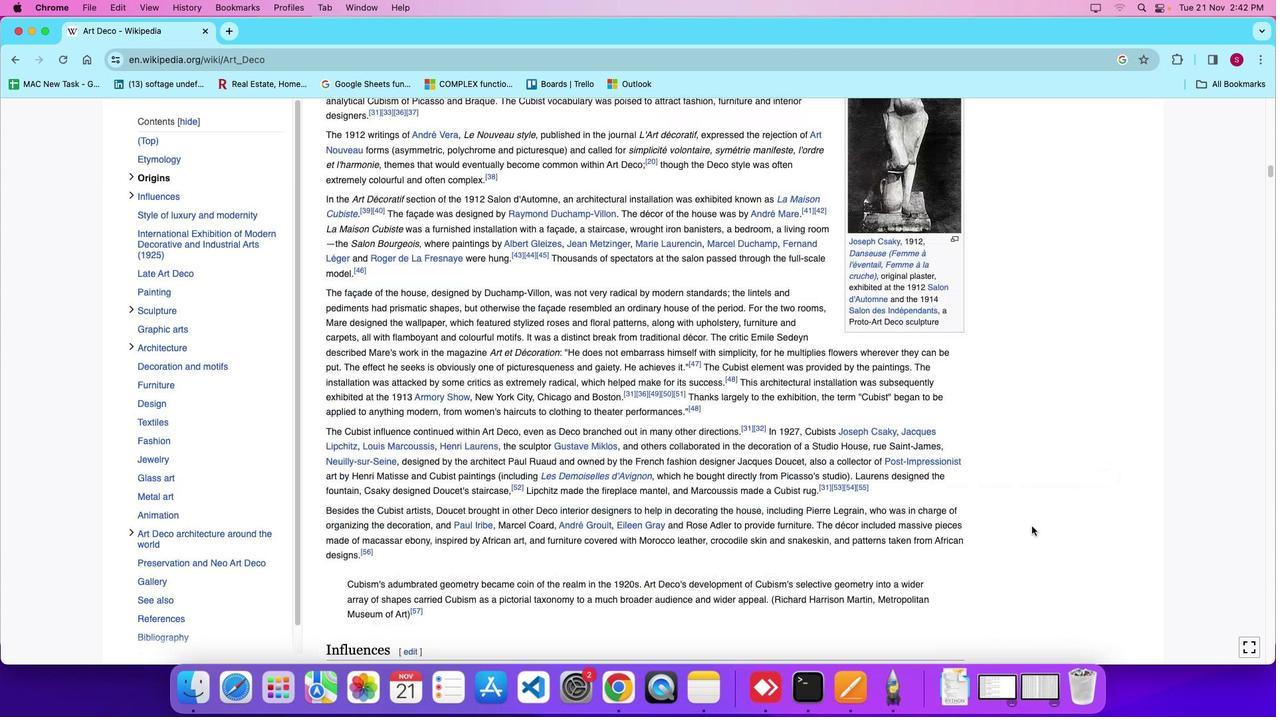 
Action: Mouse scrolled (1031, 526) with delta (0, -6)
Screenshot: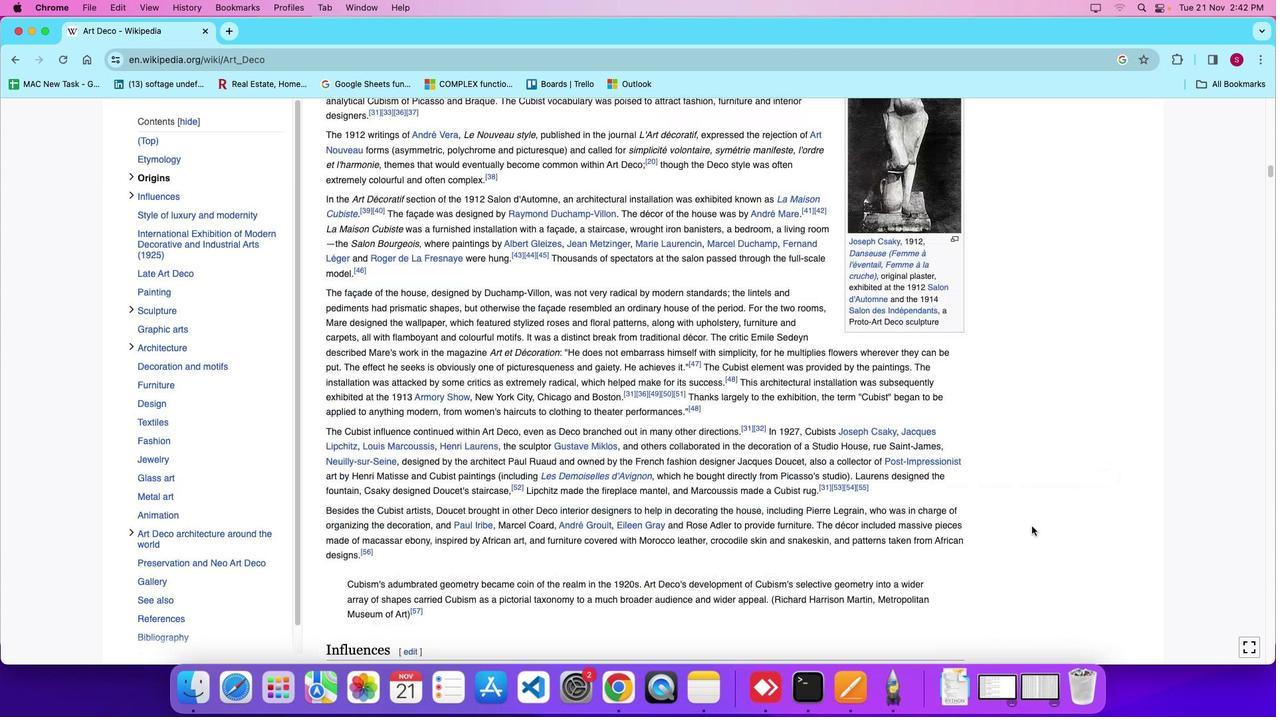 
Action: Mouse scrolled (1031, 526) with delta (0, 0)
Screenshot: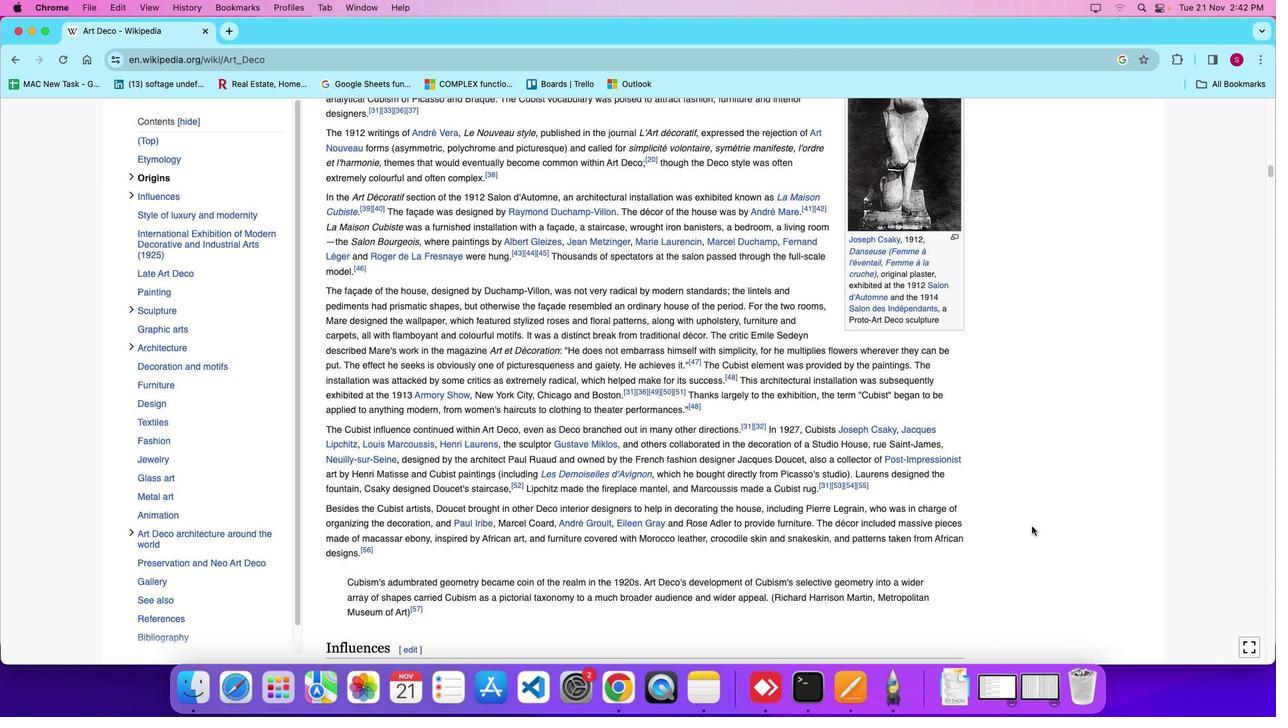 
Action: Mouse scrolled (1031, 526) with delta (0, 0)
Screenshot: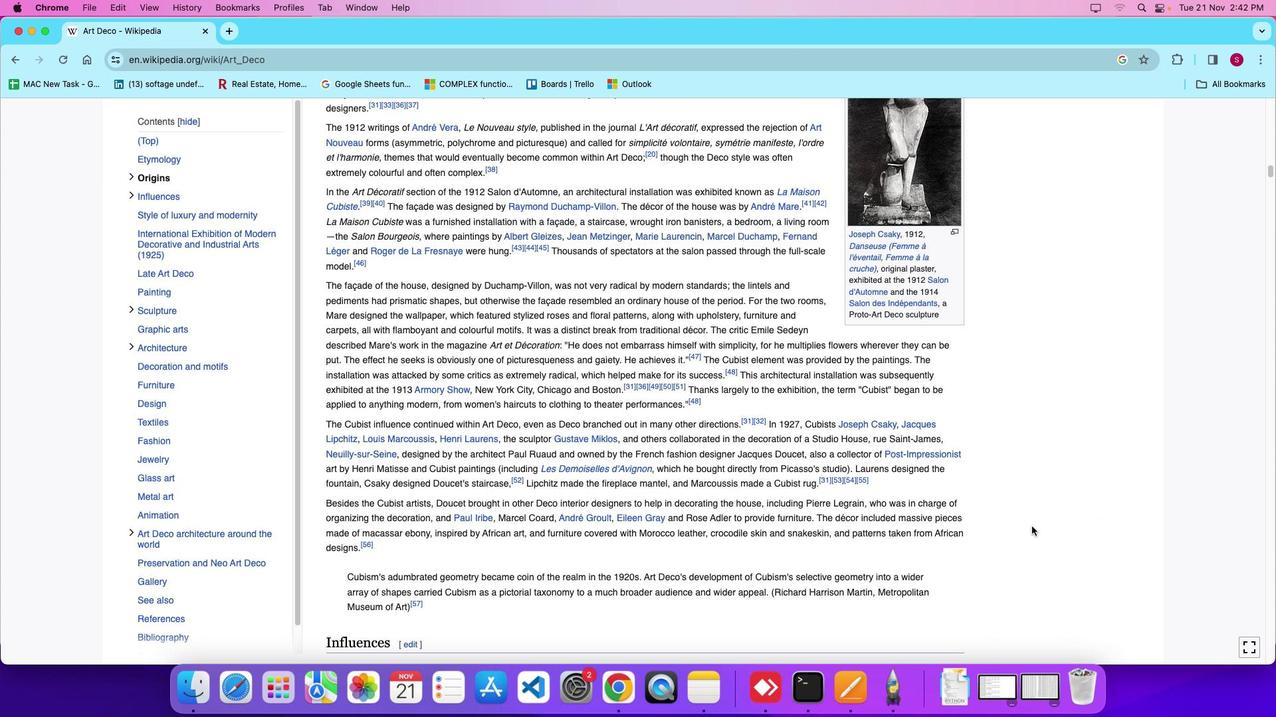 
Action: Mouse scrolled (1031, 526) with delta (0, 0)
Screenshot: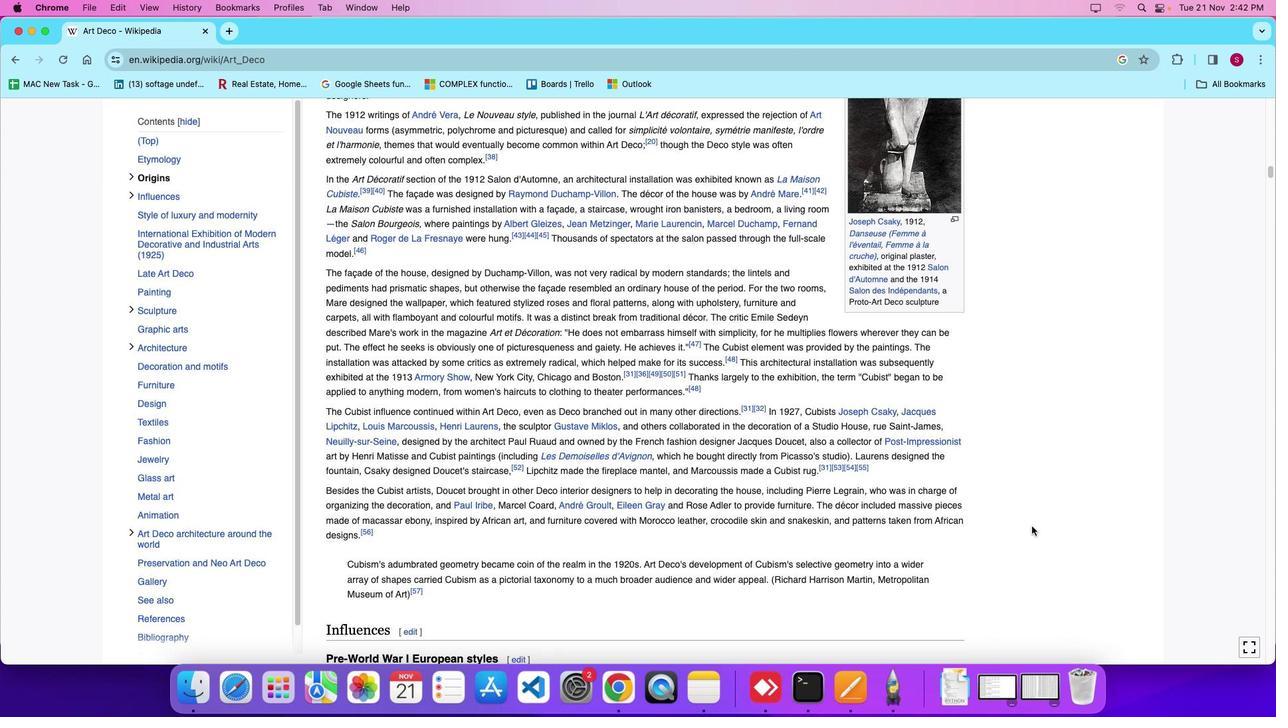 
Action: Mouse scrolled (1031, 526) with delta (0, 0)
Screenshot: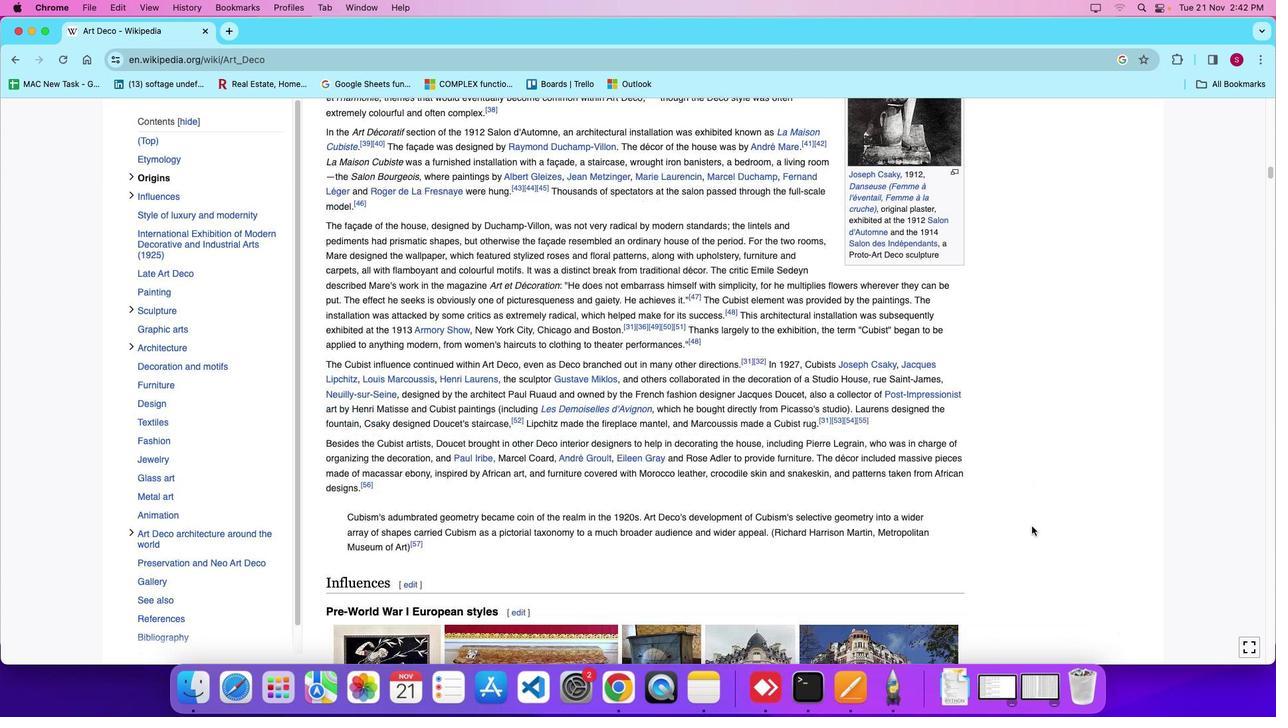 
Action: Mouse moved to (1031, 526)
Screenshot: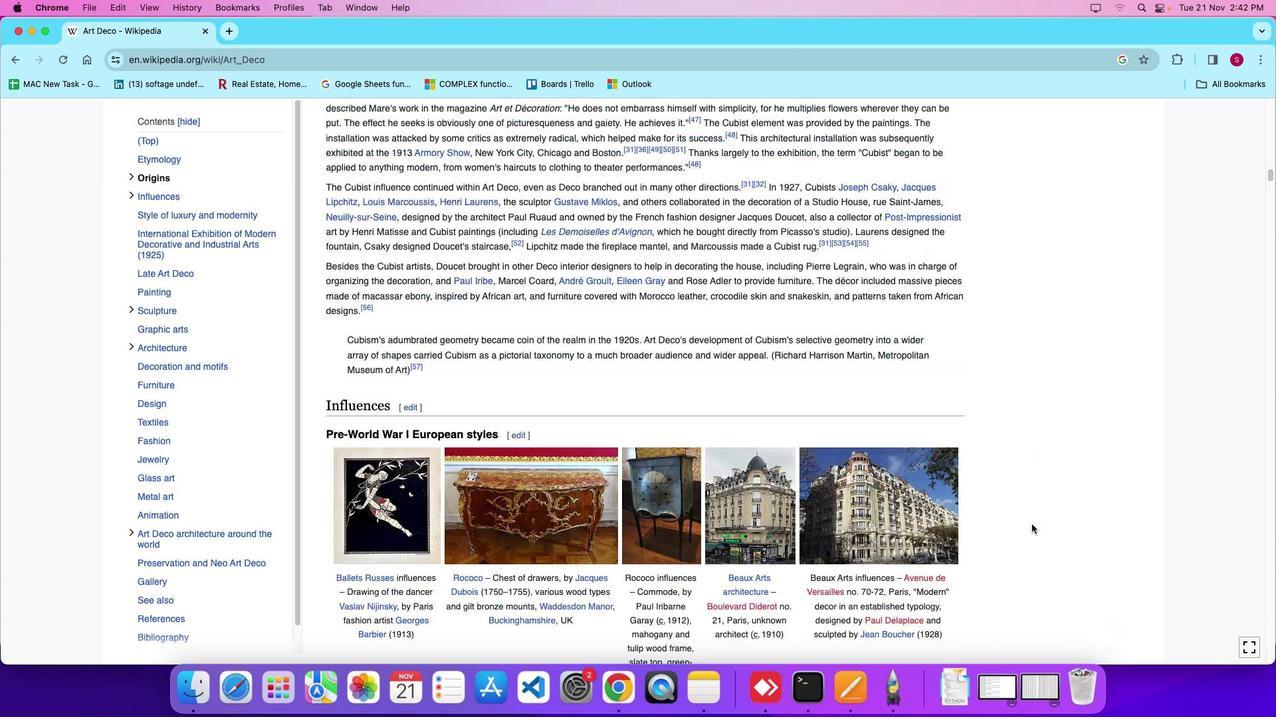 
Action: Mouse scrolled (1031, 526) with delta (0, 0)
Screenshot: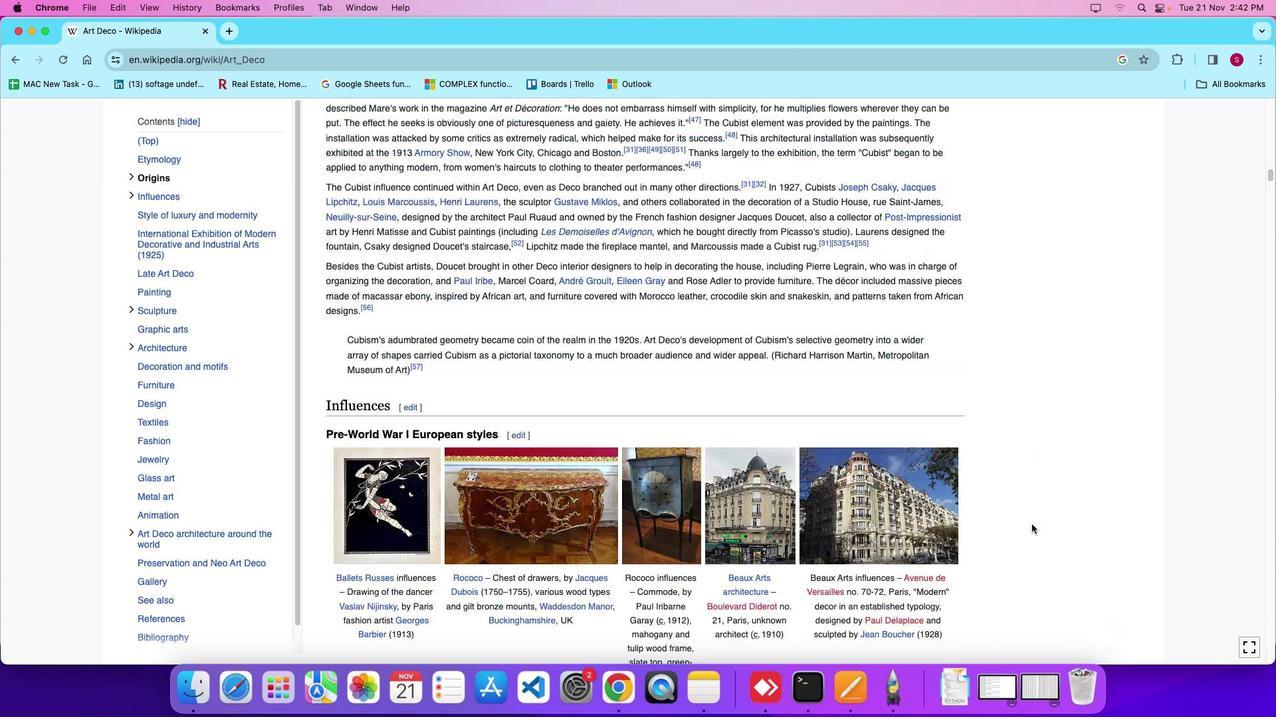 
Action: Mouse moved to (1032, 525)
Screenshot: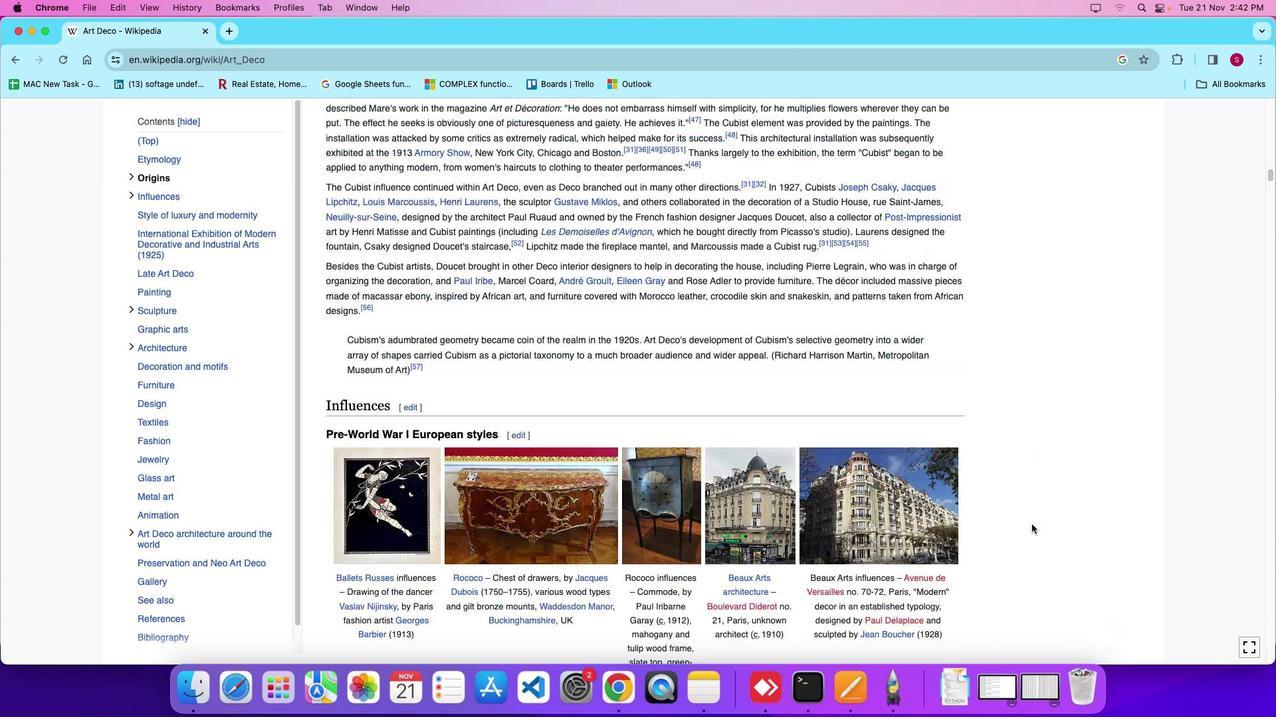 
Action: Mouse scrolled (1032, 525) with delta (0, 0)
Screenshot: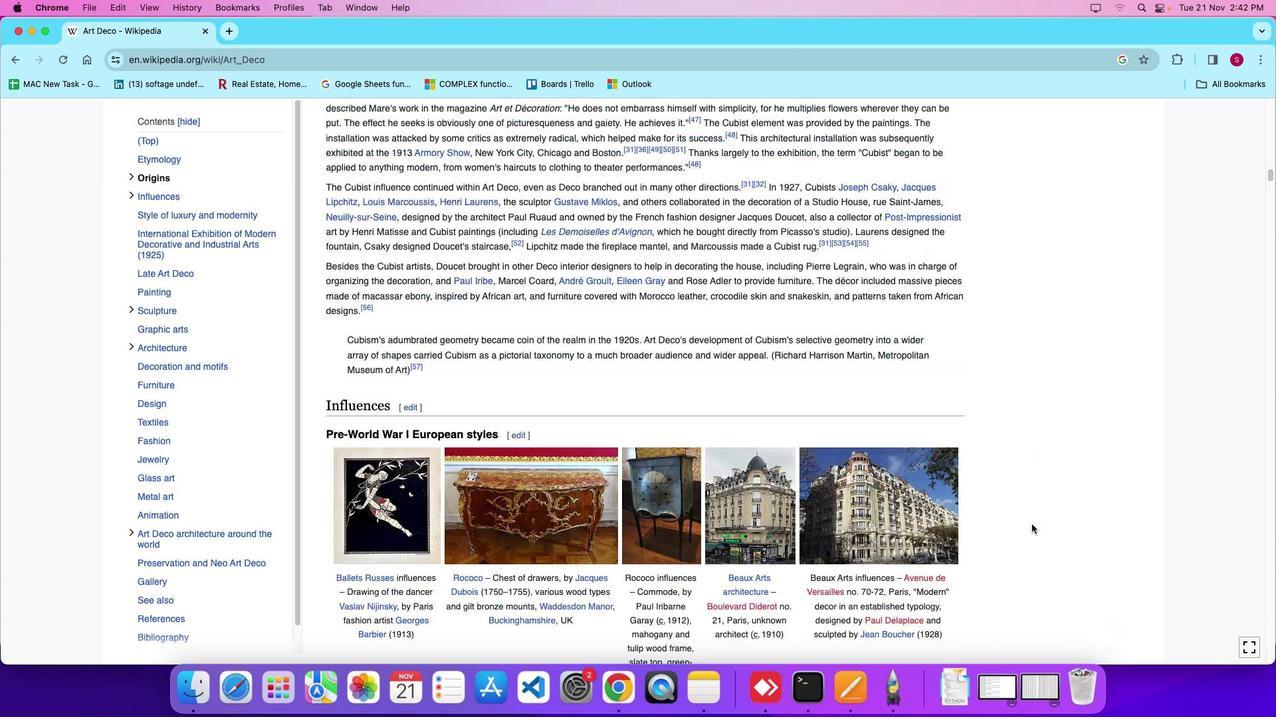 
Action: Mouse moved to (1032, 525)
Screenshot: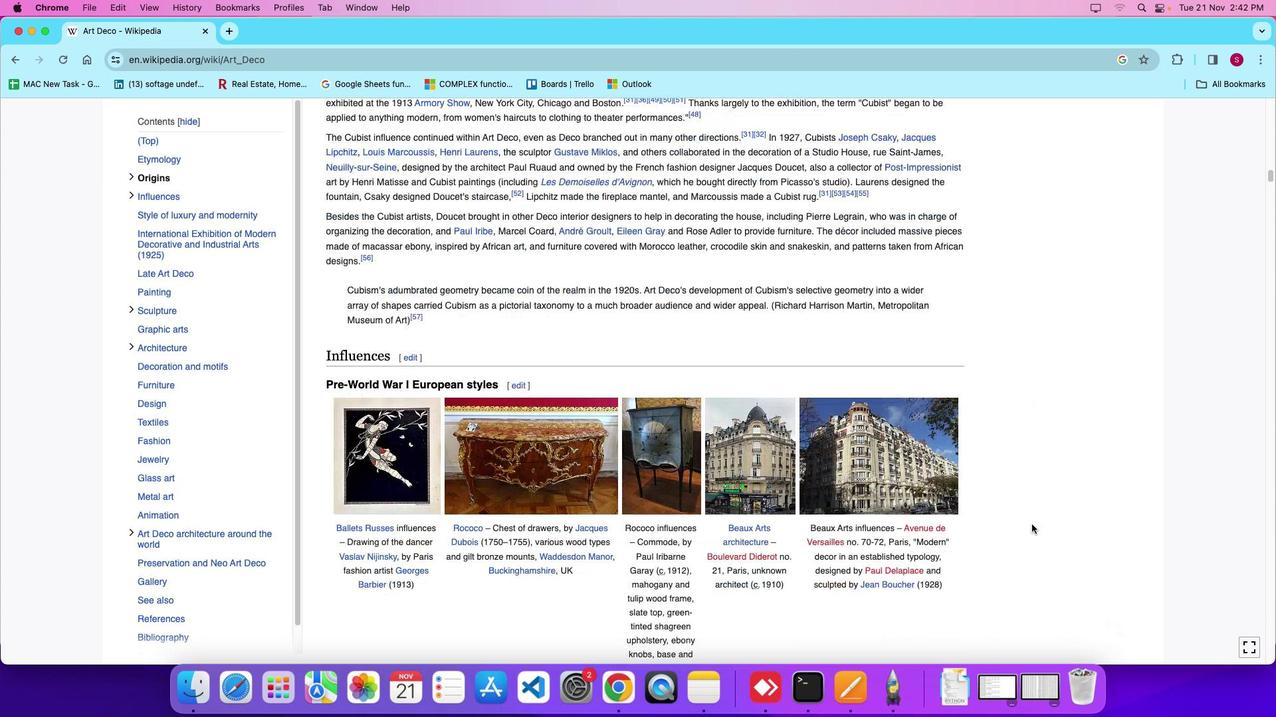 
Action: Mouse scrolled (1032, 525) with delta (0, -3)
Screenshot: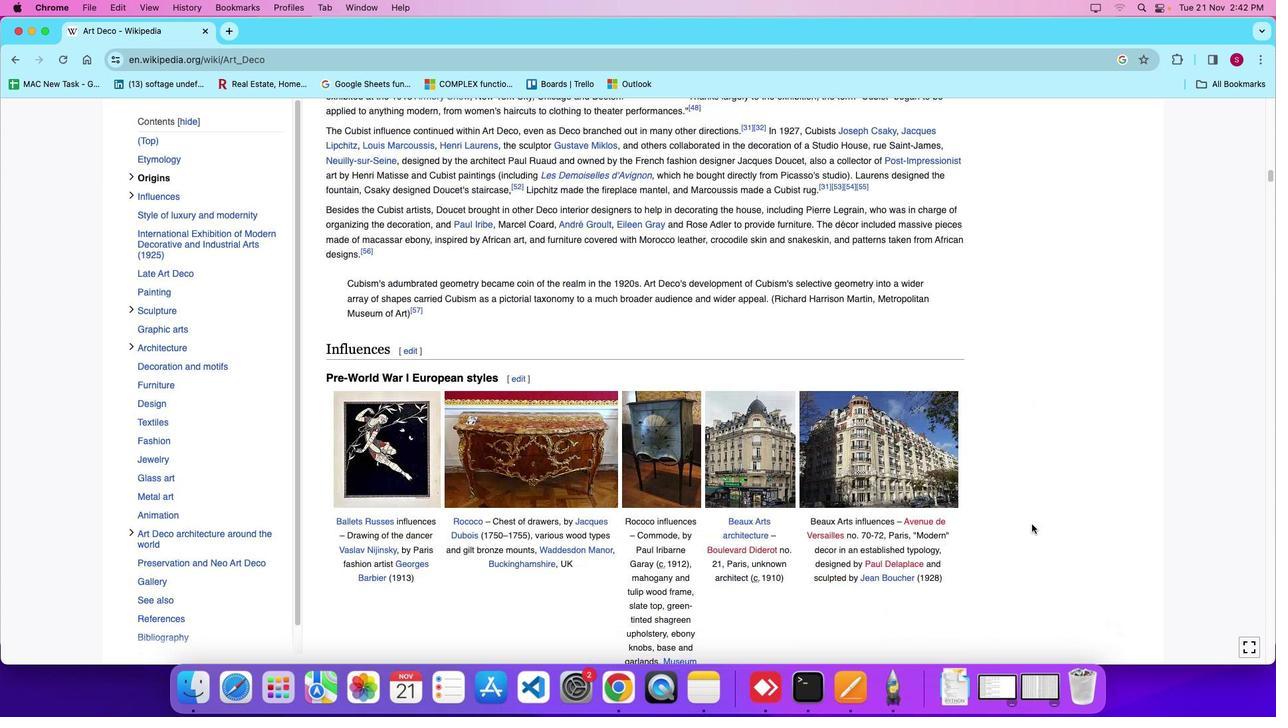 
Action: Mouse moved to (1032, 525)
Screenshot: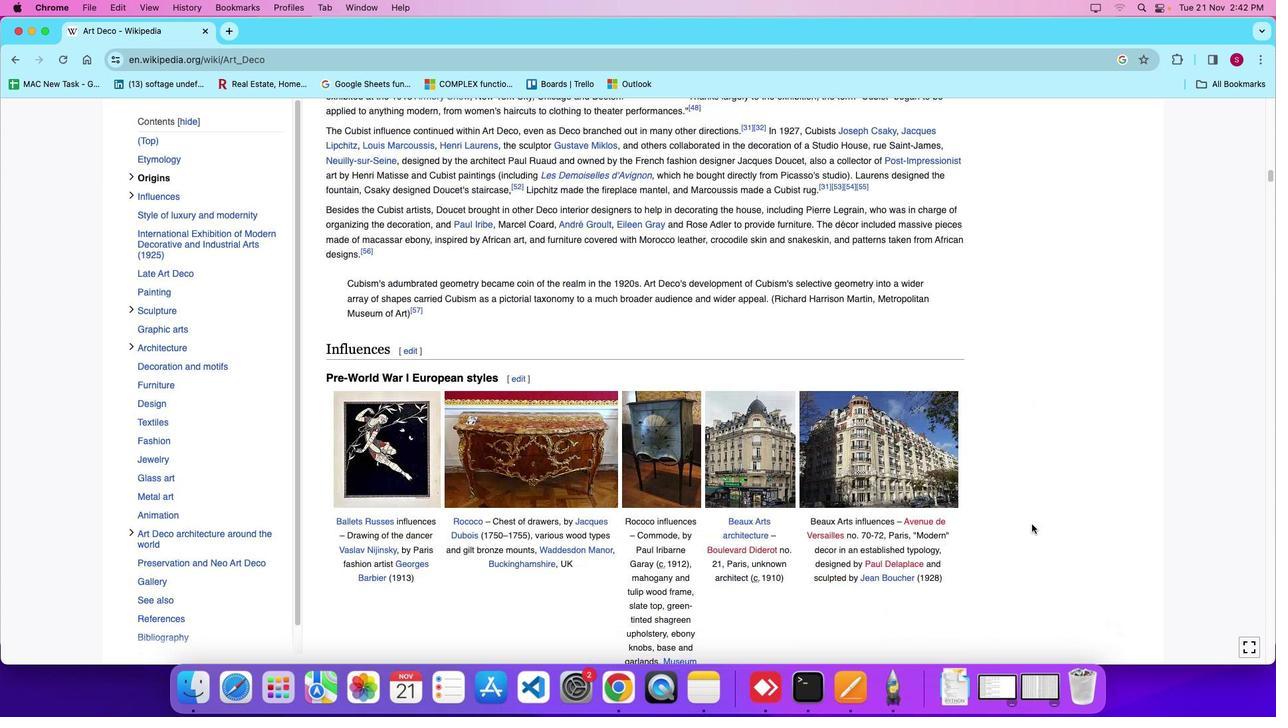 
Action: Mouse scrolled (1032, 525) with delta (0, 0)
Screenshot: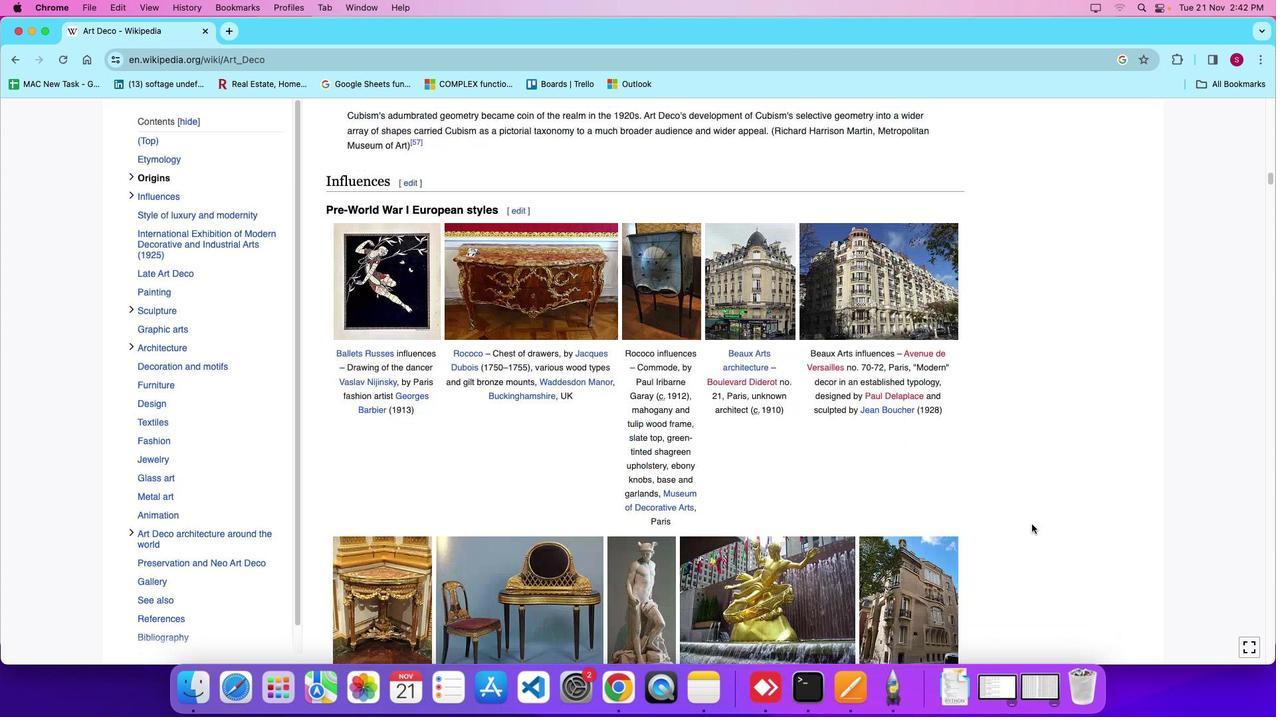 
Action: Mouse scrolled (1032, 525) with delta (0, 0)
Screenshot: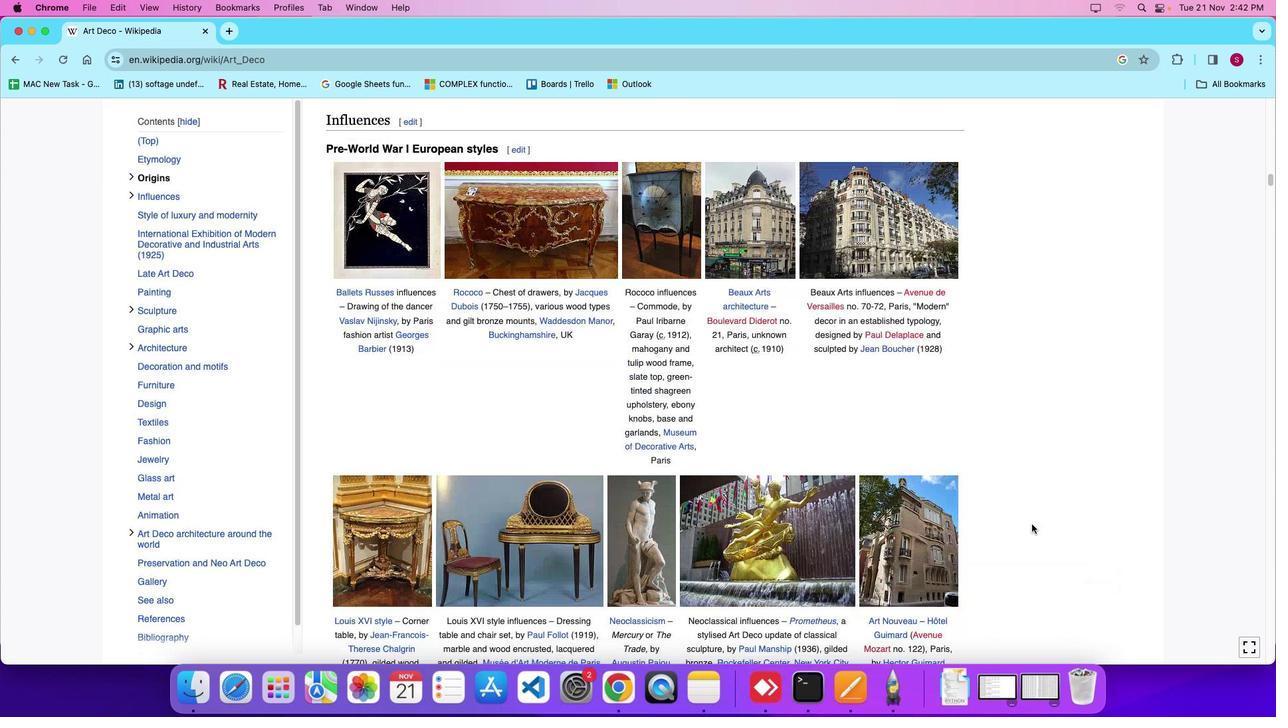 
Action: Mouse scrolled (1032, 525) with delta (0, -4)
Screenshot: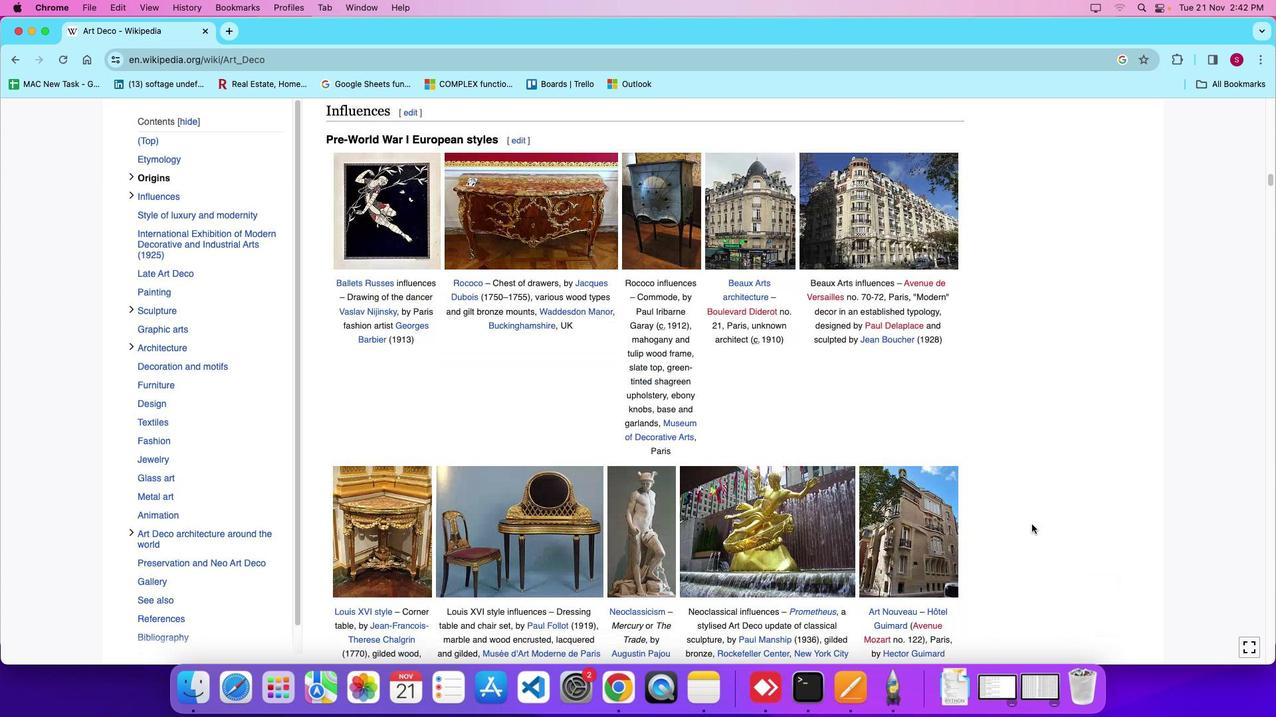 
Action: Mouse scrolled (1032, 525) with delta (0, 0)
Screenshot: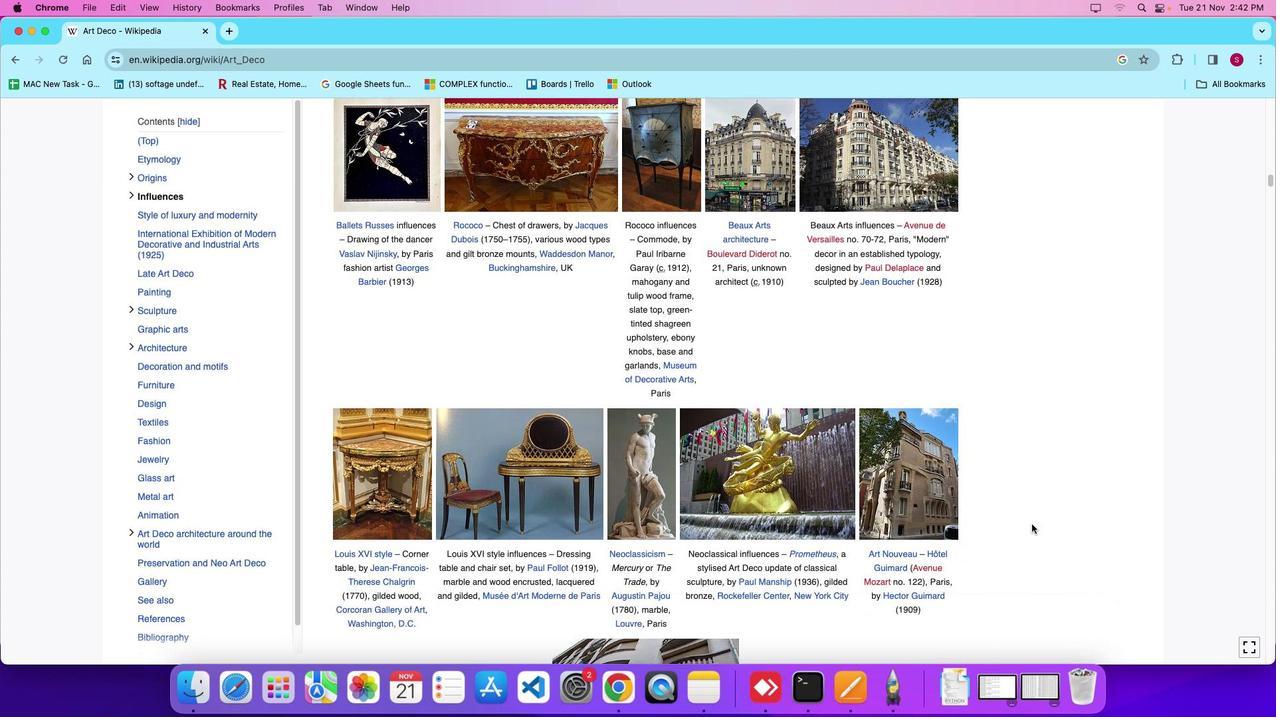 
Action: Mouse scrolled (1032, 525) with delta (0, 0)
Screenshot: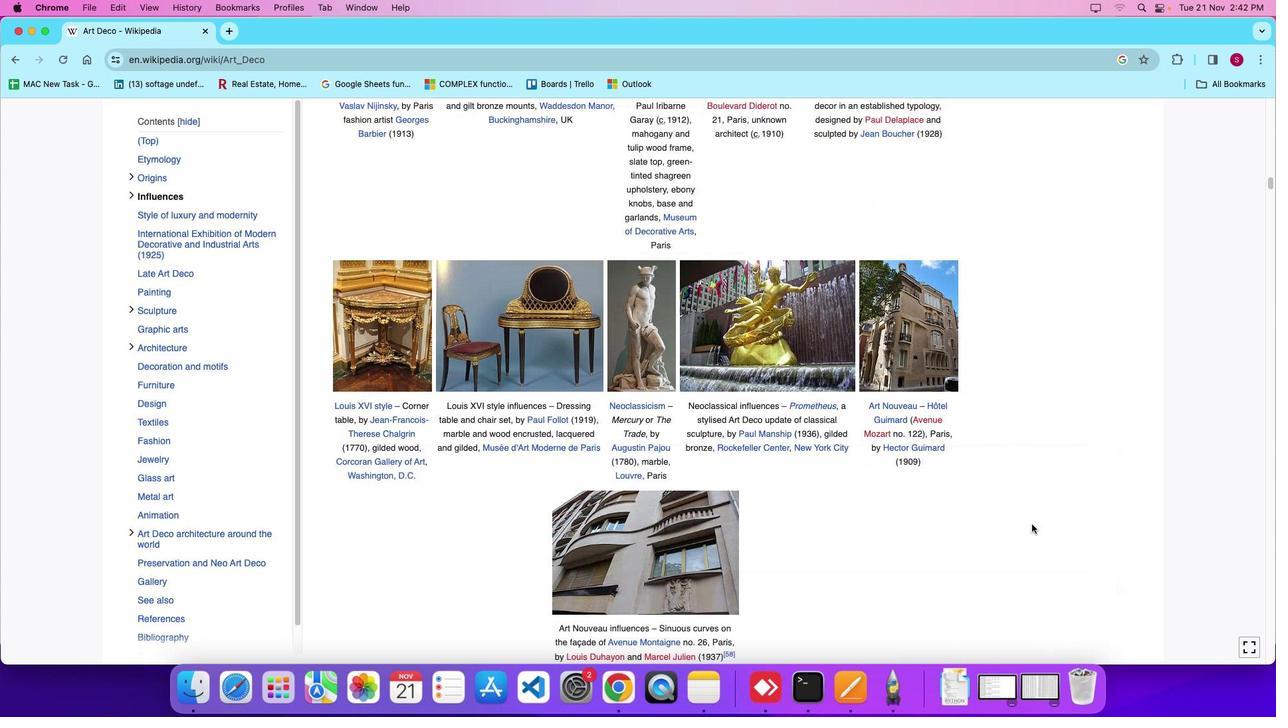 
Action: Mouse scrolled (1032, 525) with delta (0, -3)
Screenshot: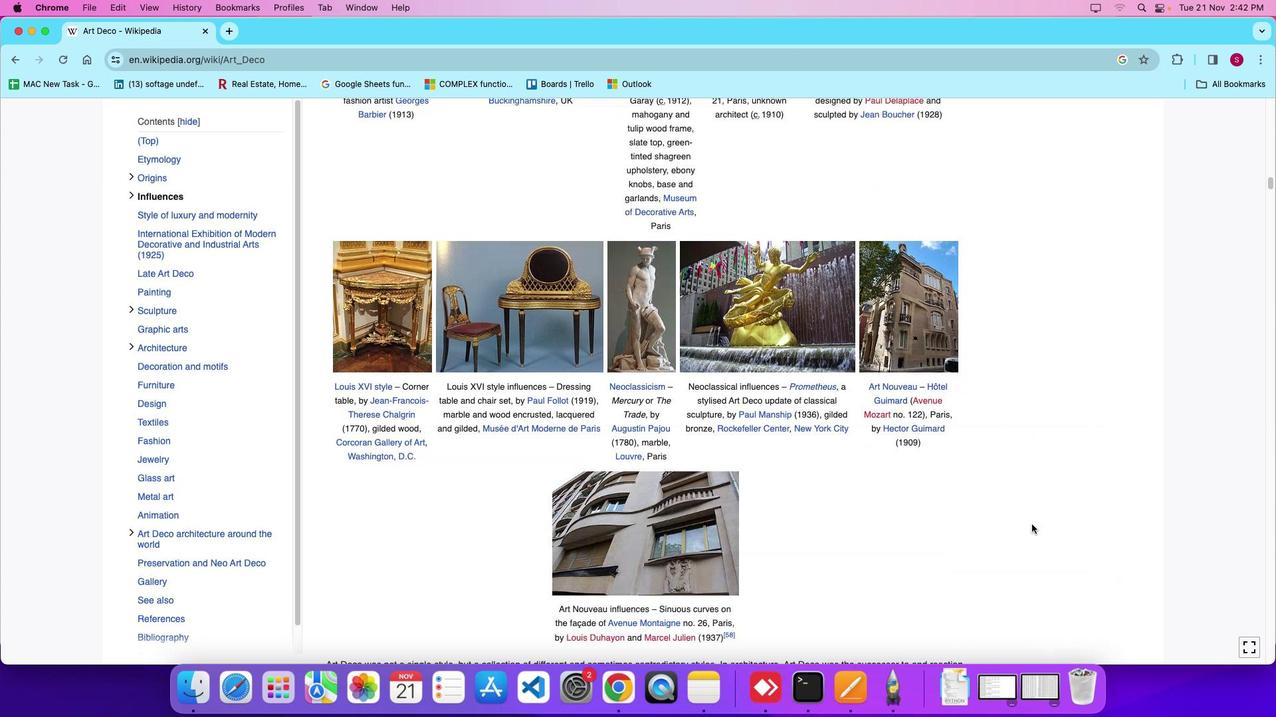 
Action: Mouse scrolled (1032, 525) with delta (0, 0)
Screenshot: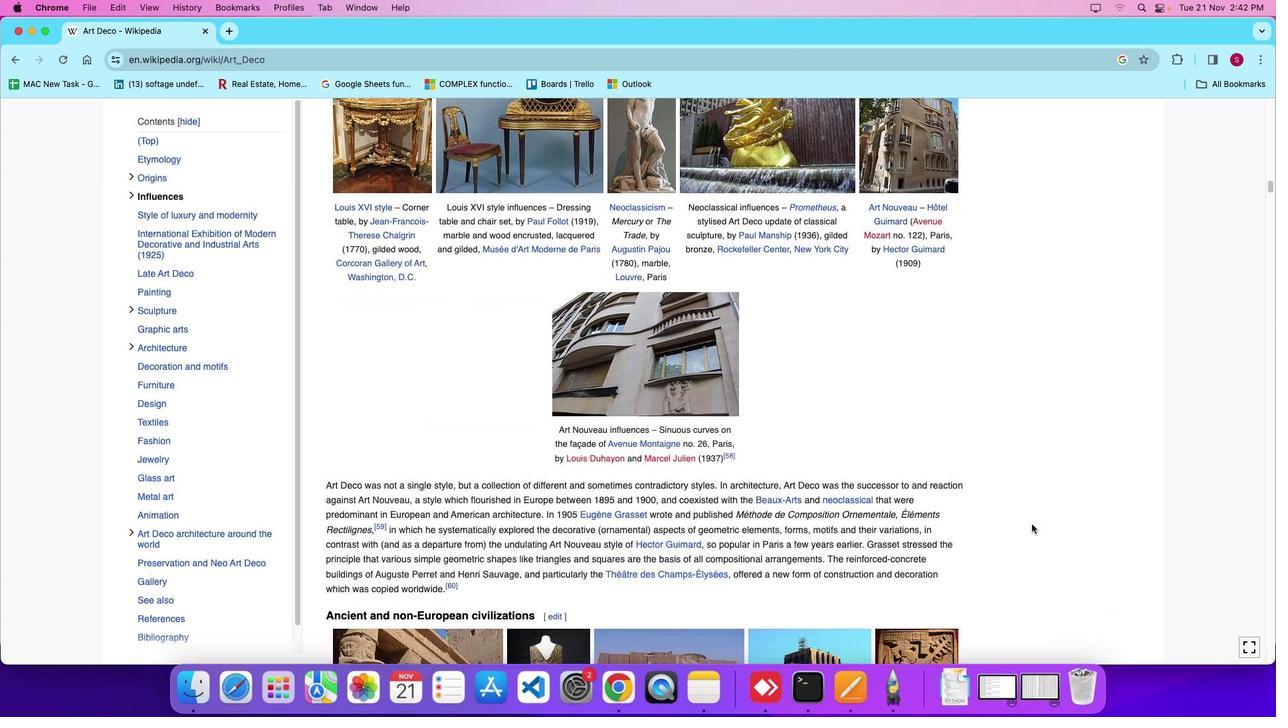 
Action: Mouse scrolled (1032, 525) with delta (0, 0)
Screenshot: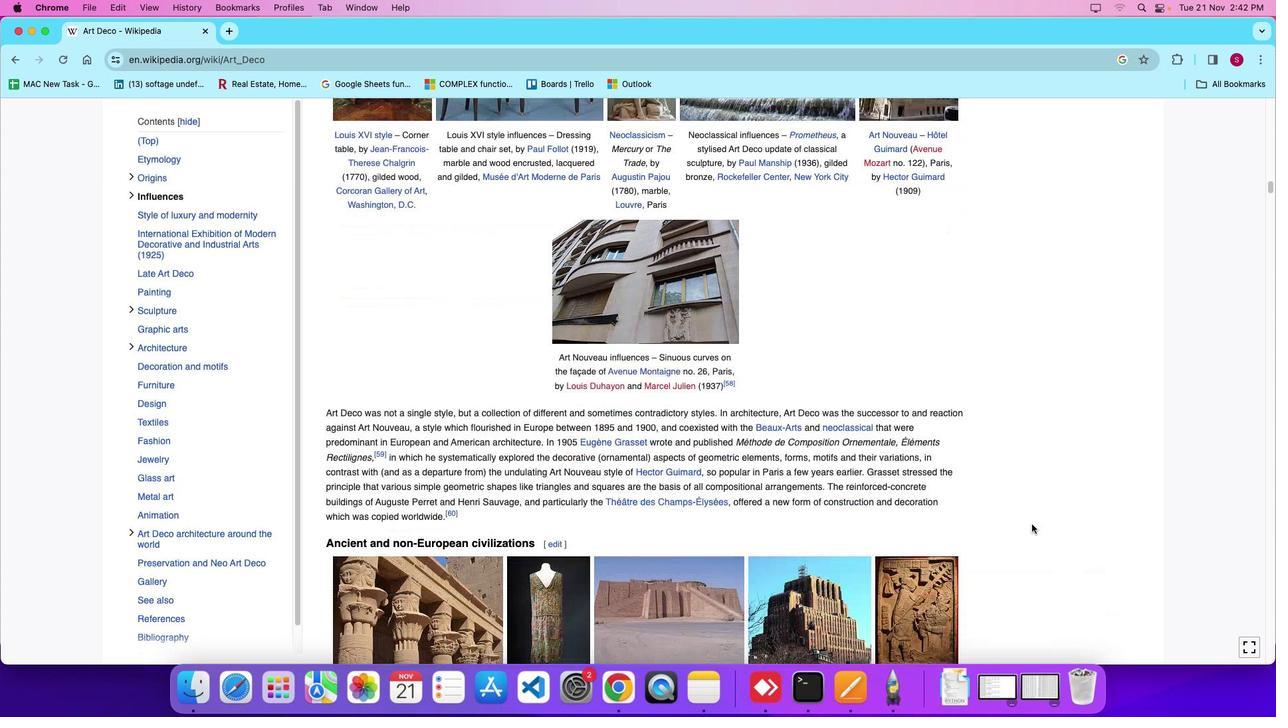 
Action: Mouse scrolled (1032, 525) with delta (0, -4)
Screenshot: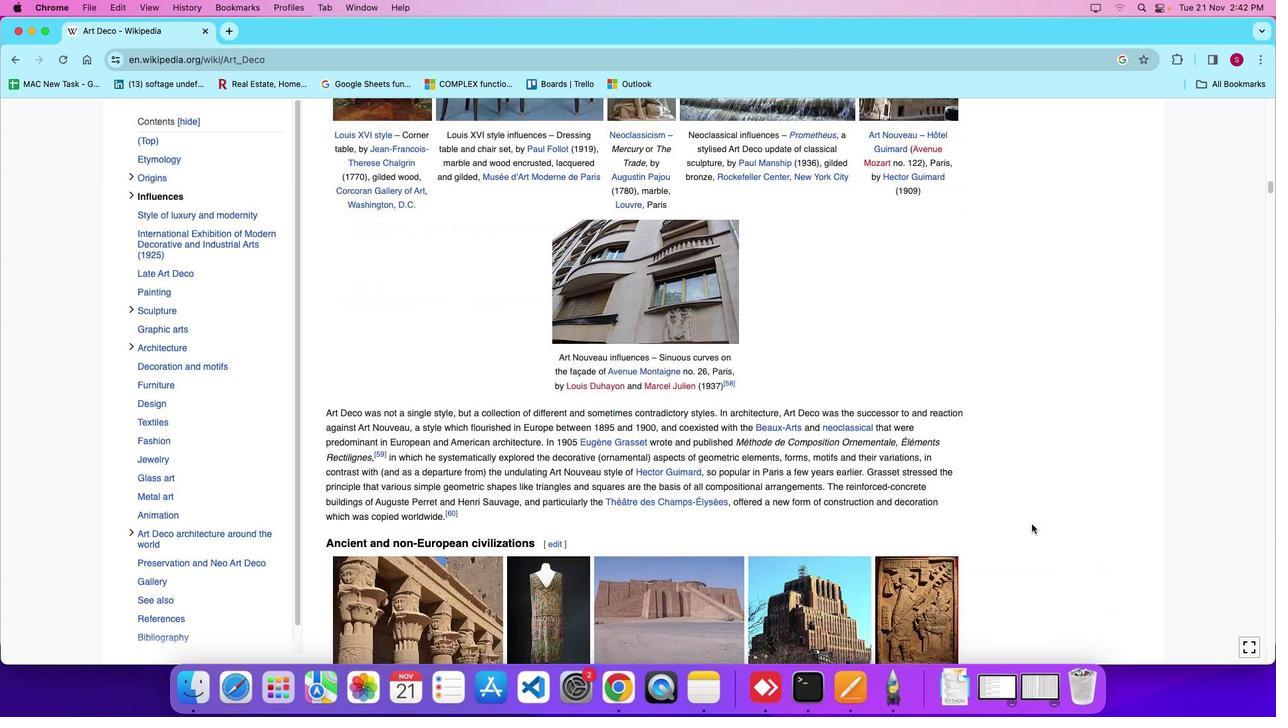 
Action: Mouse moved to (1032, 525)
Screenshot: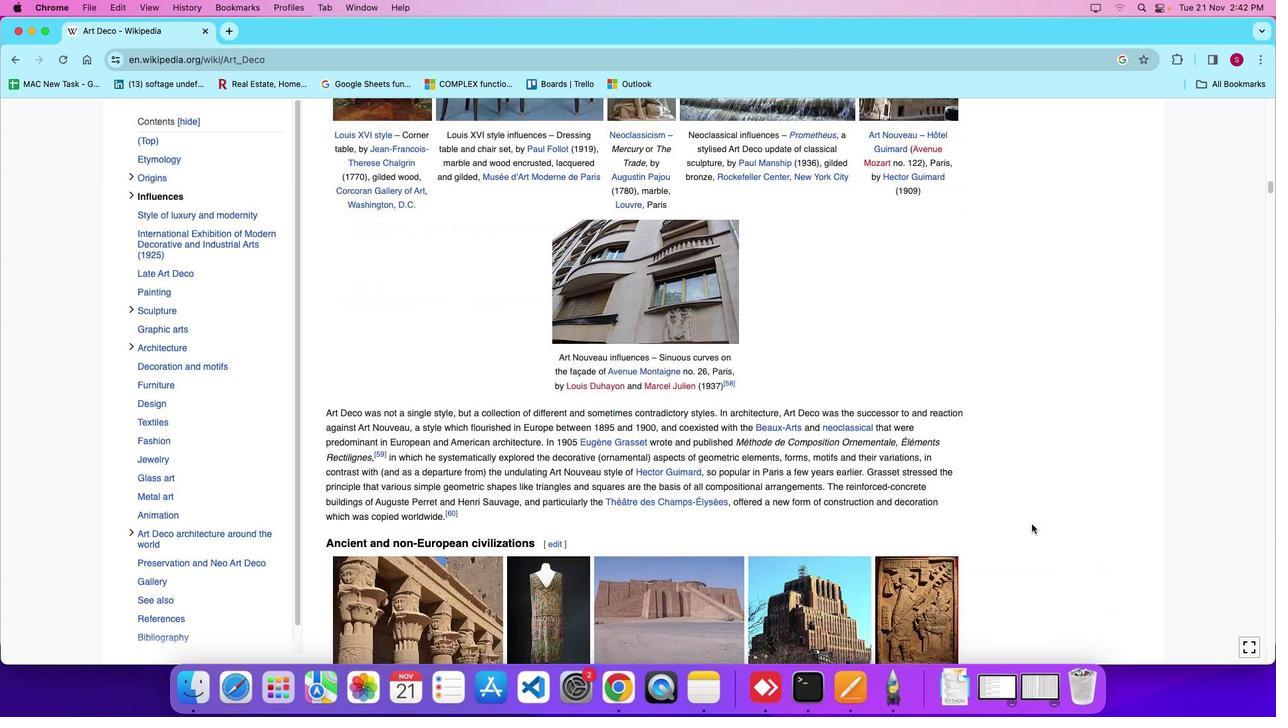 
Action: Mouse scrolled (1032, 525) with delta (0, 0)
Screenshot: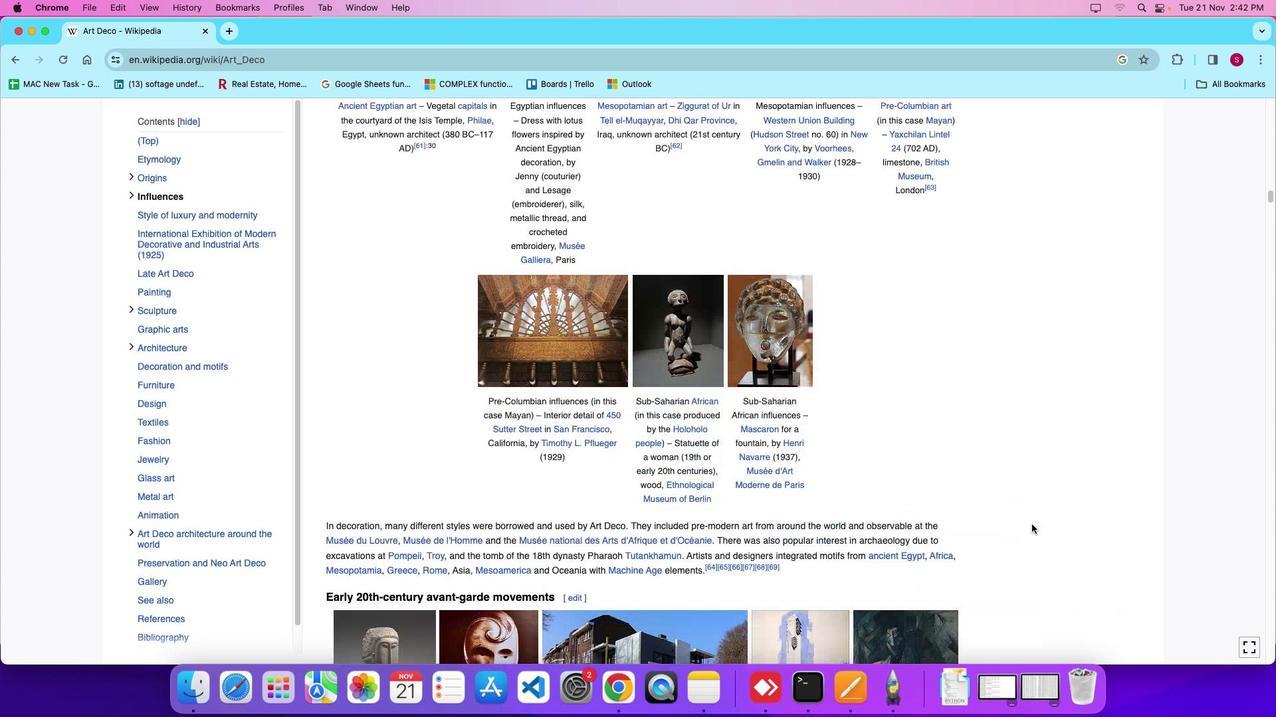 
Action: Mouse scrolled (1032, 525) with delta (0, 0)
Screenshot: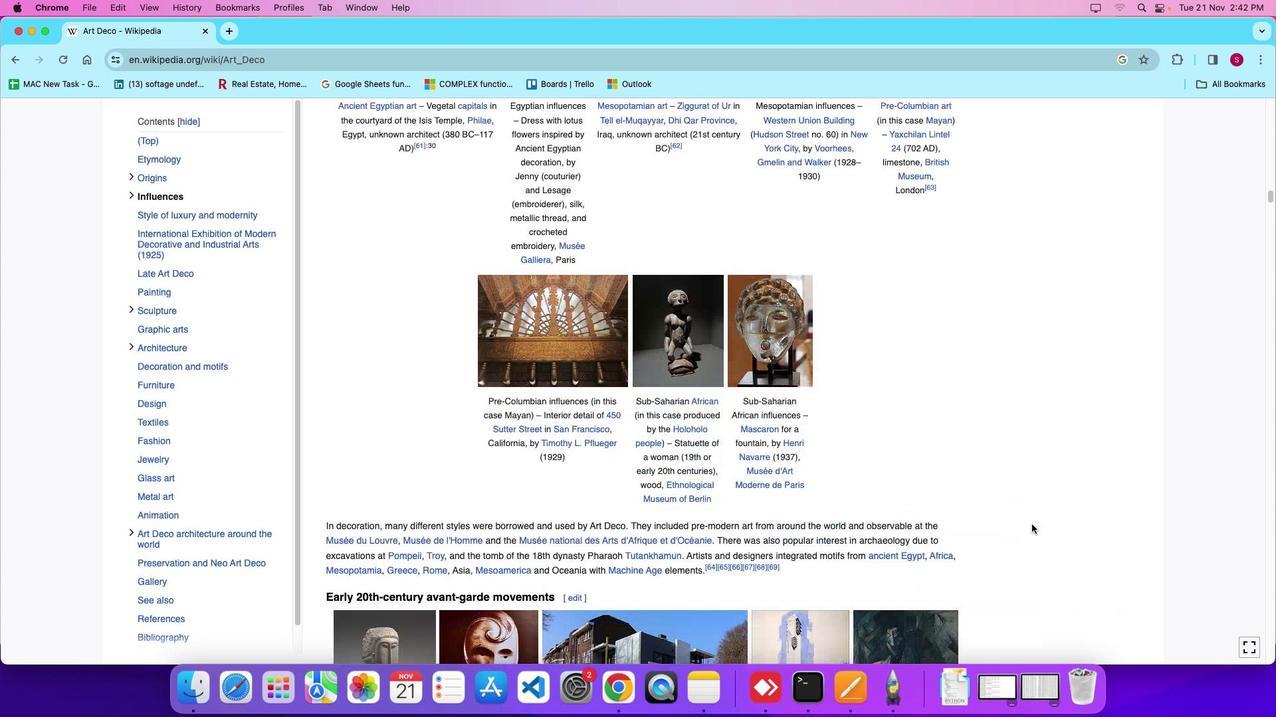 
Action: Mouse scrolled (1032, 525) with delta (0, -5)
Screenshot: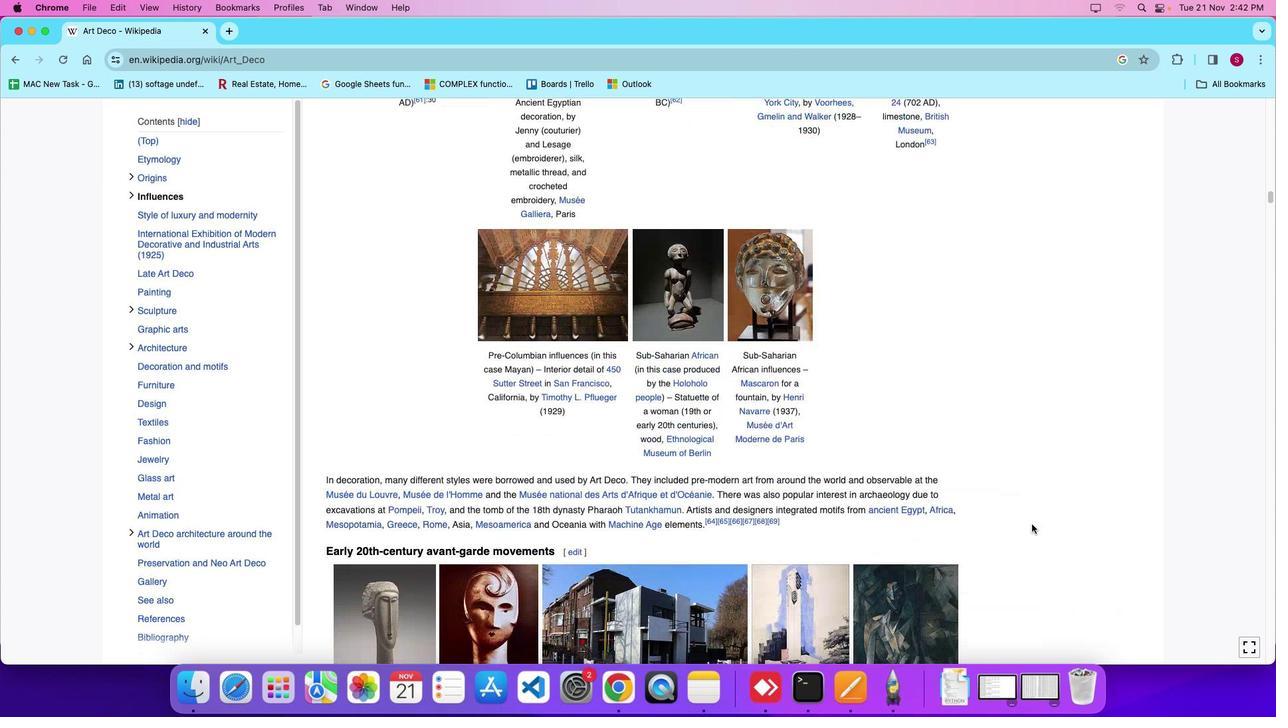 
Action: Mouse scrolled (1032, 525) with delta (0, -7)
Screenshot: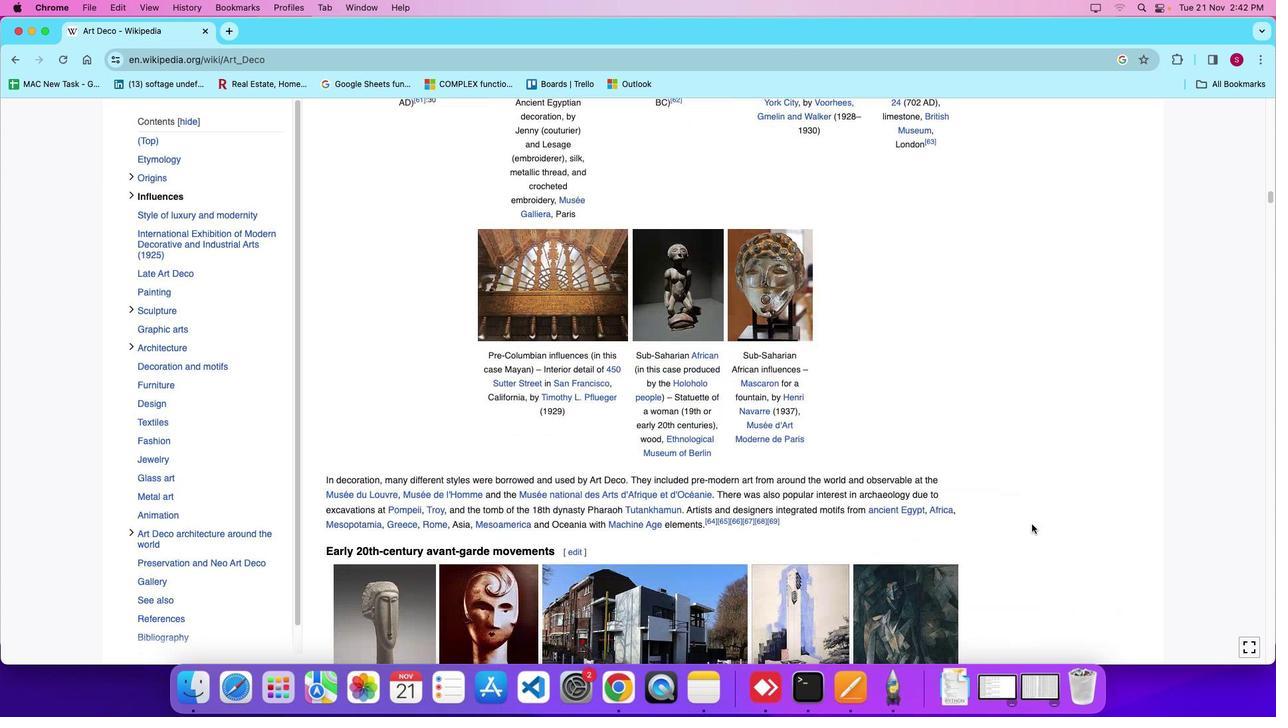 
Action: Mouse moved to (1032, 524)
Screenshot: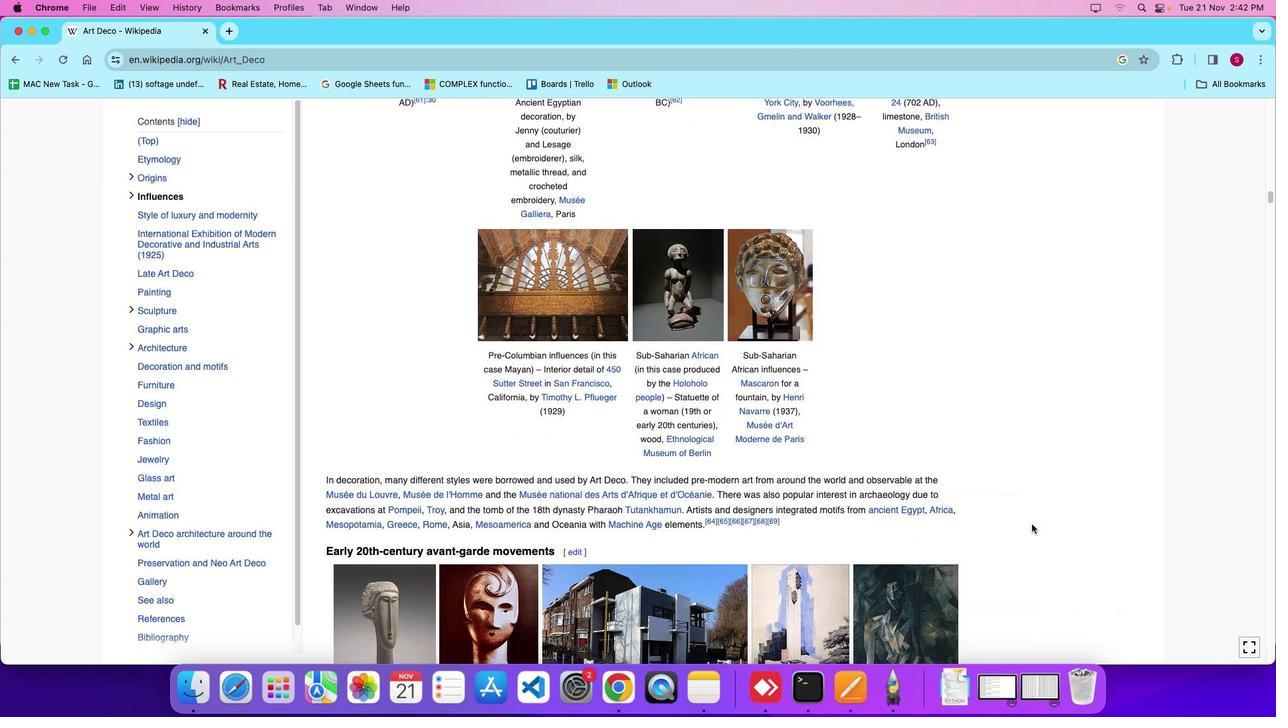 
Action: Mouse scrolled (1032, 524) with delta (0, 0)
Screenshot: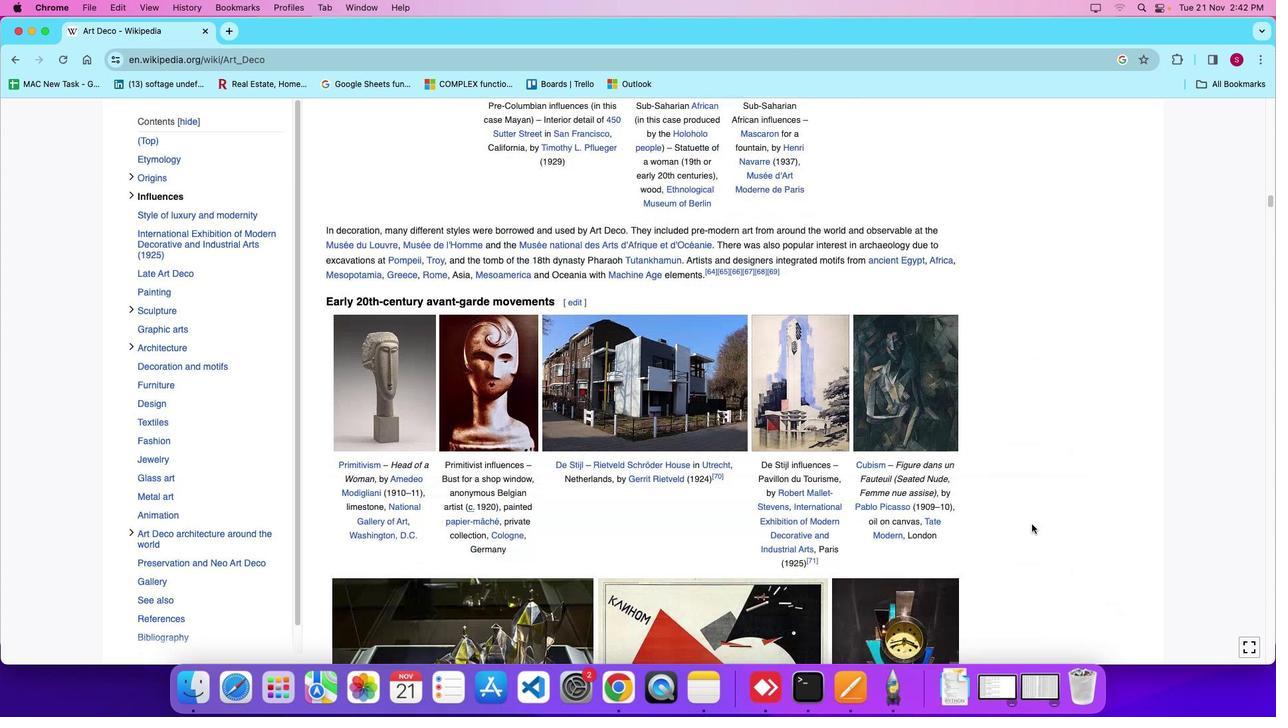
Action: Mouse scrolled (1032, 524) with delta (0, -1)
Screenshot: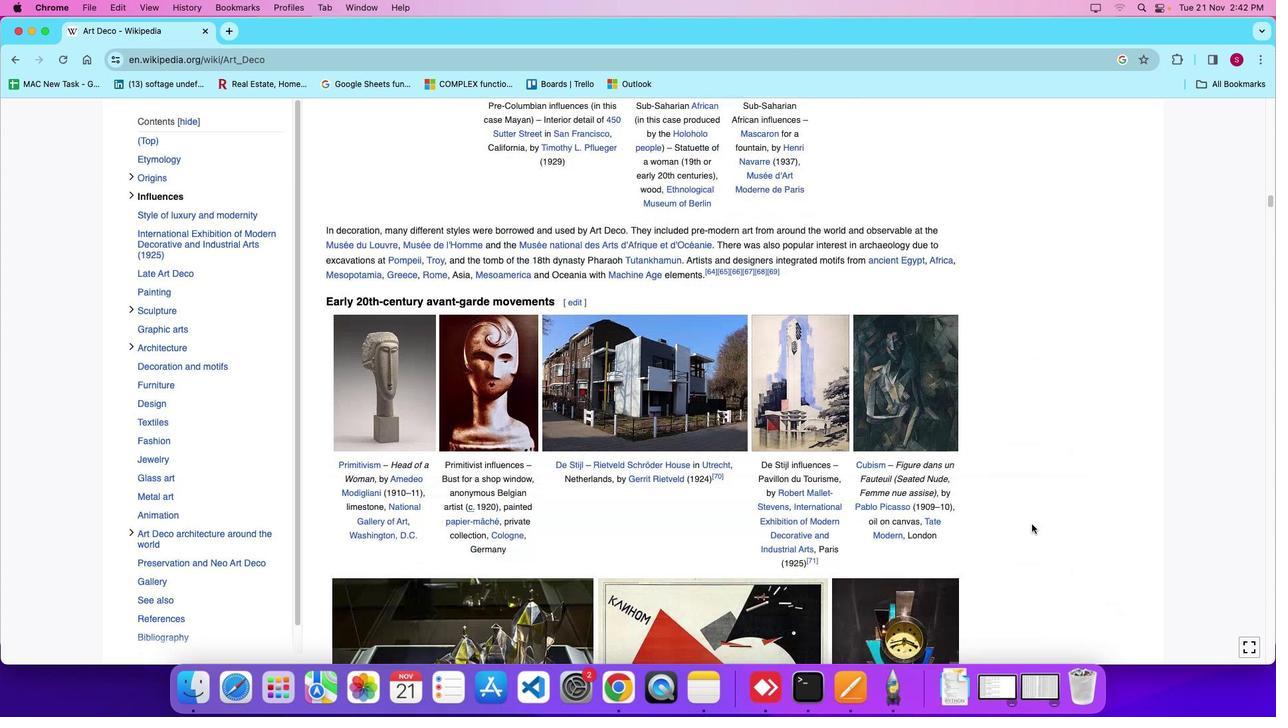
Action: Mouse scrolled (1032, 524) with delta (0, -5)
Screenshot: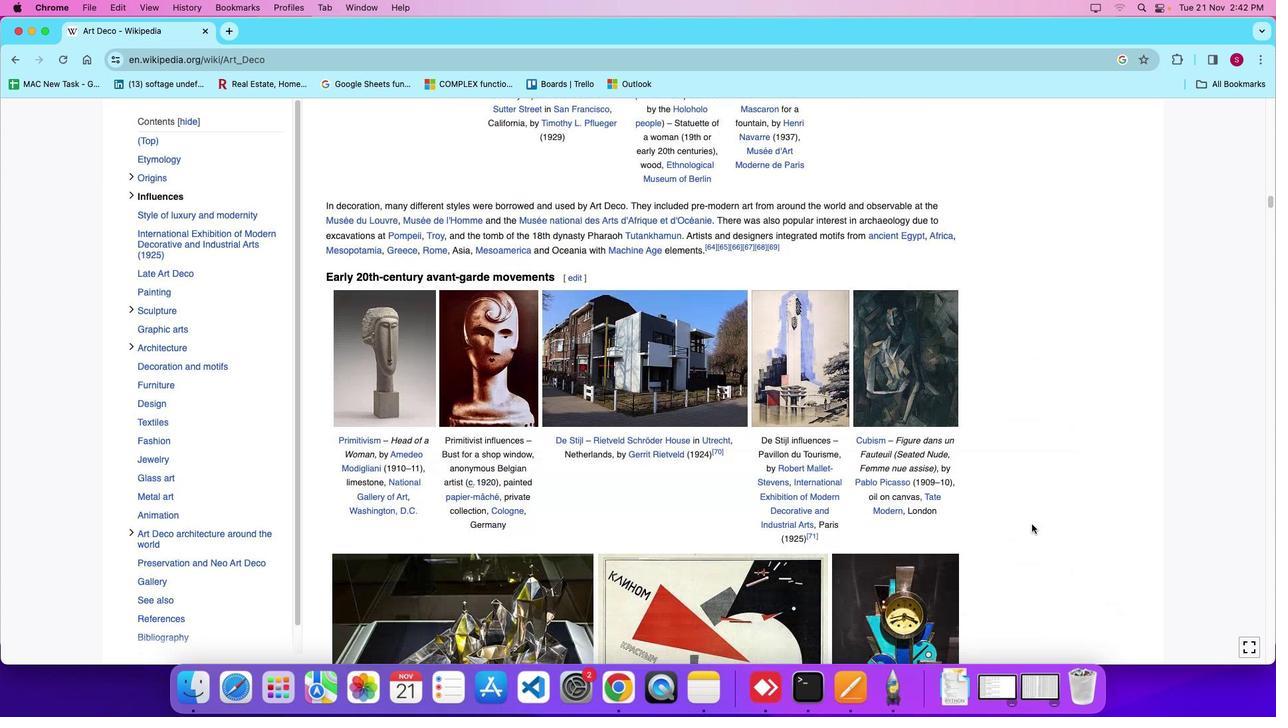 
Action: Mouse scrolled (1032, 524) with delta (0, 0)
Screenshot: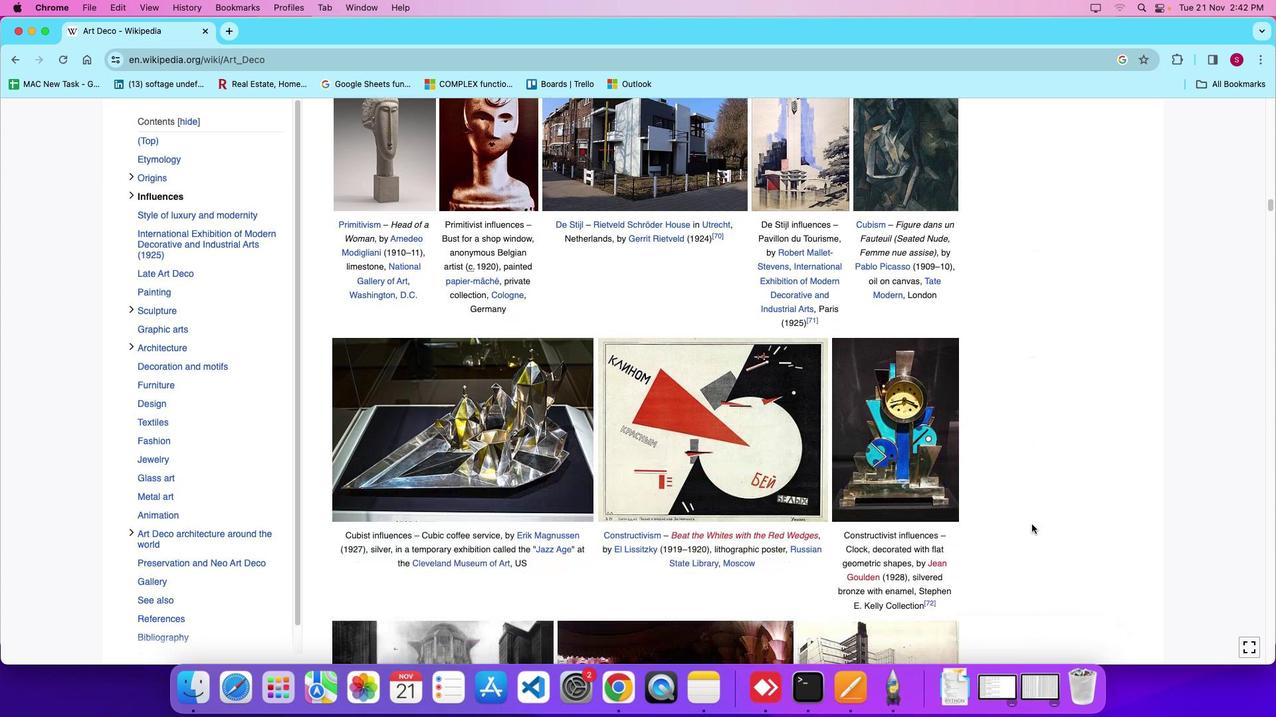 
Action: Mouse scrolled (1032, 524) with delta (0, 0)
Screenshot: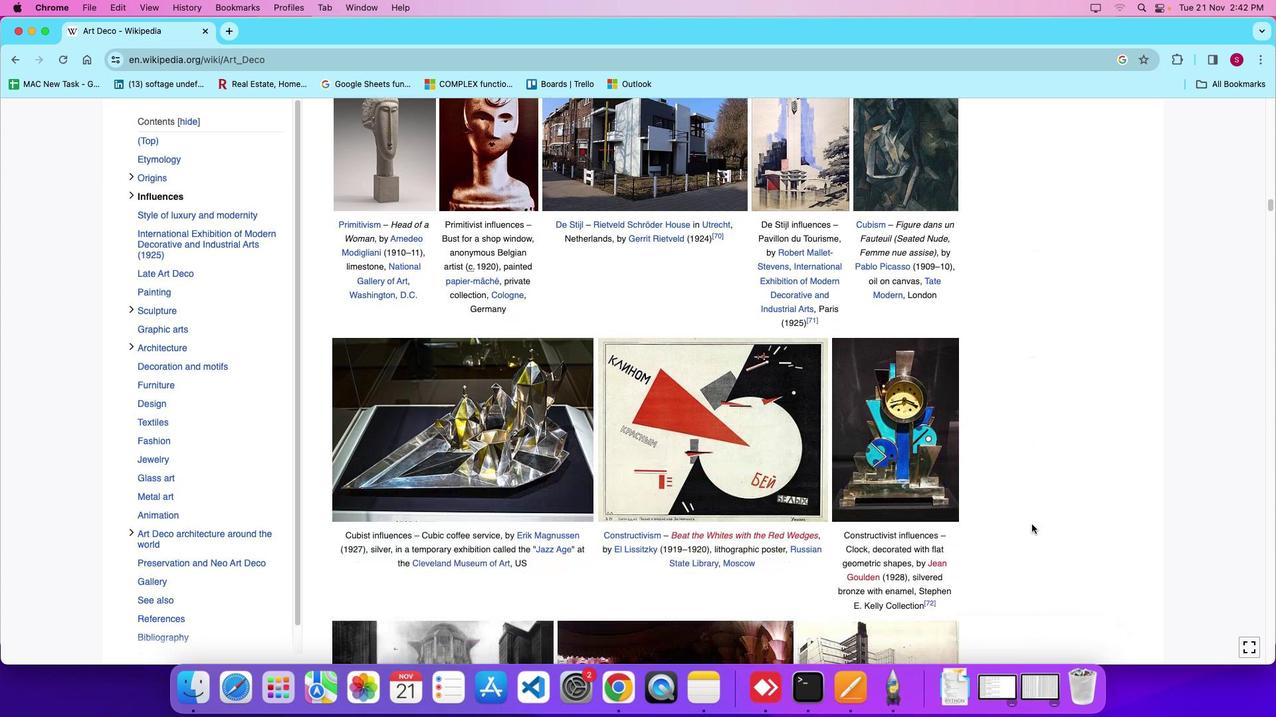 
Action: Mouse scrolled (1032, 524) with delta (0, -4)
Screenshot: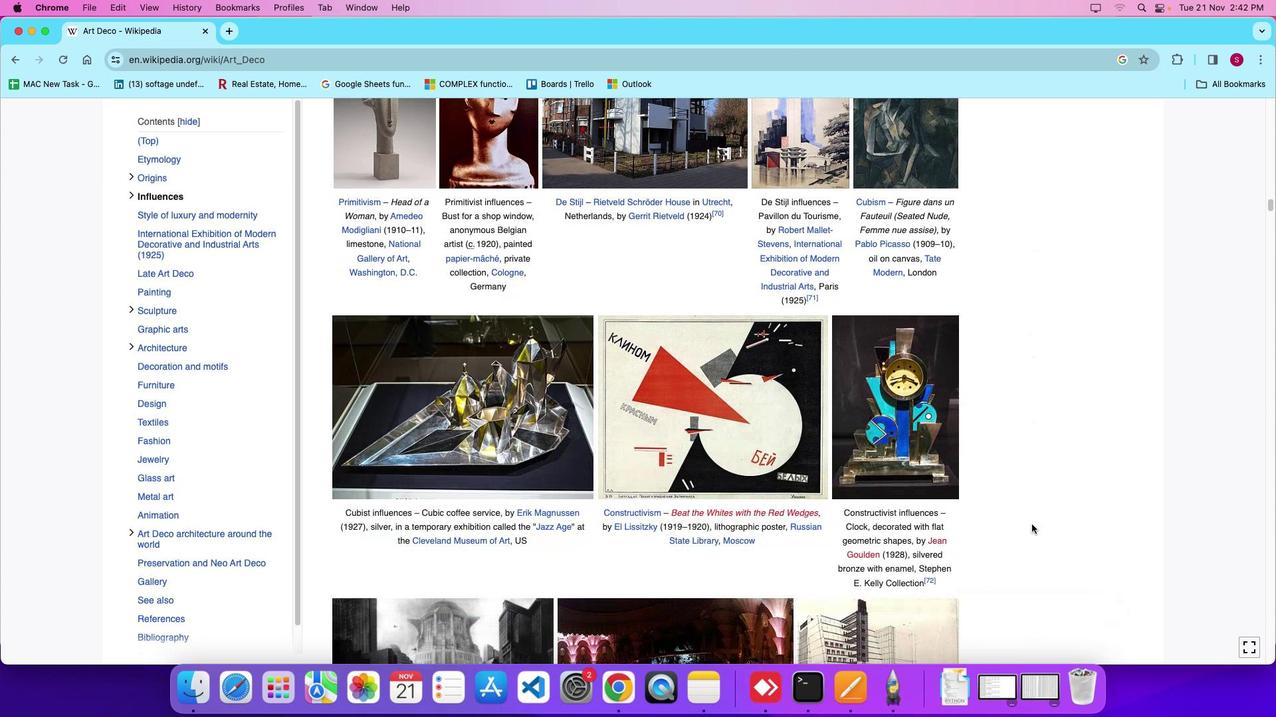 
Action: Mouse scrolled (1032, 524) with delta (0, 0)
Screenshot: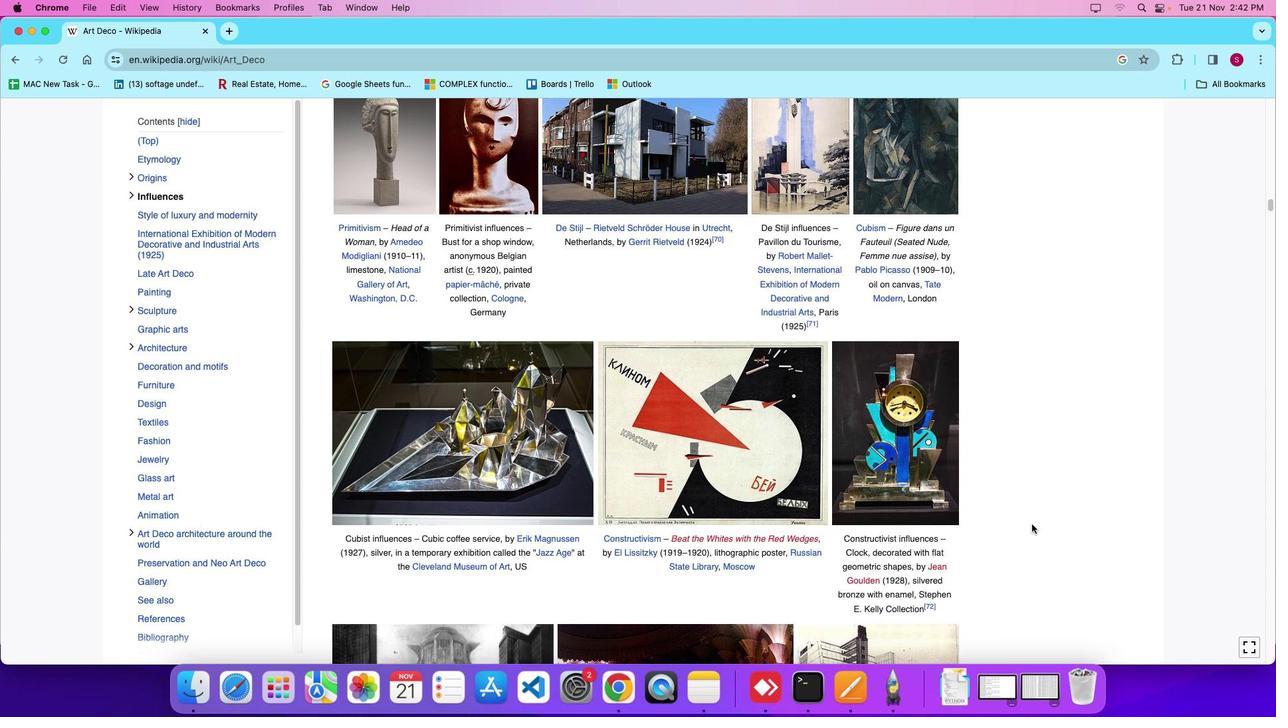 
Action: Mouse scrolled (1032, 524) with delta (0, 0)
Screenshot: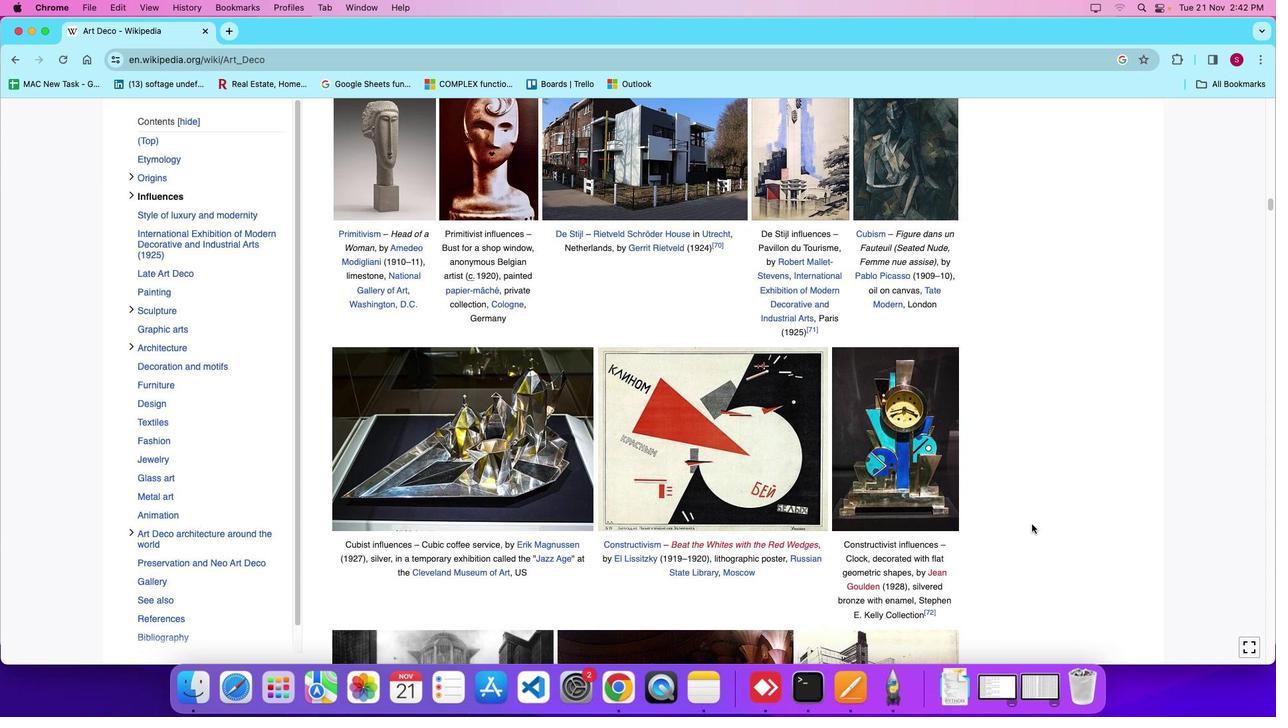 
Action: Mouse scrolled (1032, 524) with delta (0, 1)
Screenshot: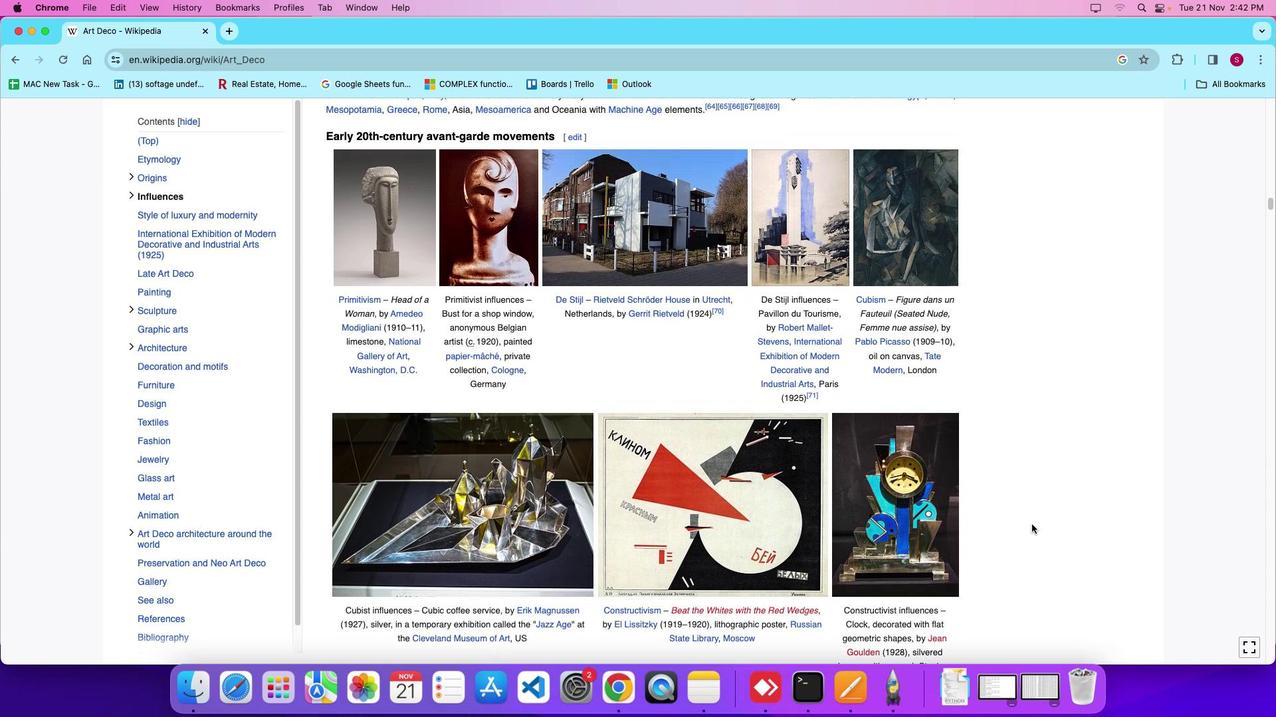 
Action: Mouse scrolled (1032, 524) with delta (0, 0)
Screenshot: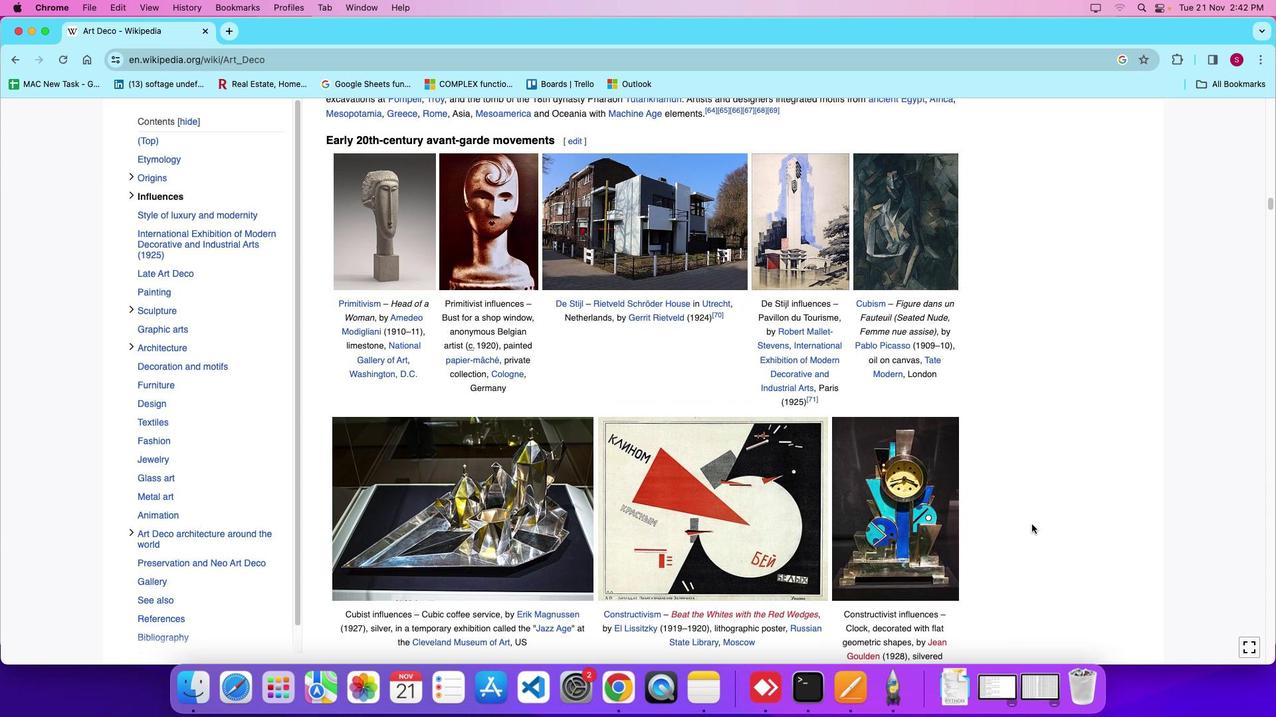 
Action: Mouse moved to (1032, 523)
Screenshot: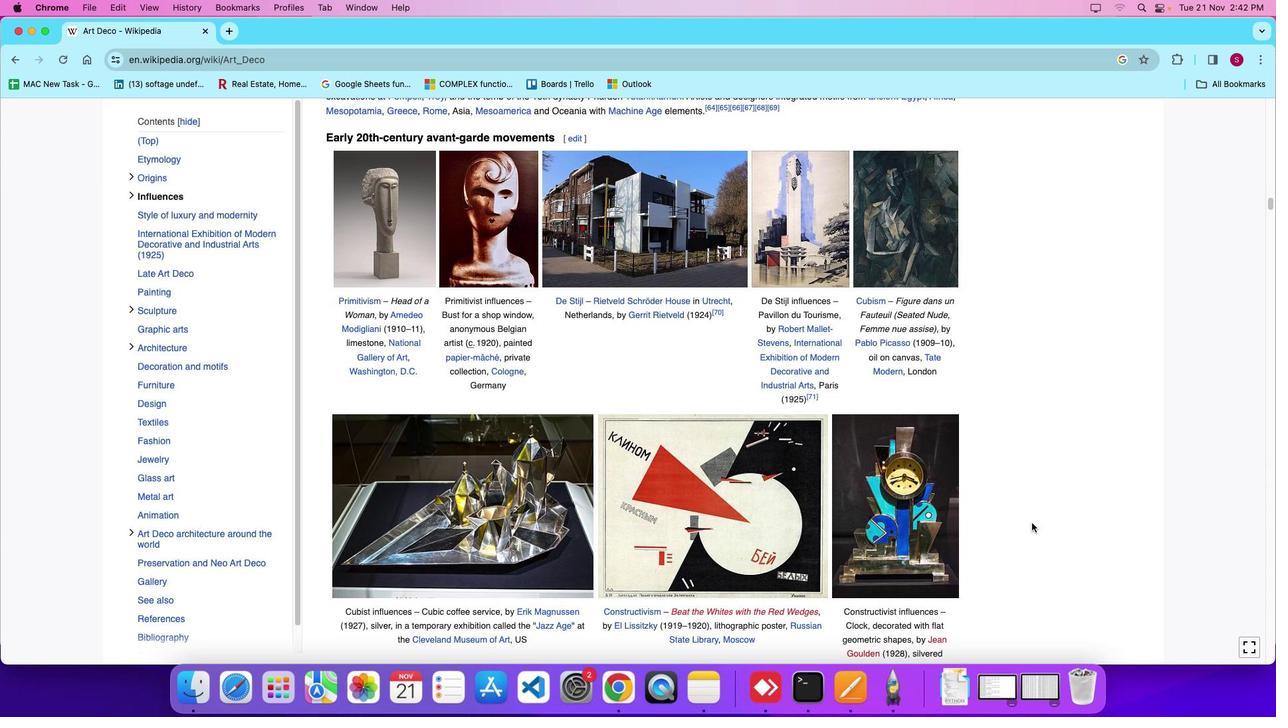 
Action: Mouse scrolled (1032, 523) with delta (0, 0)
Screenshot: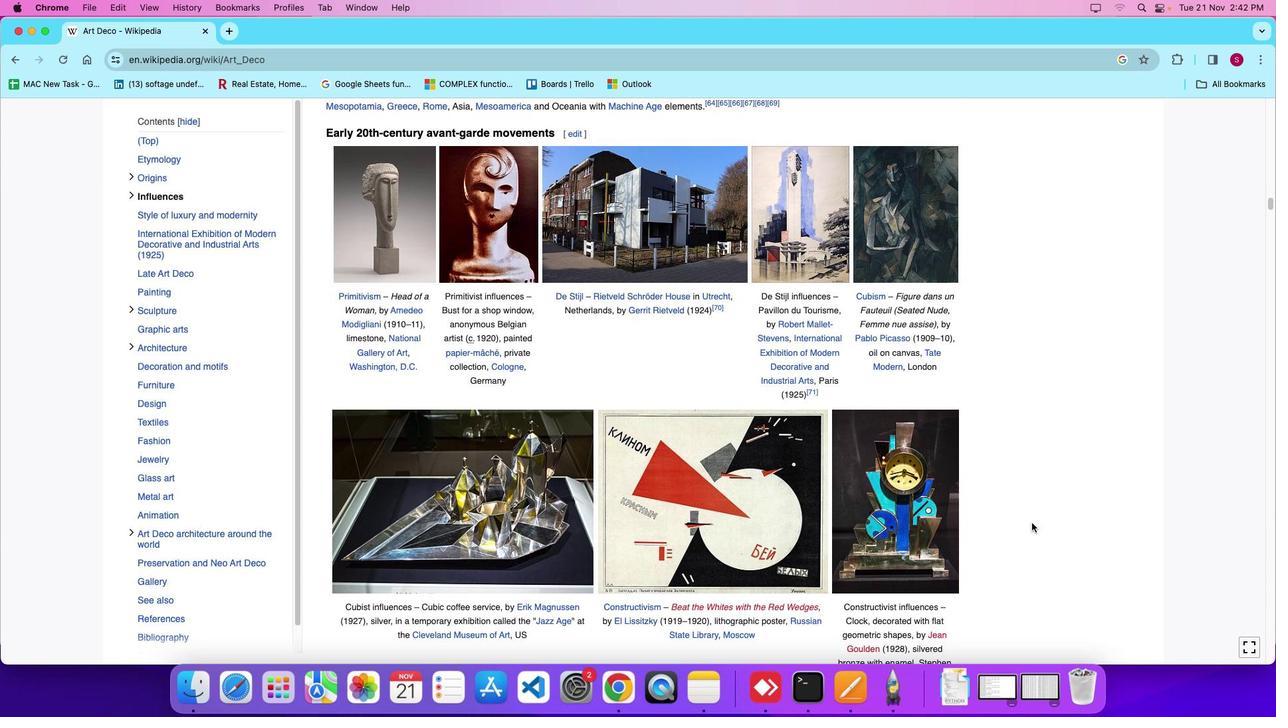 
Action: Mouse scrolled (1032, 523) with delta (0, 0)
Screenshot: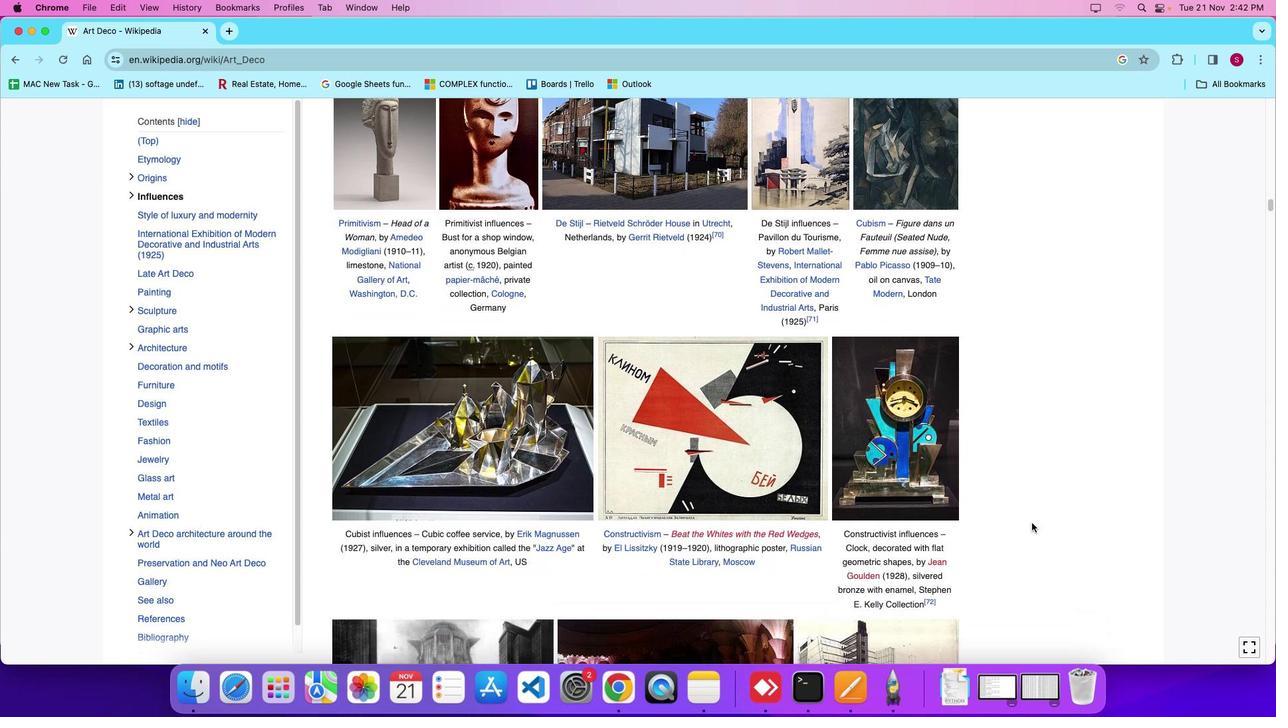 
Action: Mouse scrolled (1032, 523) with delta (0, -1)
Screenshot: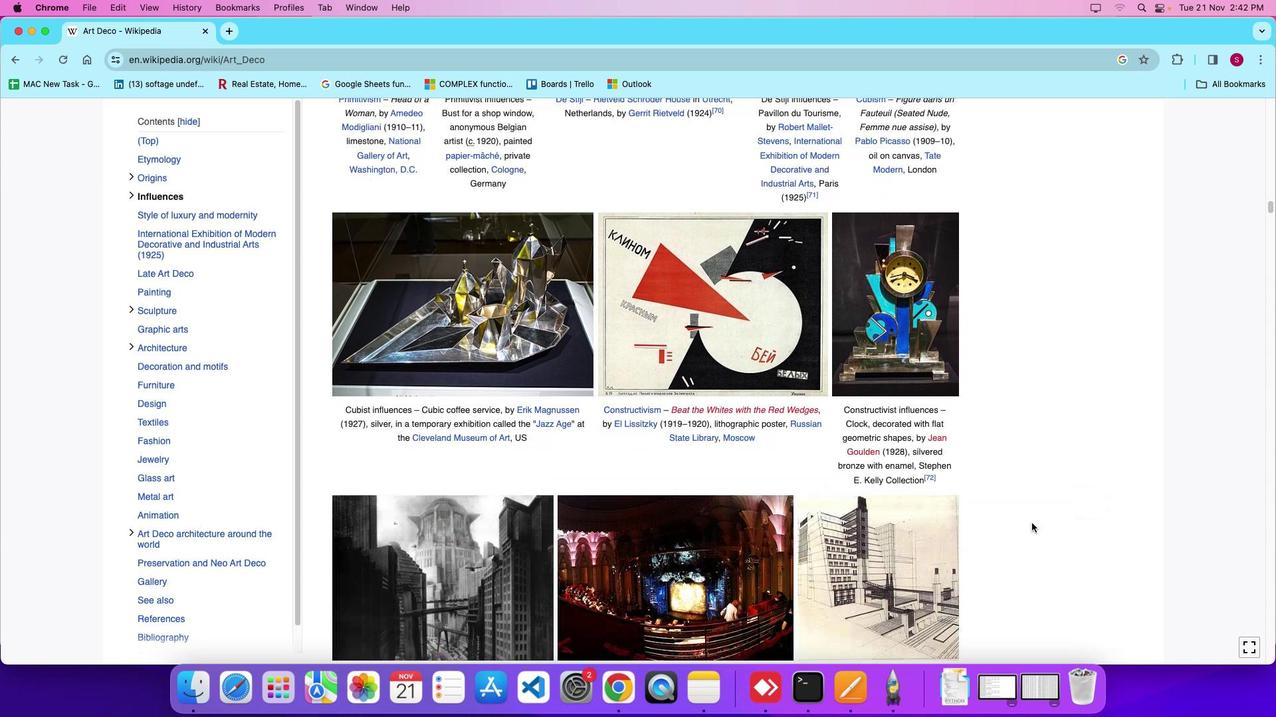 
Action: Mouse scrolled (1032, 523) with delta (0, -3)
Screenshot: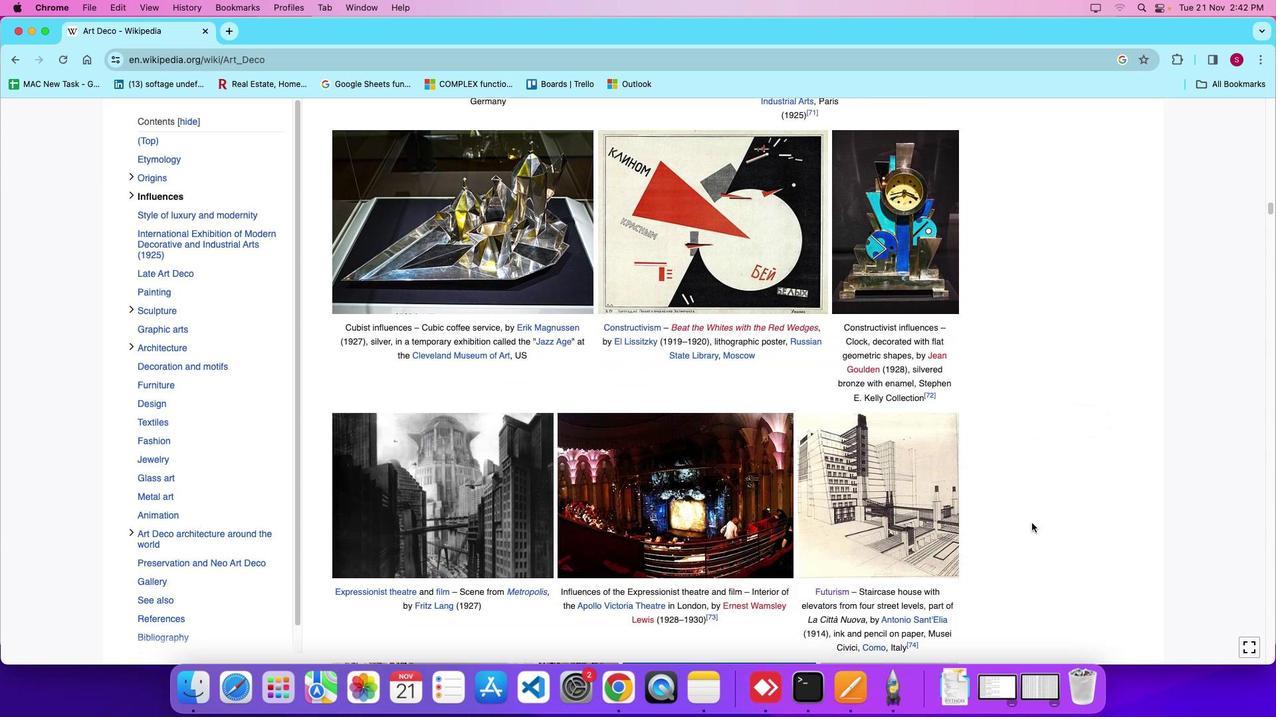 
Action: Mouse moved to (1024, 523)
Screenshot: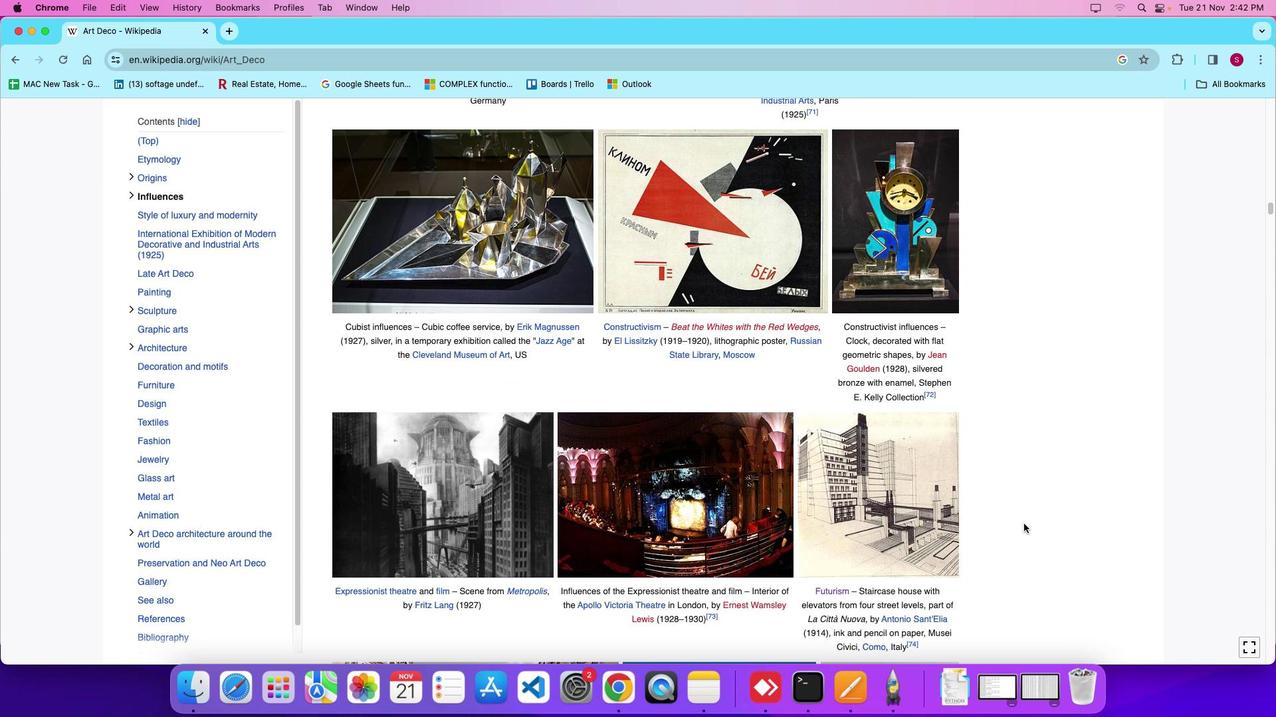 
Action: Mouse scrolled (1024, 523) with delta (0, 0)
Screenshot: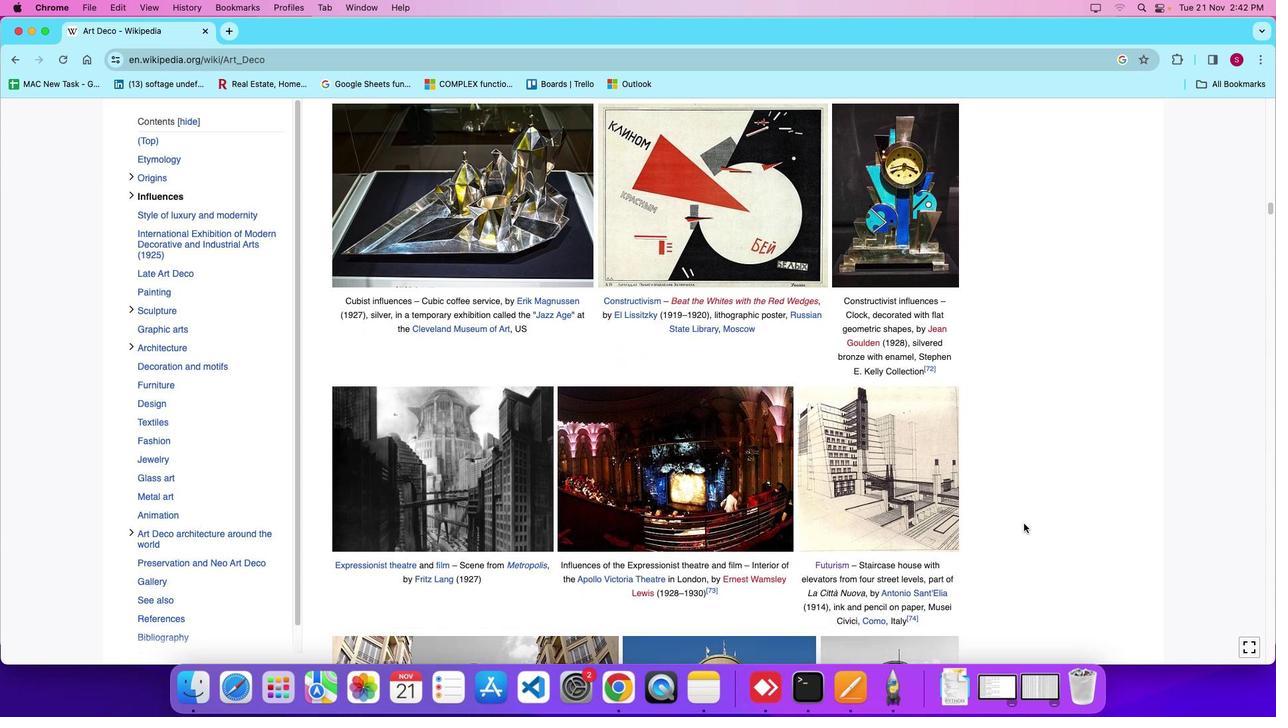 
Action: Mouse scrolled (1024, 523) with delta (0, 0)
Screenshot: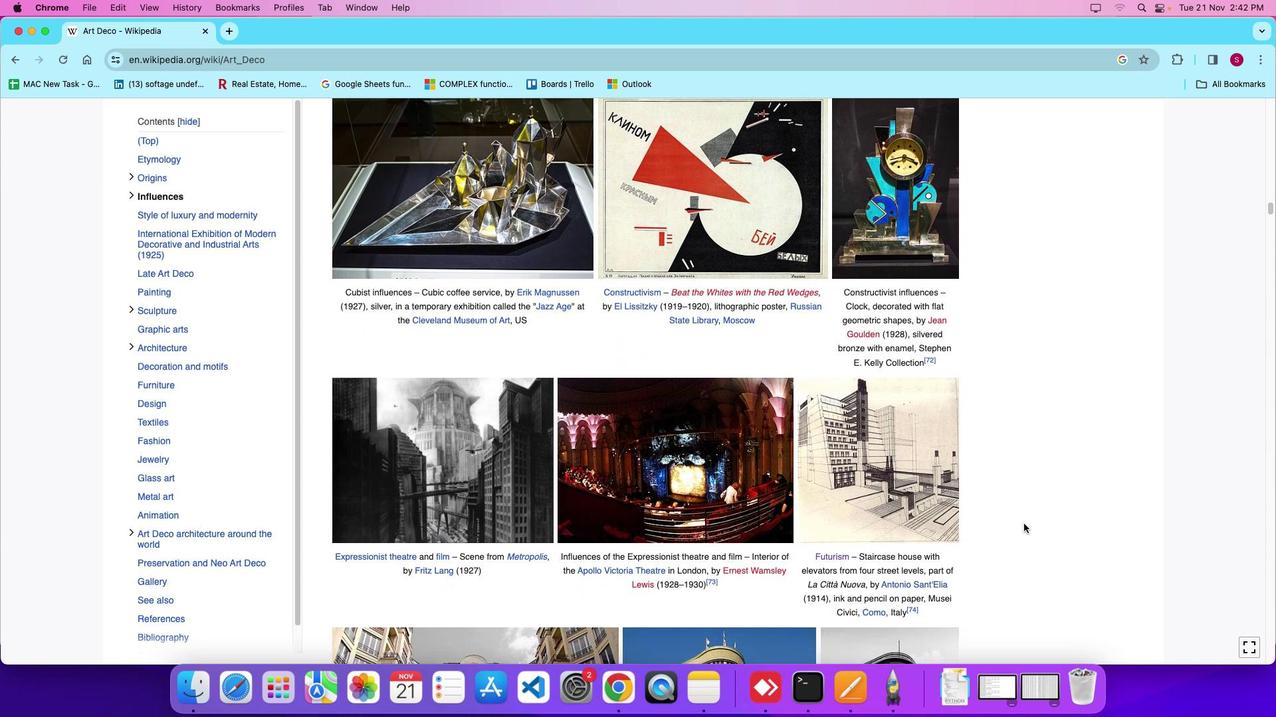 
Action: Mouse scrolled (1024, 523) with delta (0, 0)
Screenshot: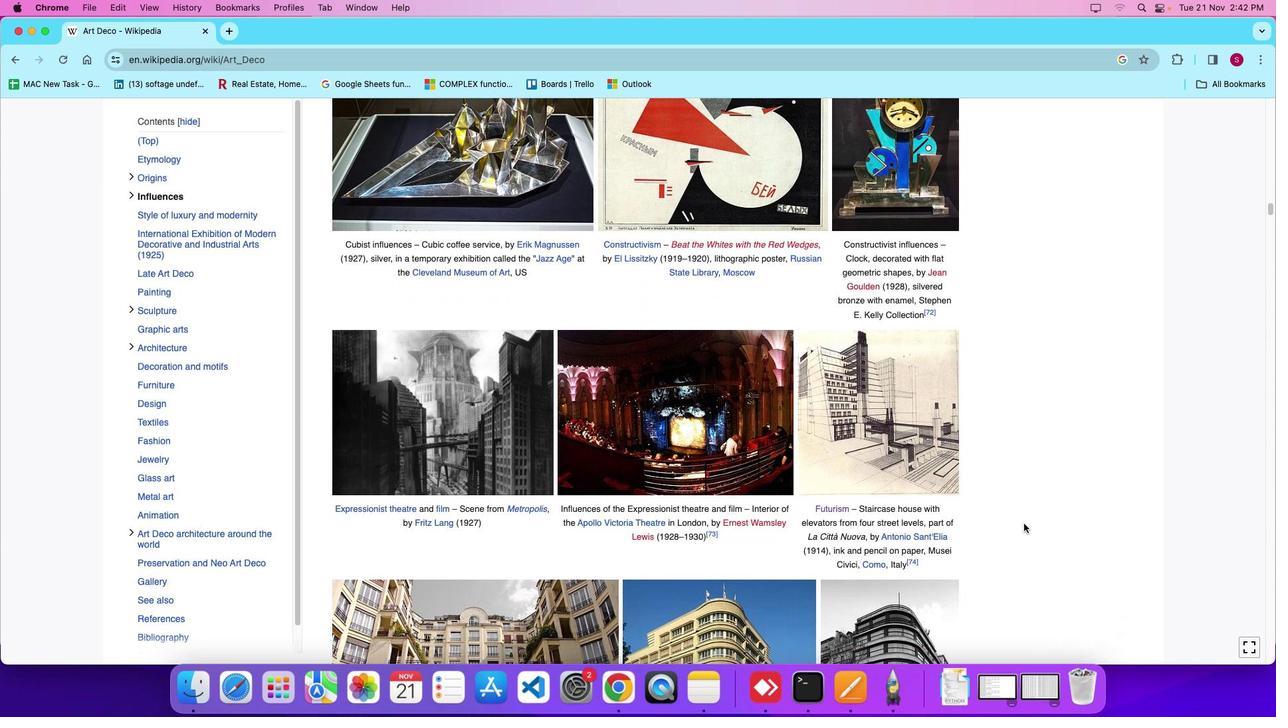 
Action: Mouse scrolled (1024, 523) with delta (0, 0)
Screenshot: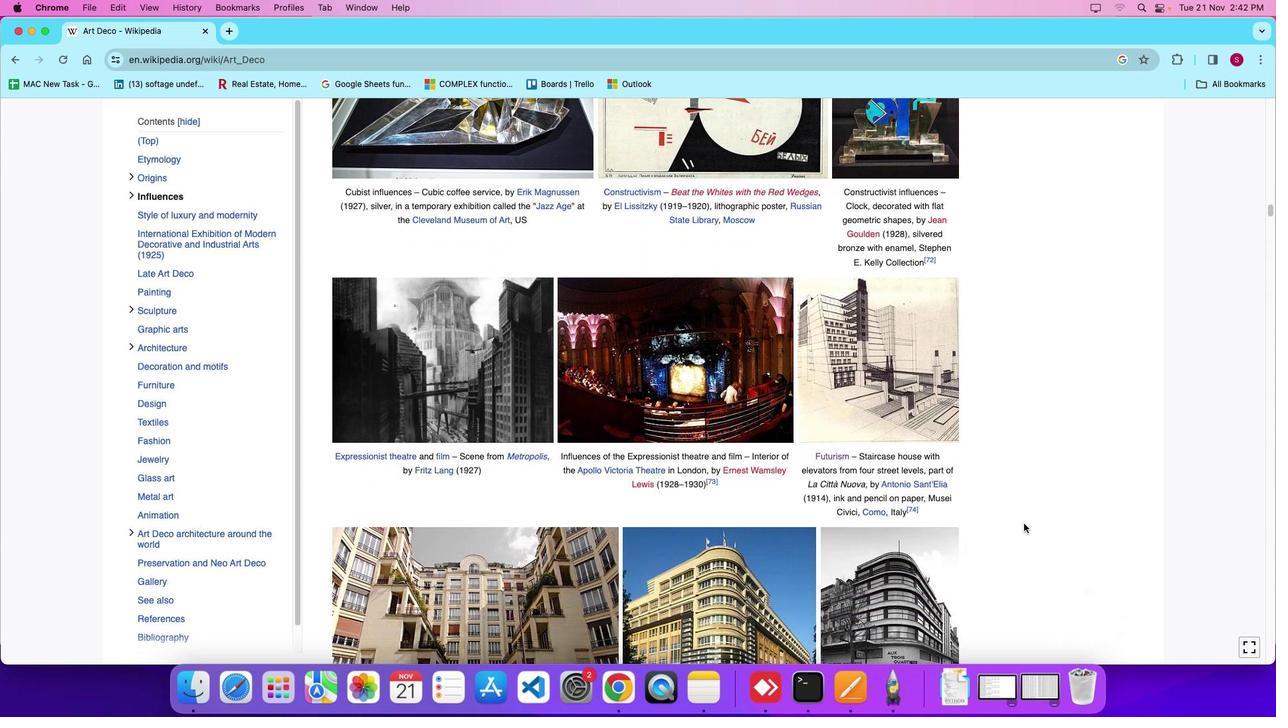 
Action: Mouse scrolled (1024, 523) with delta (0, -3)
Screenshot: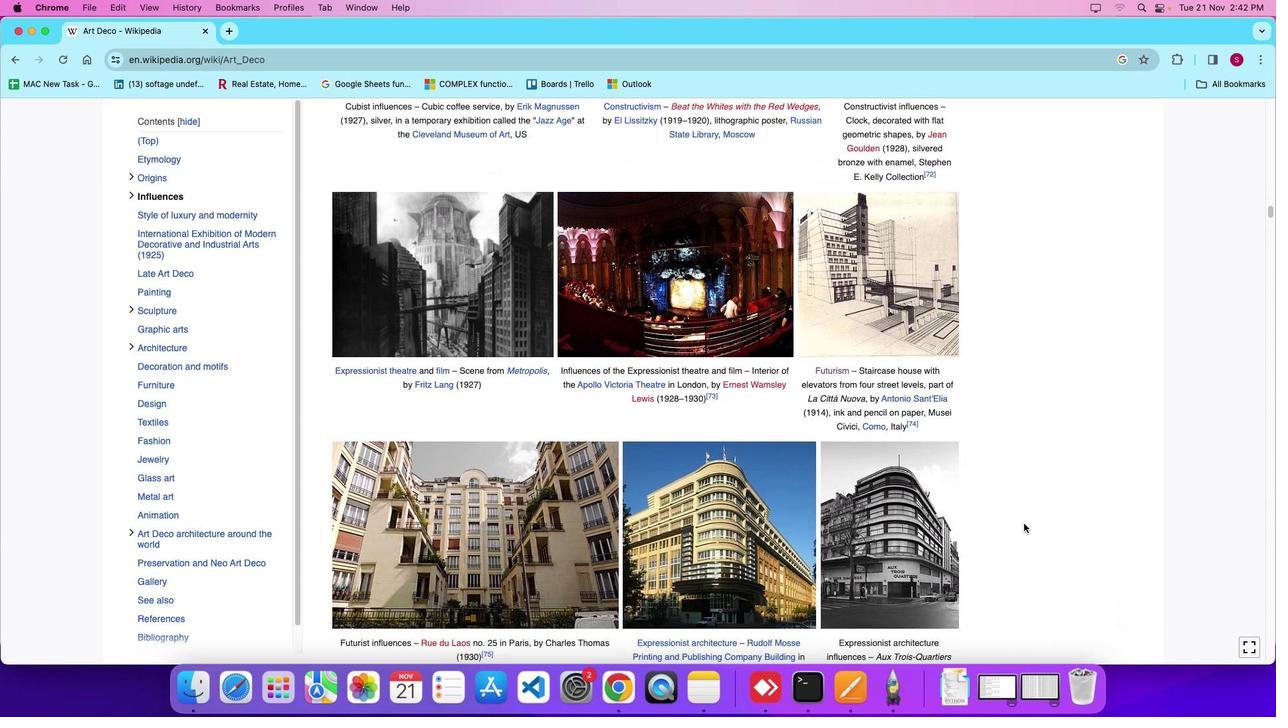 
Action: Mouse moved to (1023, 523)
Screenshot: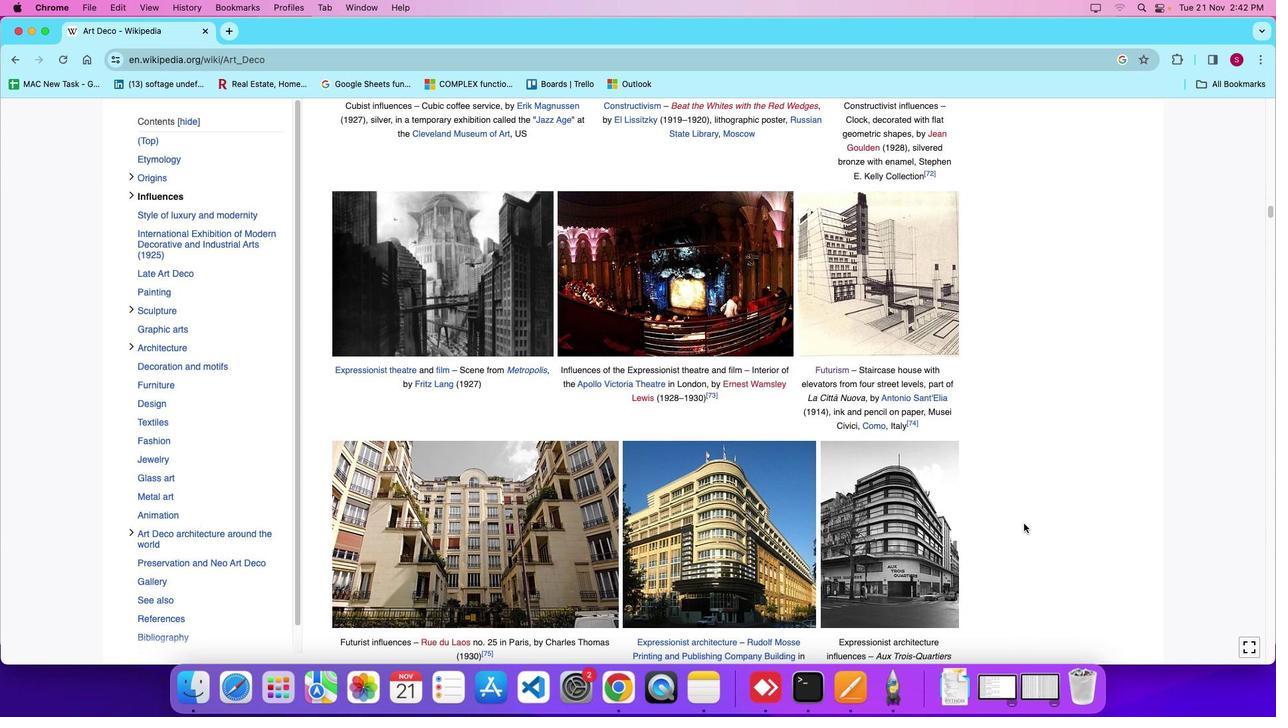 
Action: Mouse scrolled (1023, 523) with delta (0, 0)
Screenshot: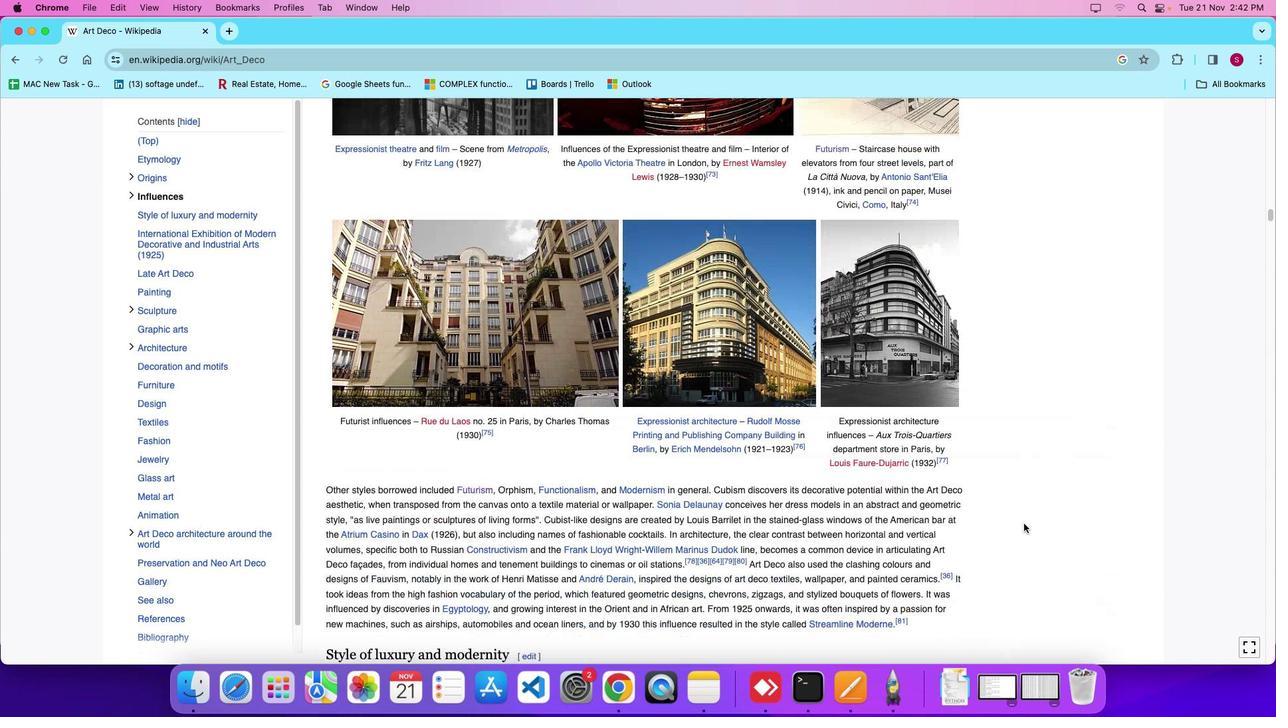 
Action: Mouse scrolled (1023, 523) with delta (0, 0)
Screenshot: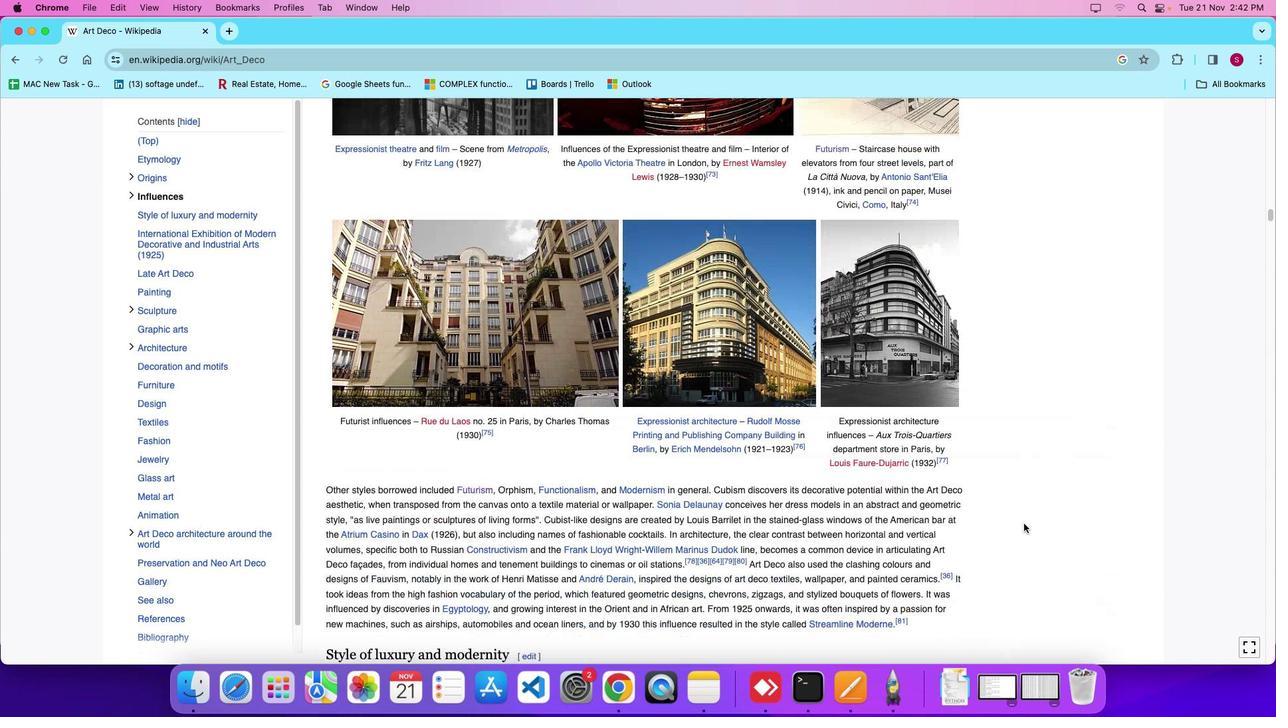 
Action: Mouse scrolled (1023, 523) with delta (0, -4)
Screenshot: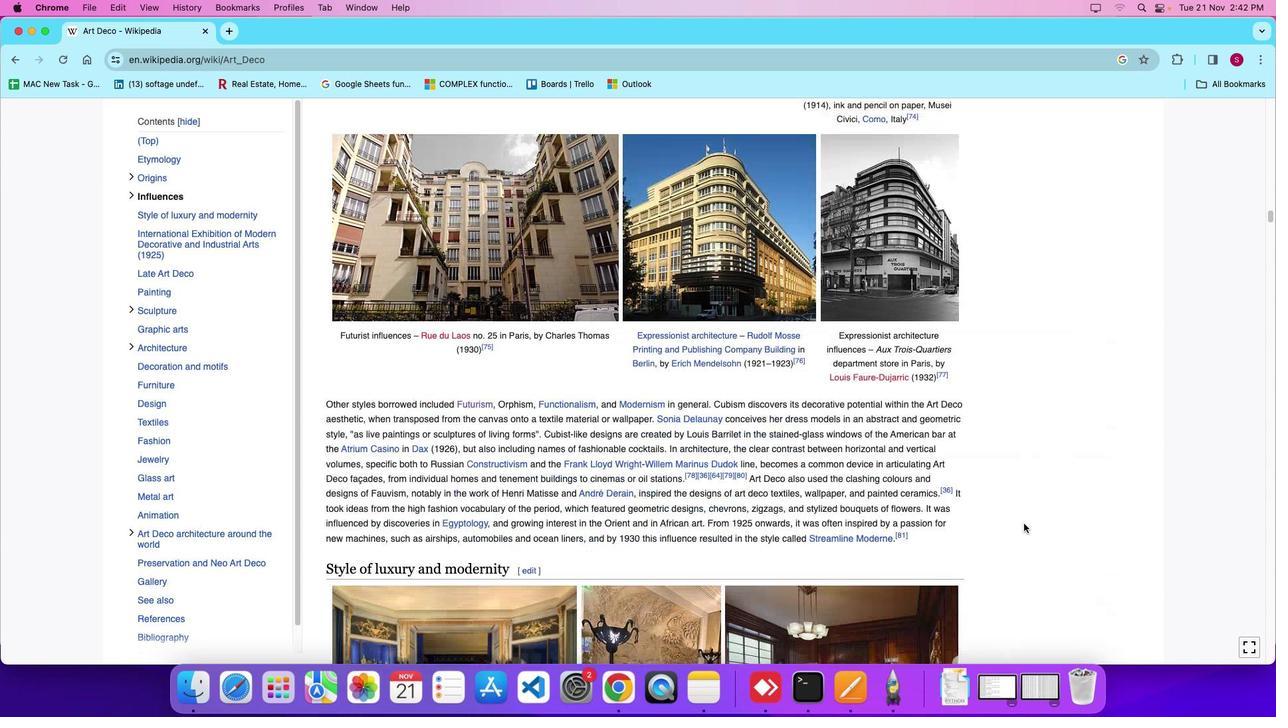
Action: Mouse scrolled (1023, 523) with delta (0, -4)
Screenshot: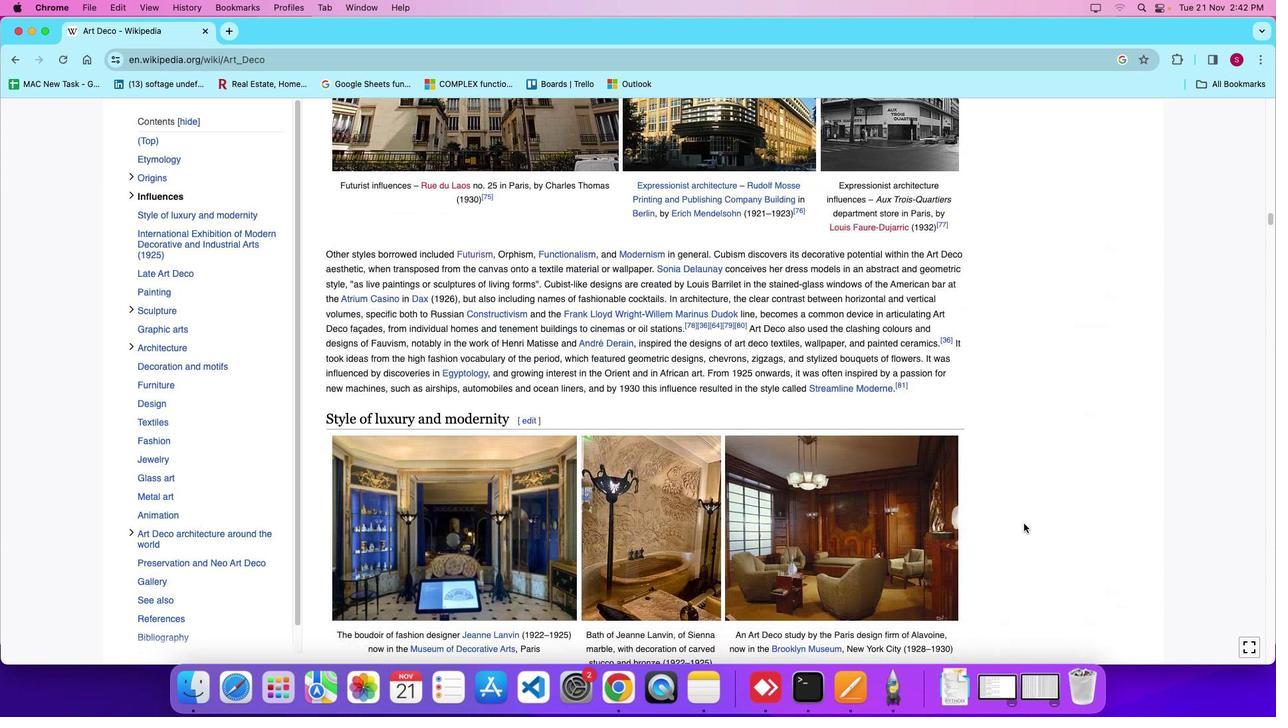 
Action: Mouse moved to (1023, 523)
Screenshot: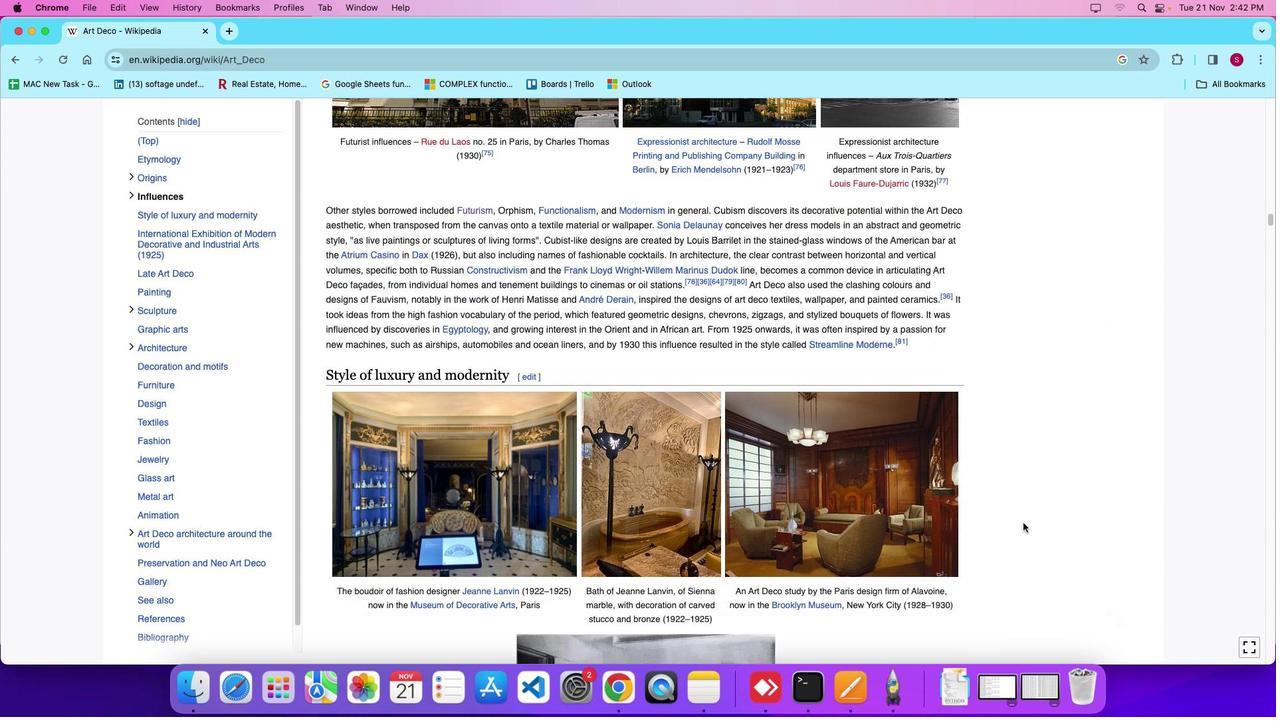 
Action: Mouse scrolled (1023, 523) with delta (0, 0)
Screenshot: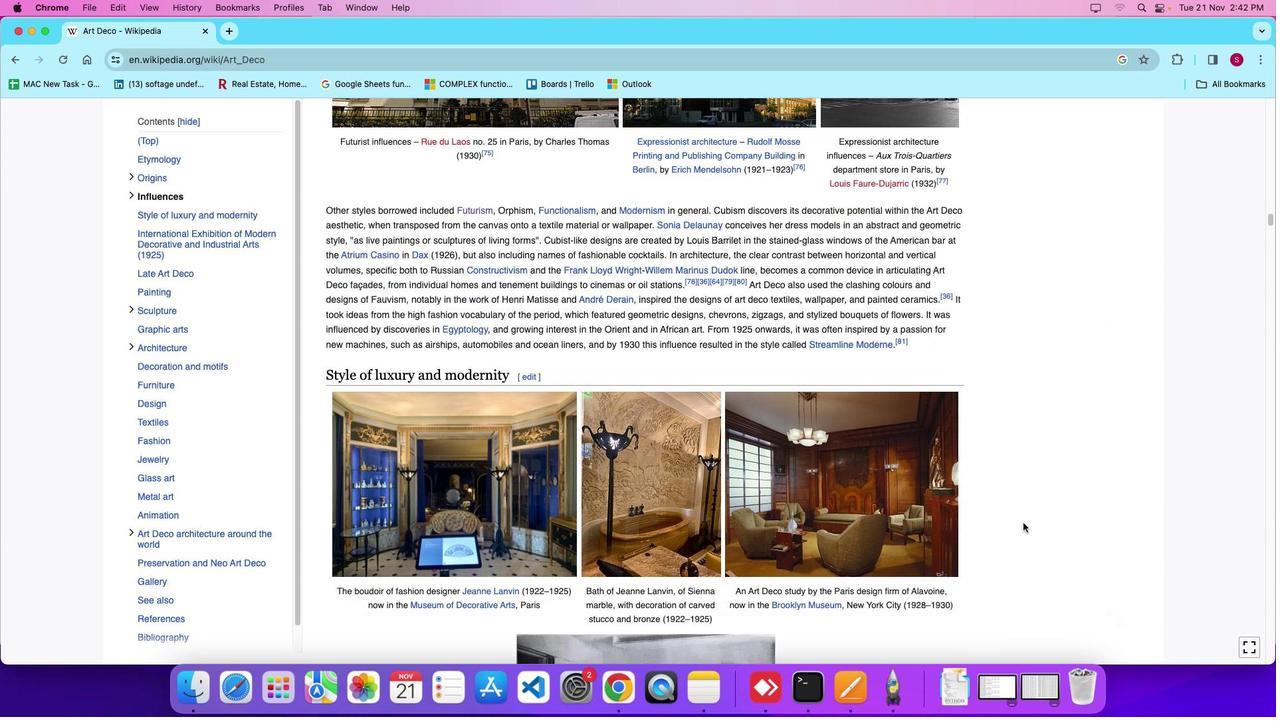 
Action: Mouse scrolled (1023, 523) with delta (0, 0)
Screenshot: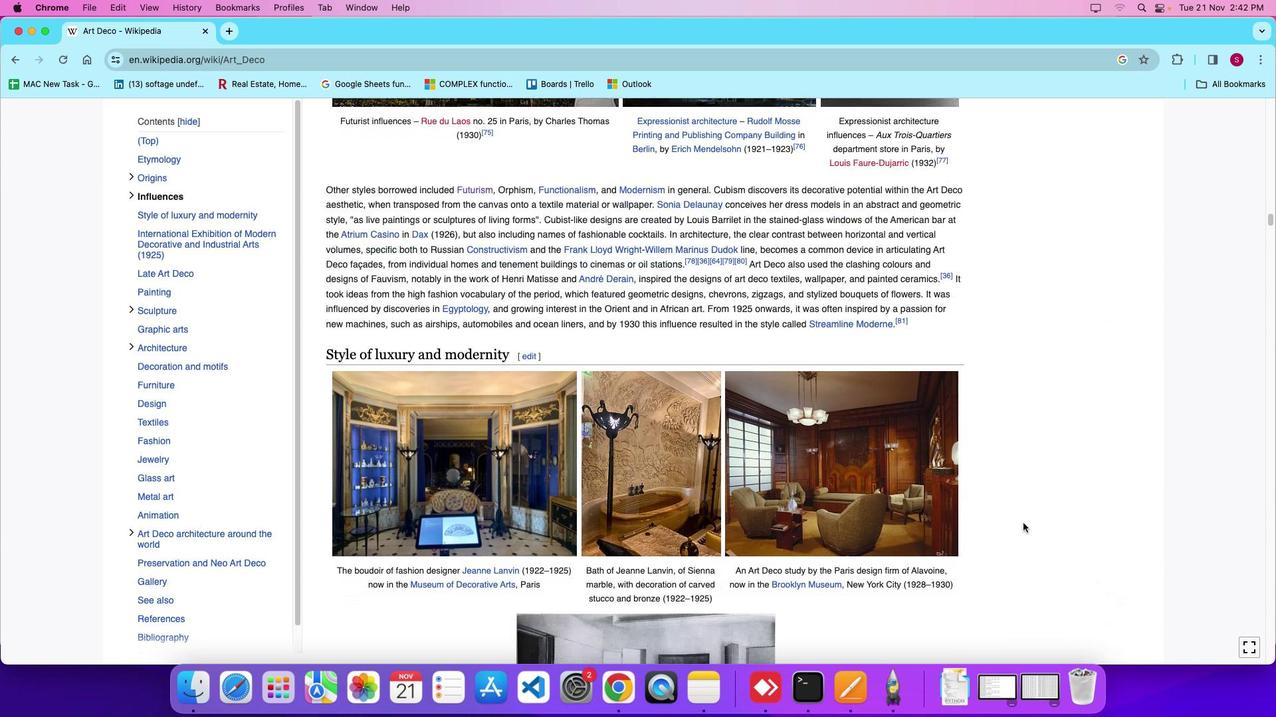 
Action: Mouse scrolled (1023, 523) with delta (0, -2)
Screenshot: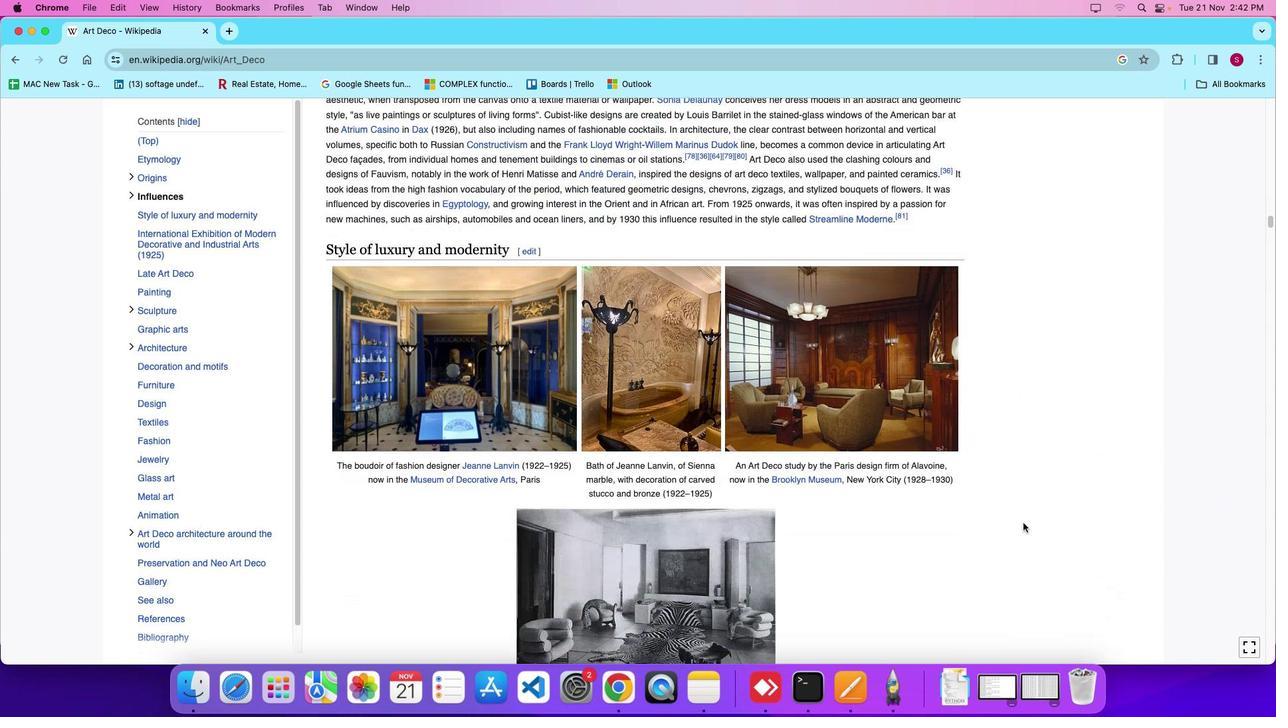 
Action: Mouse scrolled (1023, 523) with delta (0, 0)
Screenshot: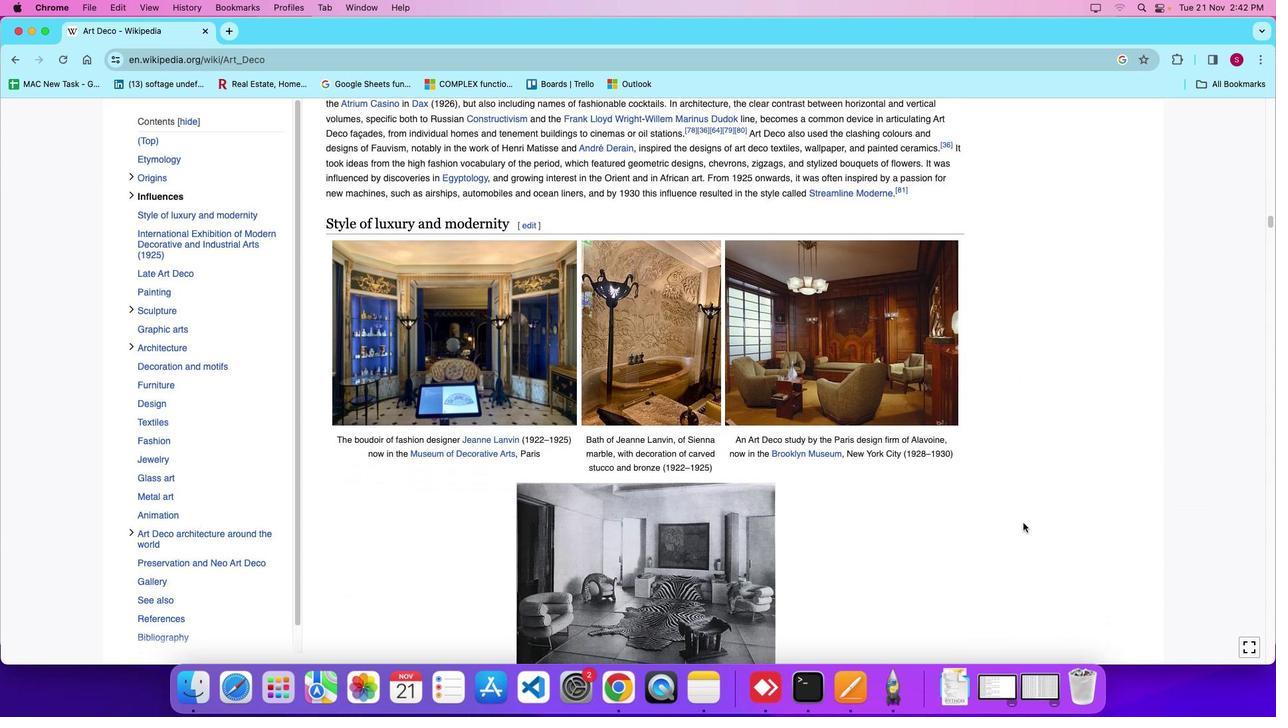 
Action: Mouse scrolled (1023, 523) with delta (0, 0)
Screenshot: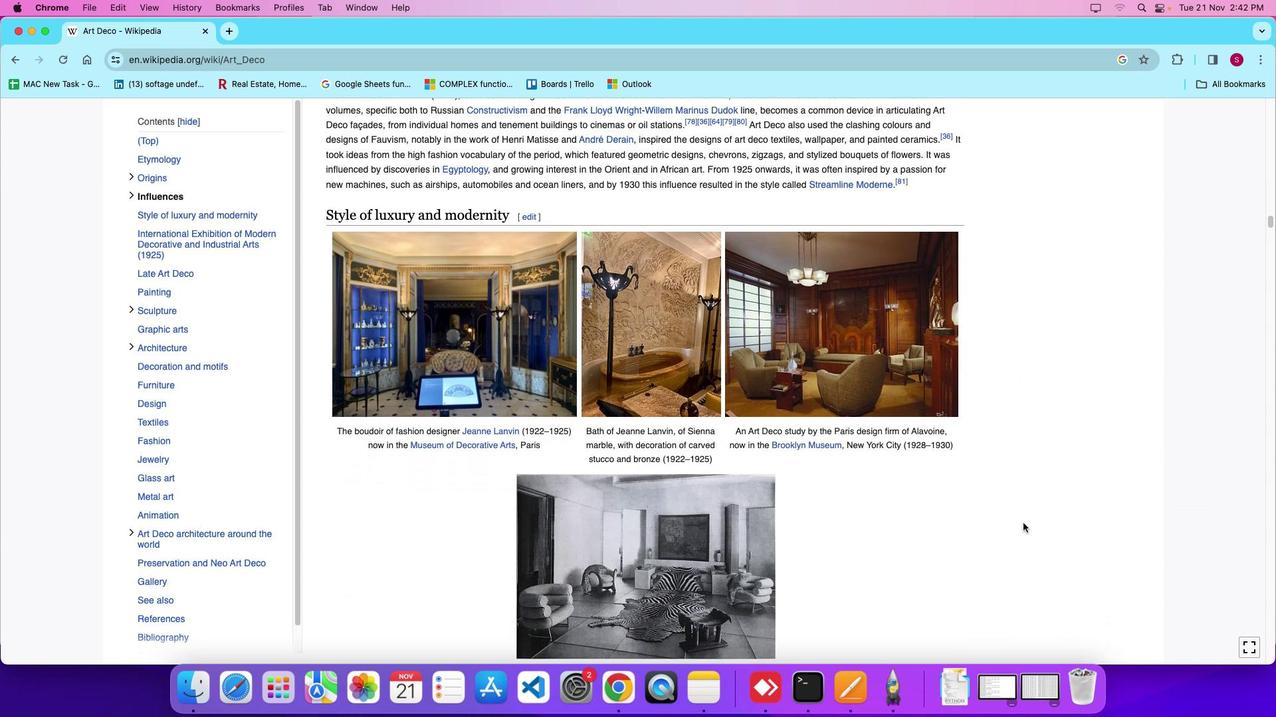 
Action: Mouse moved to (1023, 523)
Screenshot: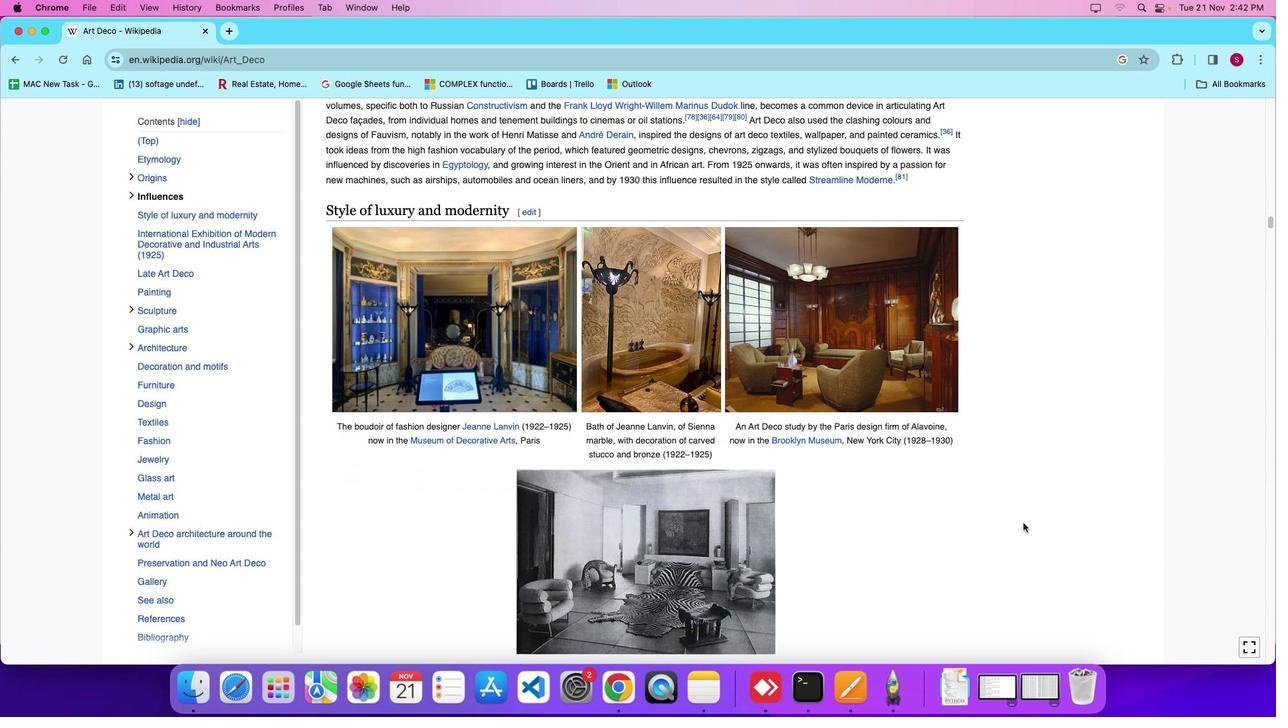 
Action: Mouse scrolled (1023, 523) with delta (0, 0)
Screenshot: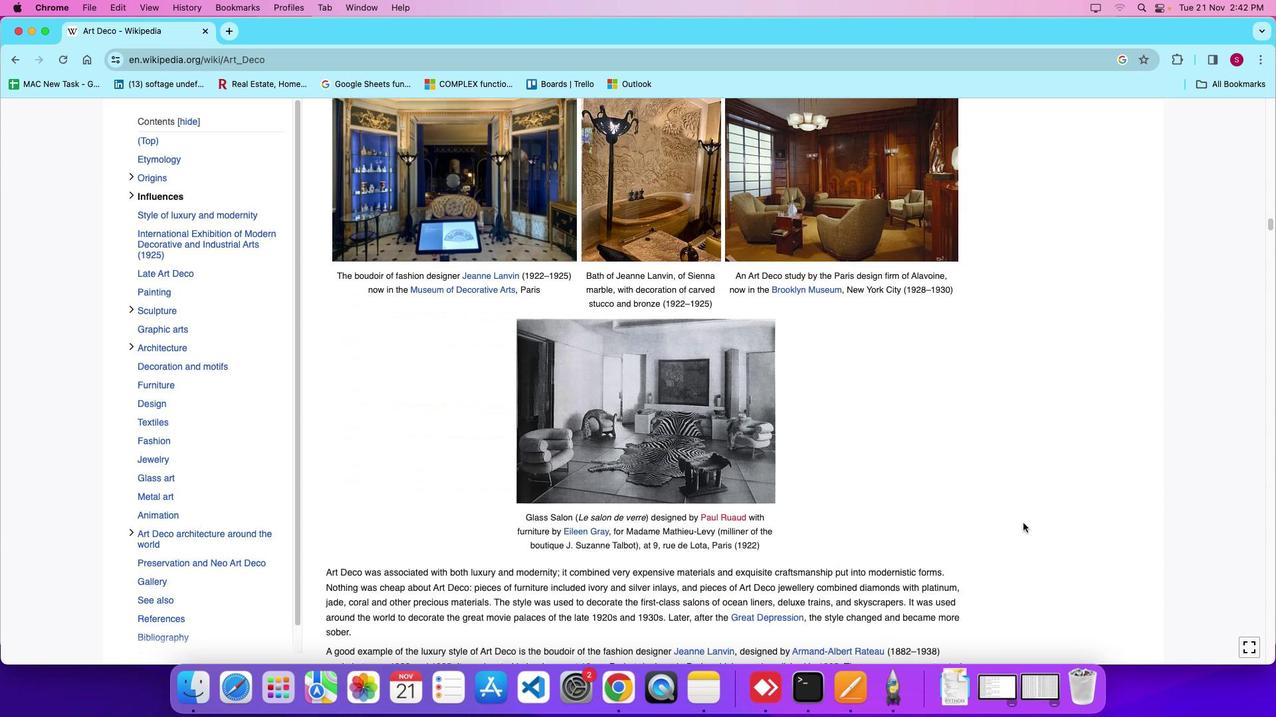 
Action: Mouse scrolled (1023, 523) with delta (0, 0)
Screenshot: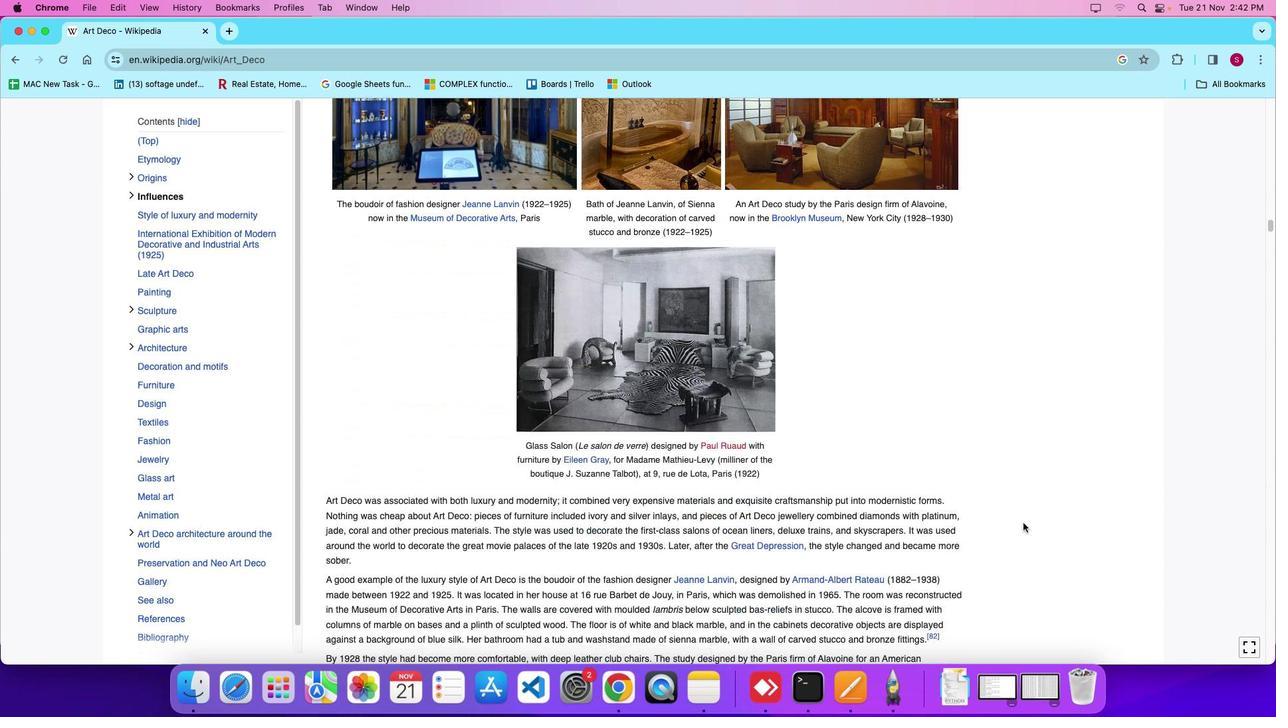 
Action: Mouse scrolled (1023, 523) with delta (0, -4)
Screenshot: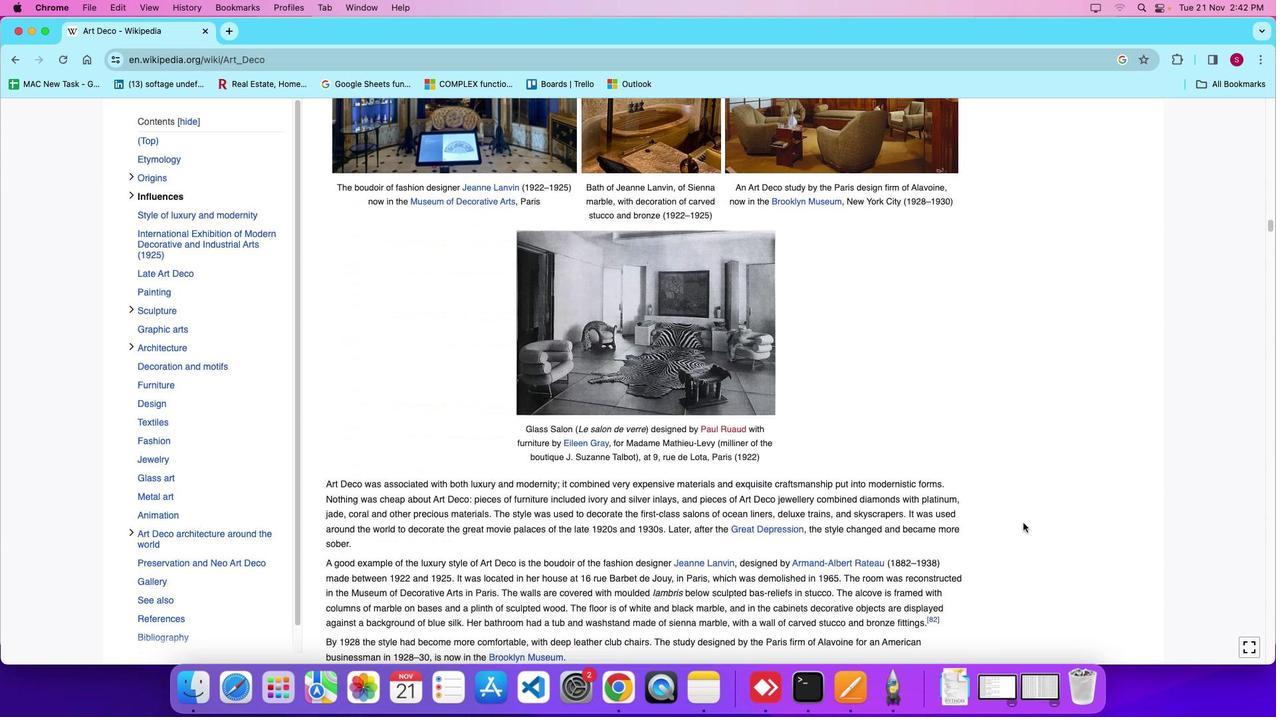 
Action: Mouse scrolled (1023, 523) with delta (0, 0)
Screenshot: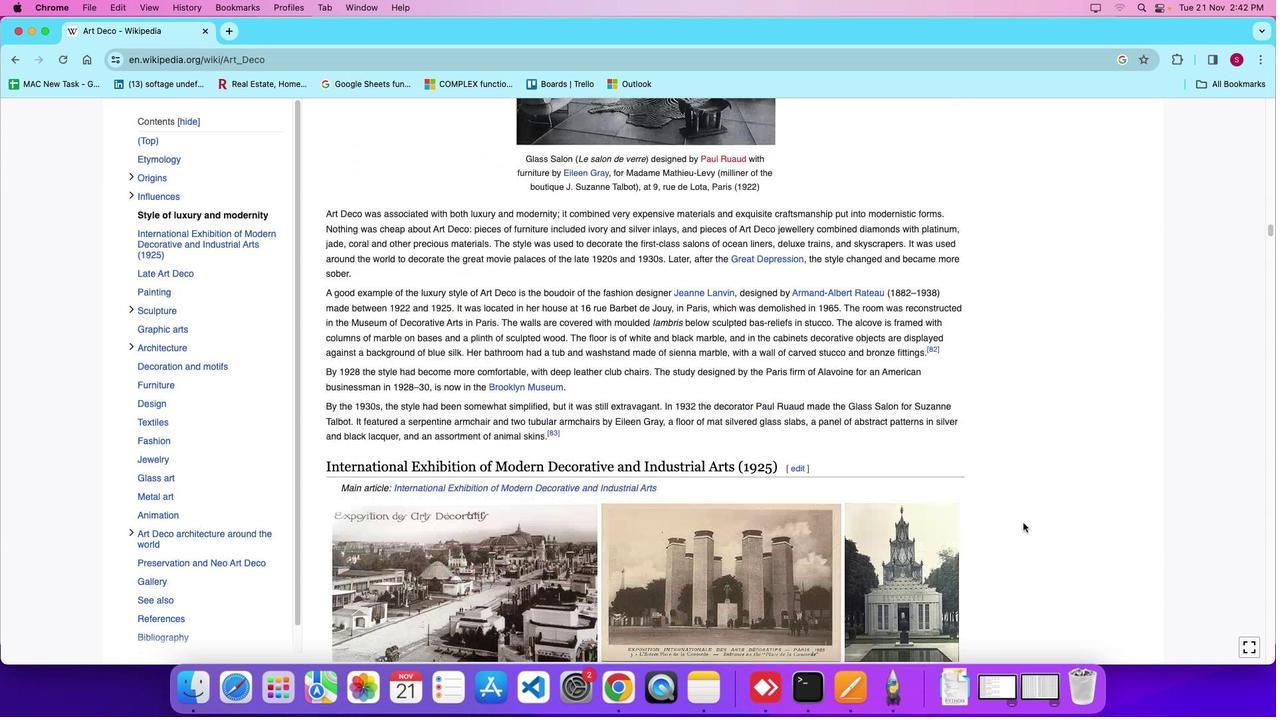 
Action: Mouse scrolled (1023, 523) with delta (0, -1)
Screenshot: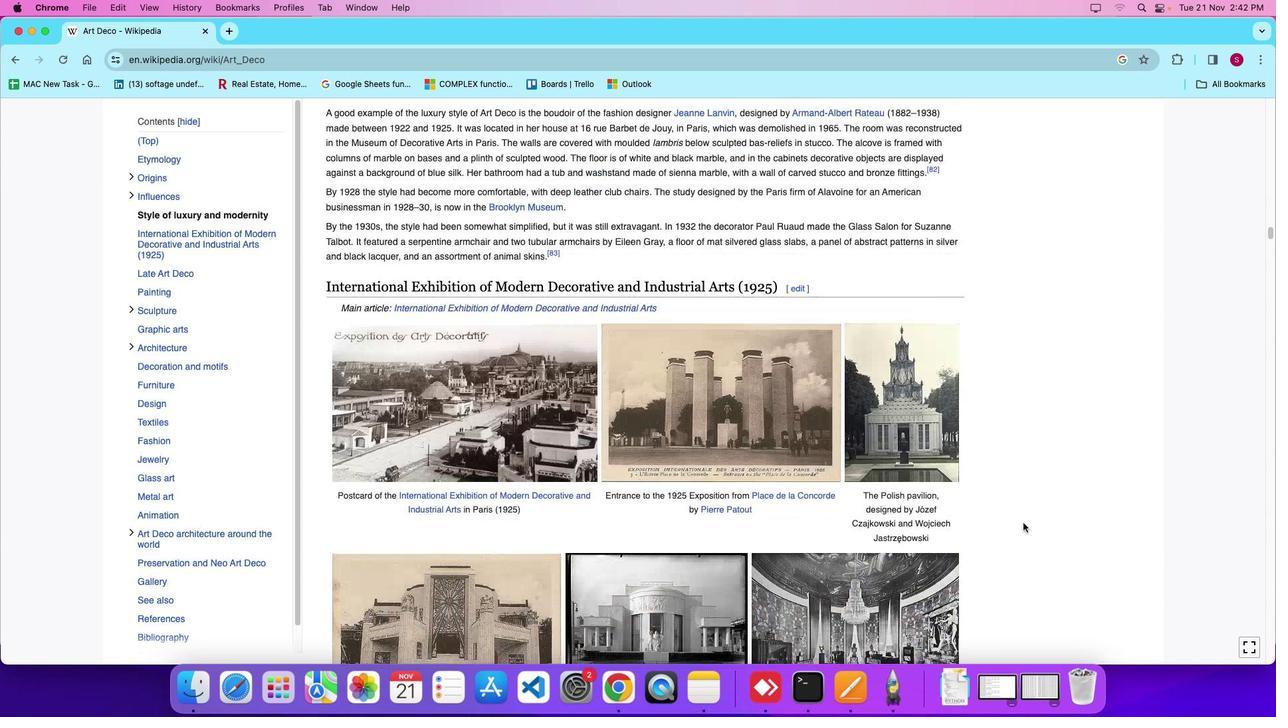 
Action: Mouse scrolled (1023, 523) with delta (0, -5)
Screenshot: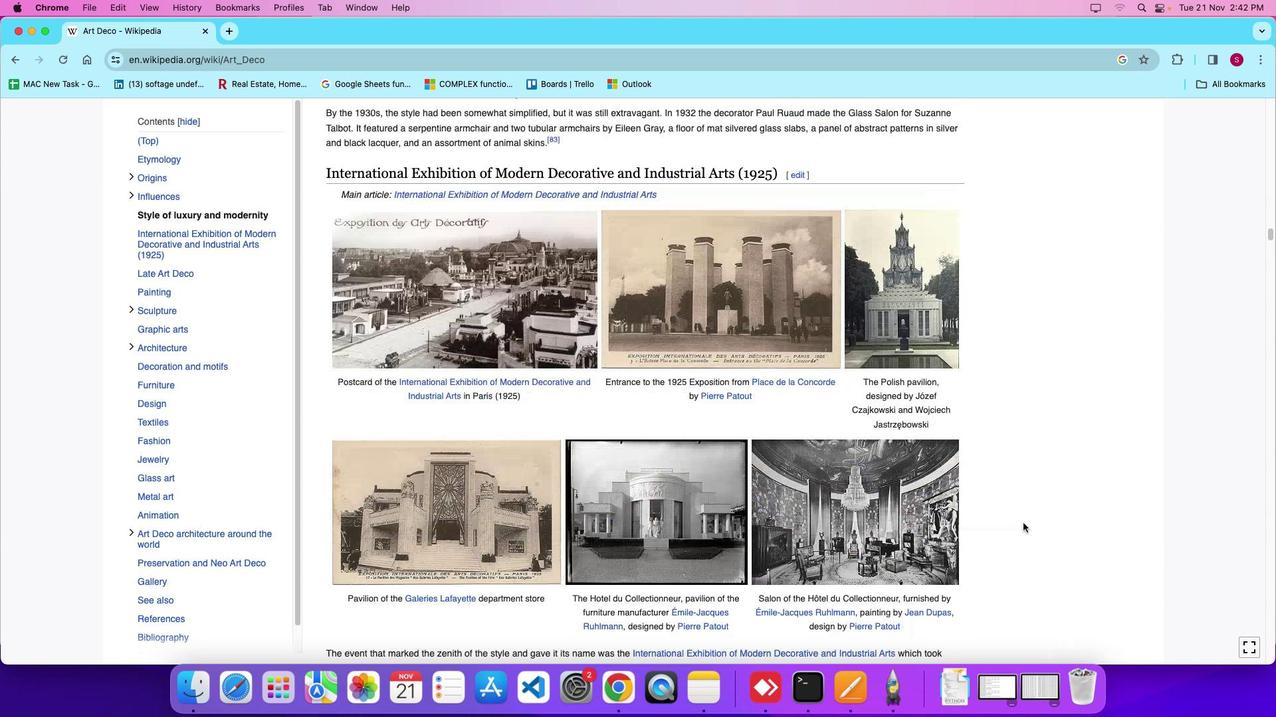 
Action: Mouse scrolled (1023, 523) with delta (0, -6)
Screenshot: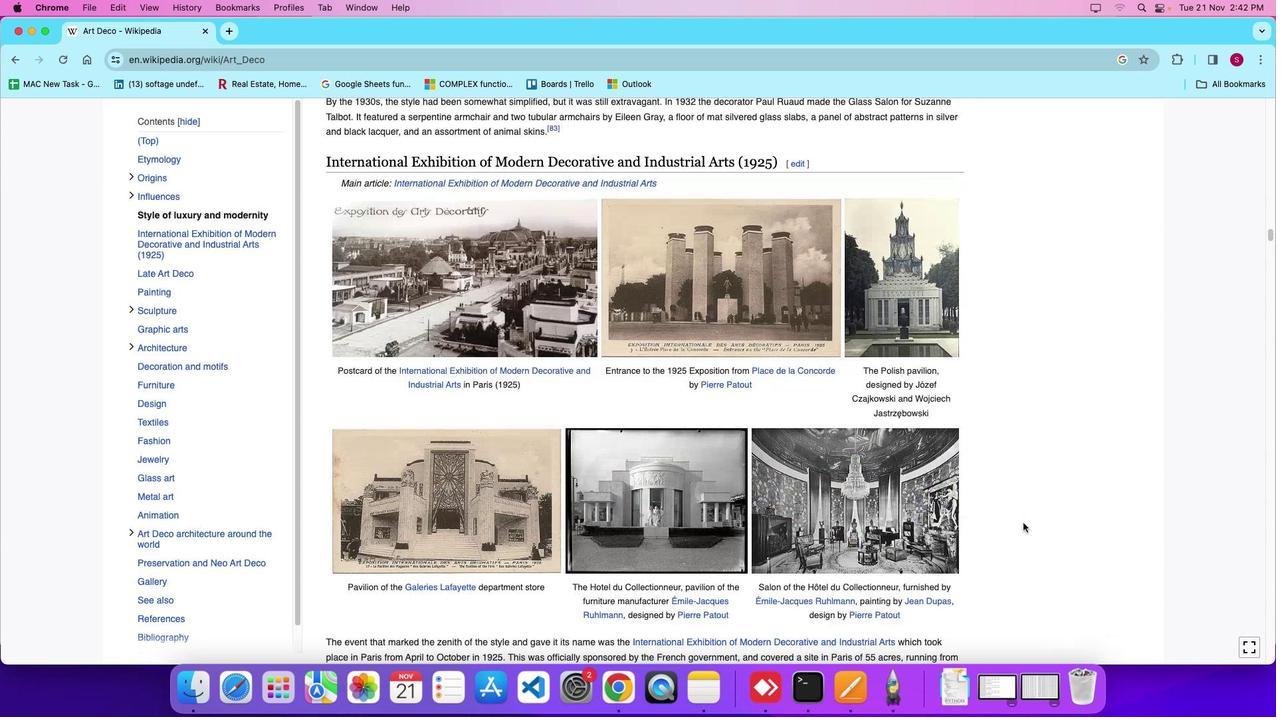 
Action: Mouse moved to (1023, 523)
Screenshot: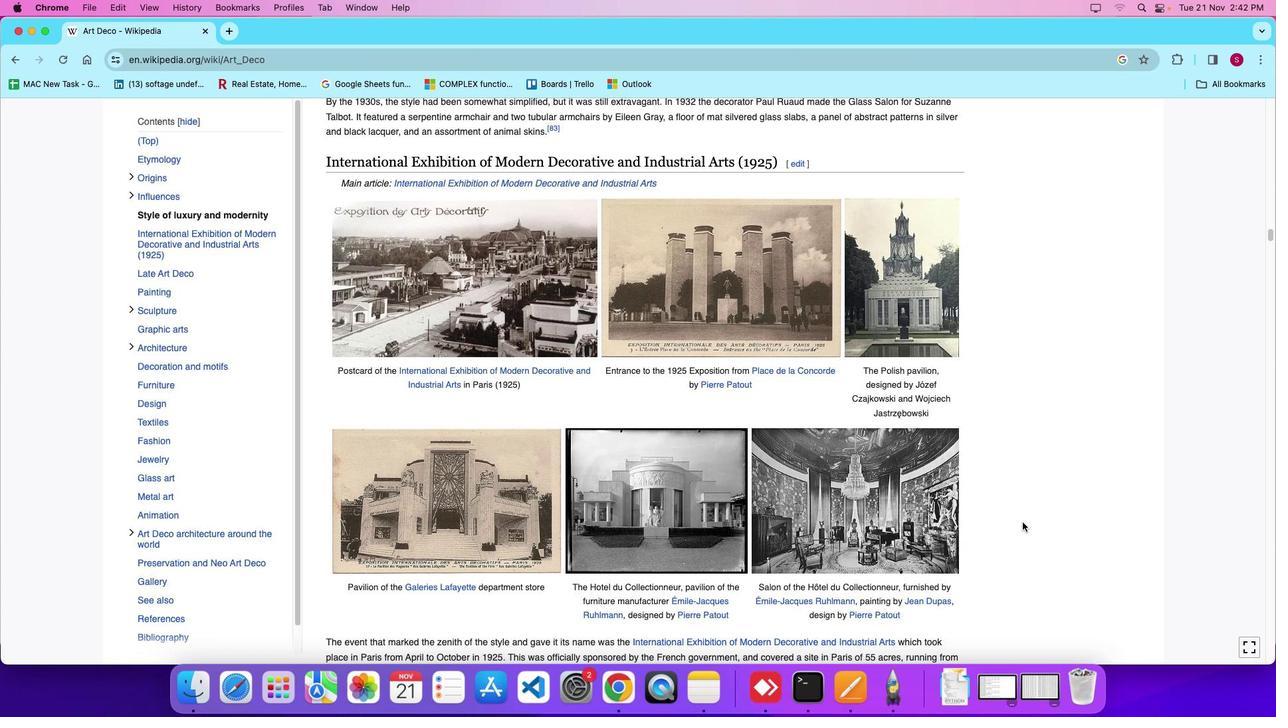 
Action: Mouse scrolled (1023, 523) with delta (0, 0)
Screenshot: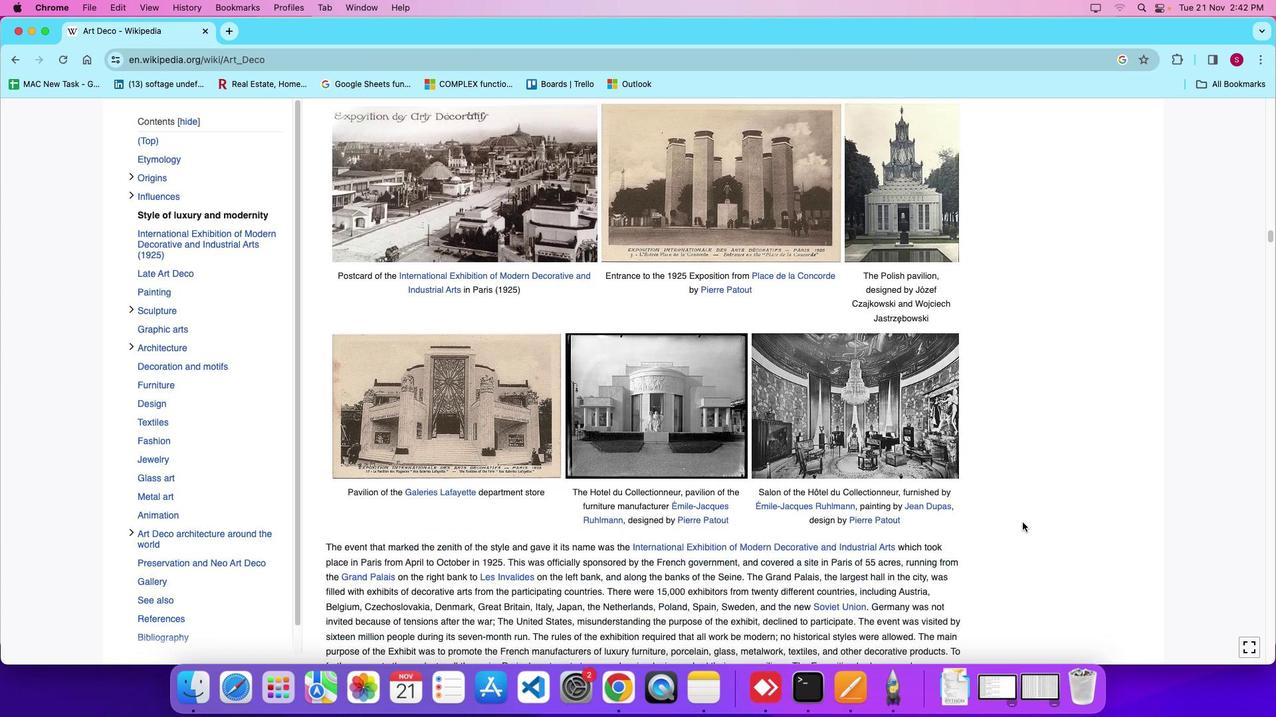 
Action: Mouse scrolled (1023, 523) with delta (0, 0)
Screenshot: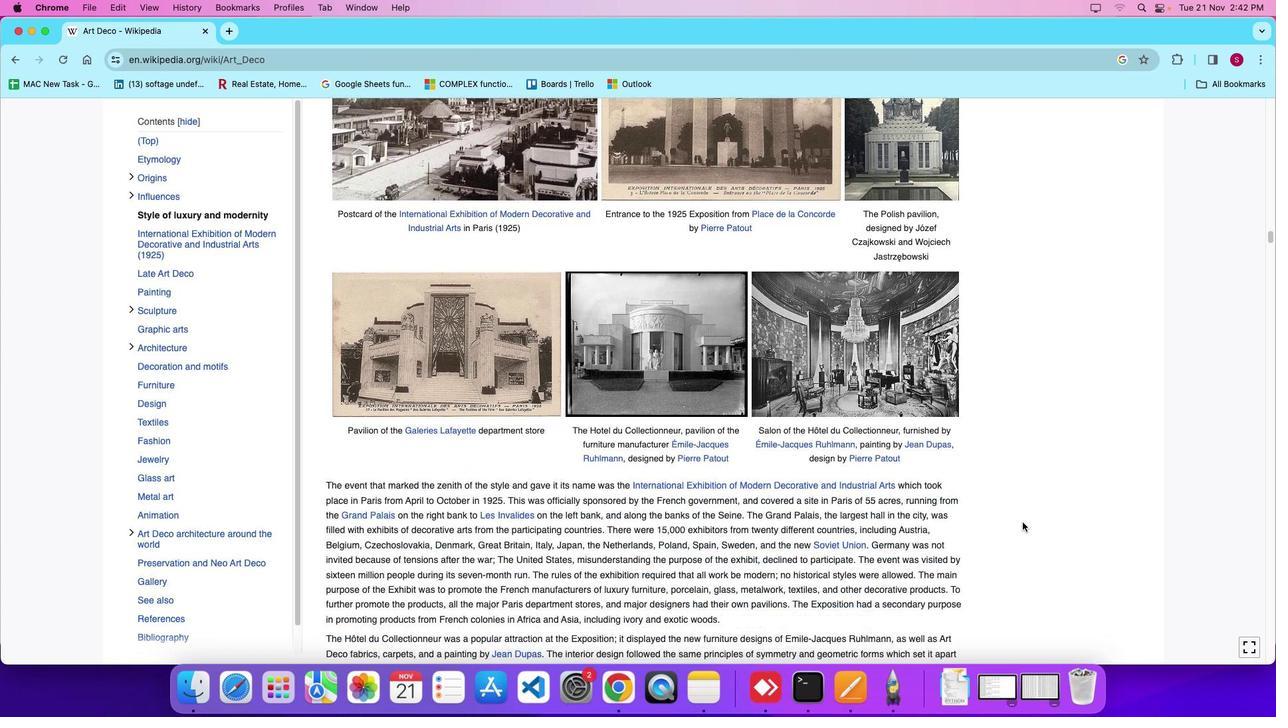 
Action: Mouse scrolled (1023, 523) with delta (0, -3)
Screenshot: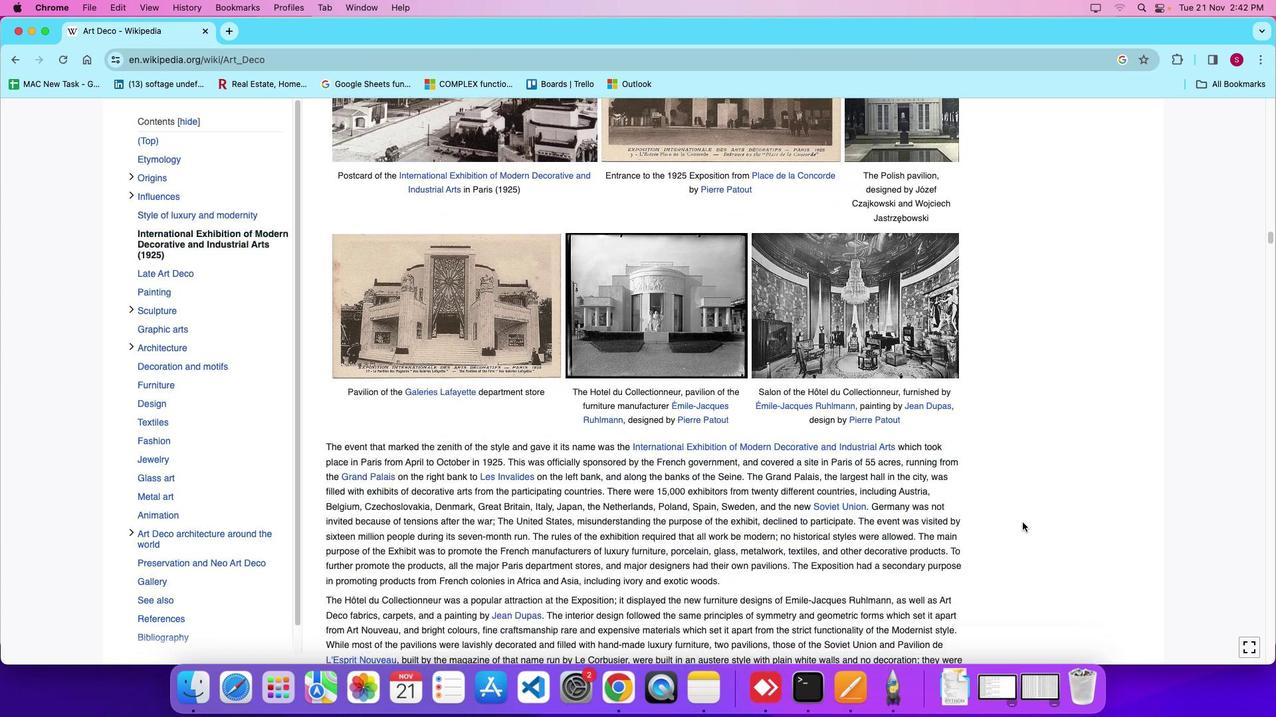 
Action: Mouse scrolled (1023, 523) with delta (0, 0)
Screenshot: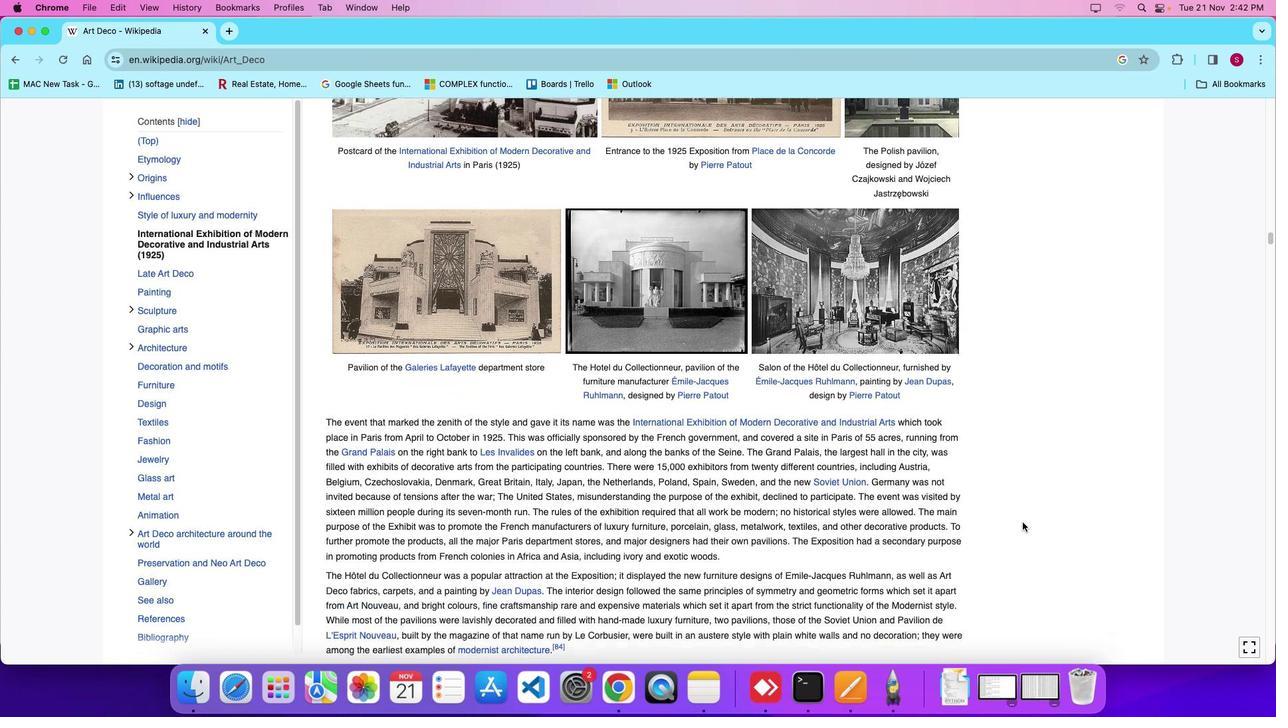 
Action: Mouse scrolled (1023, 523) with delta (0, 0)
Screenshot: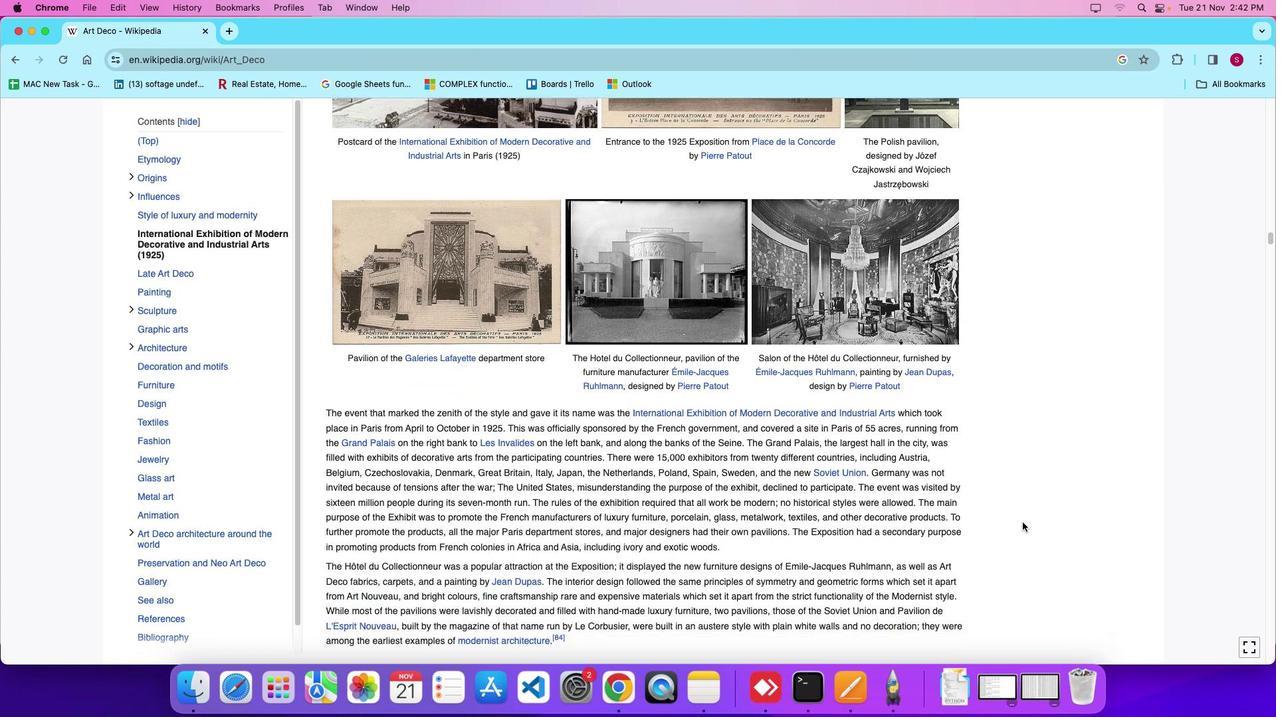 
Action: Mouse scrolled (1023, 523) with delta (0, 0)
Screenshot: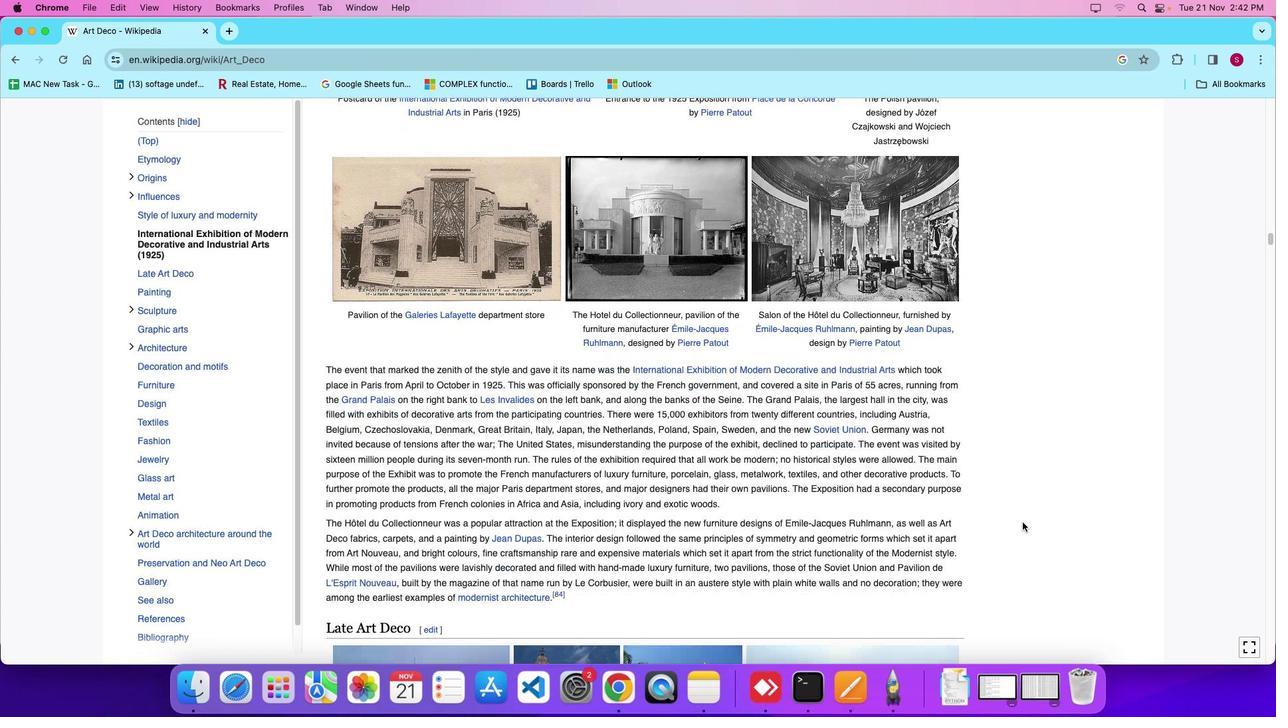 
Action: Mouse scrolled (1023, 523) with delta (0, 0)
Screenshot: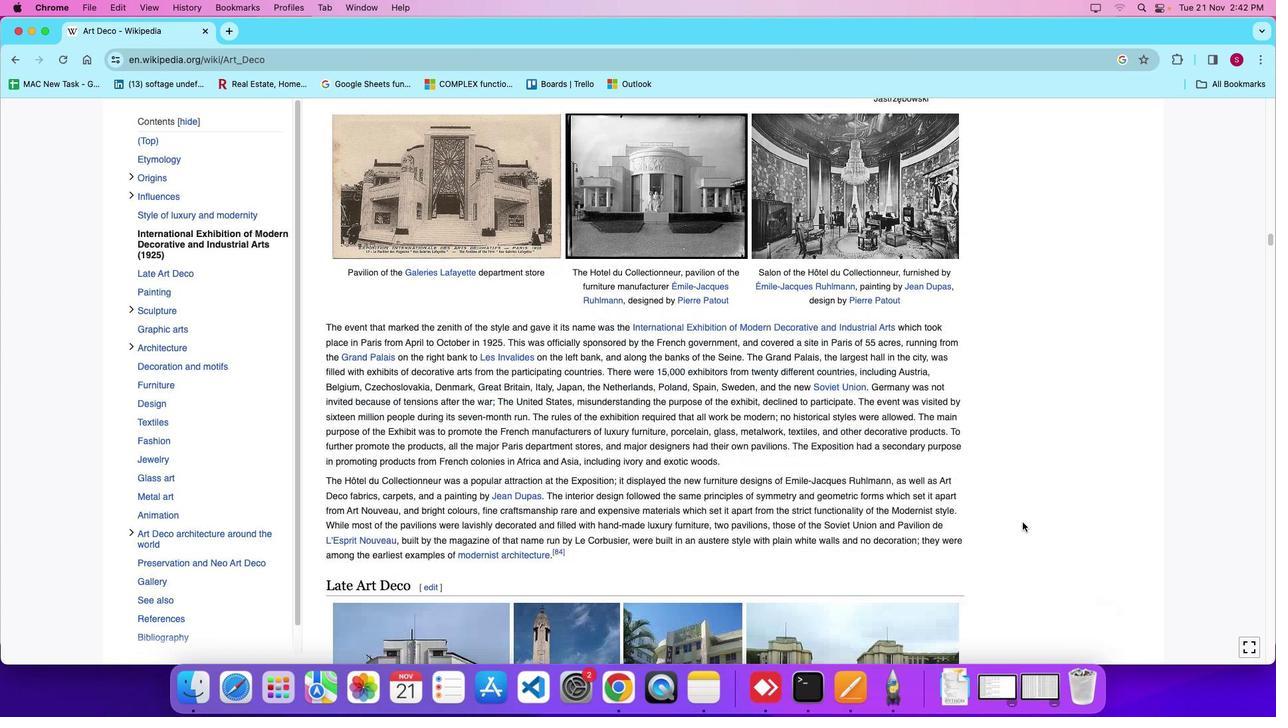
Action: Mouse scrolled (1023, 523) with delta (0, -2)
Screenshot: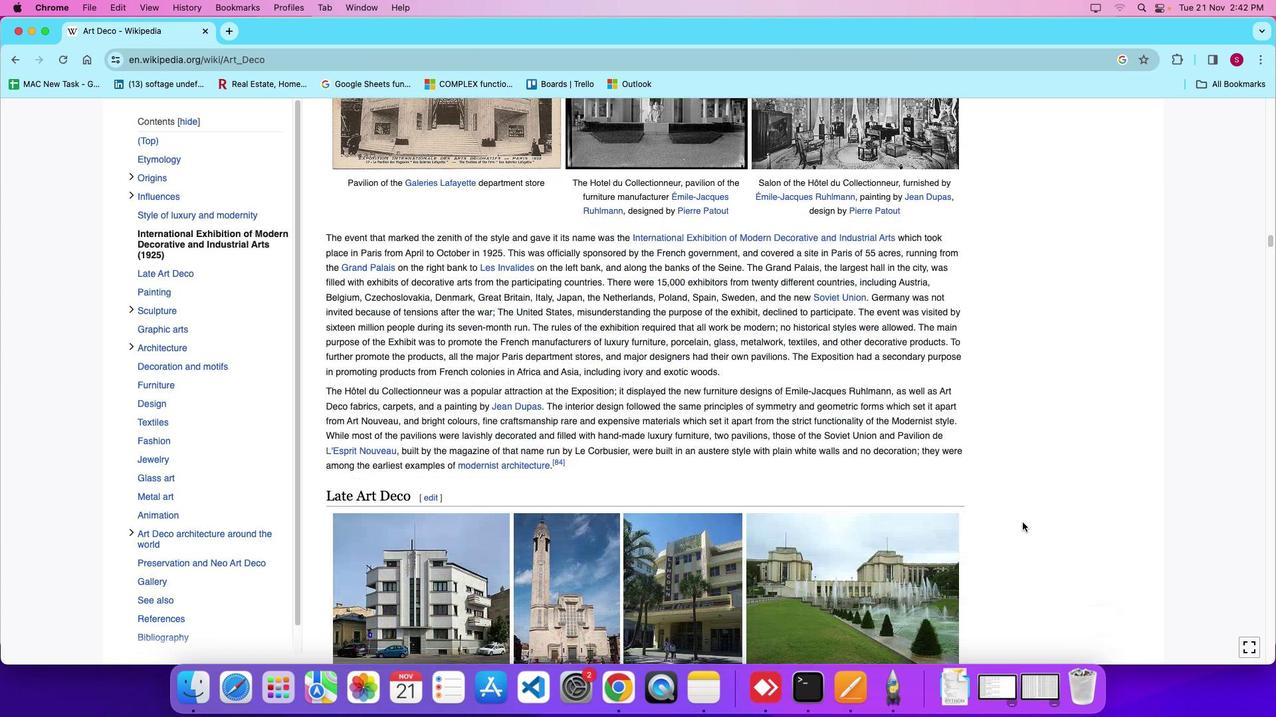 
Action: Mouse scrolled (1023, 523) with delta (0, 0)
Screenshot: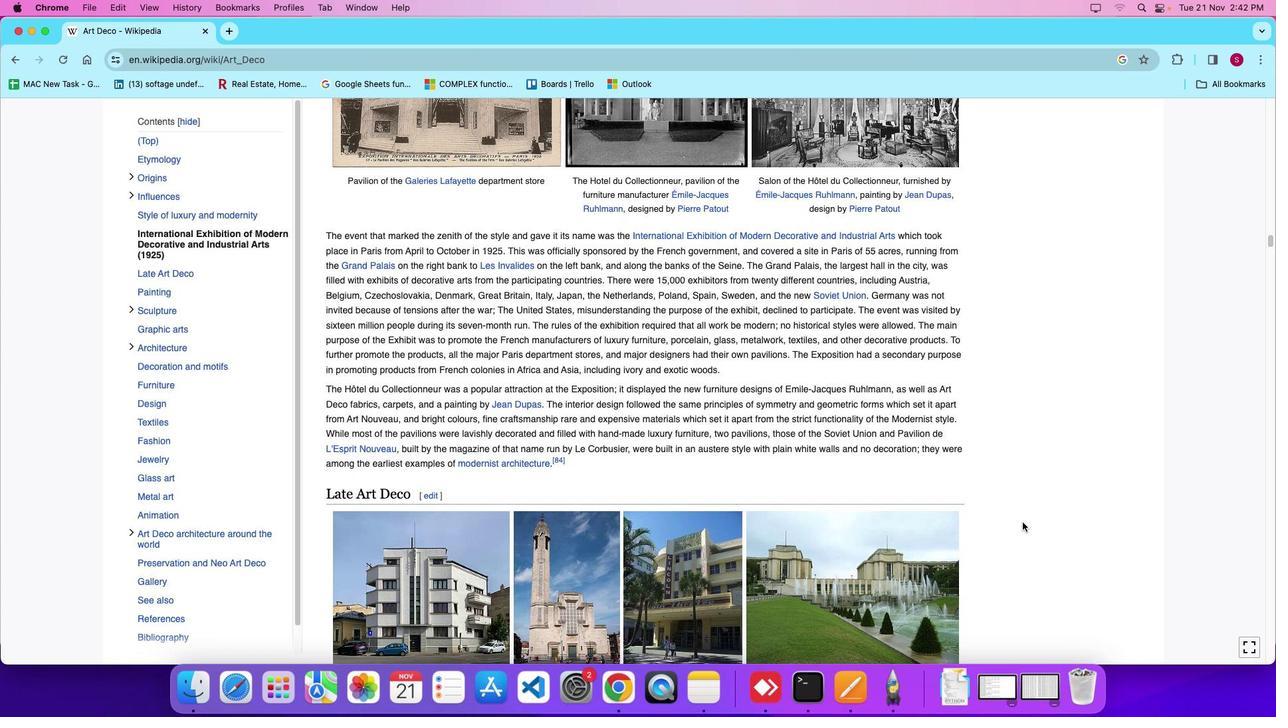 
Action: Mouse scrolled (1023, 523) with delta (0, 0)
Screenshot: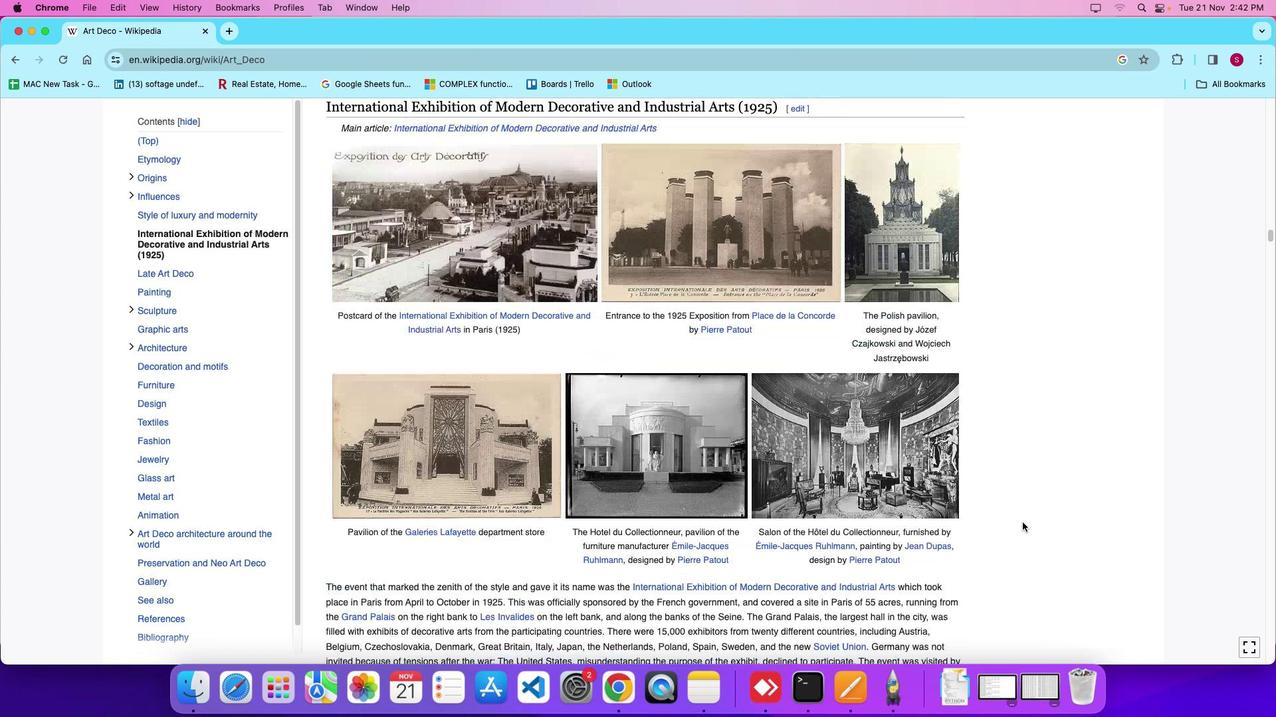 
Action: Mouse scrolled (1023, 523) with delta (0, 0)
Screenshot: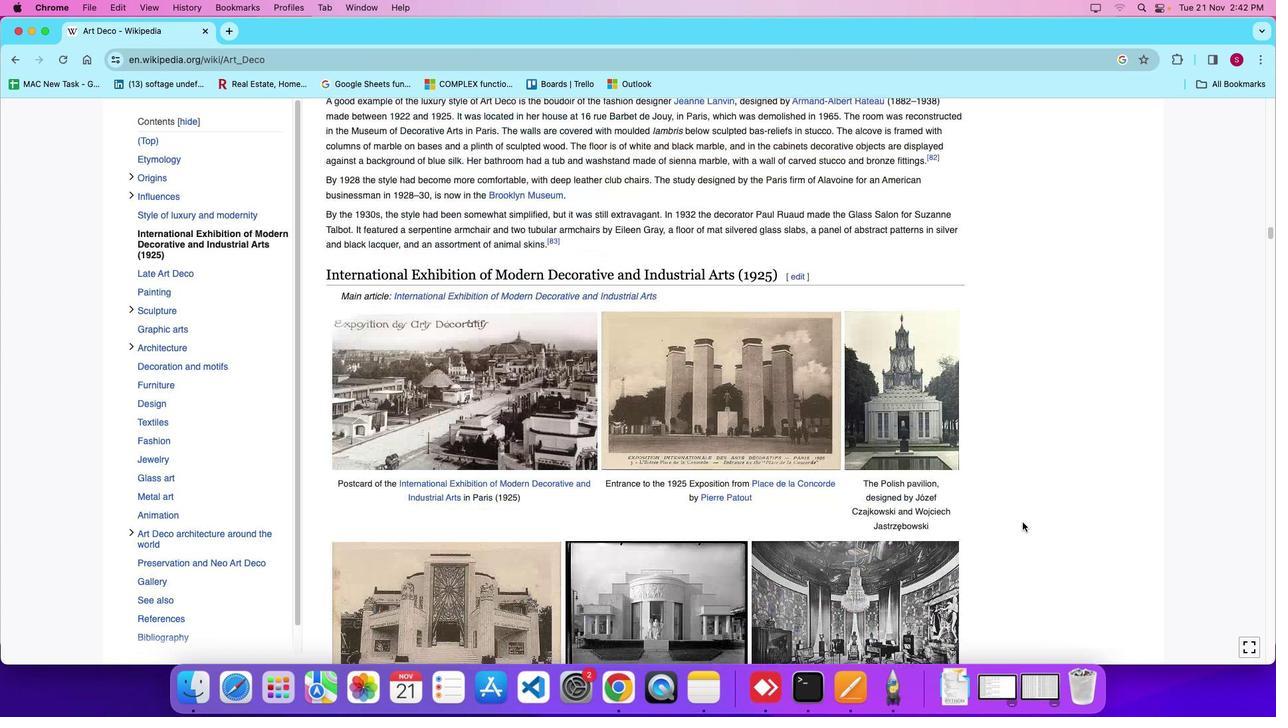 
Action: Mouse scrolled (1023, 523) with delta (0, 4)
Screenshot: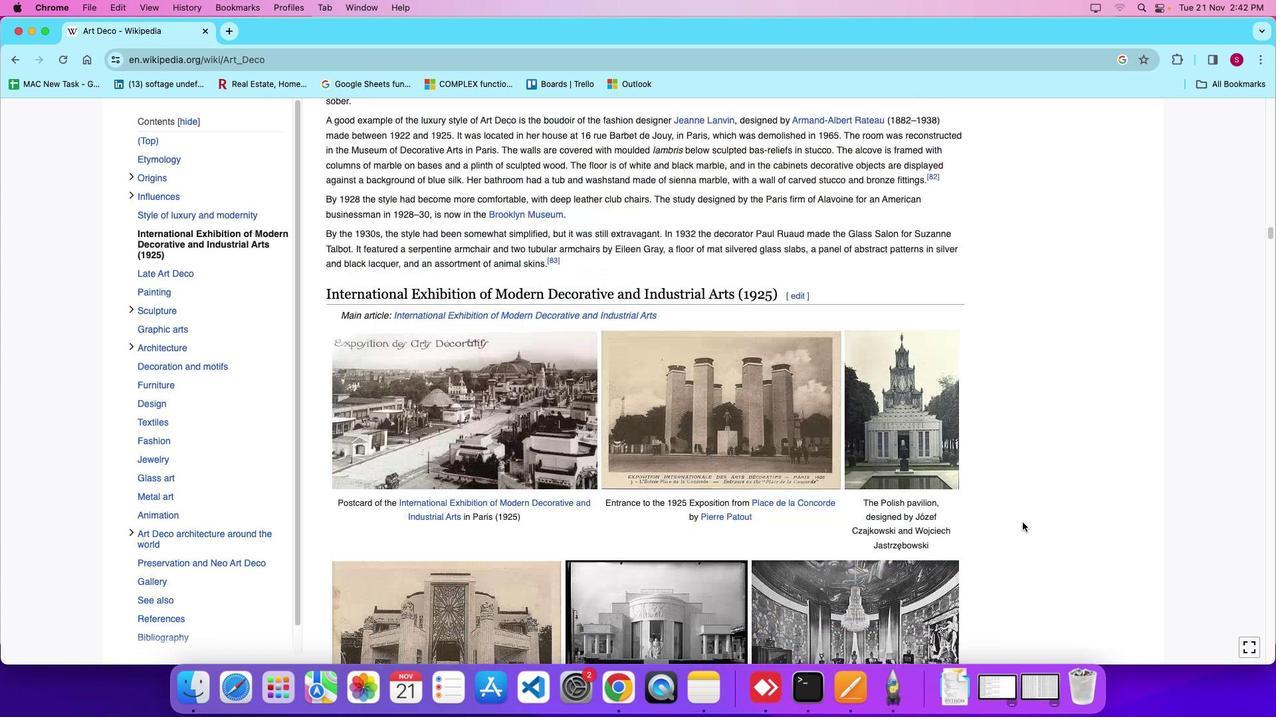 
Action: Mouse scrolled (1023, 523) with delta (0, 6)
Screenshot: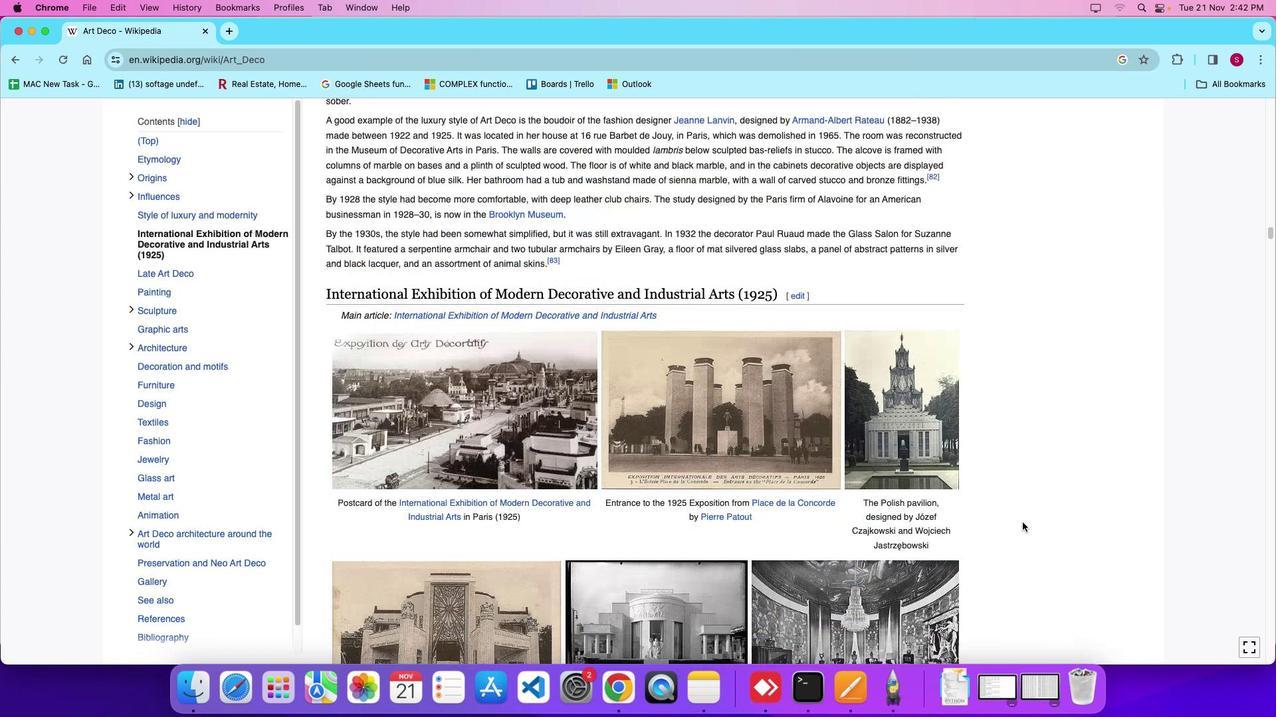 
Action: Mouse moved to (1022, 523)
Screenshot: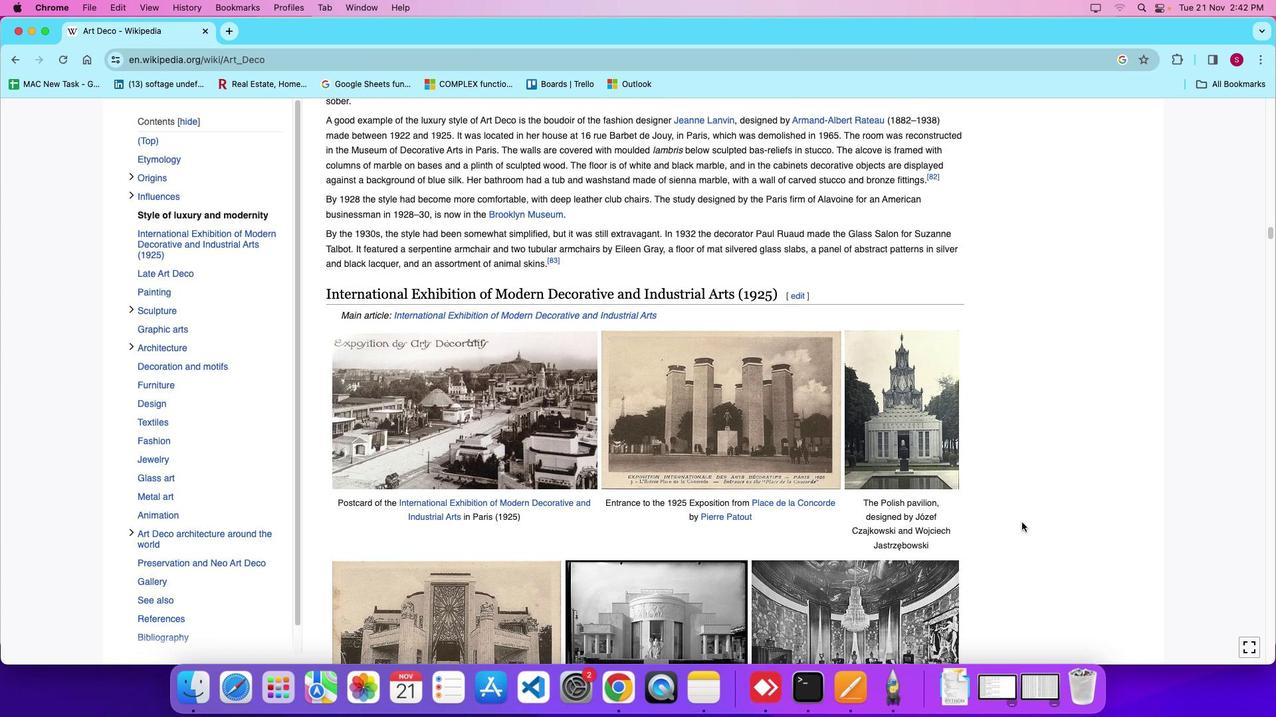
Action: Mouse scrolled (1022, 523) with delta (0, 0)
Screenshot: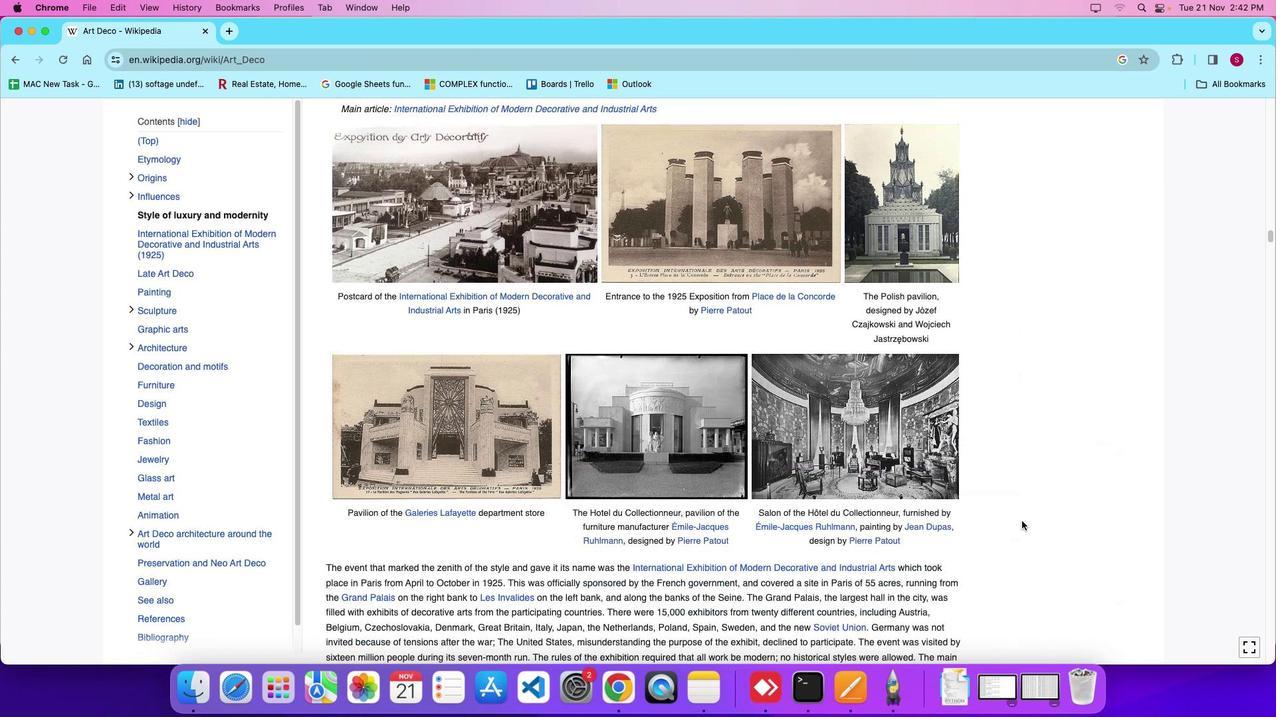 
Action: Mouse scrolled (1022, 523) with delta (0, 0)
Screenshot: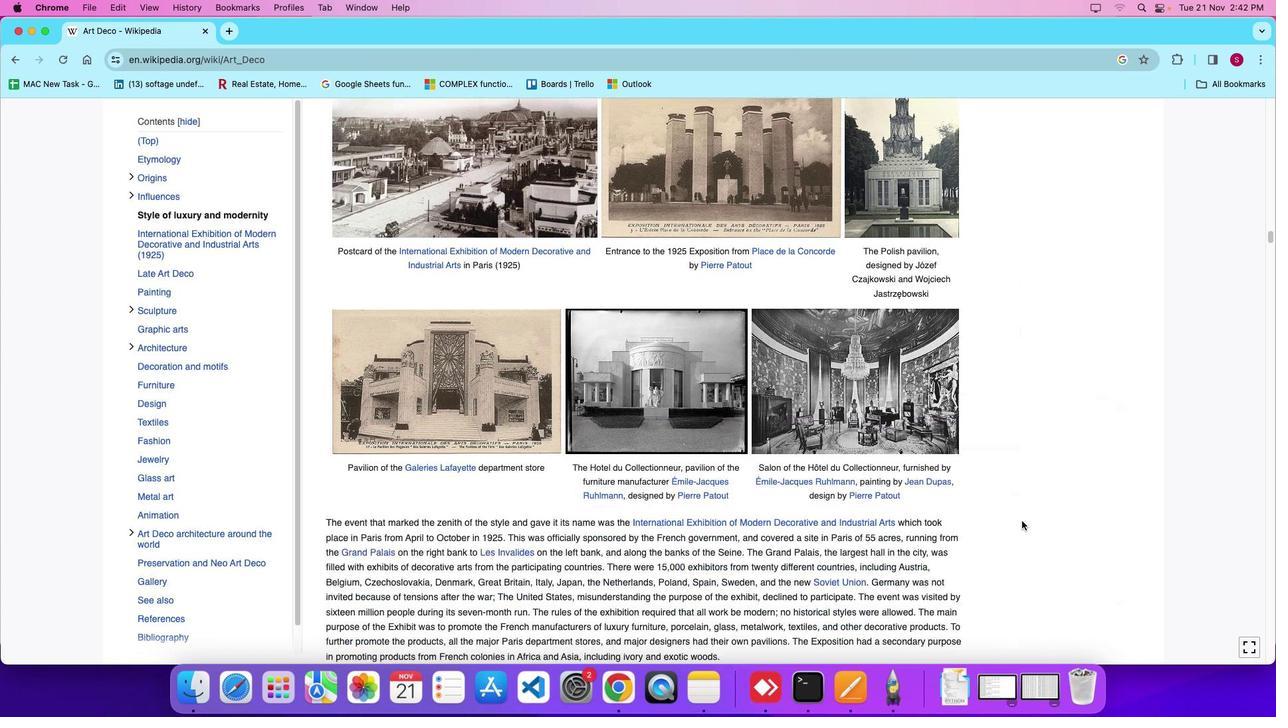 
Action: Mouse moved to (1022, 522)
Screenshot: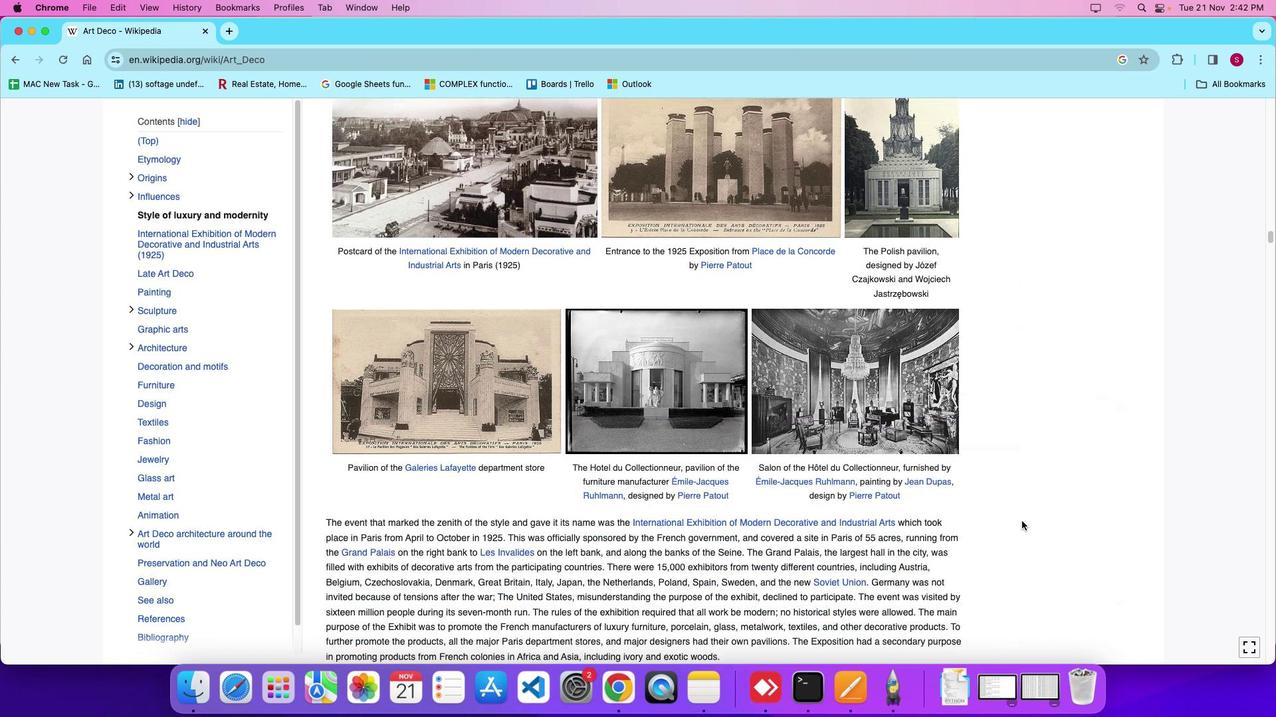 
Action: Mouse scrolled (1022, 522) with delta (0, -4)
Screenshot: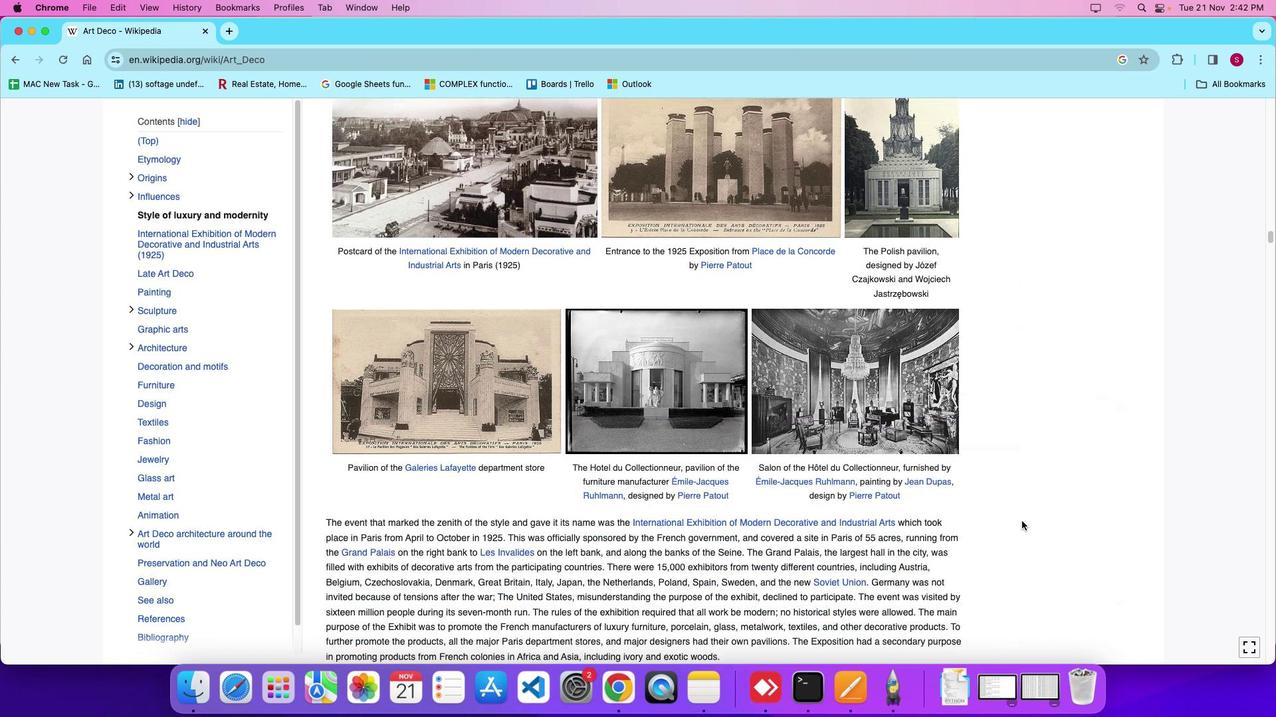 
Action: Mouse moved to (1022, 521)
Screenshot: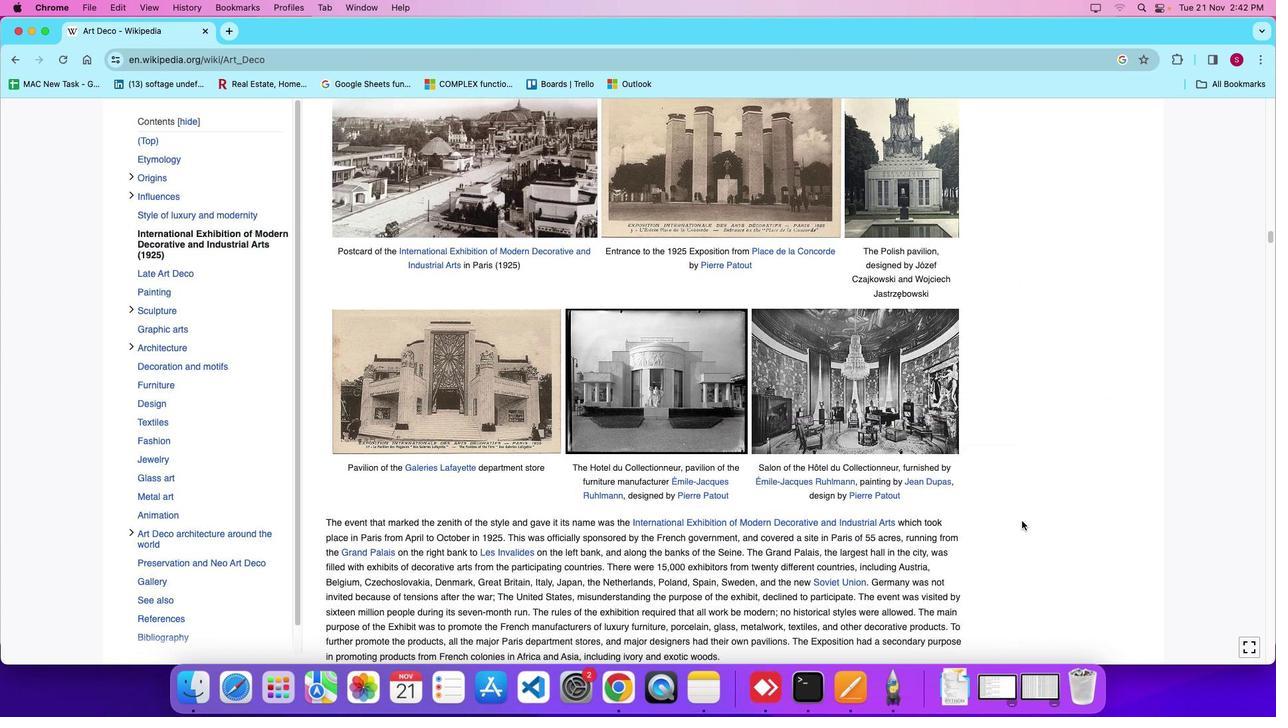 
Action: Mouse scrolled (1022, 521) with delta (0, 0)
Screenshot: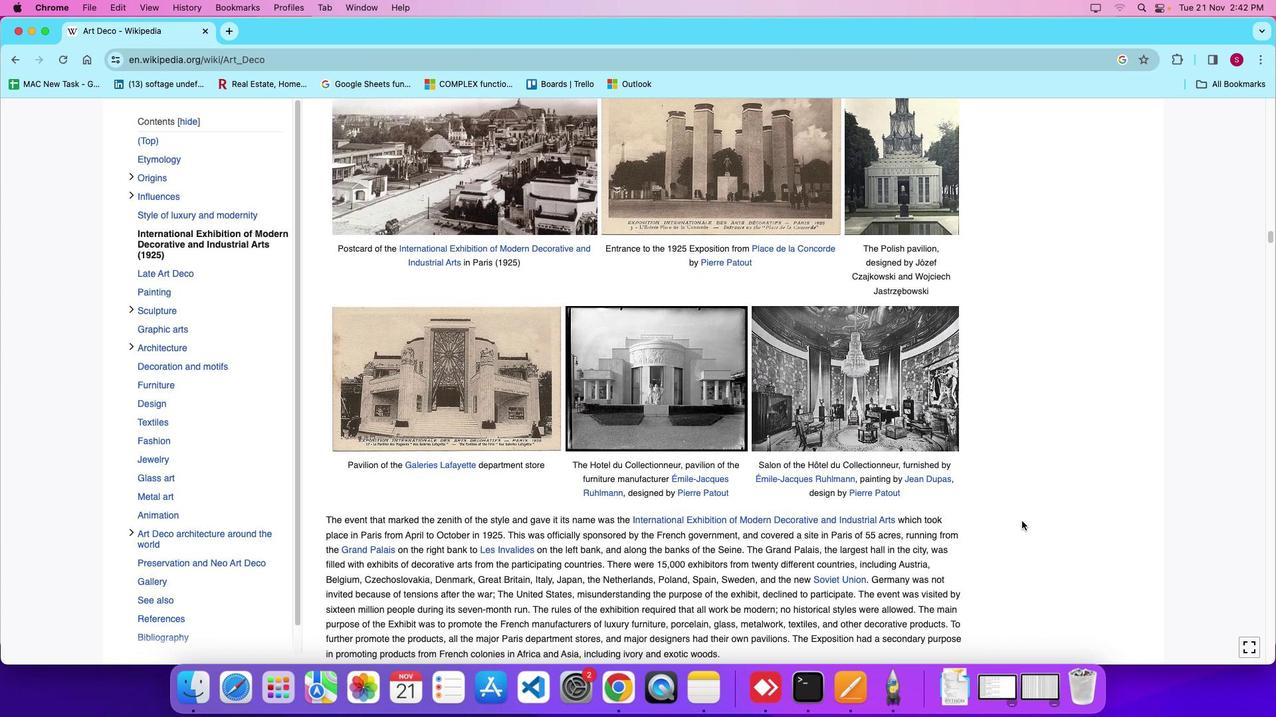
Action: Mouse scrolled (1022, 521) with delta (0, 0)
Screenshot: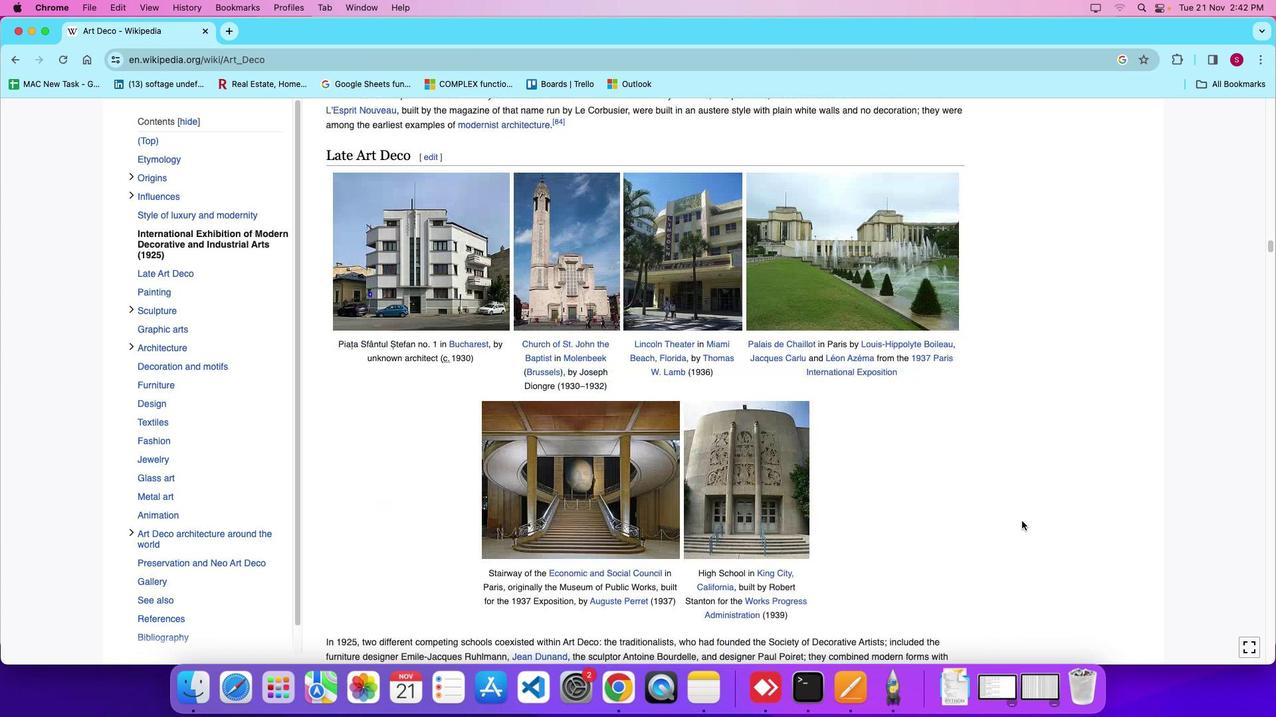 
Action: Mouse scrolled (1022, 521) with delta (0, 0)
Screenshot: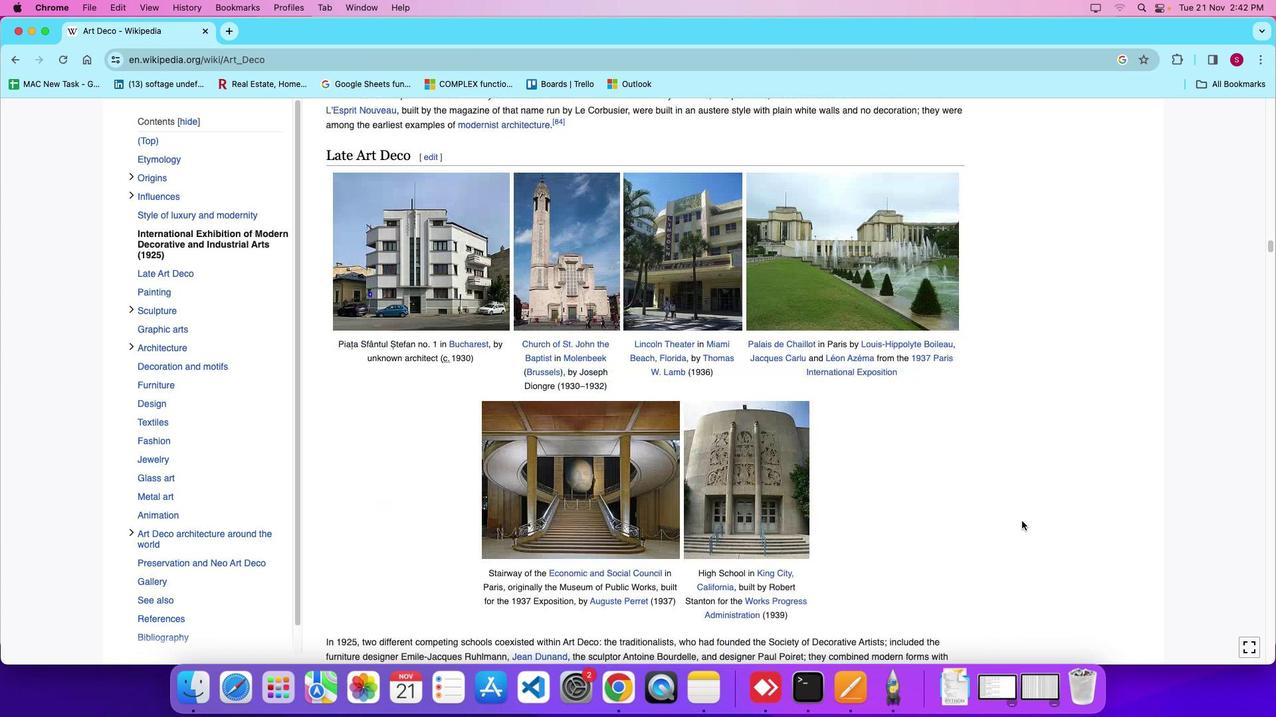 
Action: Mouse scrolled (1022, 521) with delta (0, -5)
Screenshot: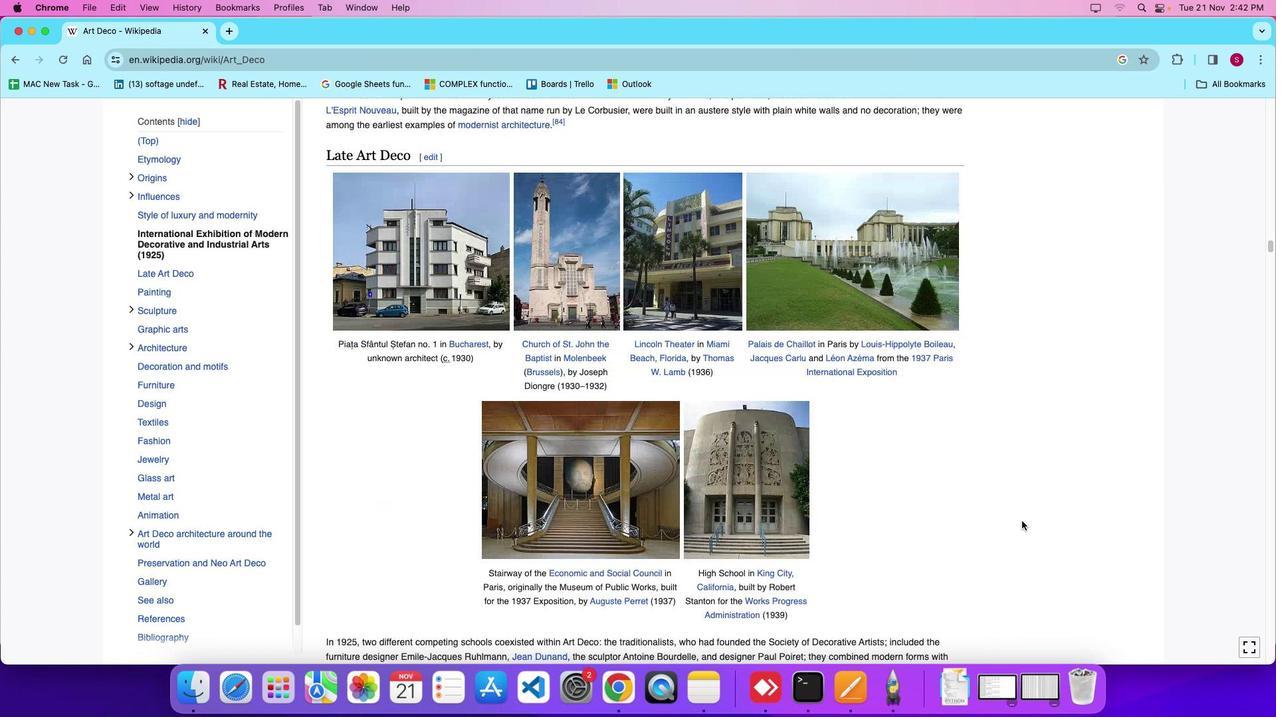 
Action: Mouse scrolled (1022, 521) with delta (0, -7)
Screenshot: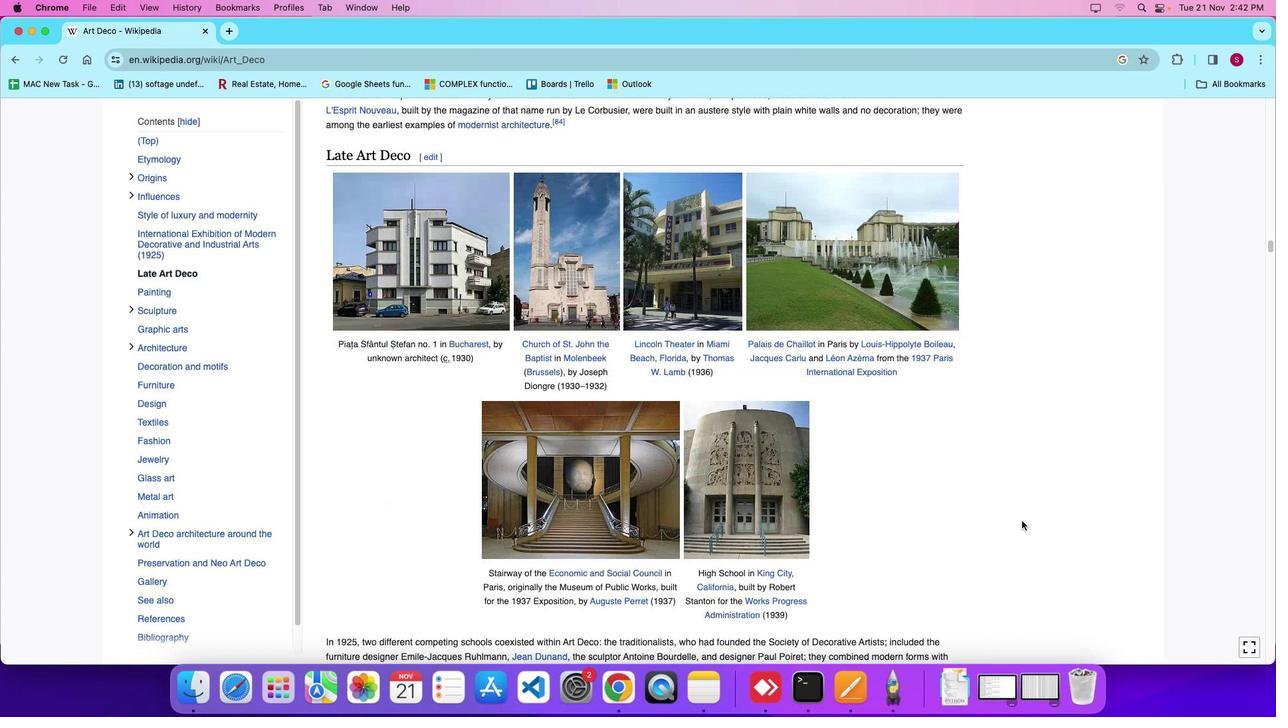 
Action: Mouse moved to (1022, 521)
Screenshot: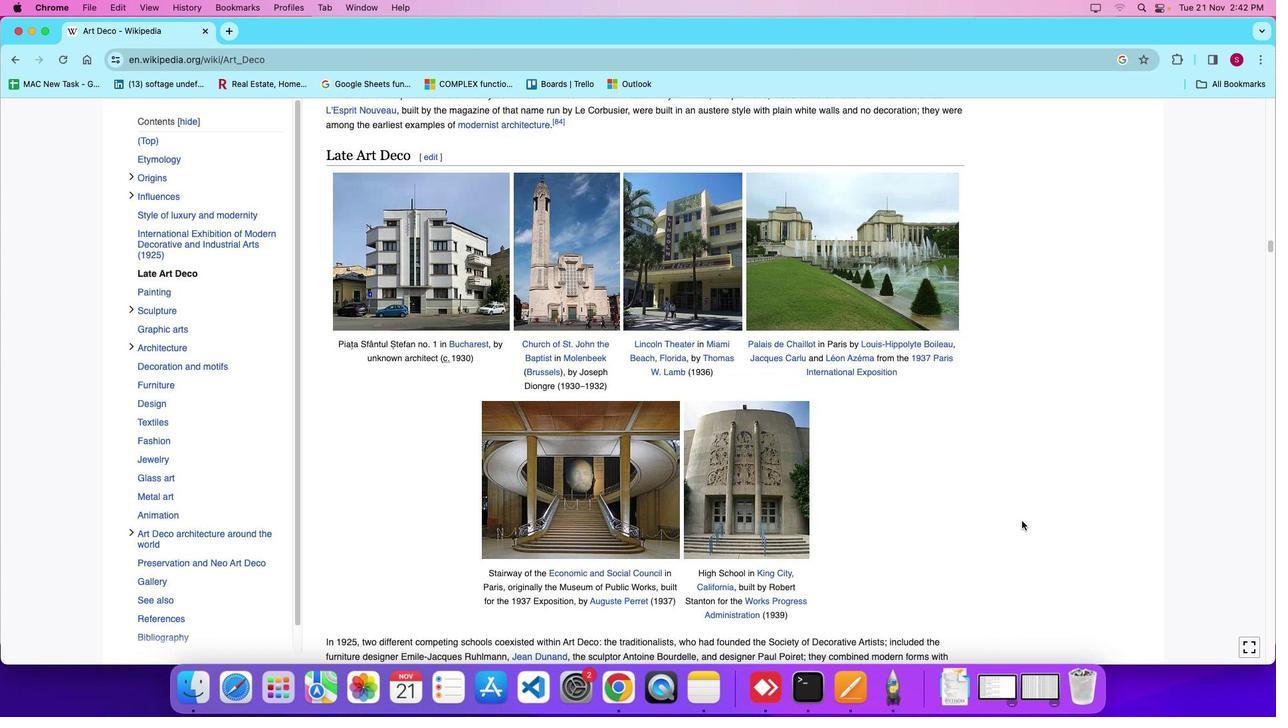 
Action: Mouse scrolled (1022, 521) with delta (0, 0)
Screenshot: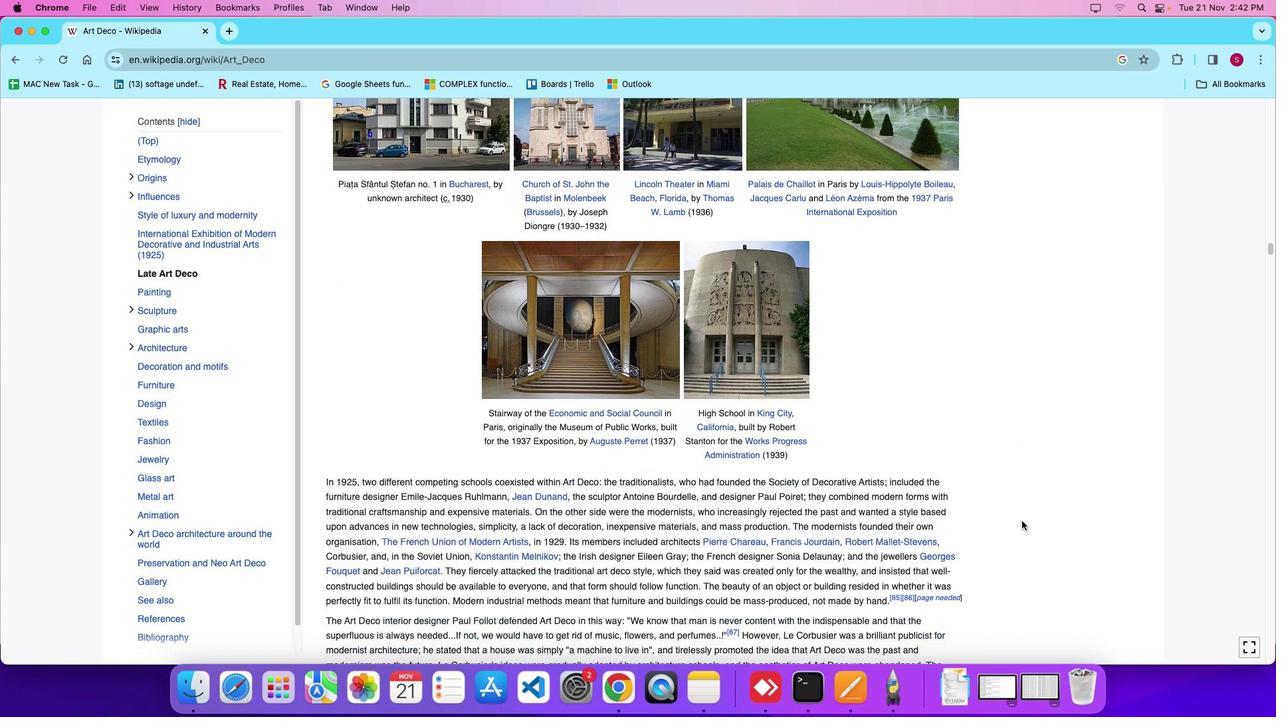 
Action: Mouse scrolled (1022, 521) with delta (0, 0)
Screenshot: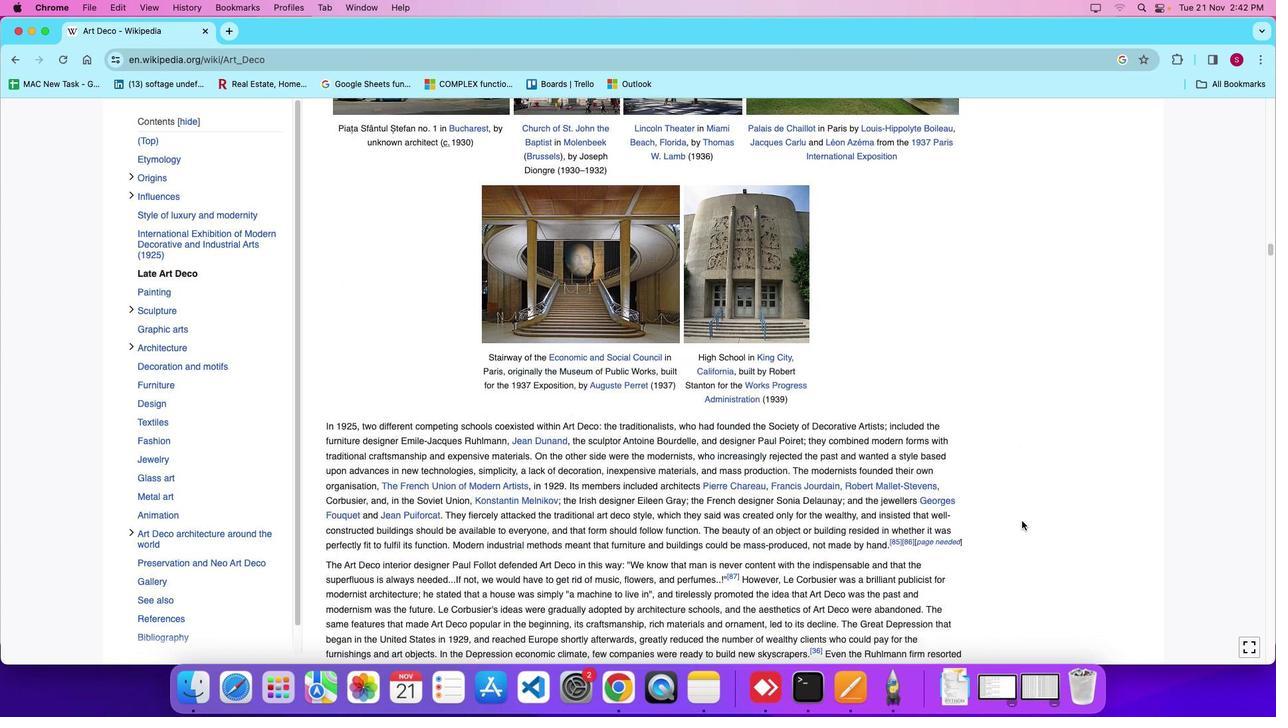 
Action: Mouse scrolled (1022, 521) with delta (0, -3)
Screenshot: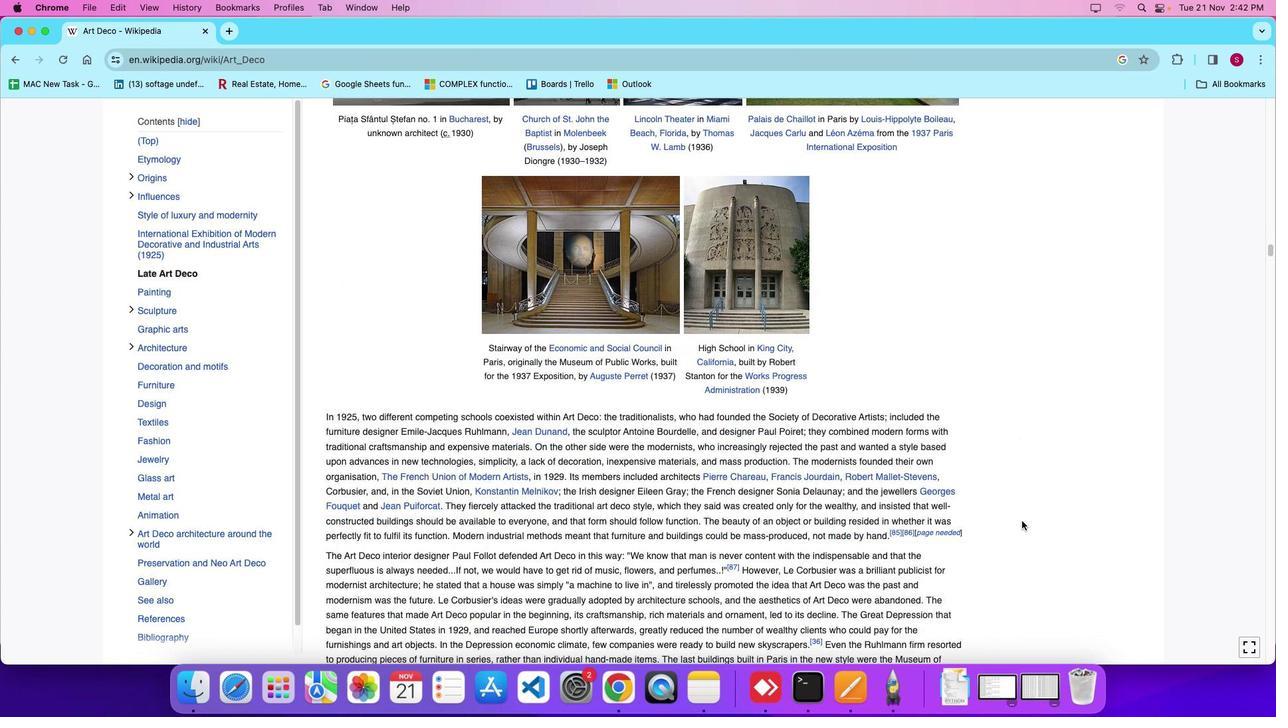 
Action: Mouse scrolled (1022, 521) with delta (0, 0)
Screenshot: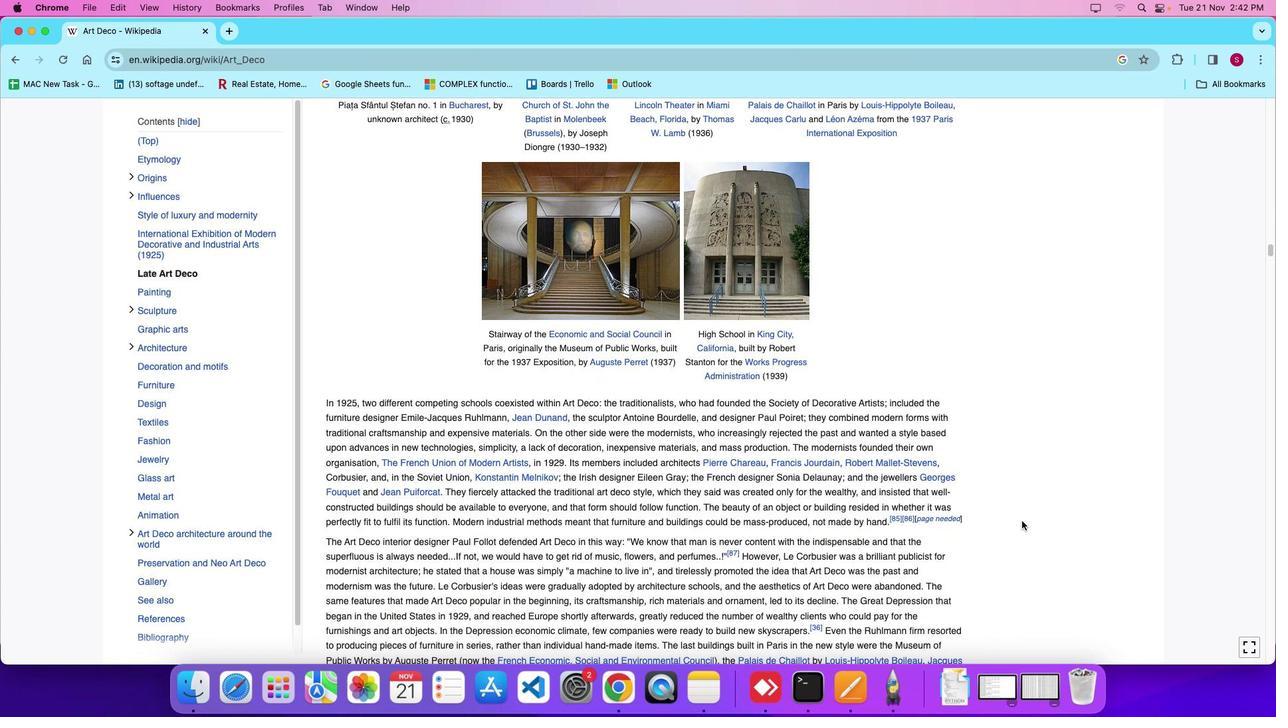 
Action: Mouse scrolled (1022, 521) with delta (0, 0)
Screenshot: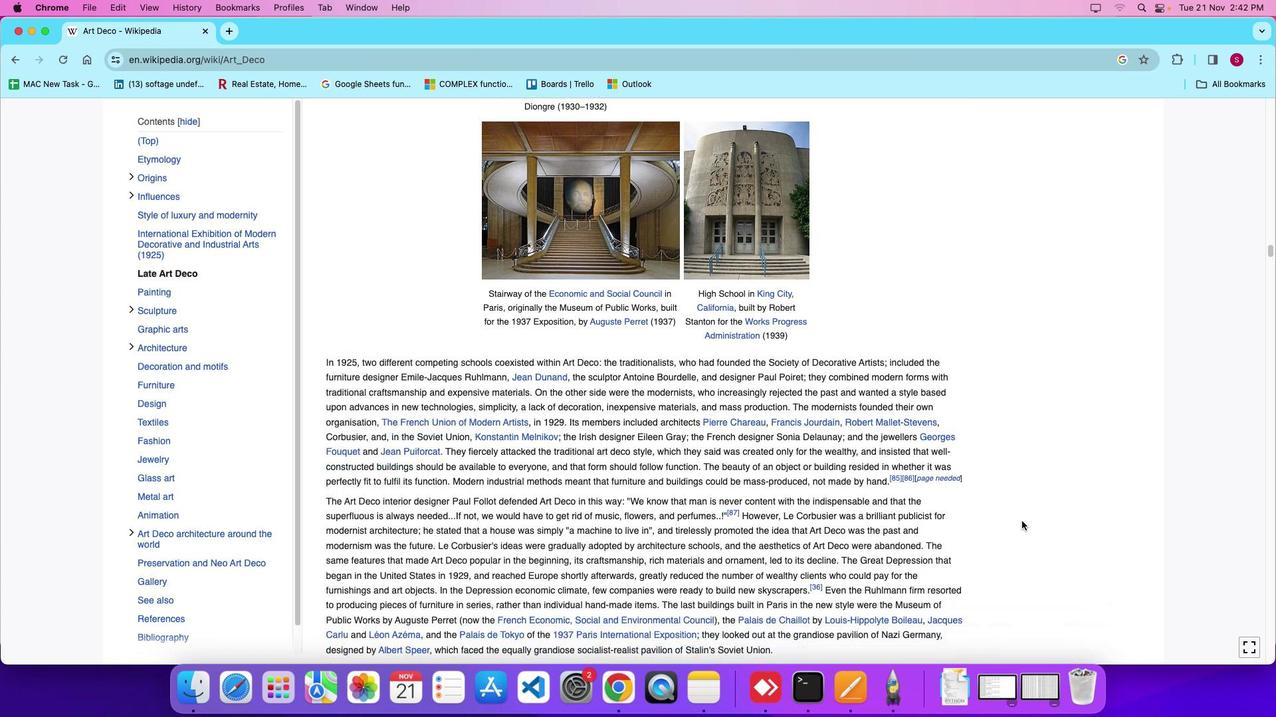 
Action: Mouse scrolled (1022, 521) with delta (0, -1)
Screenshot: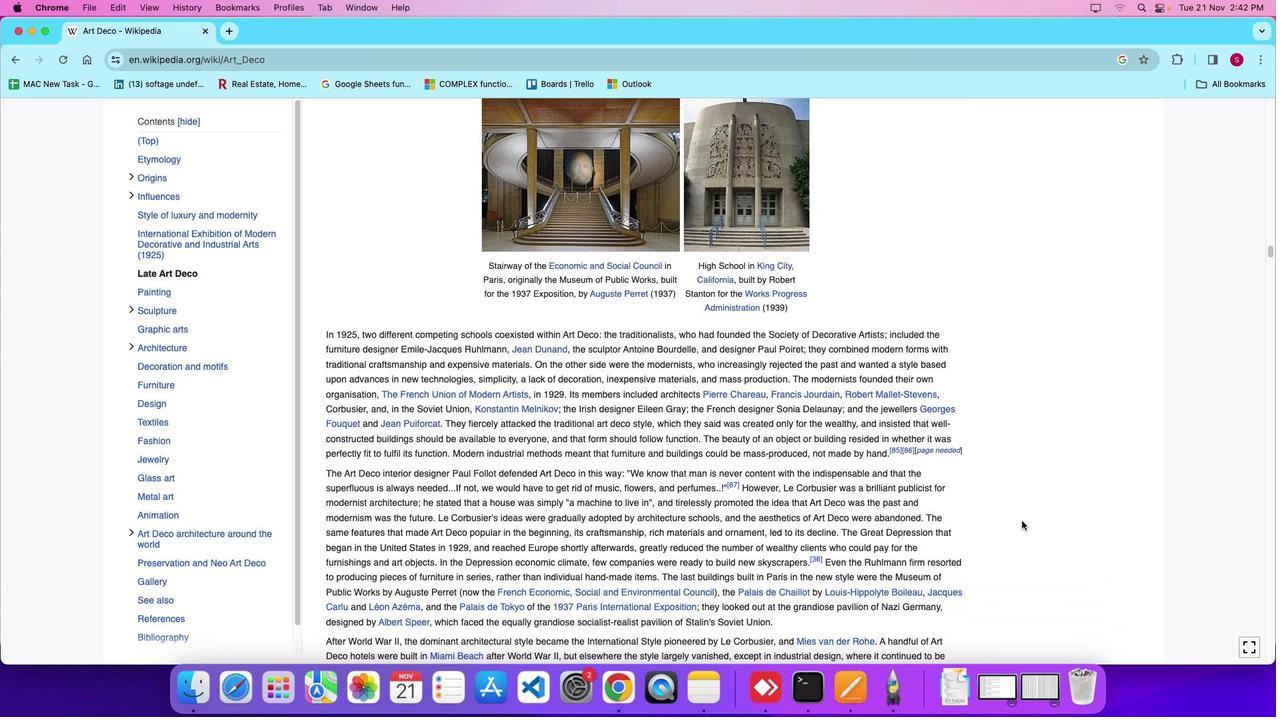 
Action: Mouse scrolled (1022, 521) with delta (0, 0)
Screenshot: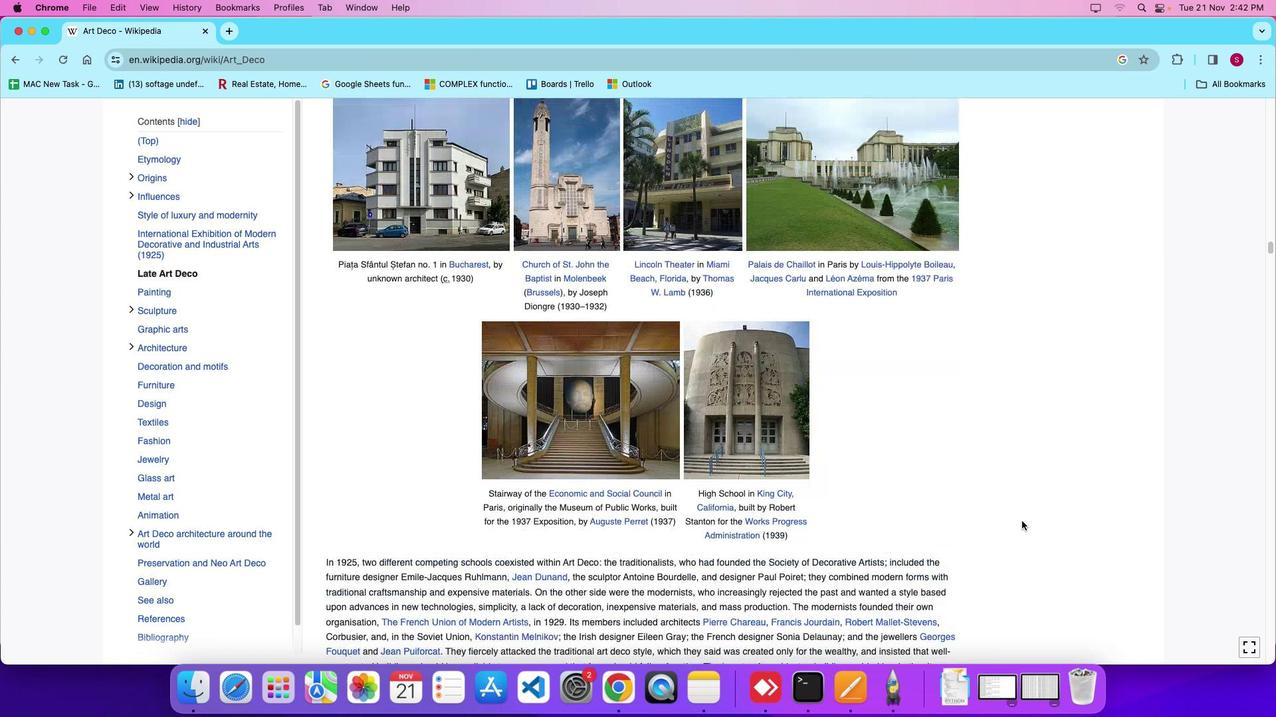 
Action: Mouse scrolled (1022, 521) with delta (0, 0)
Screenshot: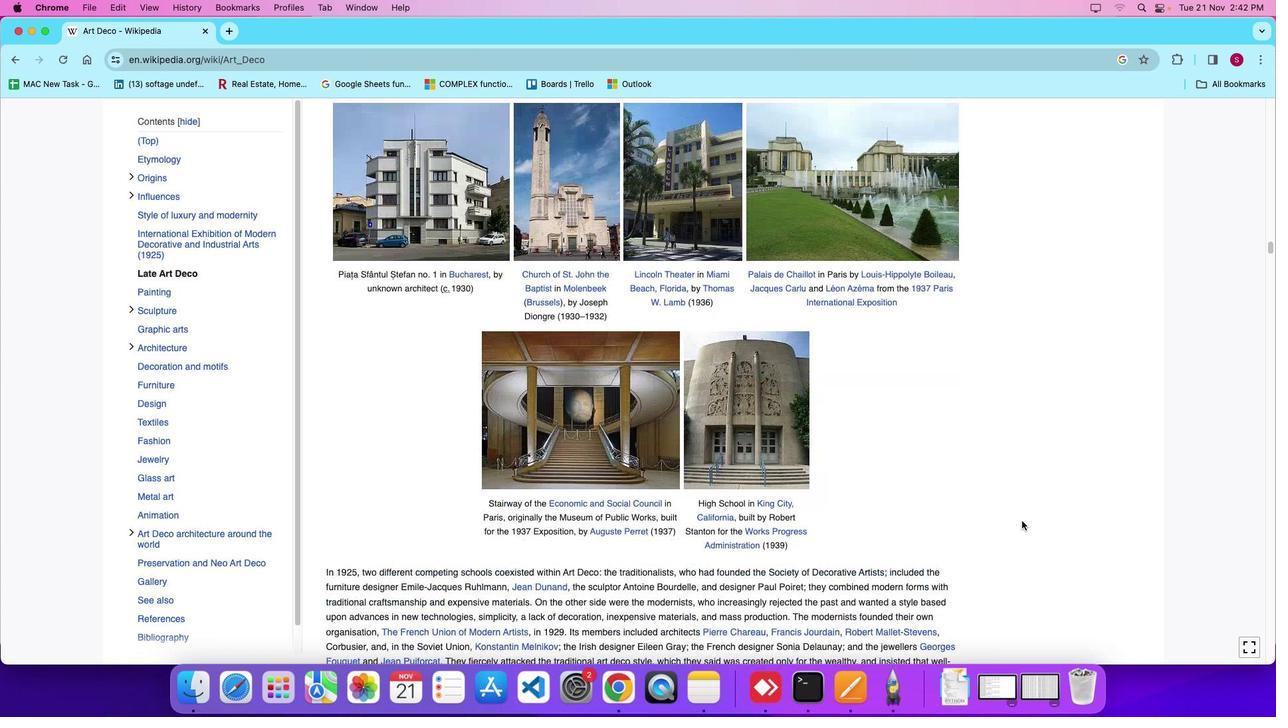 
Action: Mouse scrolled (1022, 521) with delta (0, 4)
Screenshot: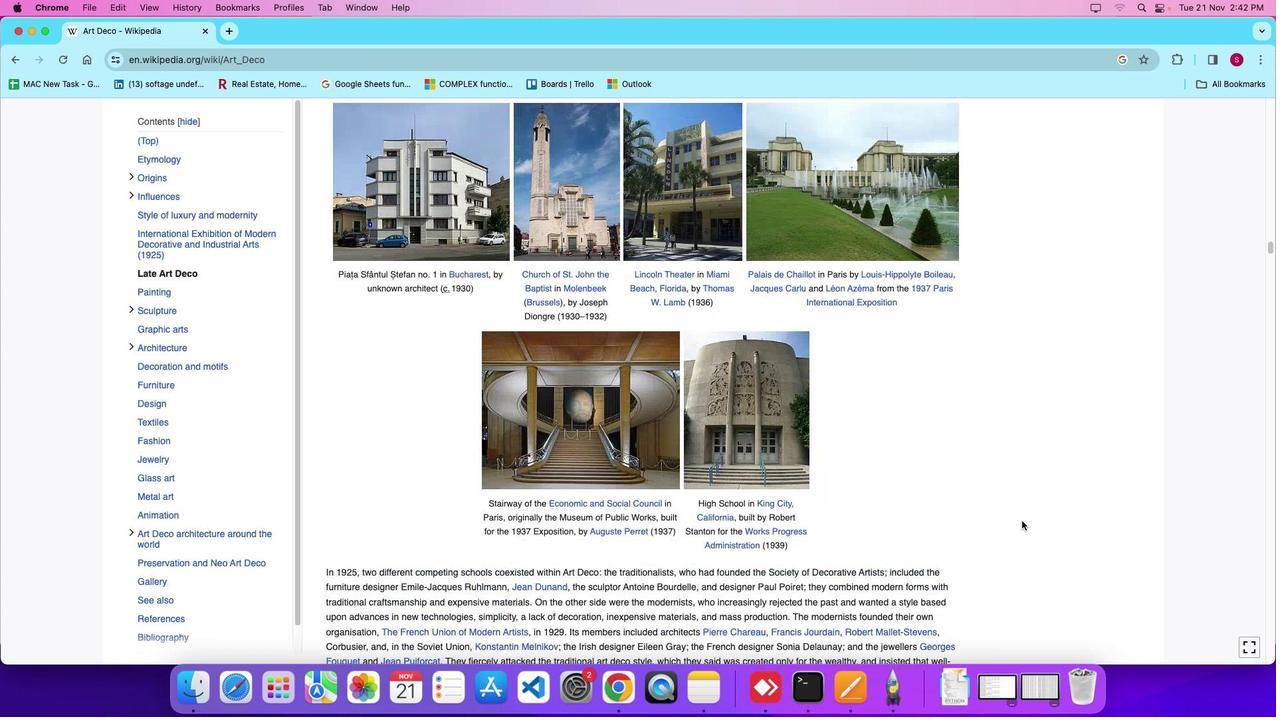 
Action: Mouse scrolled (1022, 521) with delta (0, 0)
Screenshot: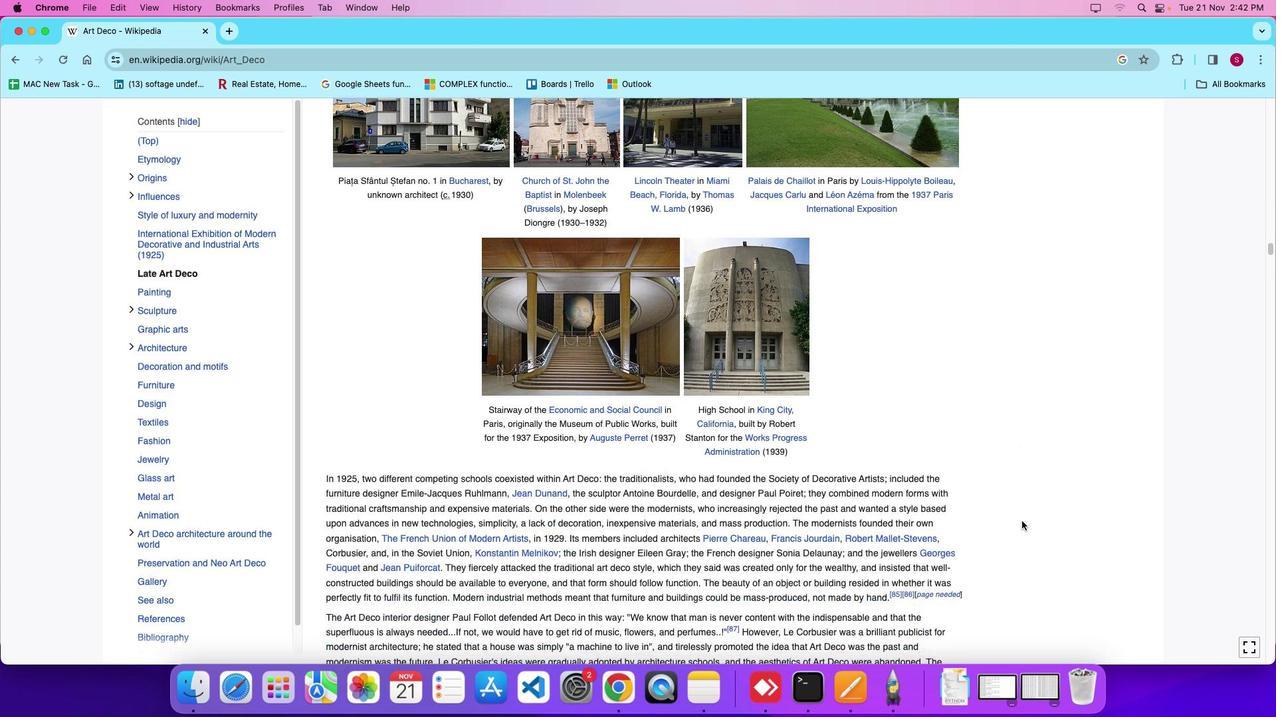 
Action: Mouse scrolled (1022, 521) with delta (0, 0)
Screenshot: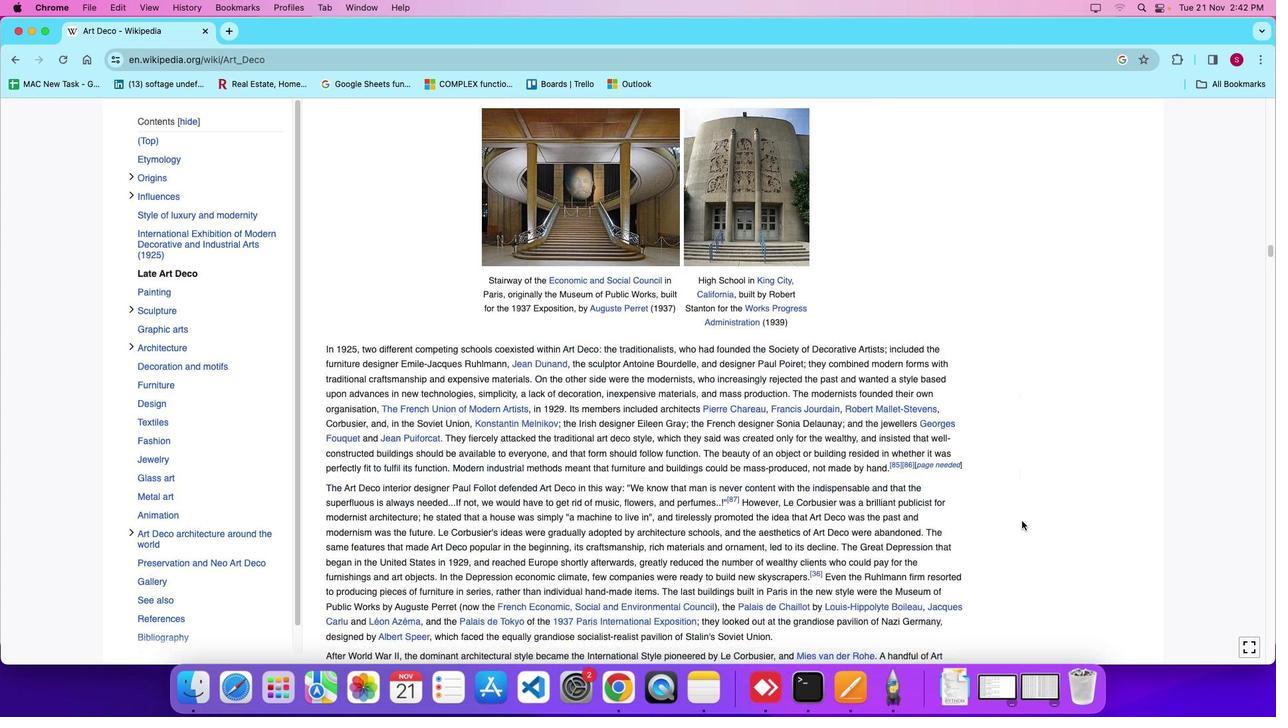 
Action: Mouse scrolled (1022, 521) with delta (0, -3)
